 Task: Use indoor maps to help me locate the LEGO Store within Water Tower Place.
Action: Mouse moved to (184, 72)
Screenshot: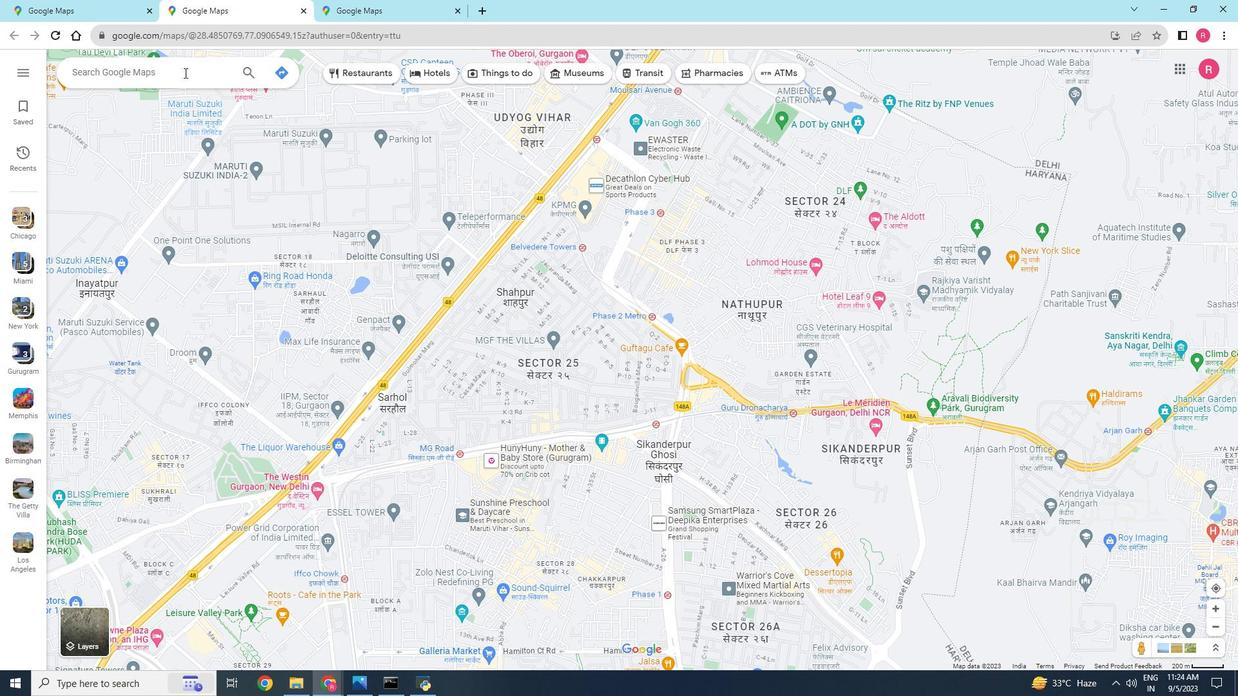 
Action: Mouse pressed left at (184, 72)
Screenshot: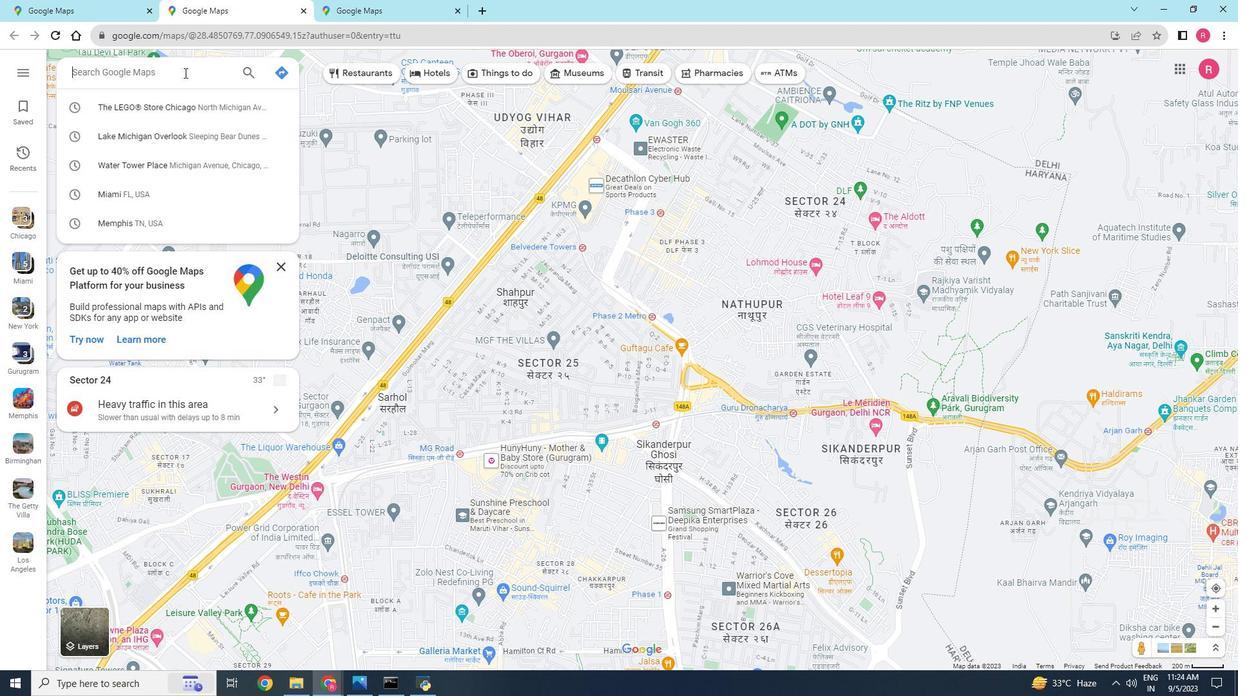 
Action: Key pressed <Key.shift><Key.shift><Key.shift><Key.shift><Key.shift><Key.shift><Key.shift><Key.shift><Key.shift>Water<Key.space><Key.shift>Tower<Key.space><Key.shift>Place,<Key.space><Key.shift>Lego<Key.space>store<Key.enter>
Screenshot: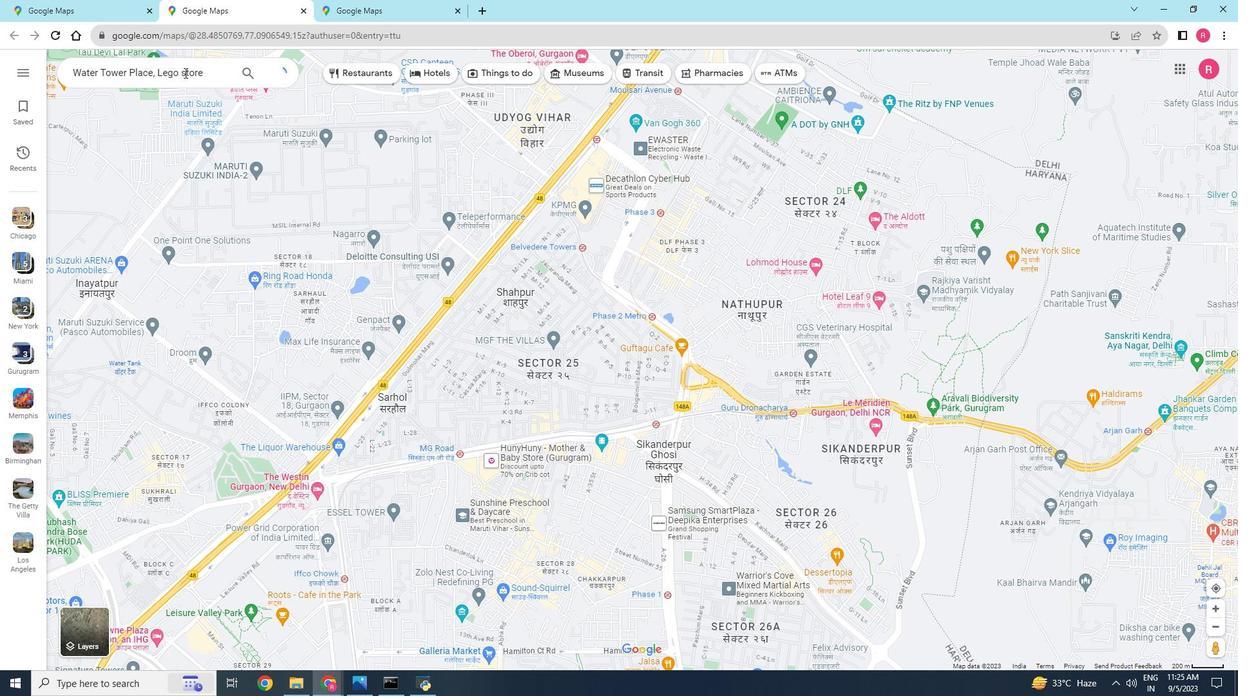 
Action: Mouse moved to (215, 271)
Screenshot: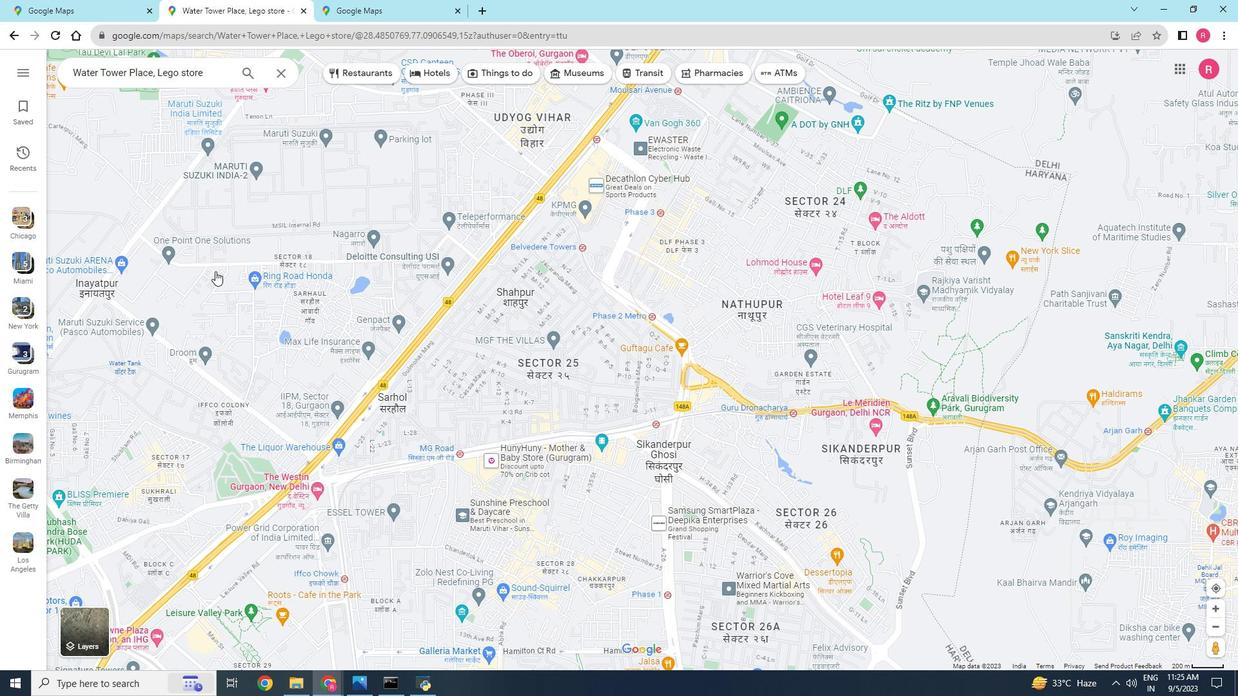 
Action: Mouse scrolled (215, 270) with delta (0, 0)
Screenshot: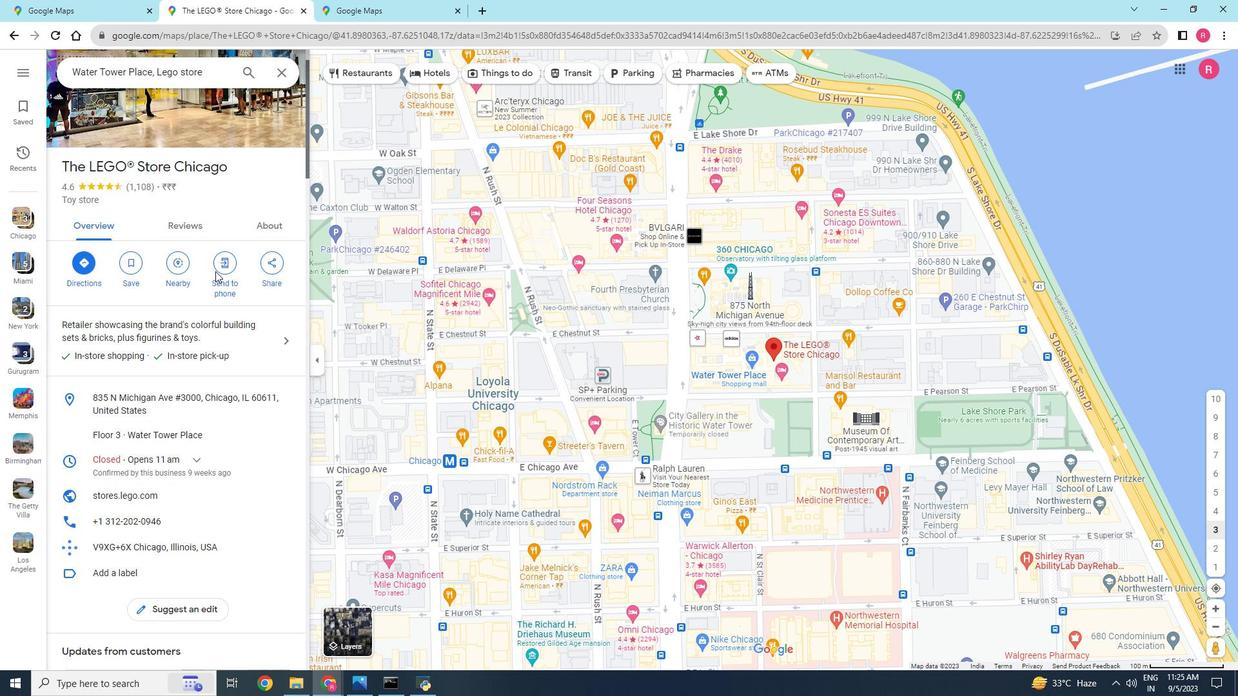 
Action: Mouse scrolled (215, 270) with delta (0, 0)
Screenshot: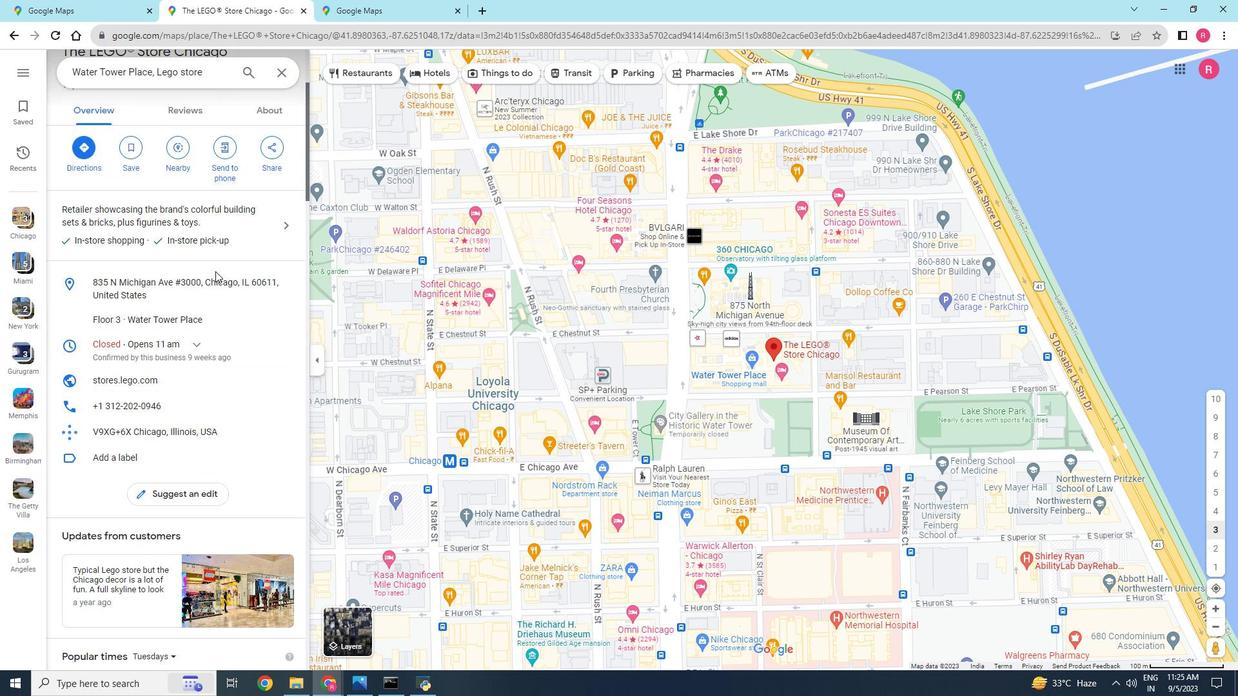 
Action: Mouse scrolled (215, 270) with delta (0, 0)
Screenshot: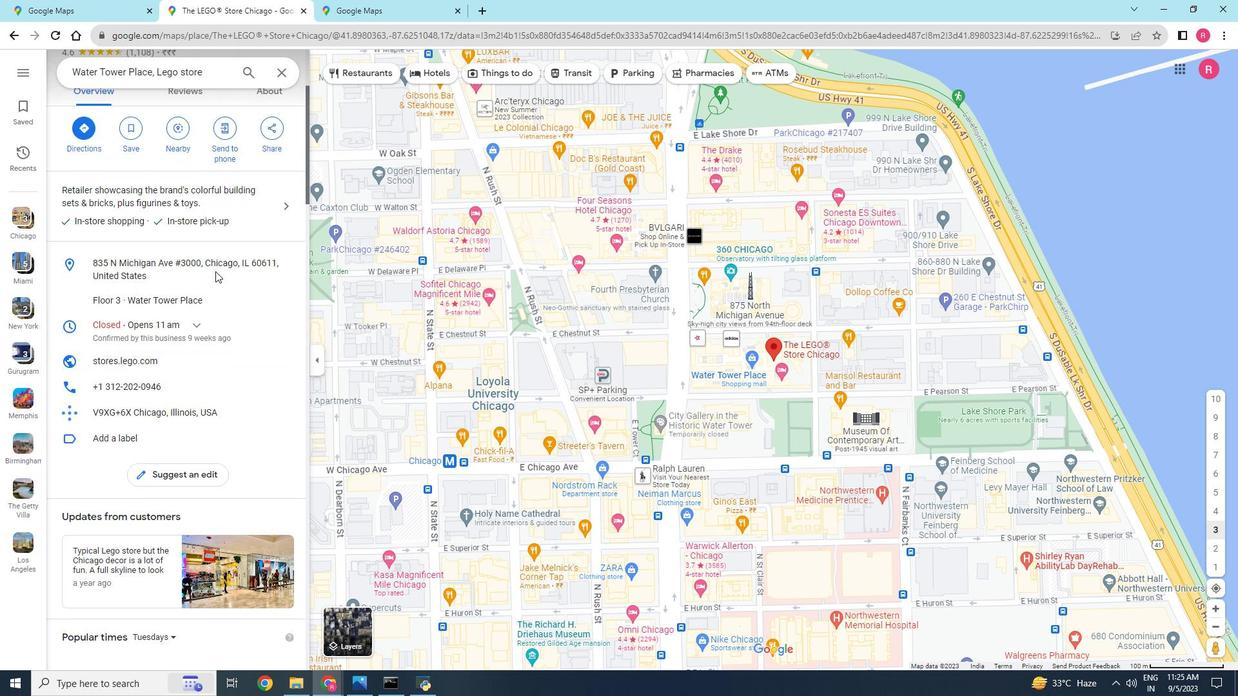 
Action: Mouse scrolled (215, 270) with delta (0, 0)
Screenshot: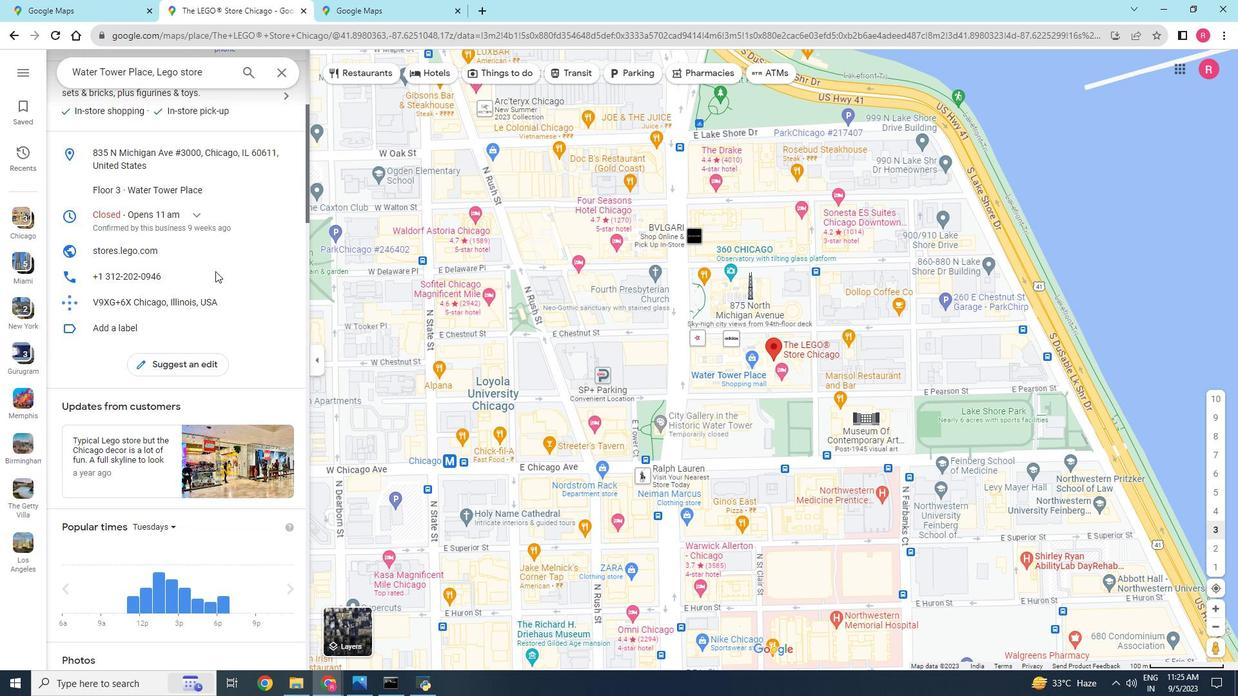 
Action: Mouse scrolled (215, 270) with delta (0, 0)
Screenshot: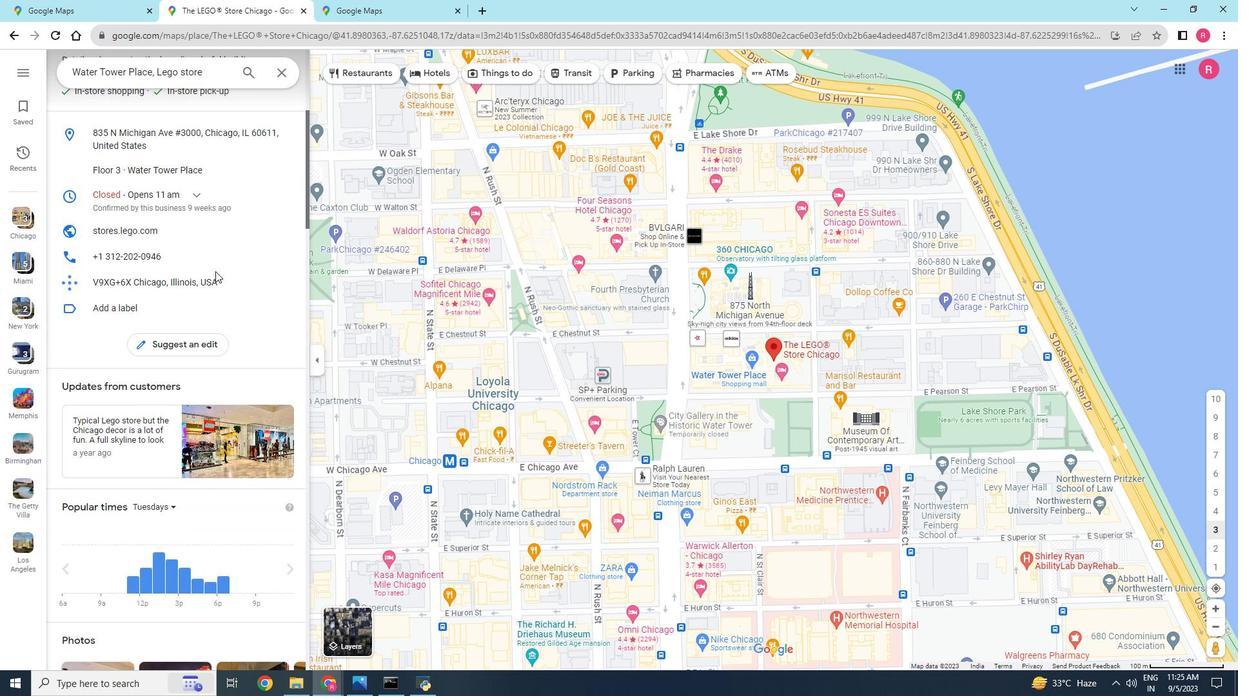 
Action: Mouse moved to (238, 429)
Screenshot: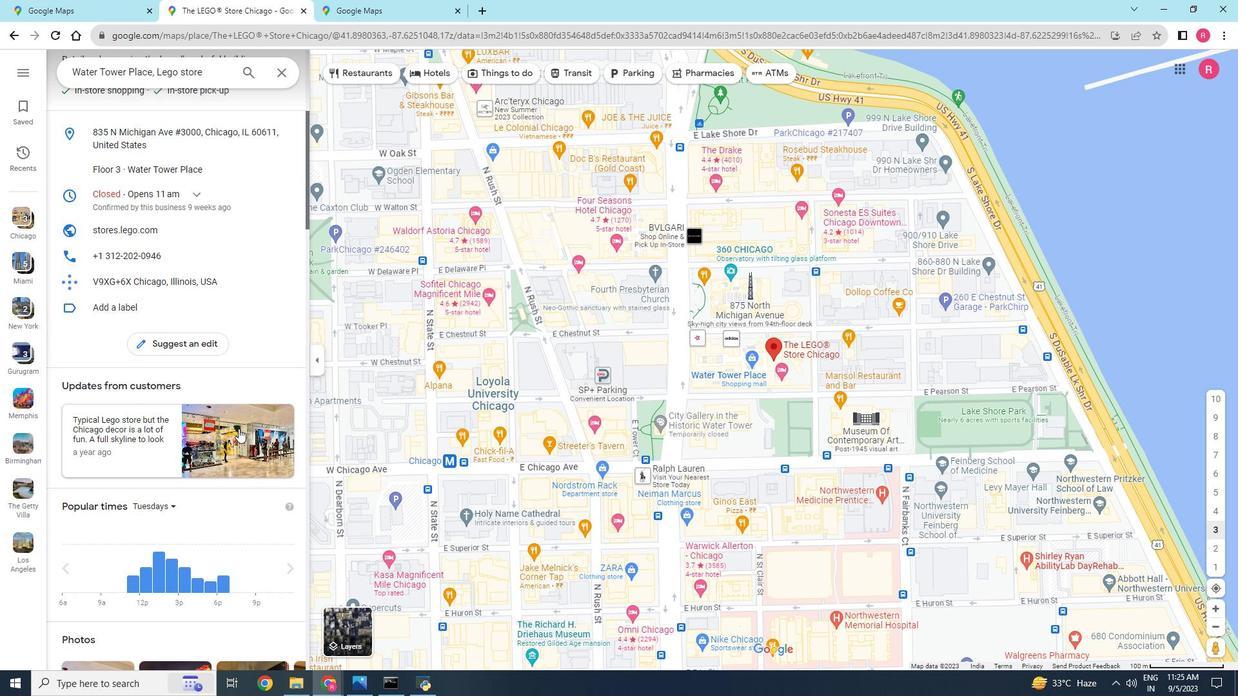 
Action: Mouse scrolled (238, 428) with delta (0, 0)
Screenshot: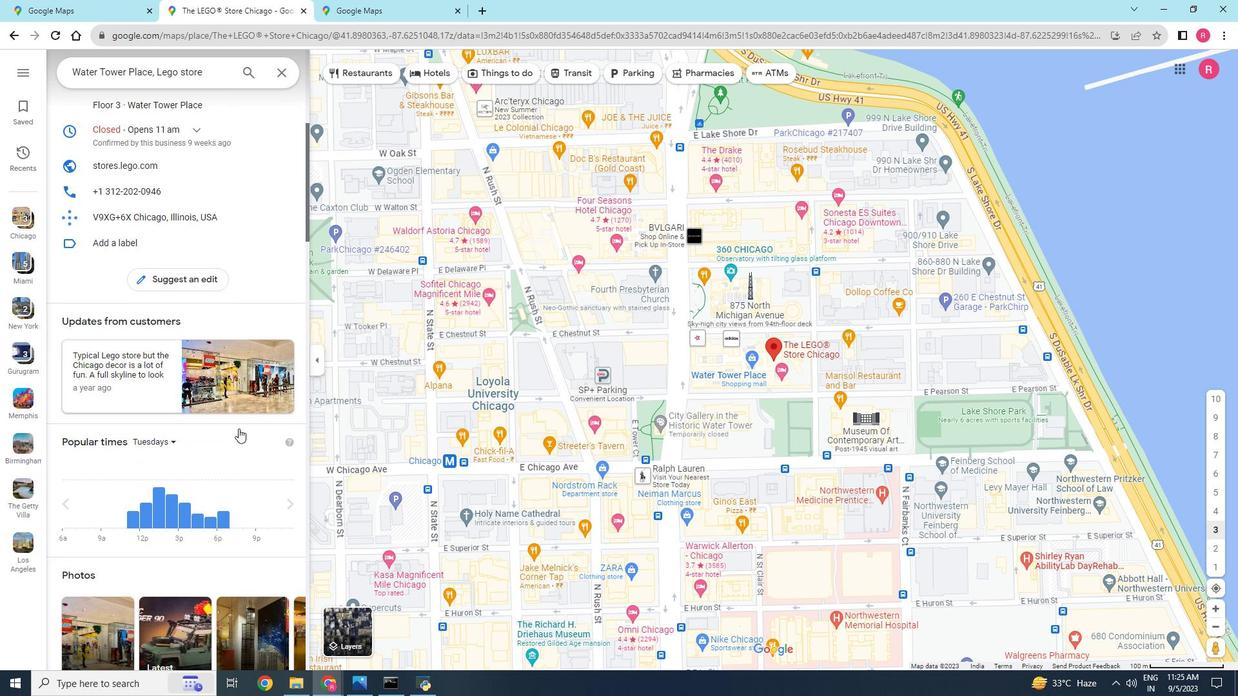 
Action: Mouse scrolled (238, 428) with delta (0, 0)
Screenshot: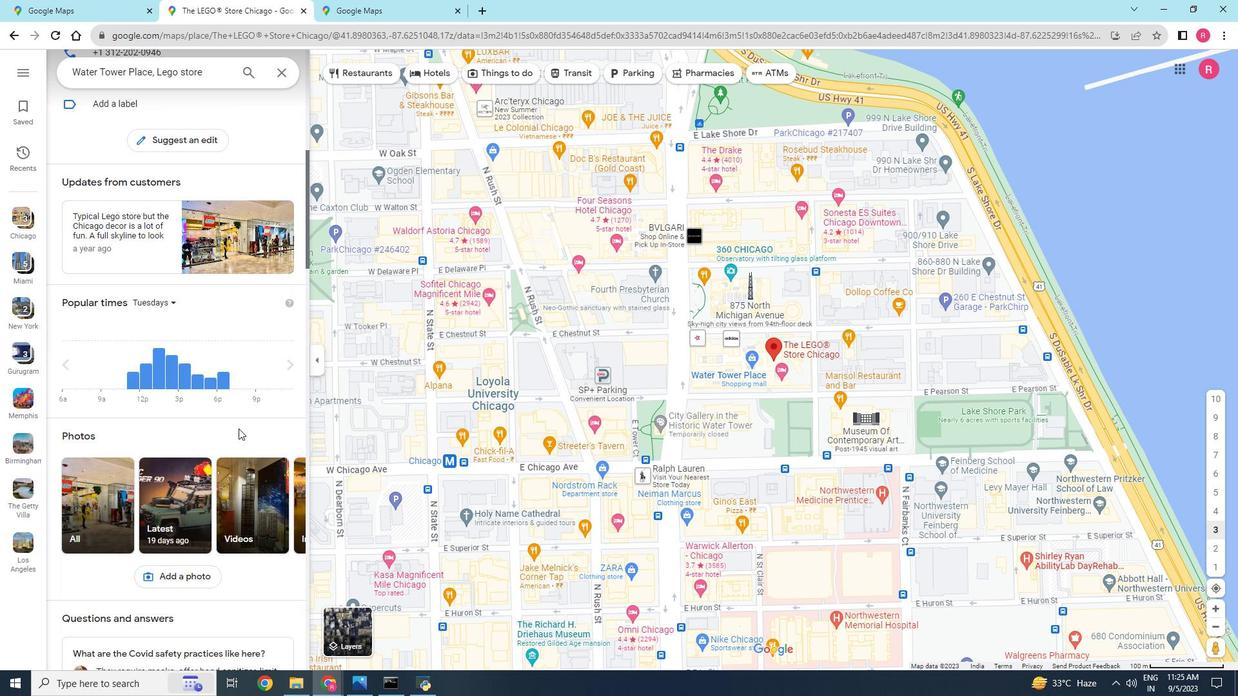 
Action: Mouse scrolled (238, 428) with delta (0, 0)
Screenshot: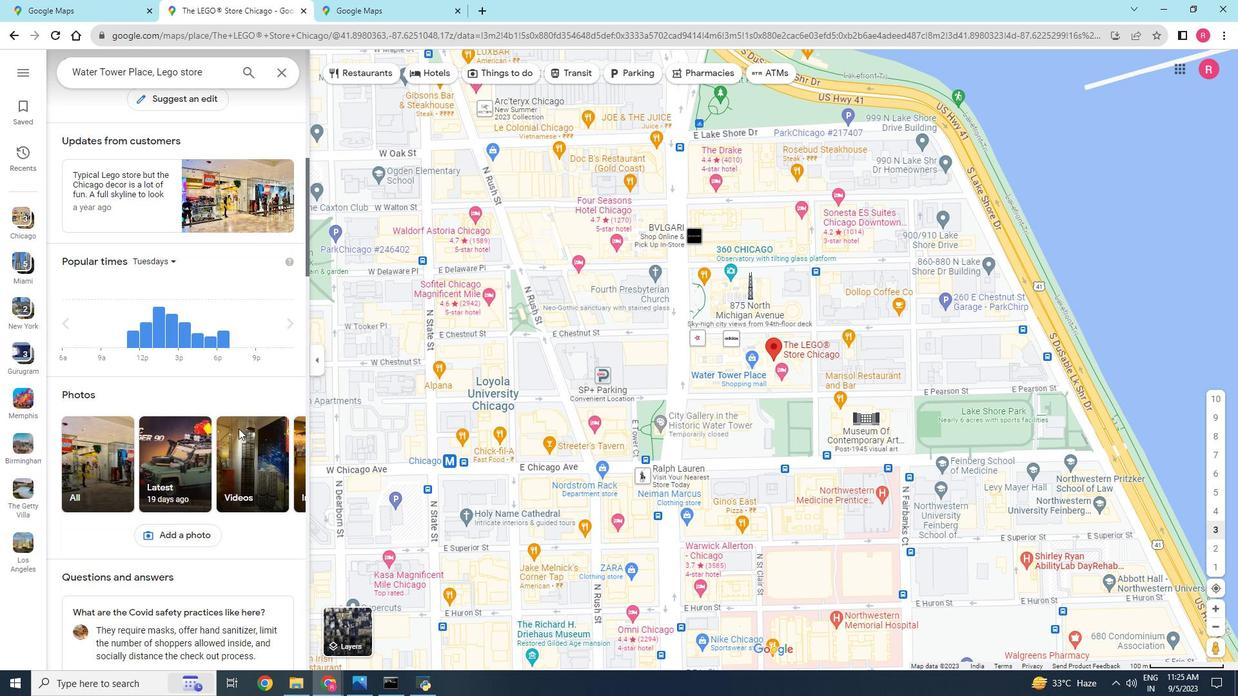 
Action: Mouse scrolled (238, 428) with delta (0, 0)
Screenshot: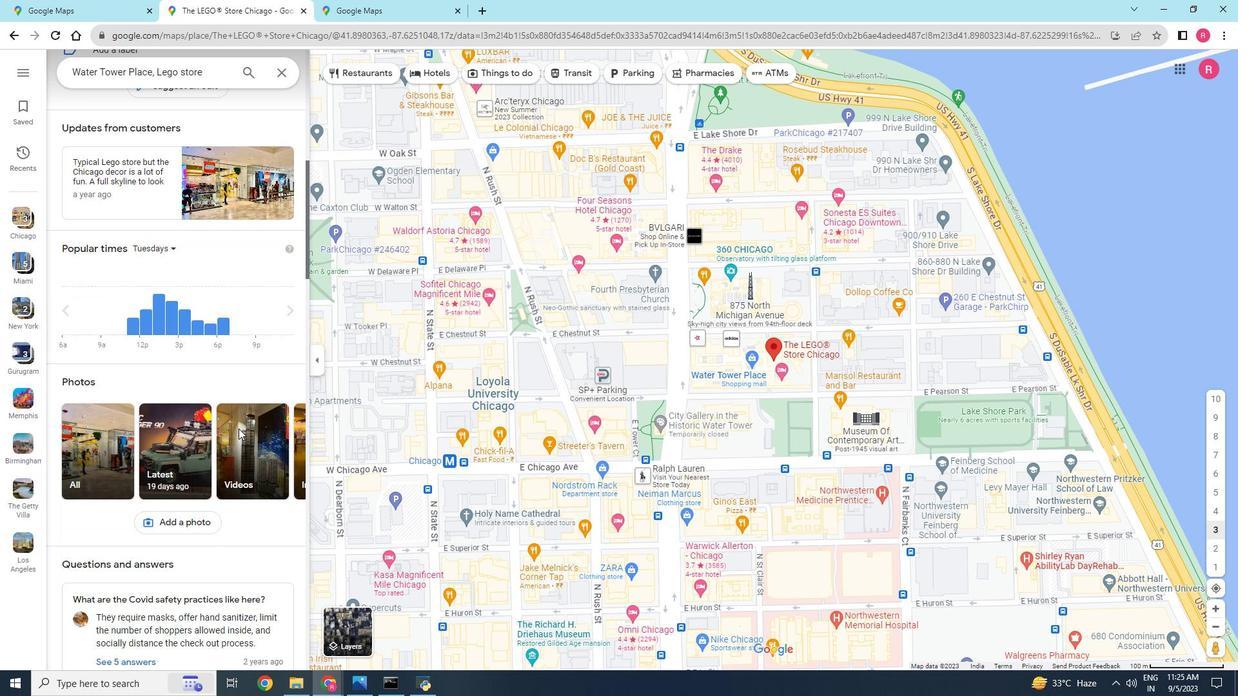 
Action: Mouse scrolled (238, 428) with delta (0, 0)
Screenshot: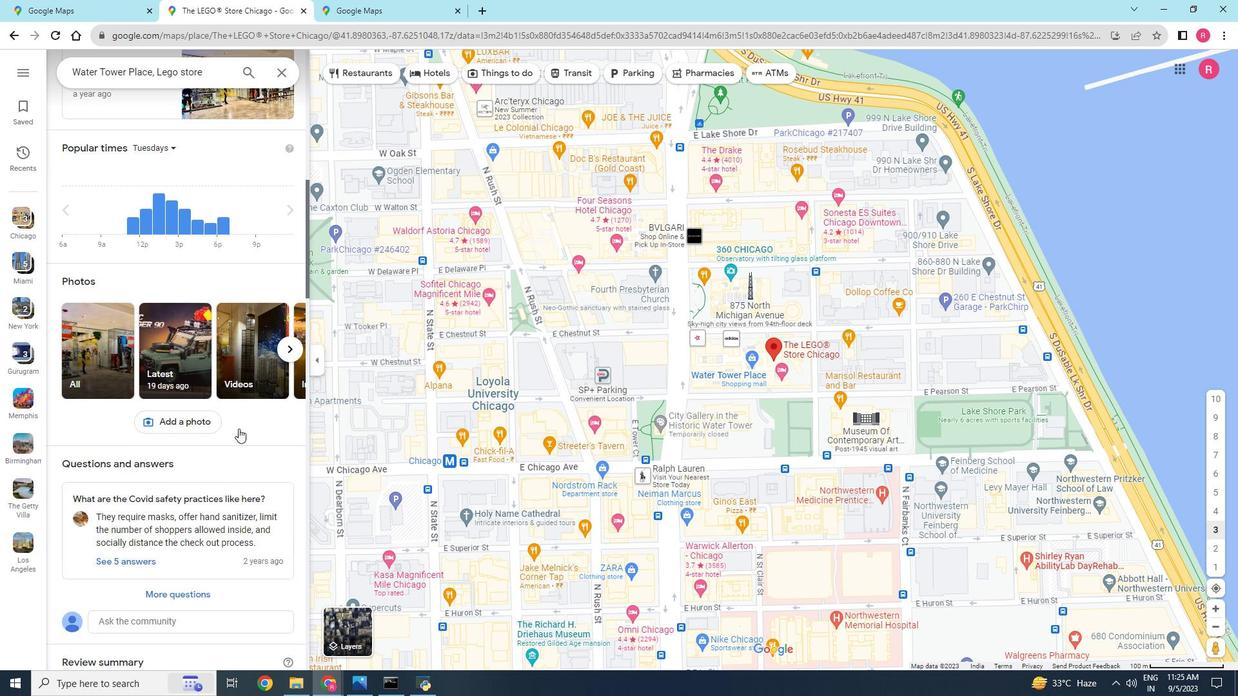 
Action: Mouse scrolled (238, 428) with delta (0, 0)
Screenshot: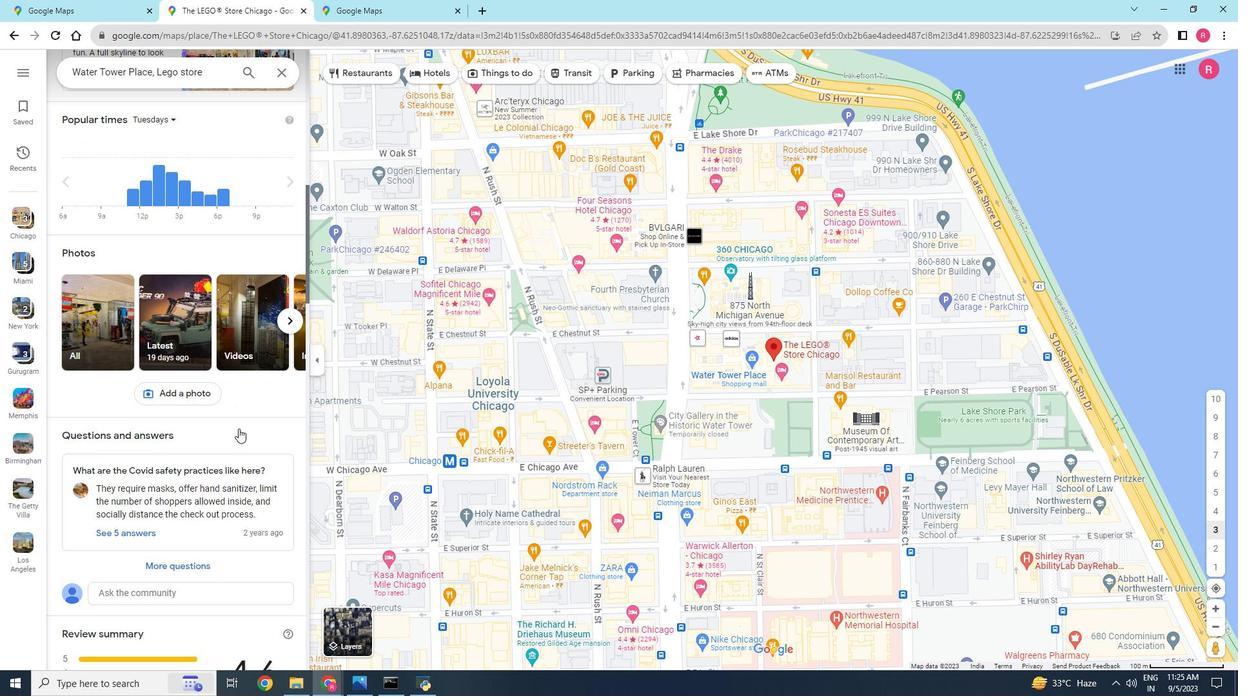
Action: Mouse moved to (672, 461)
Screenshot: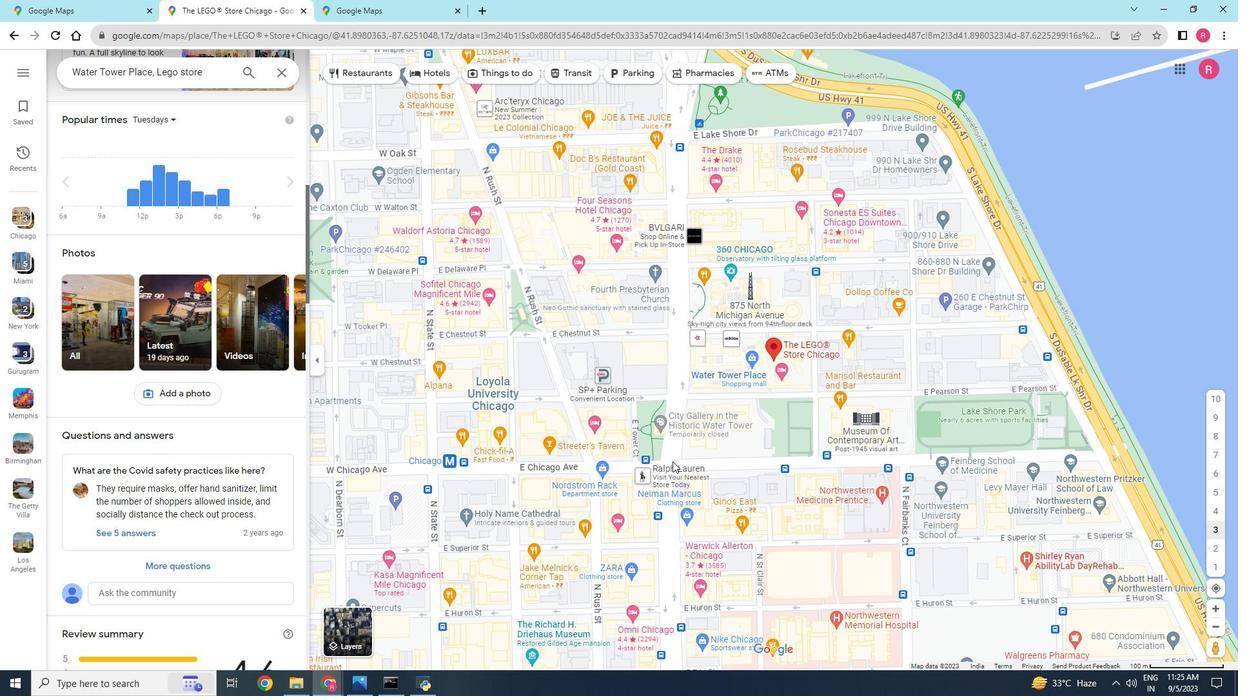 
Action: Mouse scrolled (672, 462) with delta (0, 0)
Screenshot: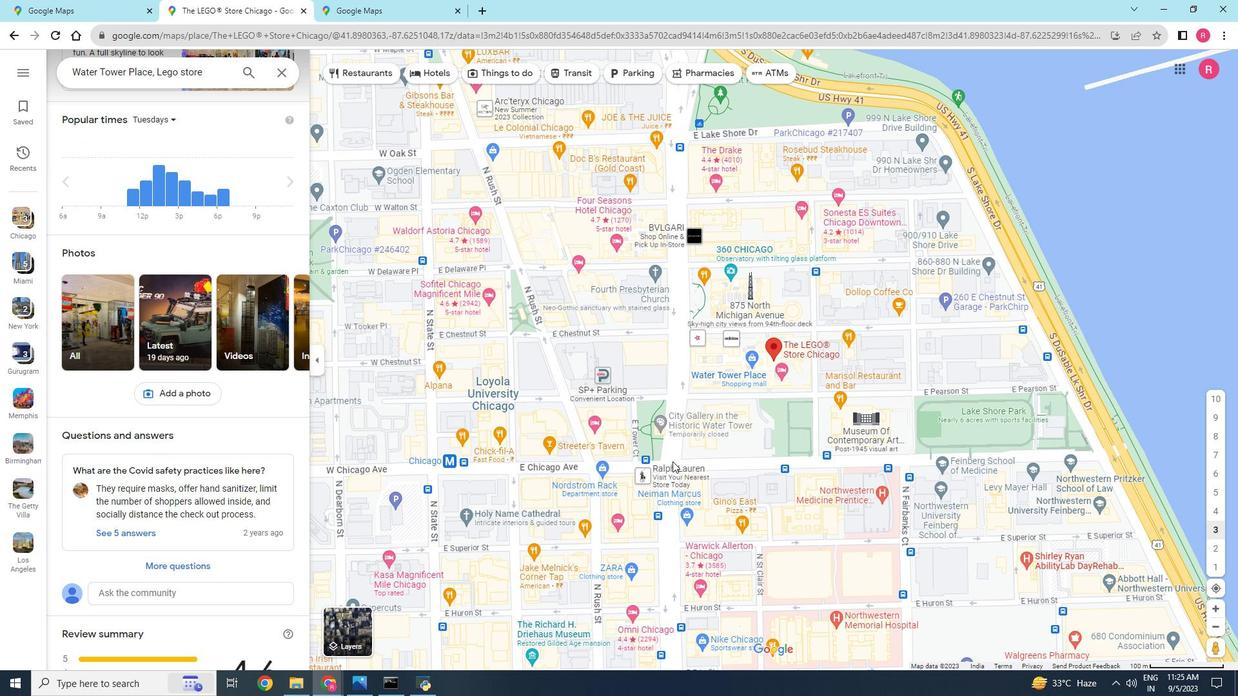 
Action: Mouse scrolled (672, 462) with delta (0, 0)
Screenshot: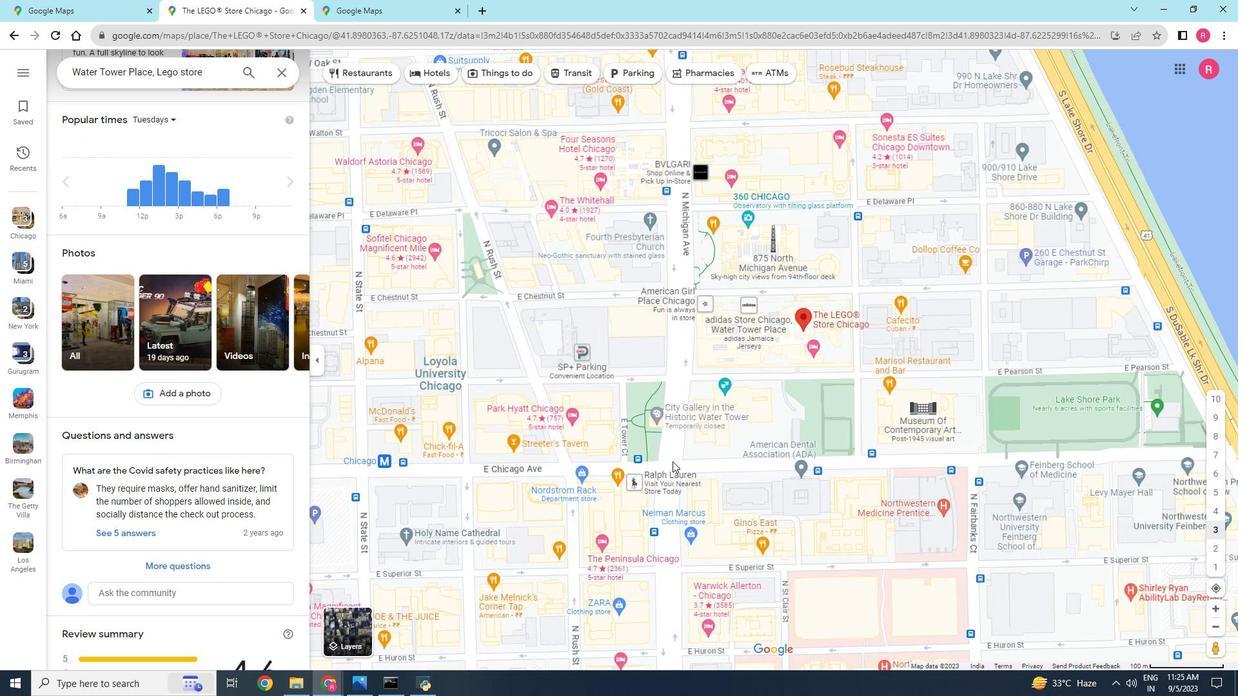 
Action: Mouse scrolled (672, 462) with delta (0, 0)
Screenshot: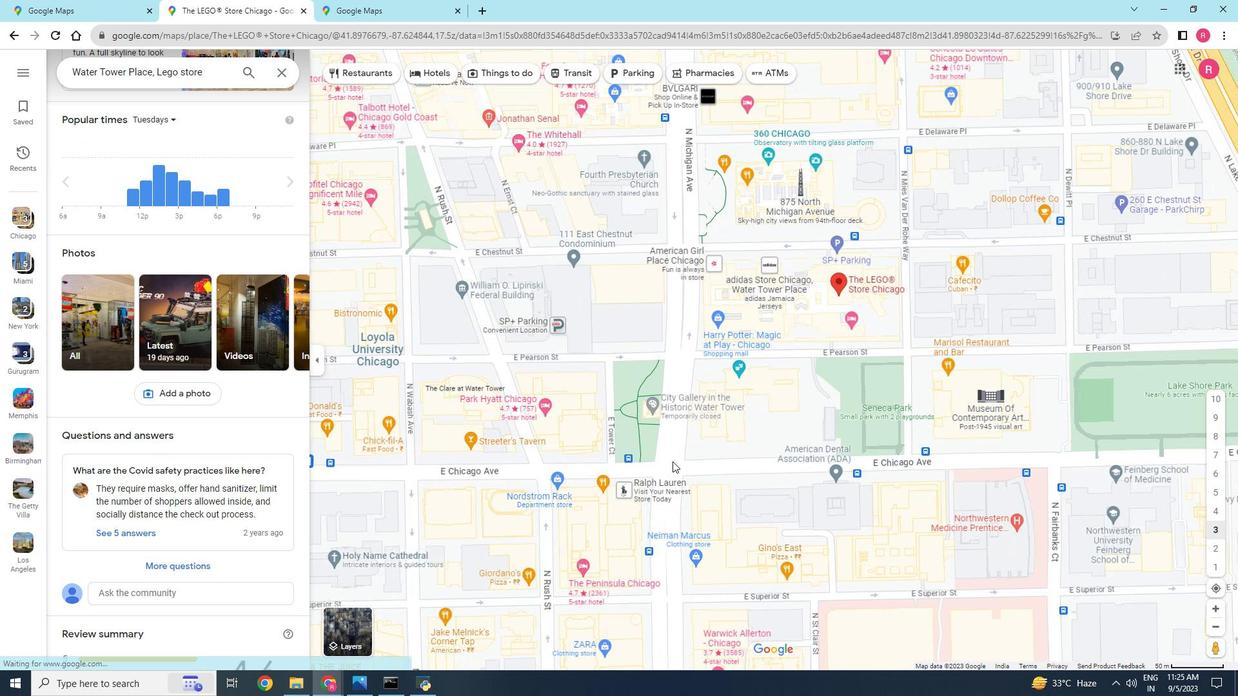 
Action: Mouse scrolled (672, 461) with delta (0, 0)
Screenshot: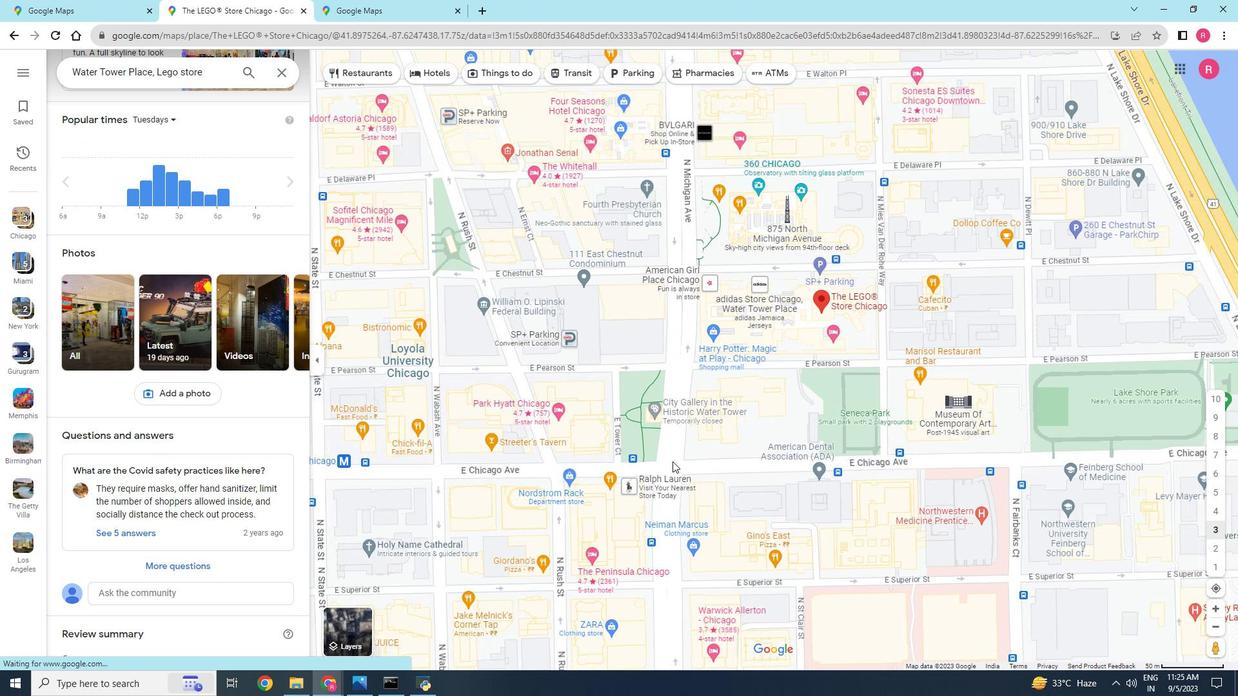 
Action: Mouse scrolled (672, 461) with delta (0, 0)
Screenshot: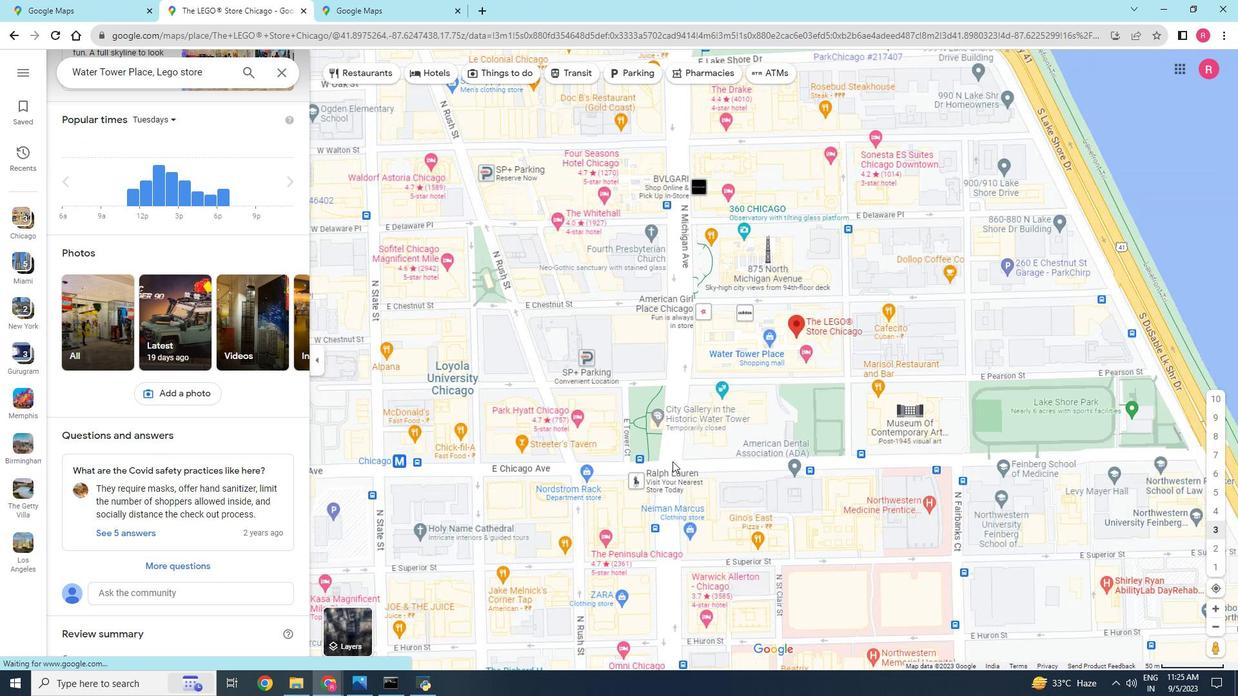 
Action: Mouse scrolled (672, 461) with delta (0, 0)
Screenshot: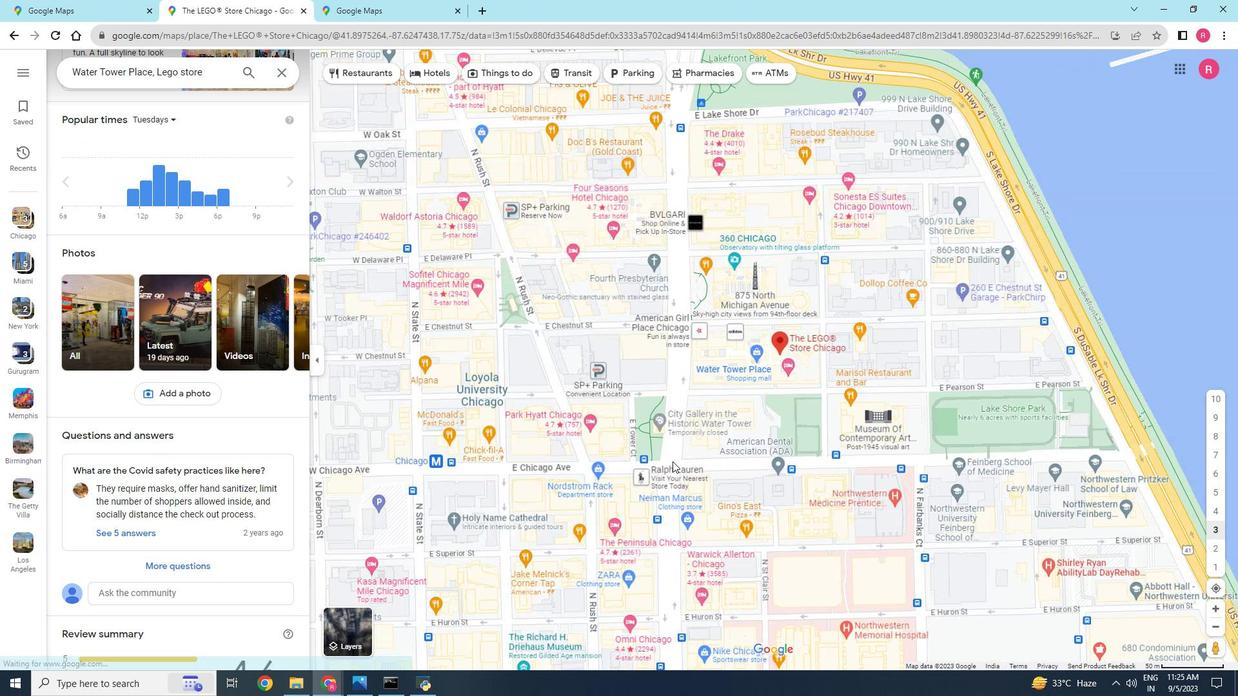 
Action: Mouse moved to (196, 343)
Screenshot: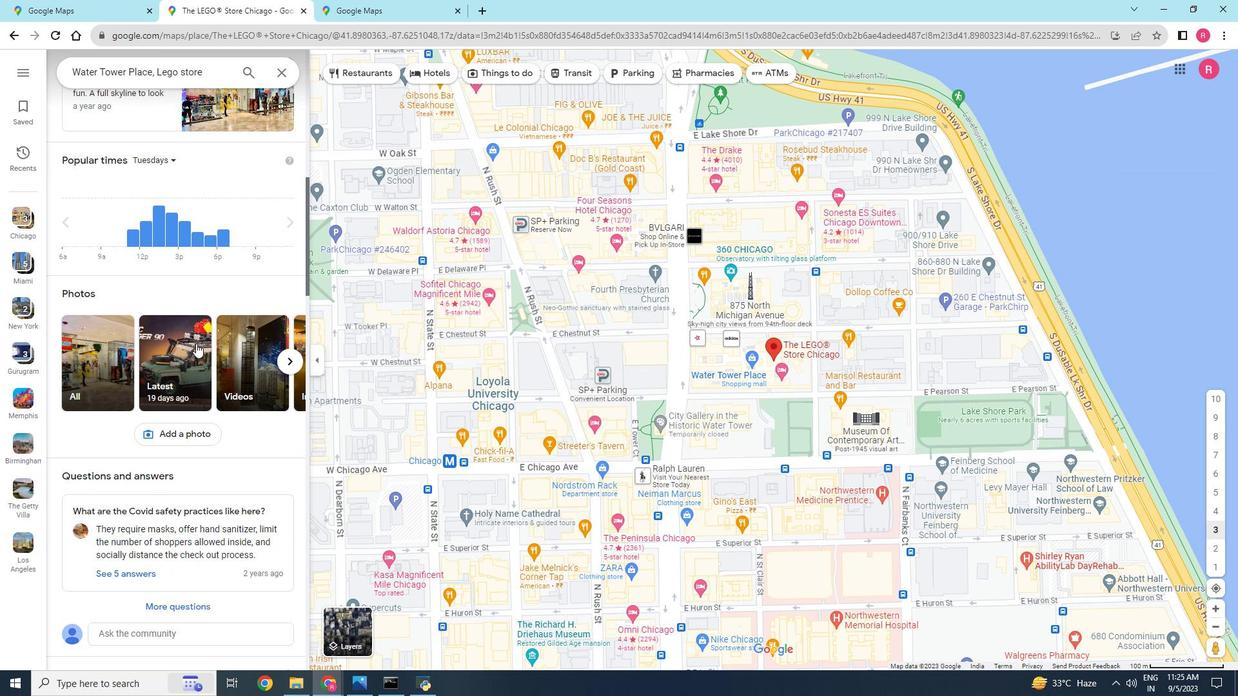 
Action: Mouse scrolled (196, 344) with delta (0, 0)
Screenshot: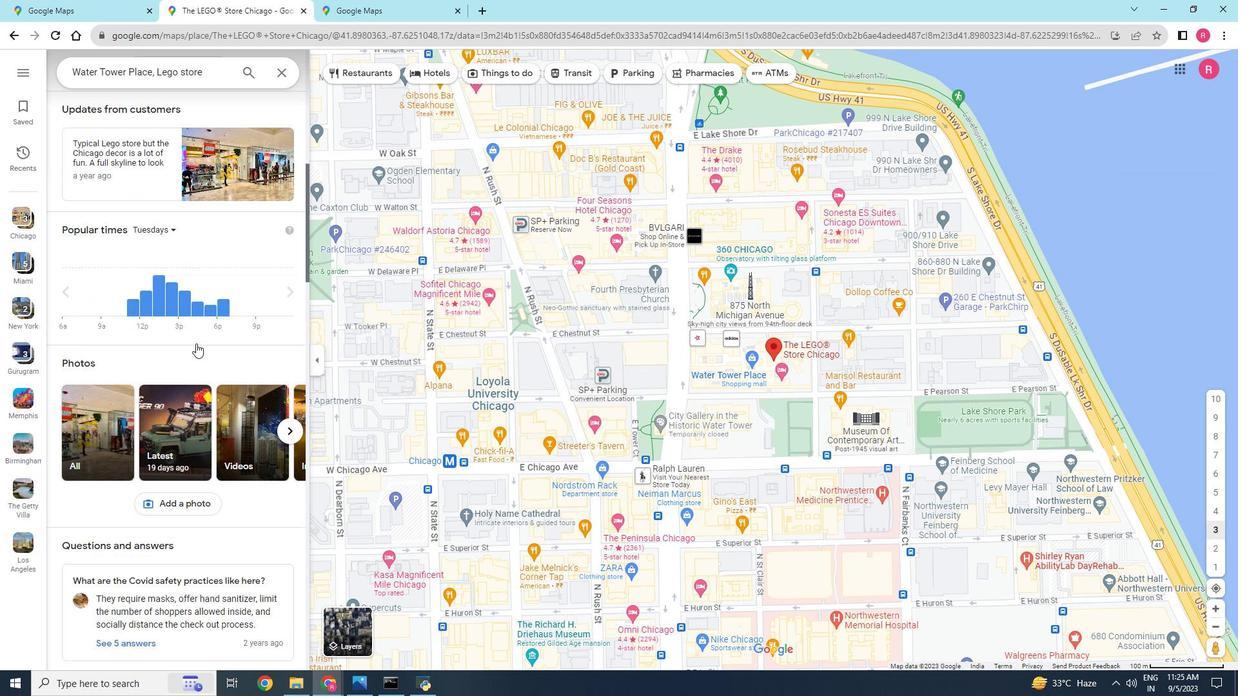 
Action: Mouse scrolled (196, 343) with delta (0, 0)
Screenshot: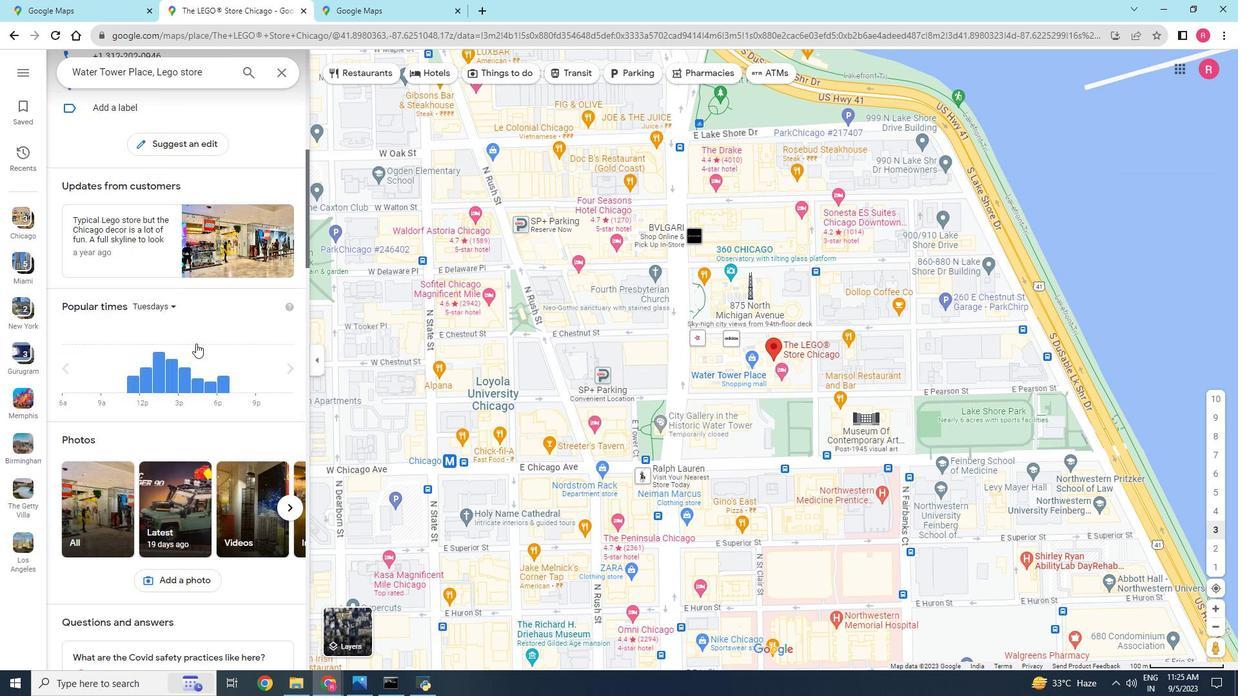 
Action: Mouse scrolled (196, 344) with delta (0, 0)
Screenshot: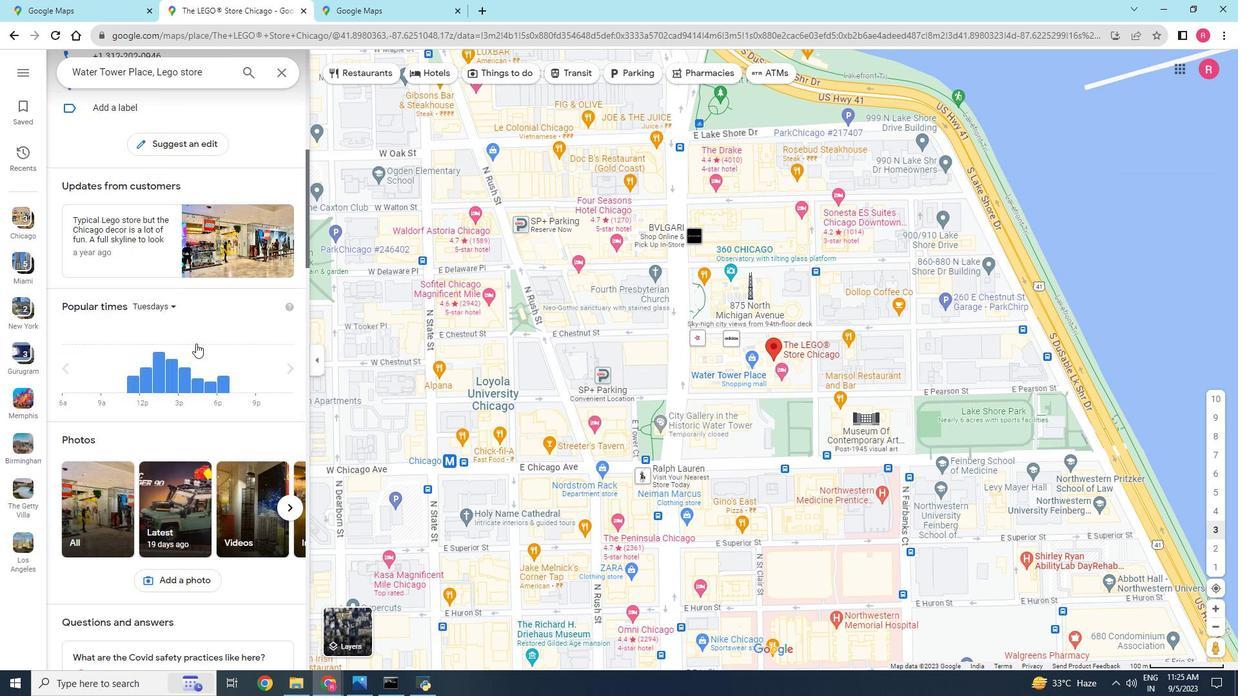 
Action: Mouse scrolled (196, 344) with delta (0, 0)
Screenshot: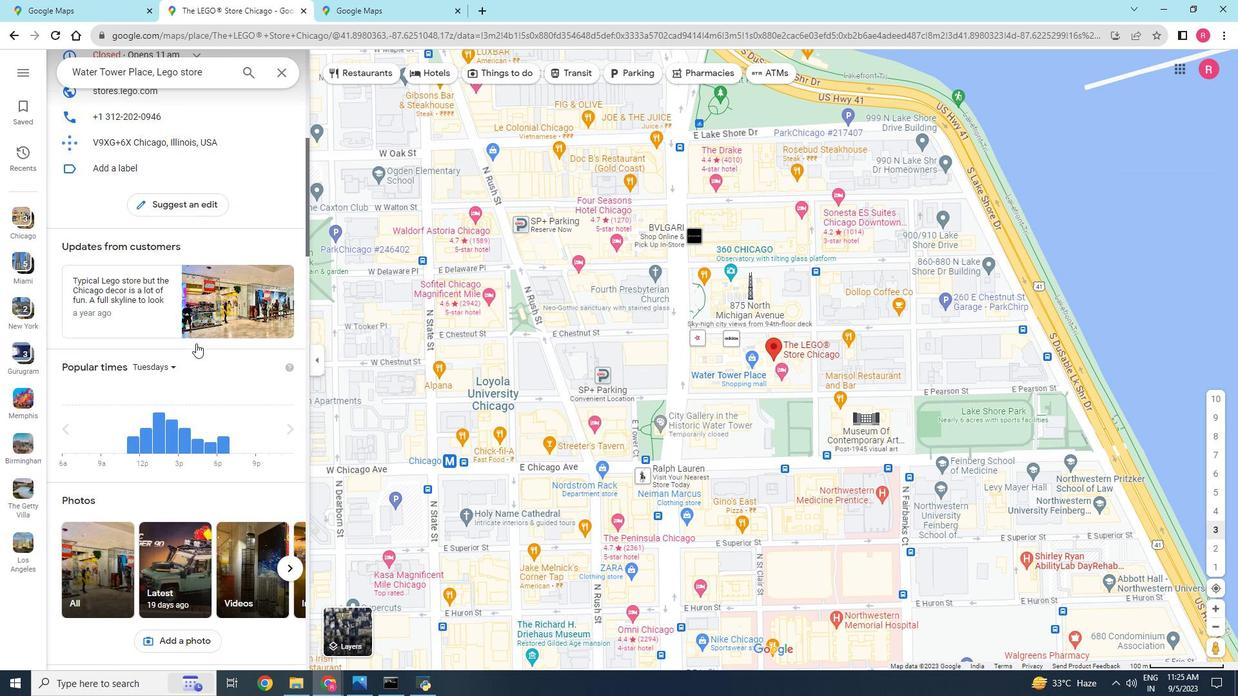 
Action: Mouse scrolled (196, 344) with delta (0, 0)
Screenshot: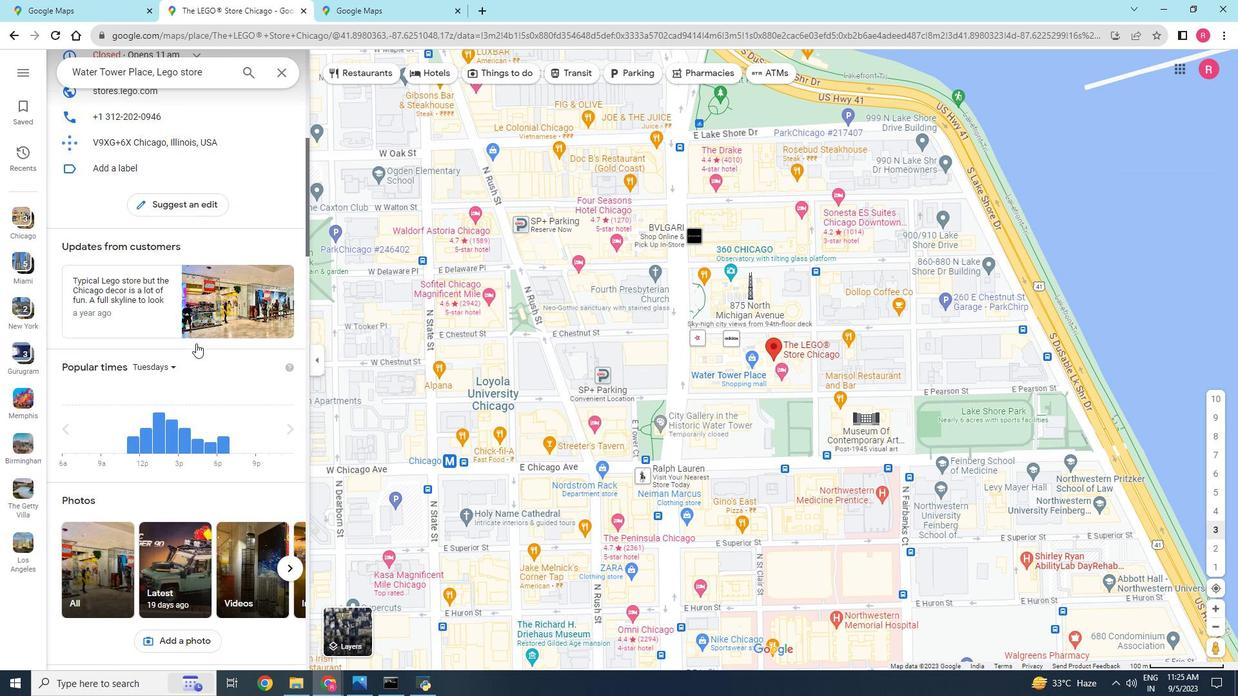 
Action: Mouse scrolled (196, 344) with delta (0, 0)
Screenshot: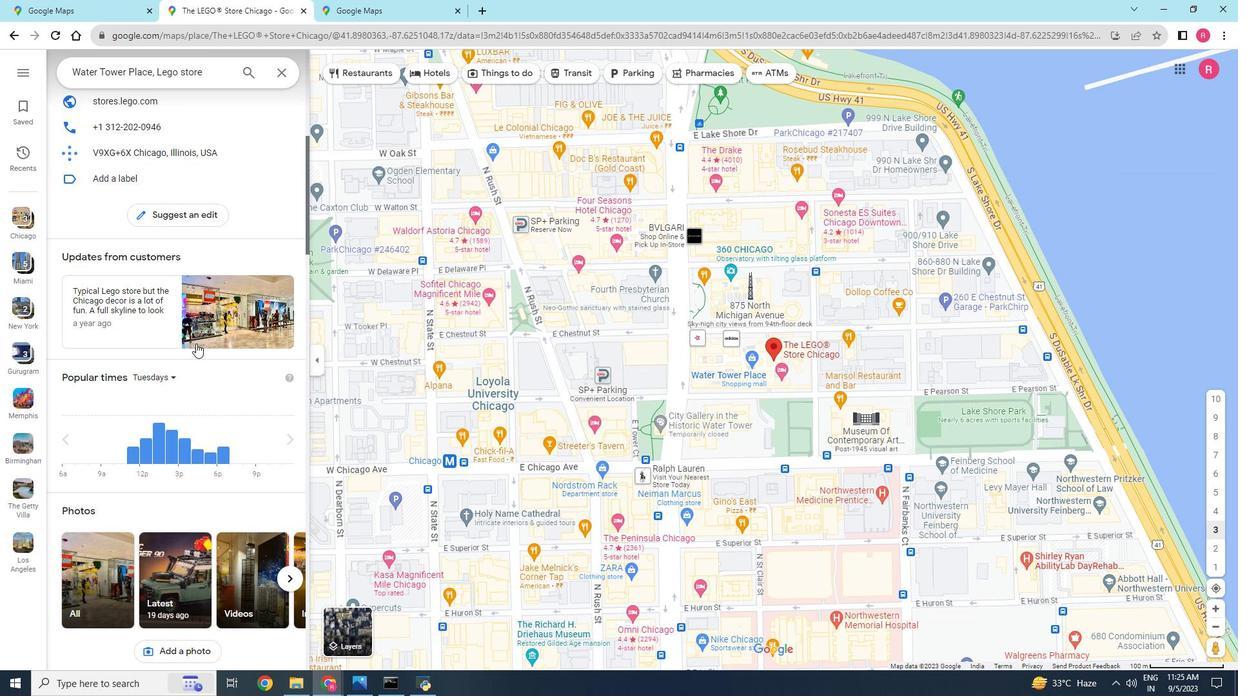 
Action: Mouse scrolled (196, 344) with delta (0, 0)
Screenshot: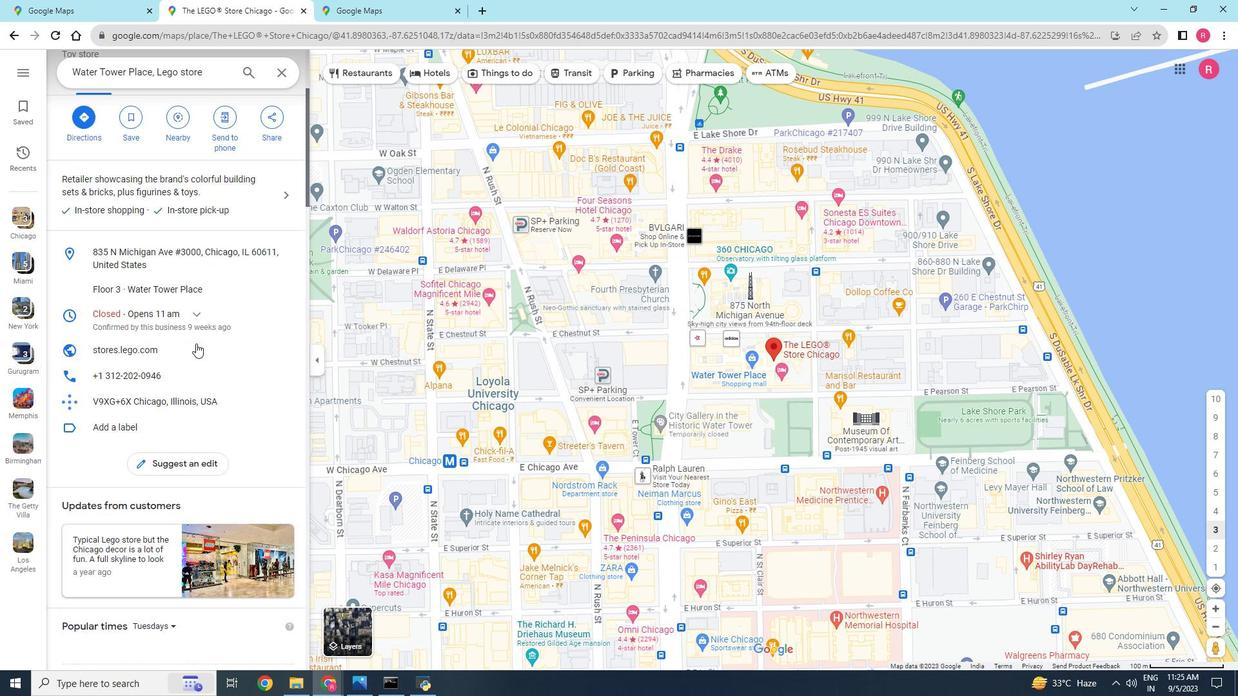 
Action: Mouse scrolled (196, 344) with delta (0, 0)
Screenshot: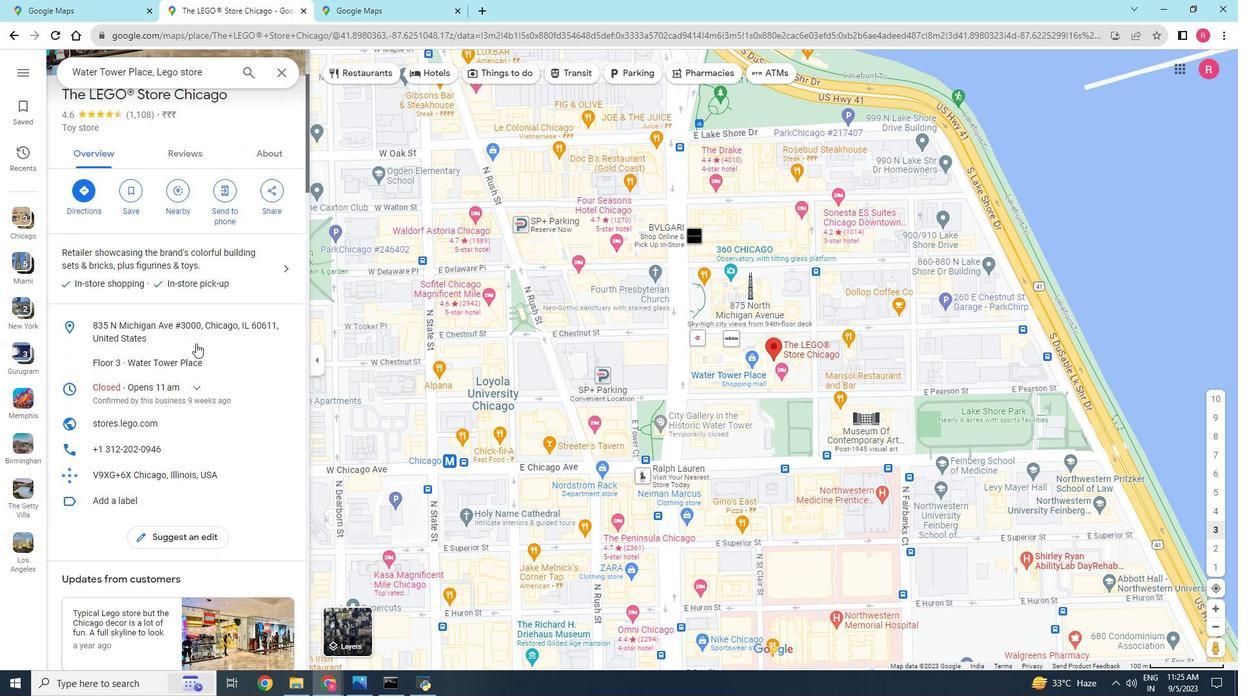 
Action: Mouse scrolled (196, 344) with delta (0, 0)
Screenshot: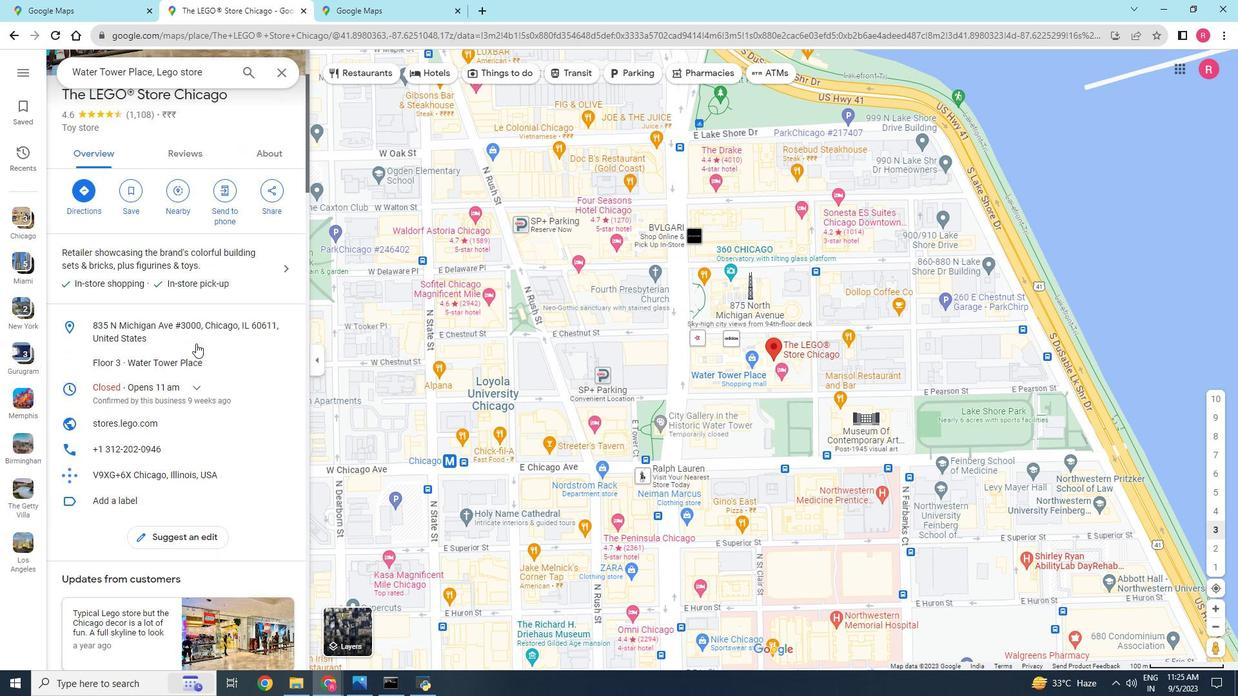 
Action: Mouse scrolled (196, 344) with delta (0, 0)
Screenshot: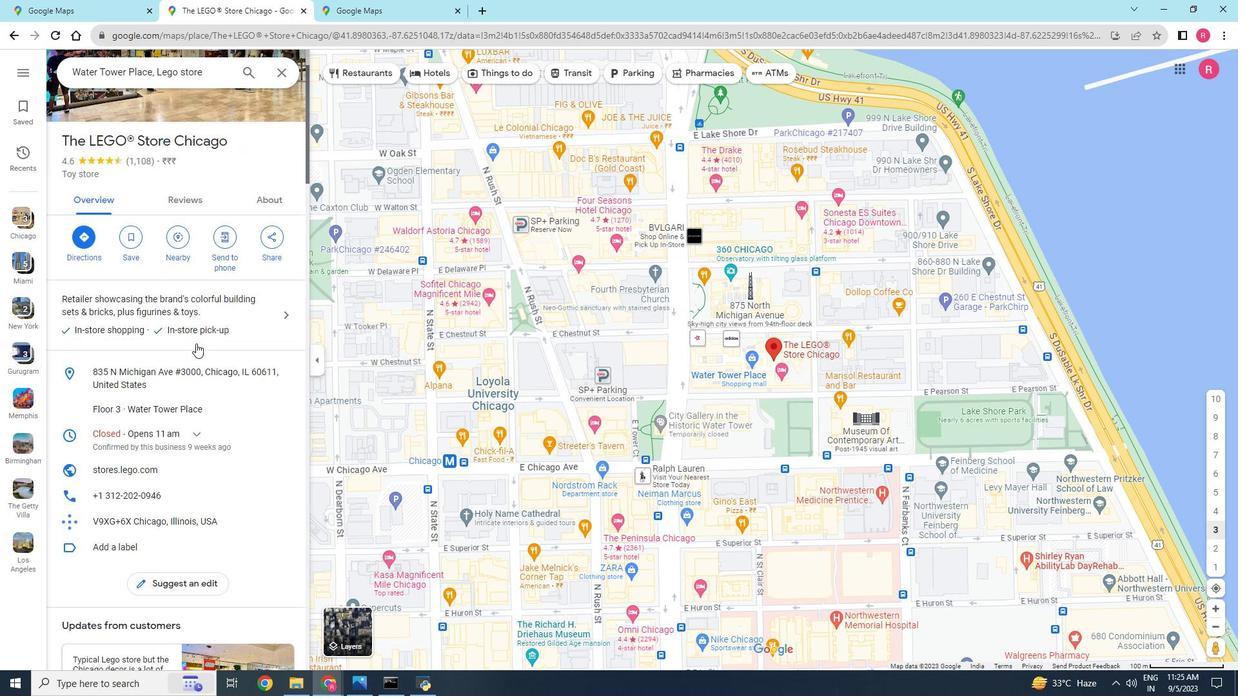 
Action: Mouse scrolled (196, 344) with delta (0, 0)
Screenshot: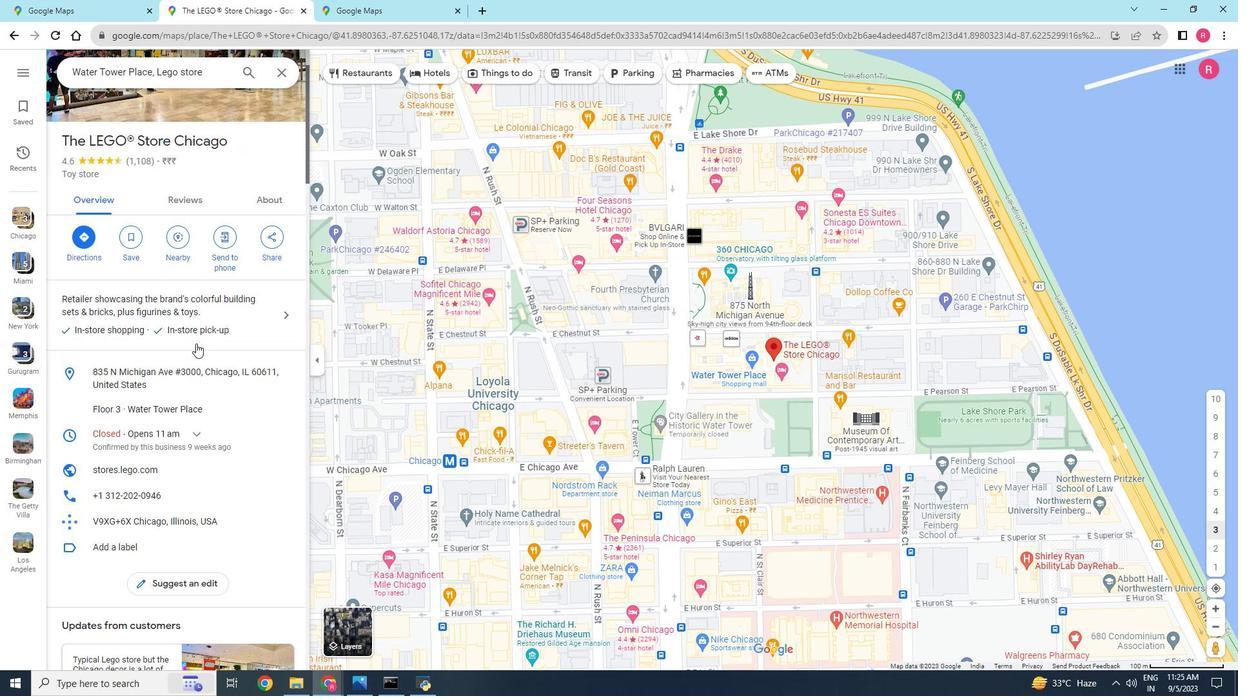 
Action: Mouse scrolled (196, 344) with delta (0, 0)
Screenshot: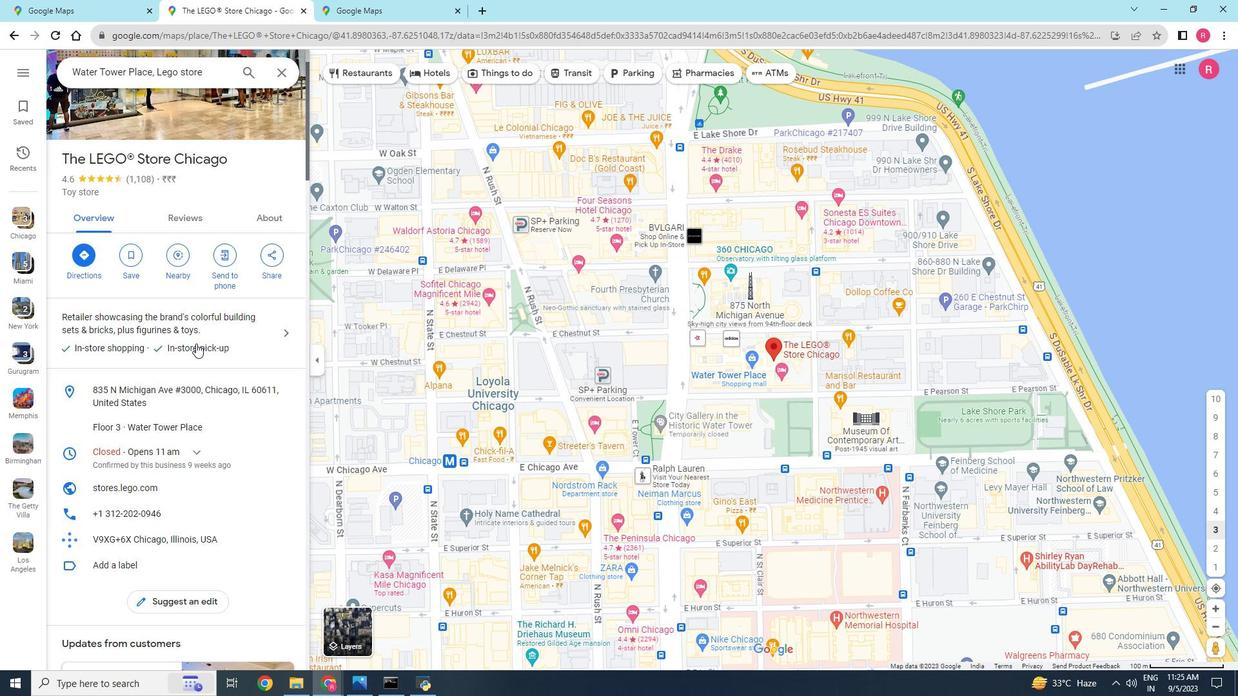 
Action: Mouse scrolled (196, 344) with delta (0, 0)
Screenshot: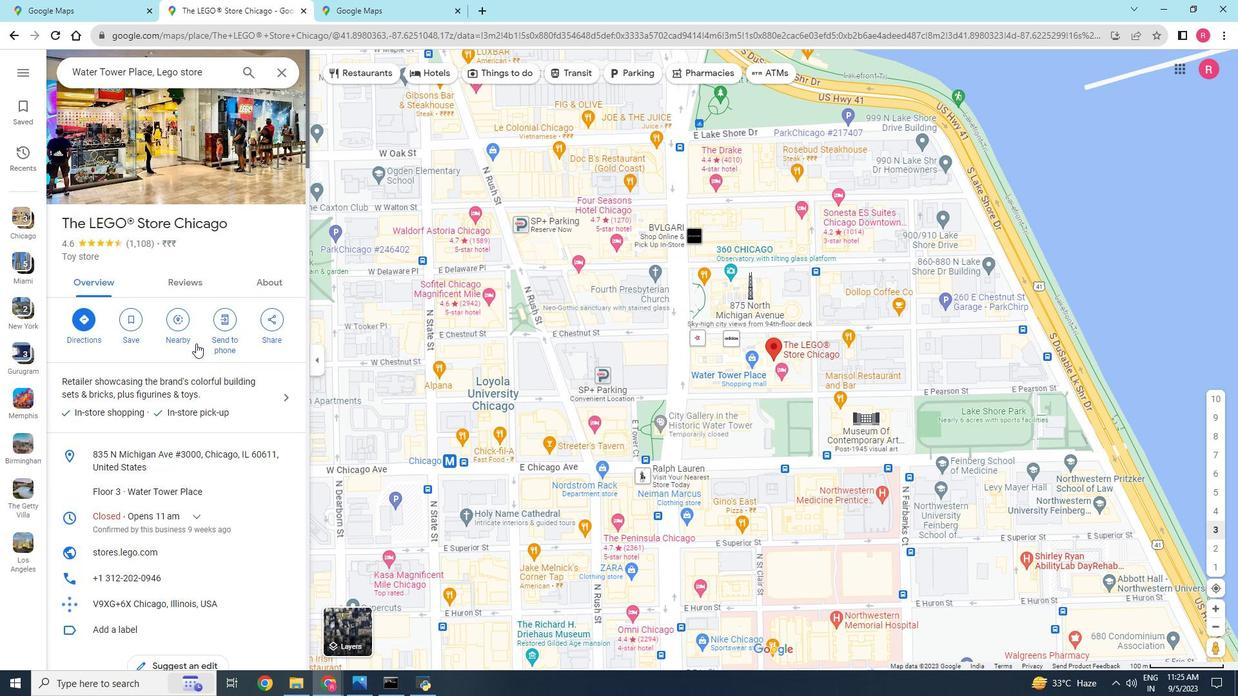 
Action: Mouse scrolled (196, 344) with delta (0, 0)
Screenshot: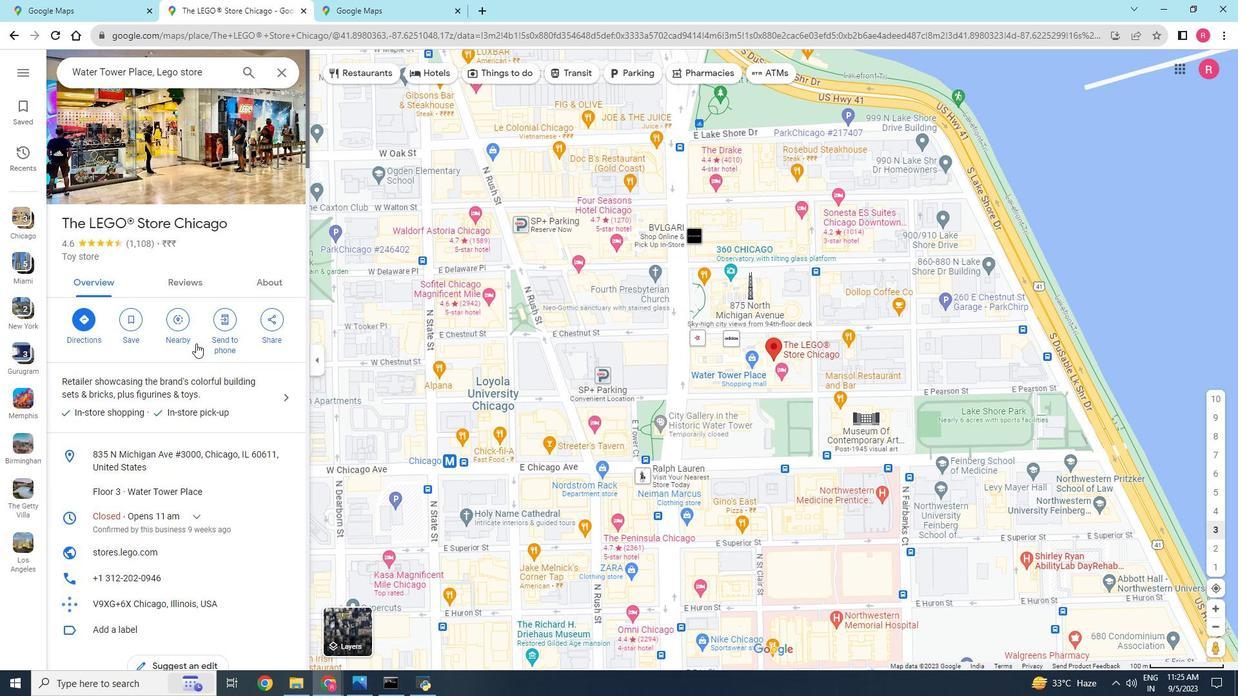 
Action: Mouse moved to (178, 335)
Screenshot: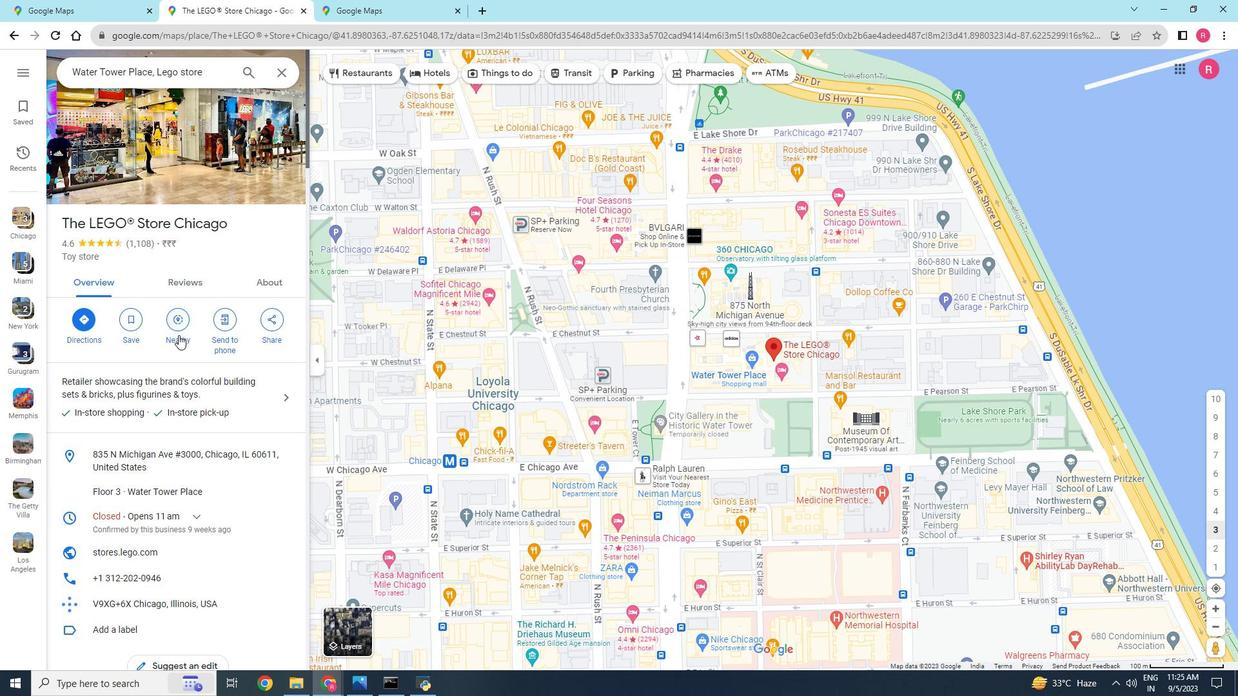
Action: Mouse pressed left at (178, 335)
Screenshot: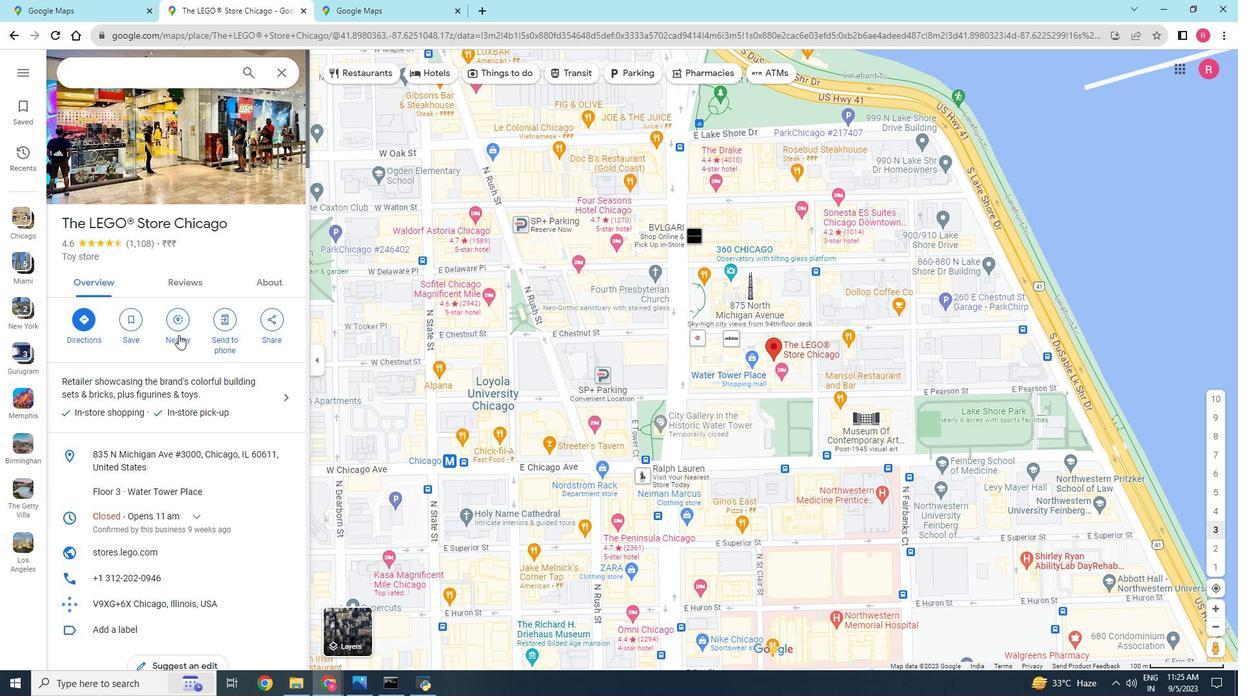 
Action: Mouse moved to (772, 458)
Screenshot: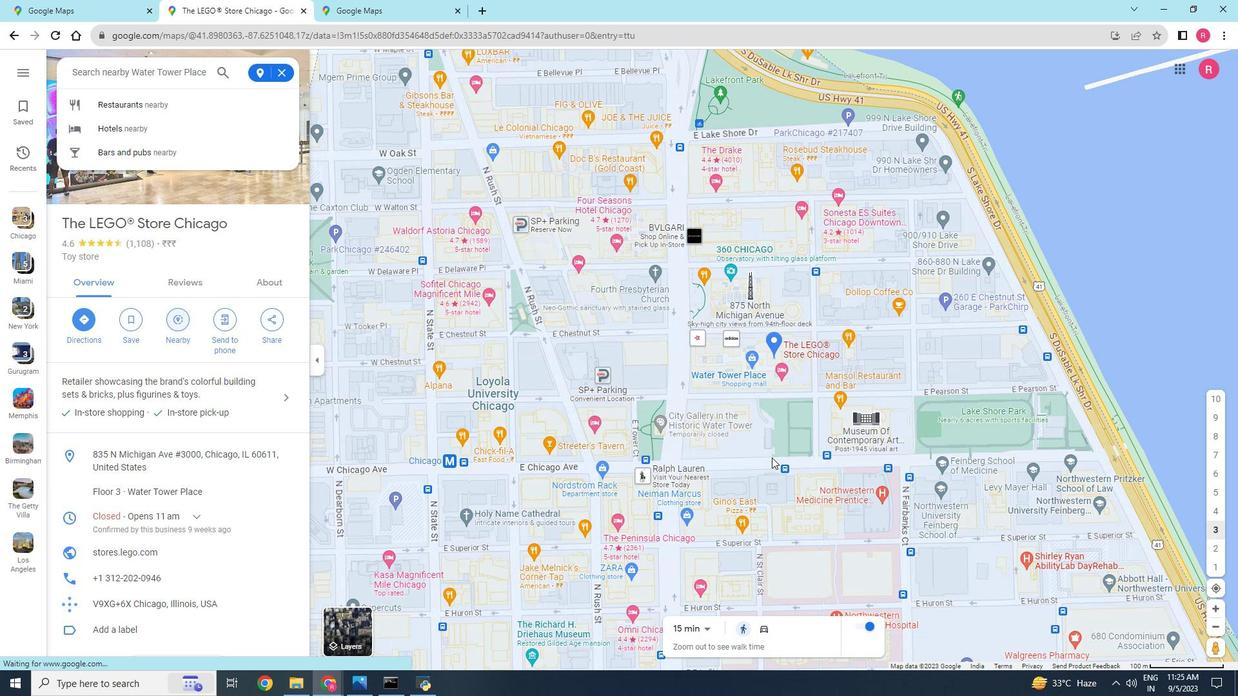 
Action: Mouse scrolled (772, 458) with delta (0, 0)
Screenshot: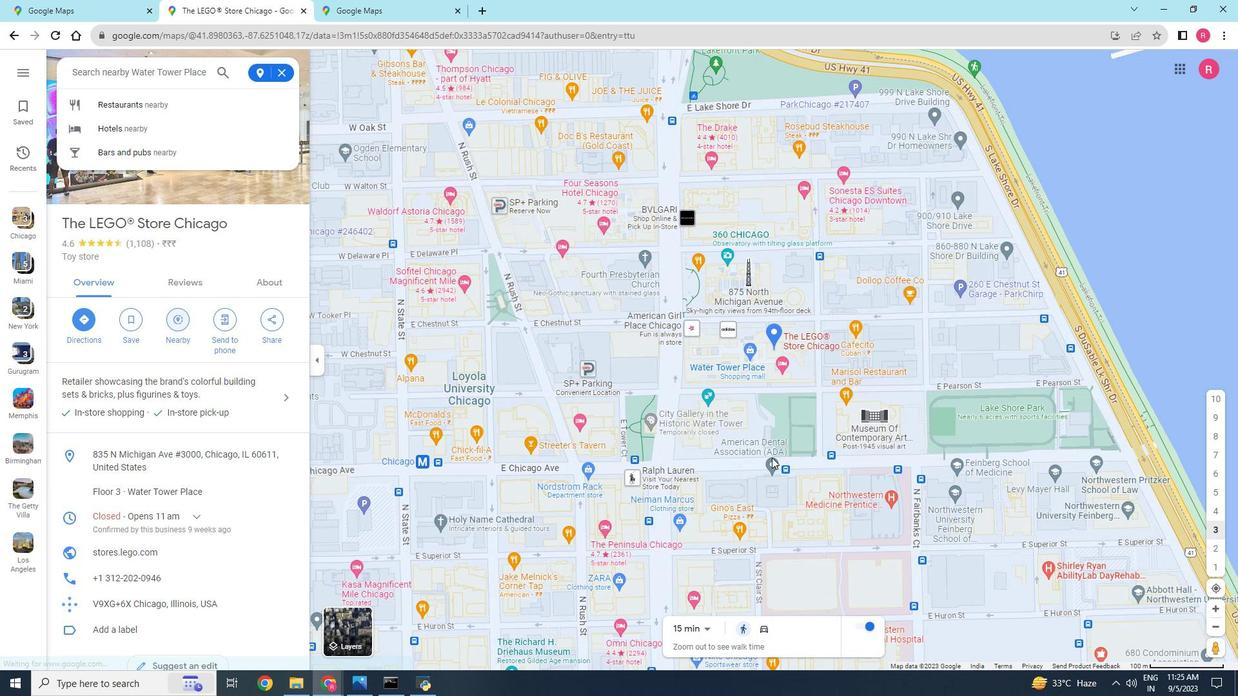 
Action: Mouse scrolled (772, 458) with delta (0, 0)
Screenshot: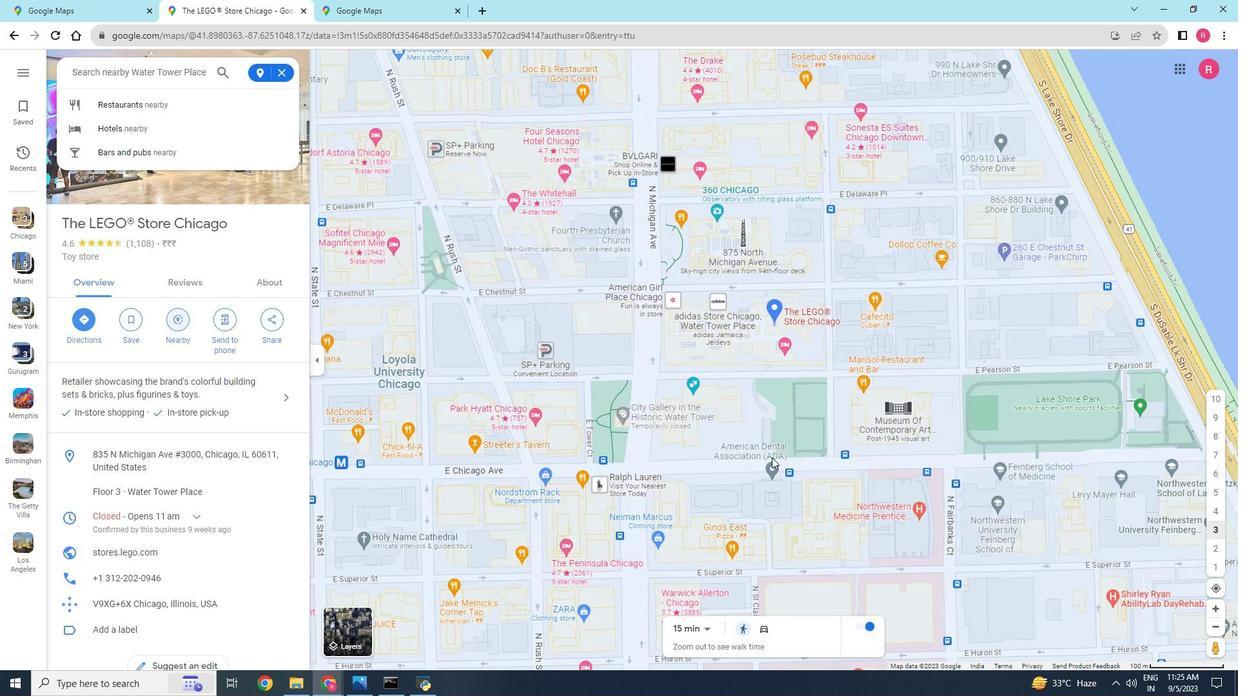 
Action: Mouse scrolled (772, 458) with delta (0, 0)
Screenshot: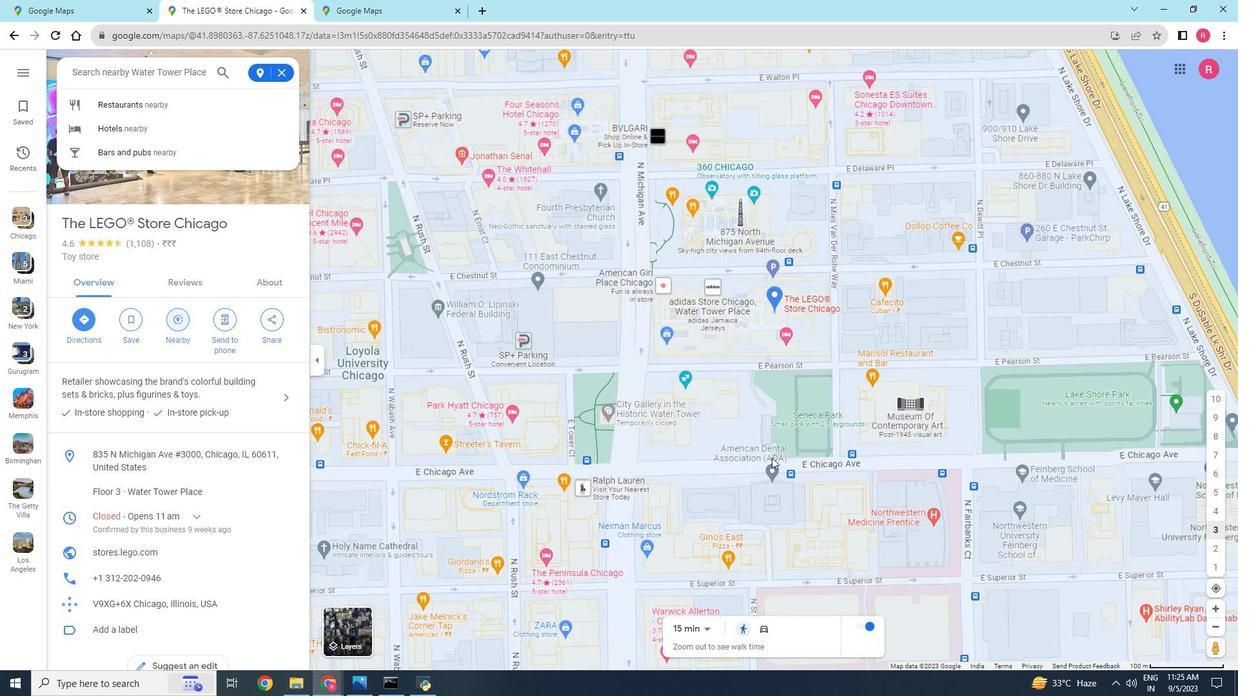 
Action: Mouse scrolled (772, 458) with delta (0, 0)
Screenshot: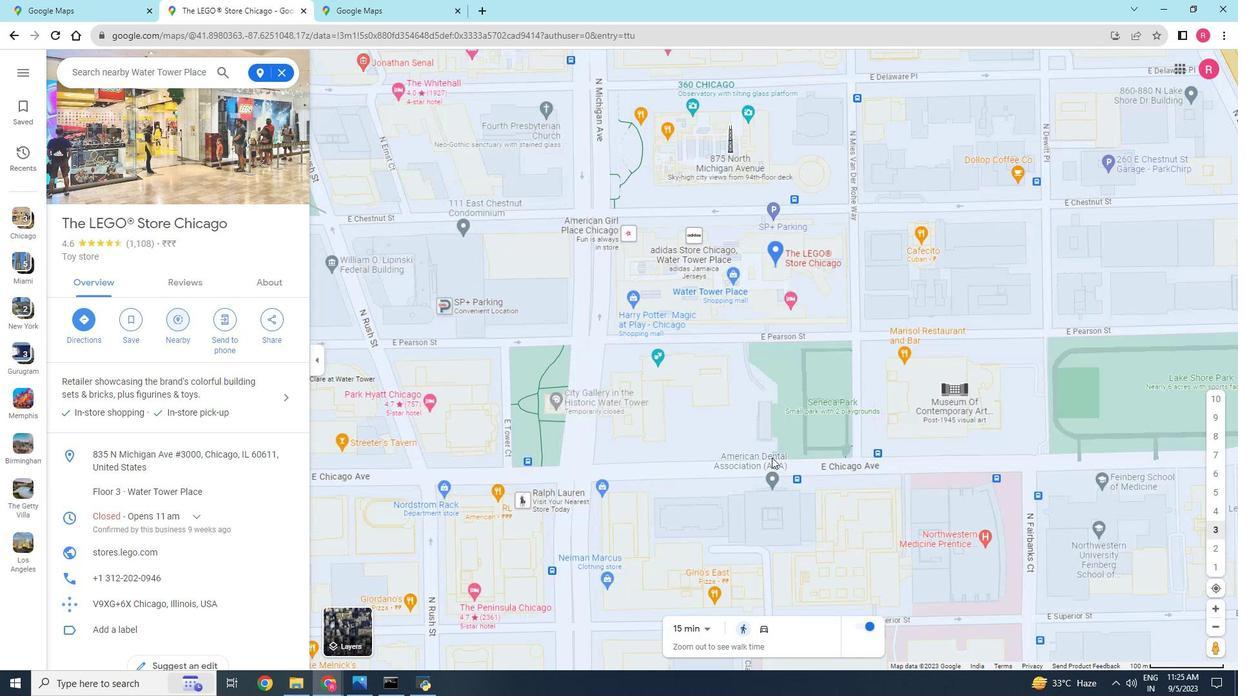 
Action: Mouse scrolled (772, 458) with delta (0, 0)
Screenshot: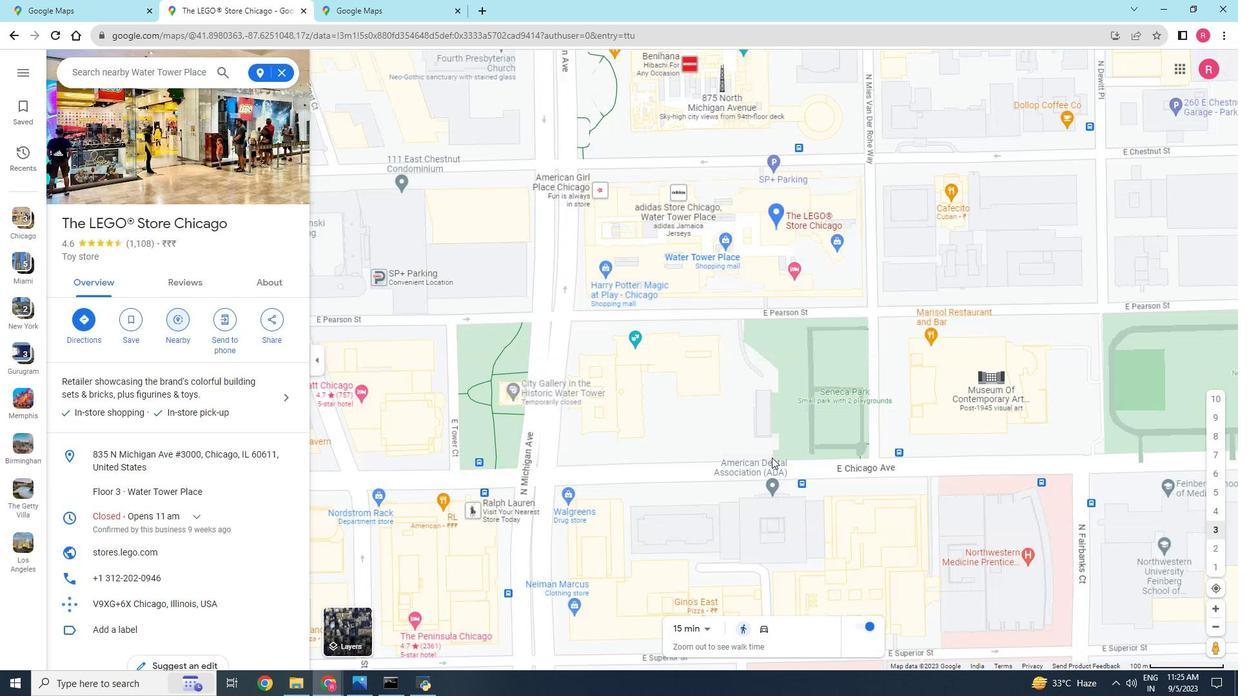
Action: Mouse scrolled (772, 458) with delta (0, 0)
Screenshot: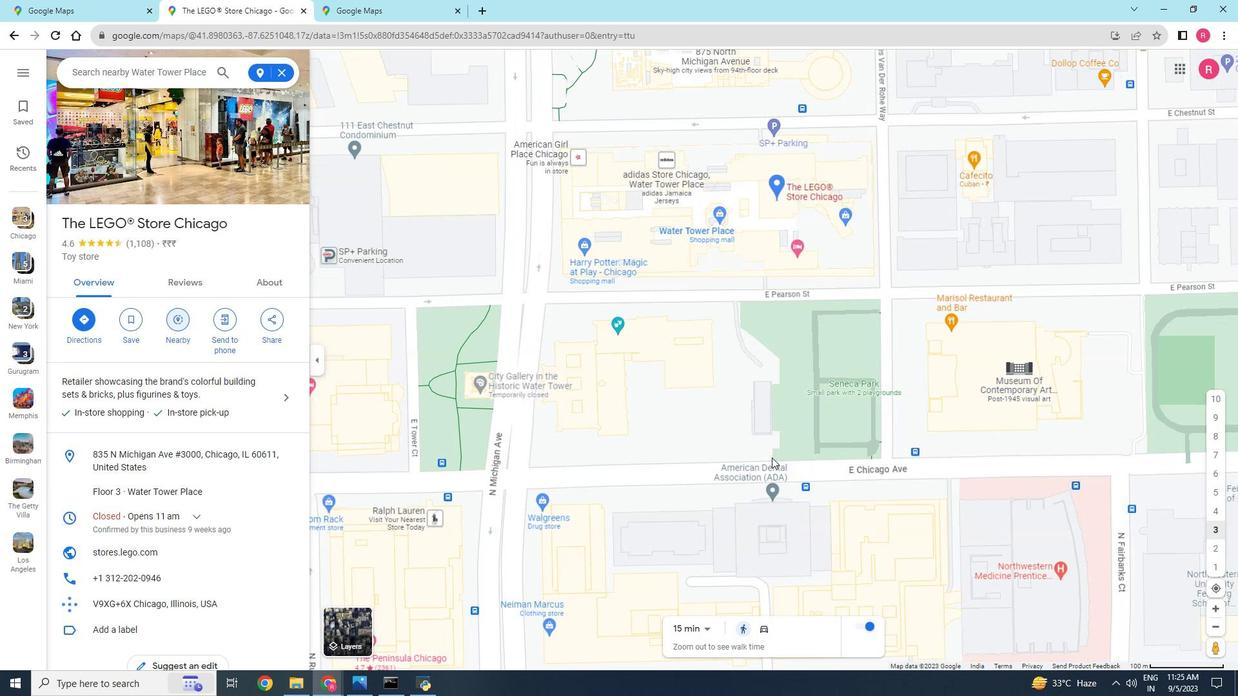 
Action: Mouse scrolled (772, 458) with delta (0, 0)
Screenshot: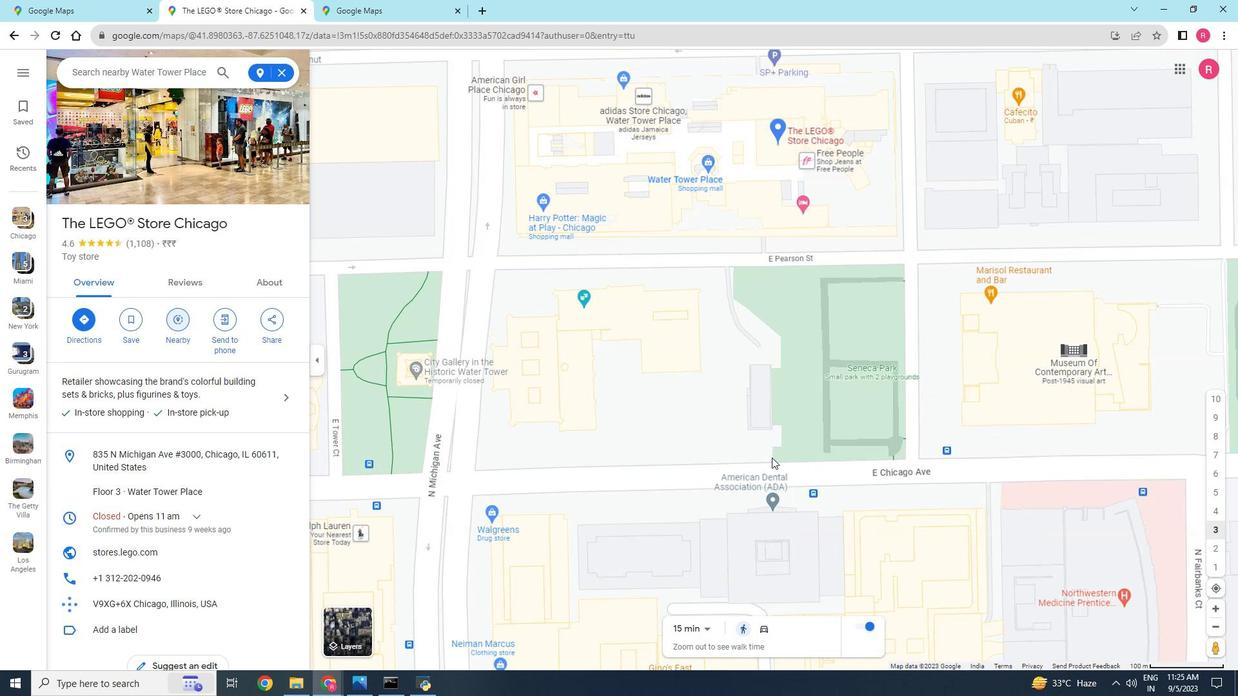 
Action: Mouse scrolled (772, 458) with delta (0, 0)
Screenshot: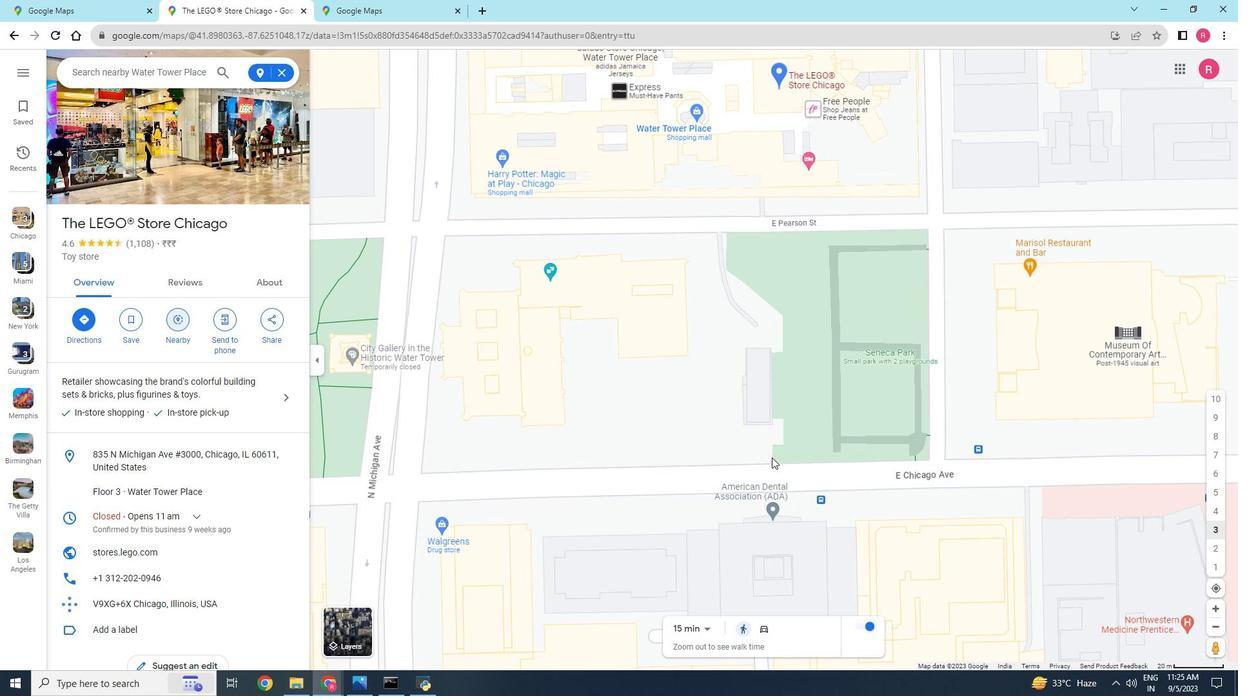 
Action: Mouse scrolled (772, 458) with delta (0, 0)
Screenshot: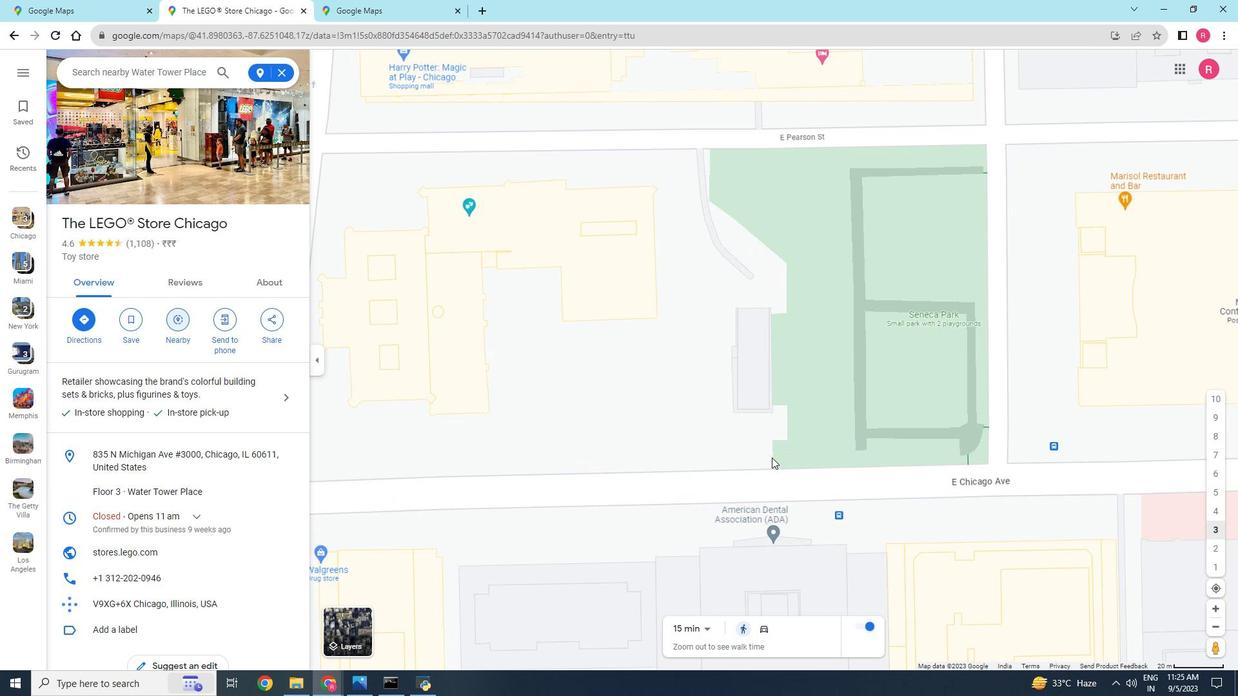 
Action: Mouse scrolled (772, 458) with delta (0, 0)
Screenshot: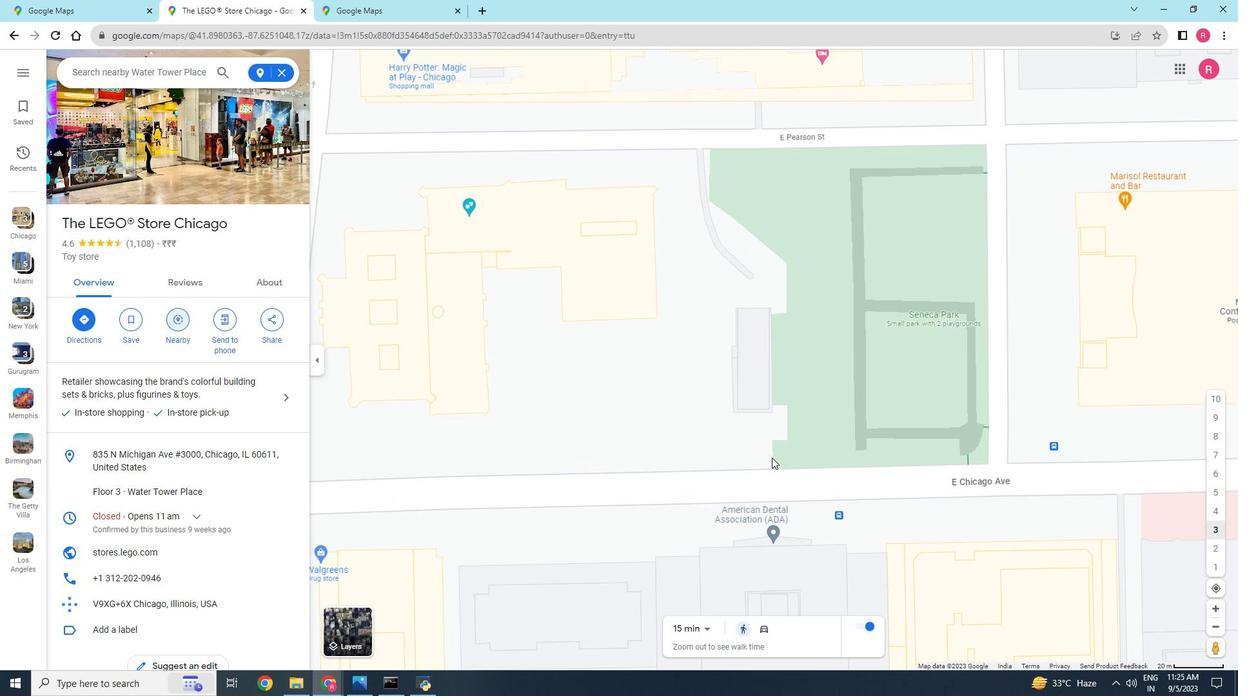
Action: Mouse scrolled (772, 458) with delta (0, 0)
Screenshot: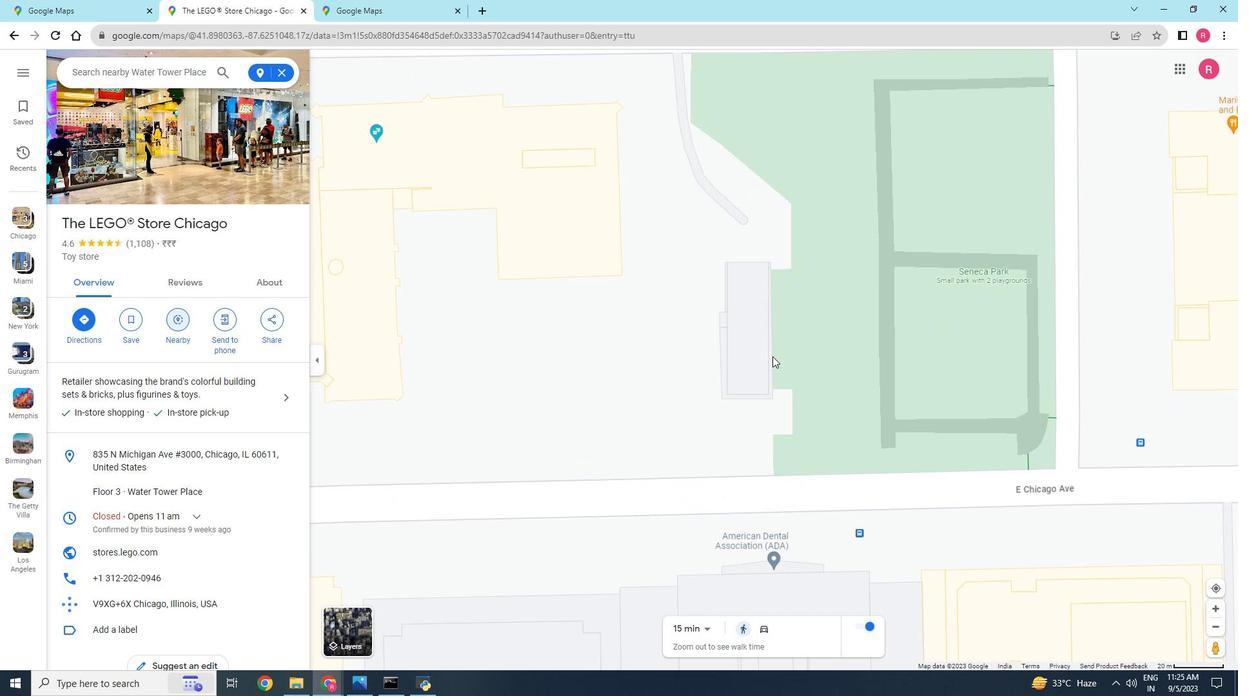 
Action: Mouse moved to (772, 356)
Screenshot: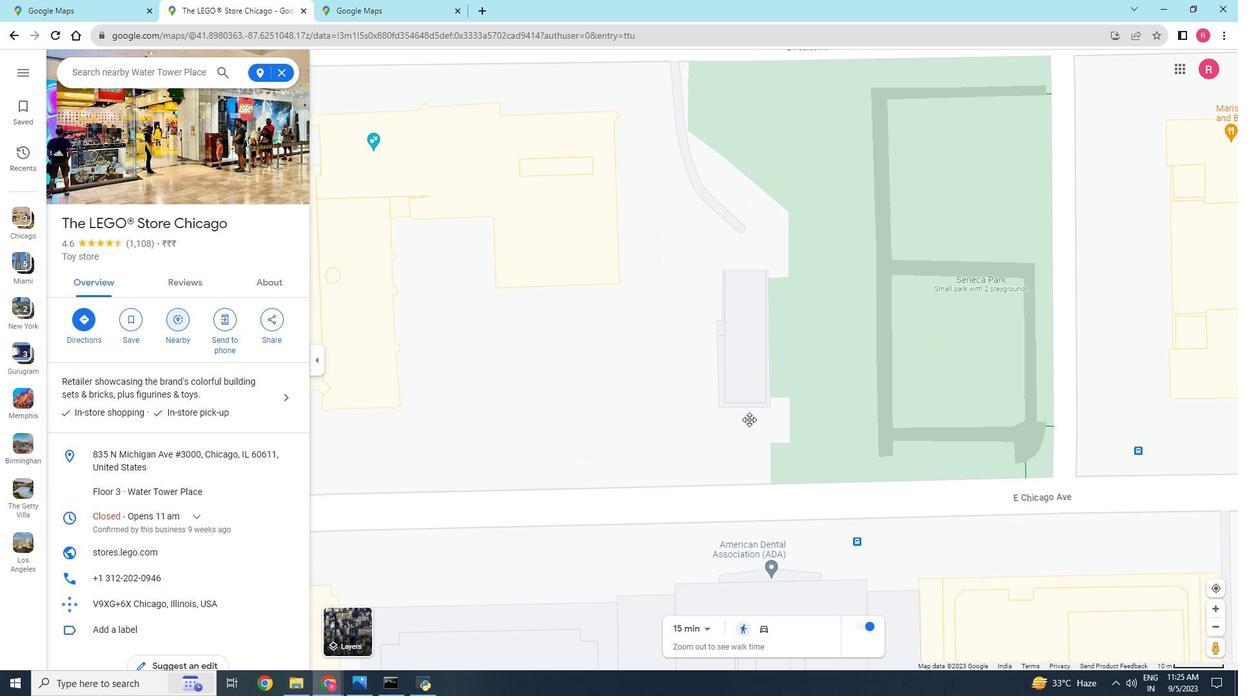 
Action: Mouse pressed left at (772, 356)
Screenshot: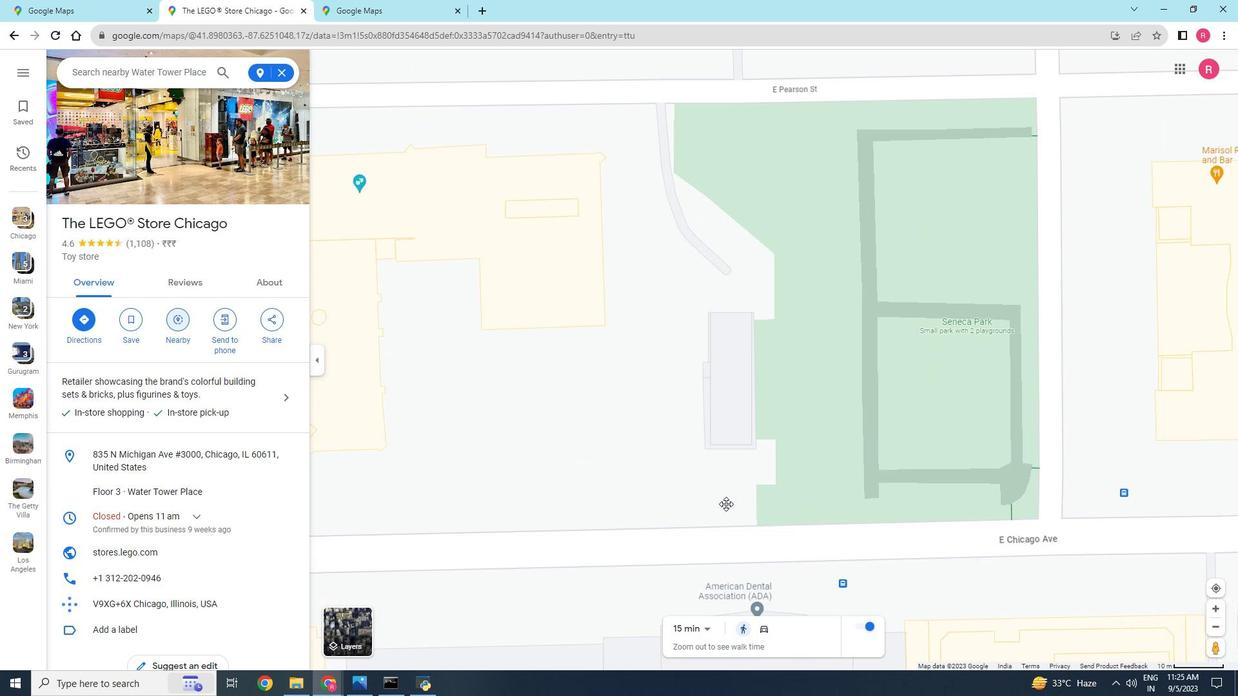 
Action: Mouse moved to (663, 378)
Screenshot: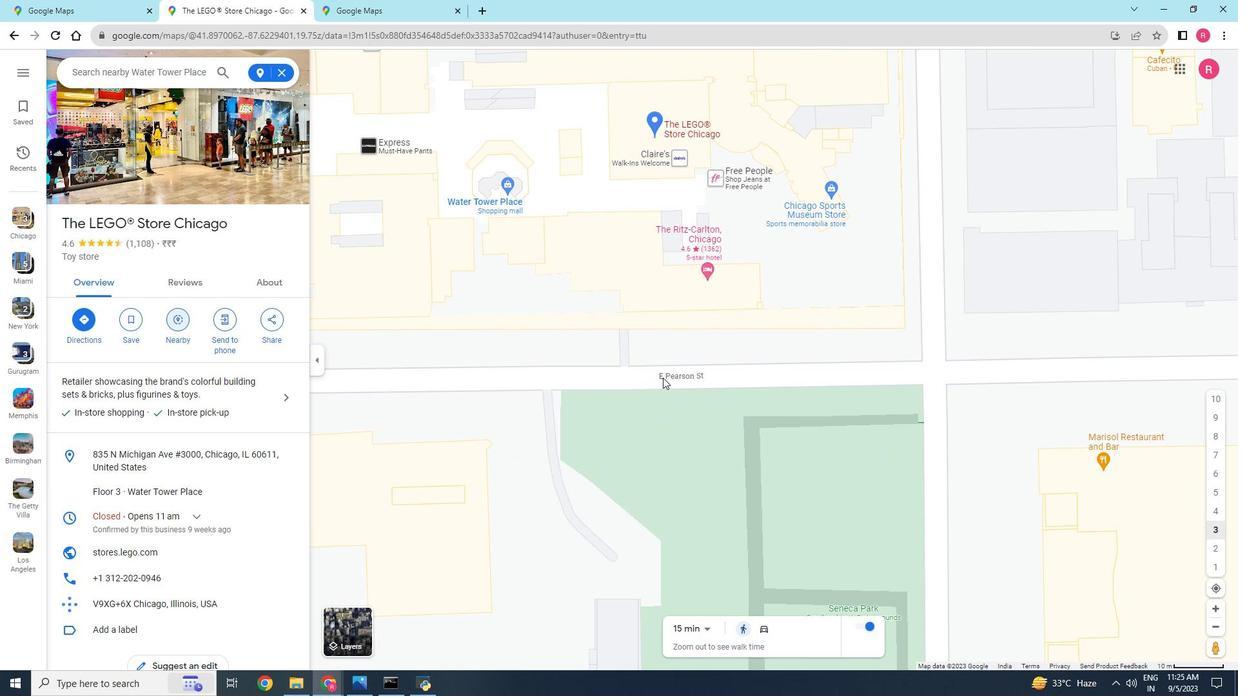 
Action: Mouse scrolled (663, 377) with delta (0, 0)
Screenshot: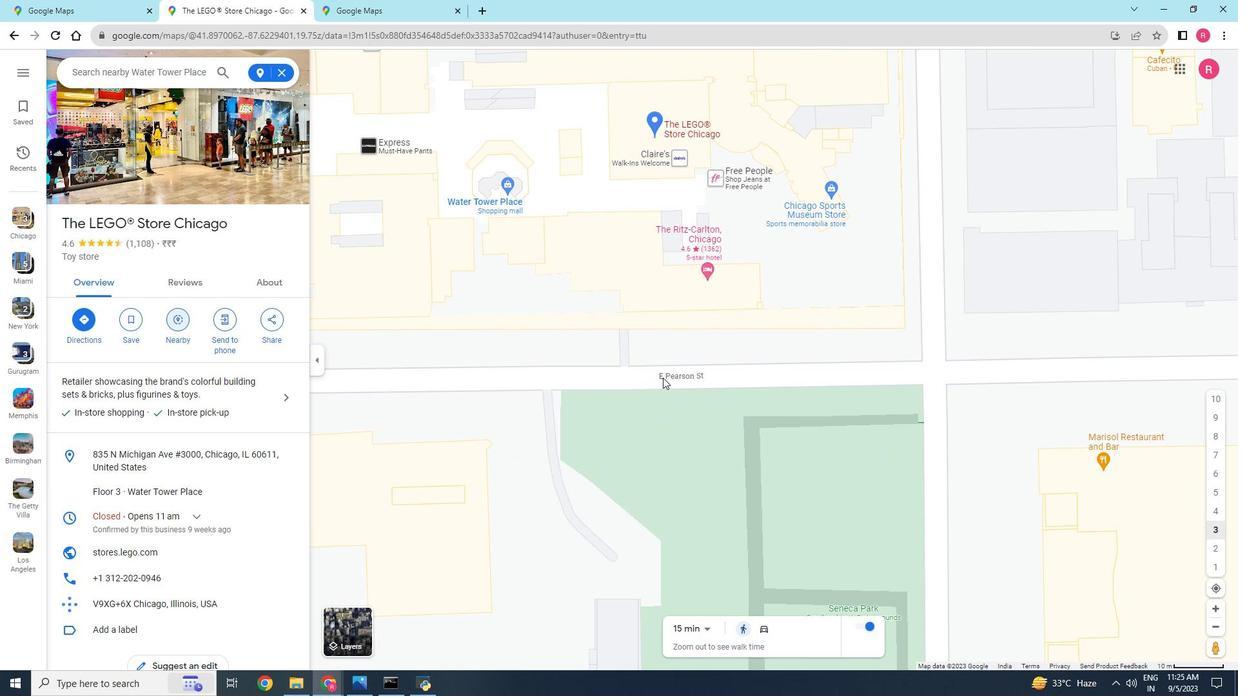
Action: Mouse scrolled (663, 377) with delta (0, 0)
Screenshot: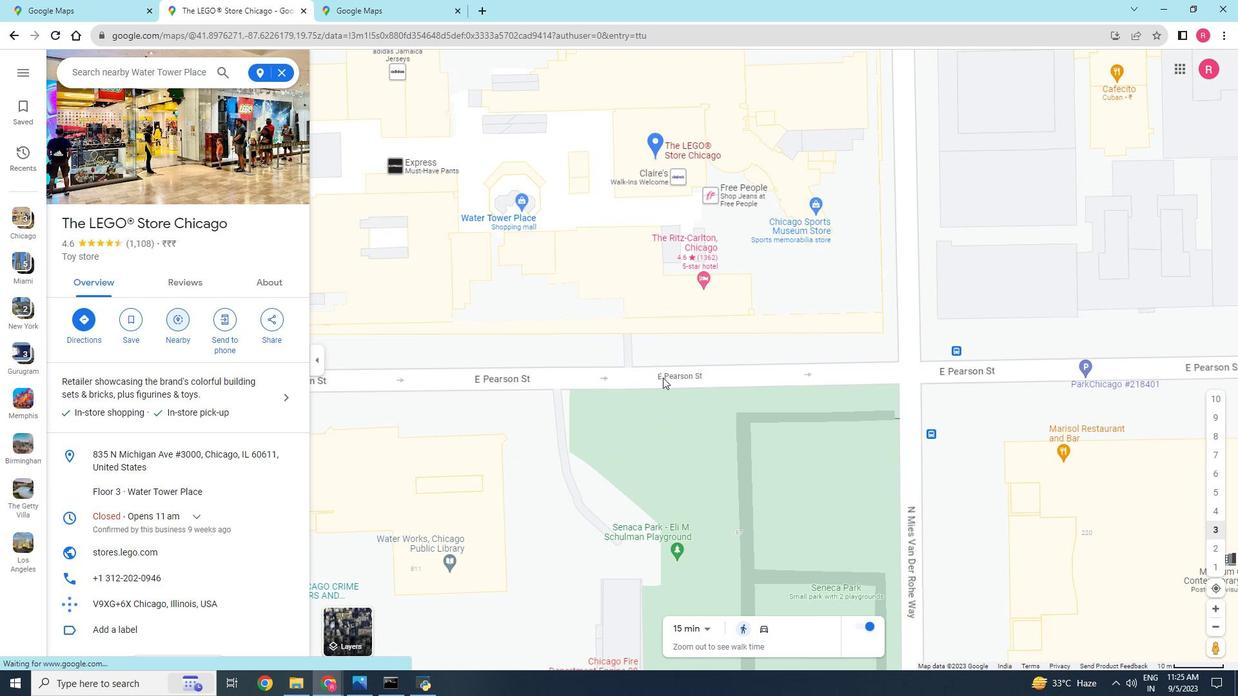 
Action: Mouse scrolled (663, 377) with delta (0, 0)
Screenshot: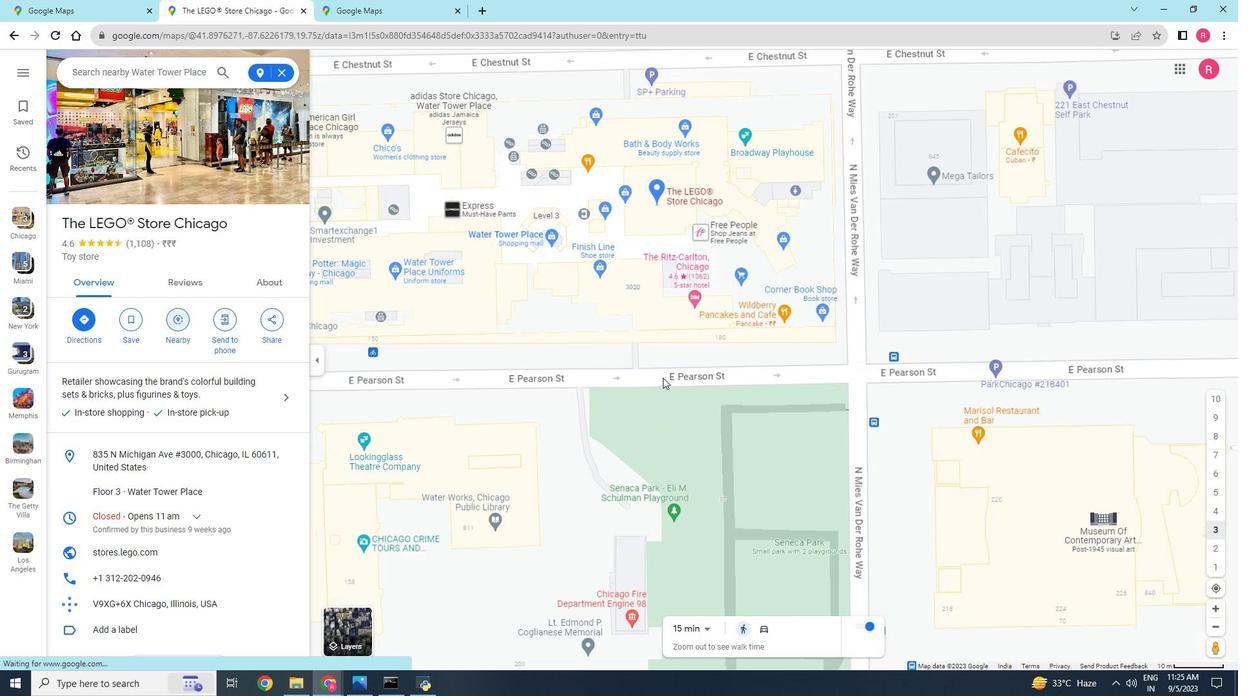 
Action: Mouse scrolled (663, 377) with delta (0, 0)
Screenshot: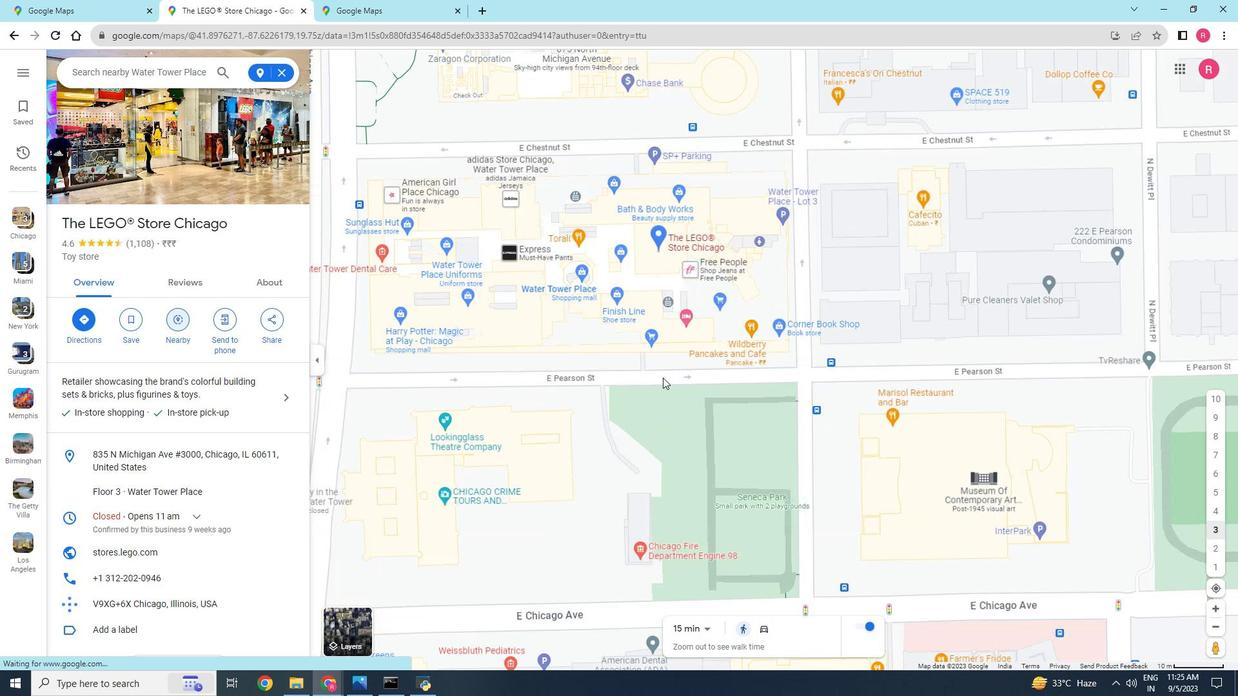 
Action: Mouse scrolled (663, 378) with delta (0, 0)
Screenshot: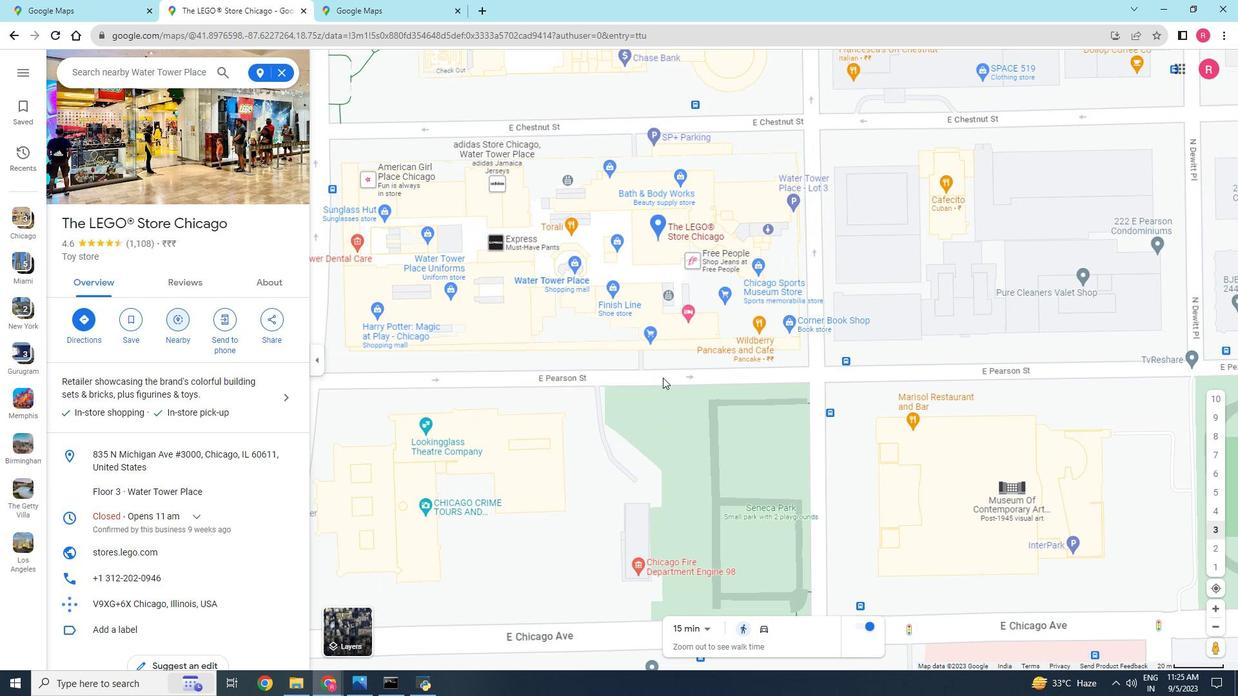 
Action: Mouse scrolled (663, 378) with delta (0, 0)
Screenshot: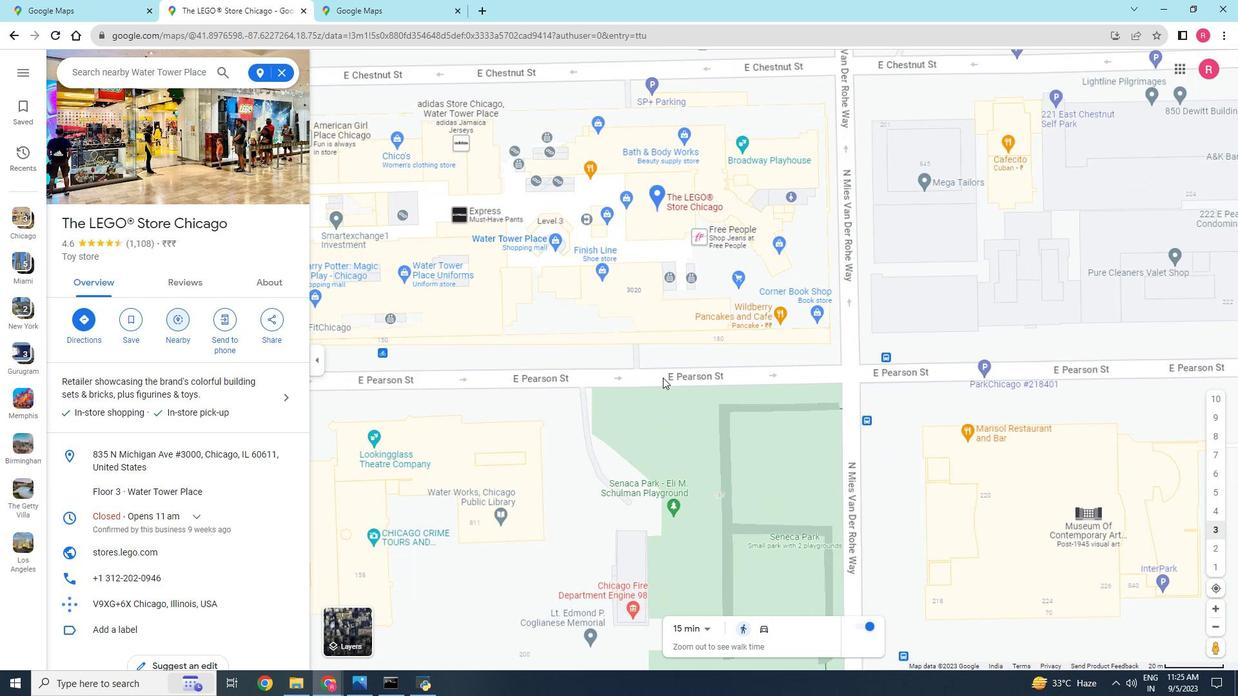 
Action: Mouse moved to (638, 283)
Screenshot: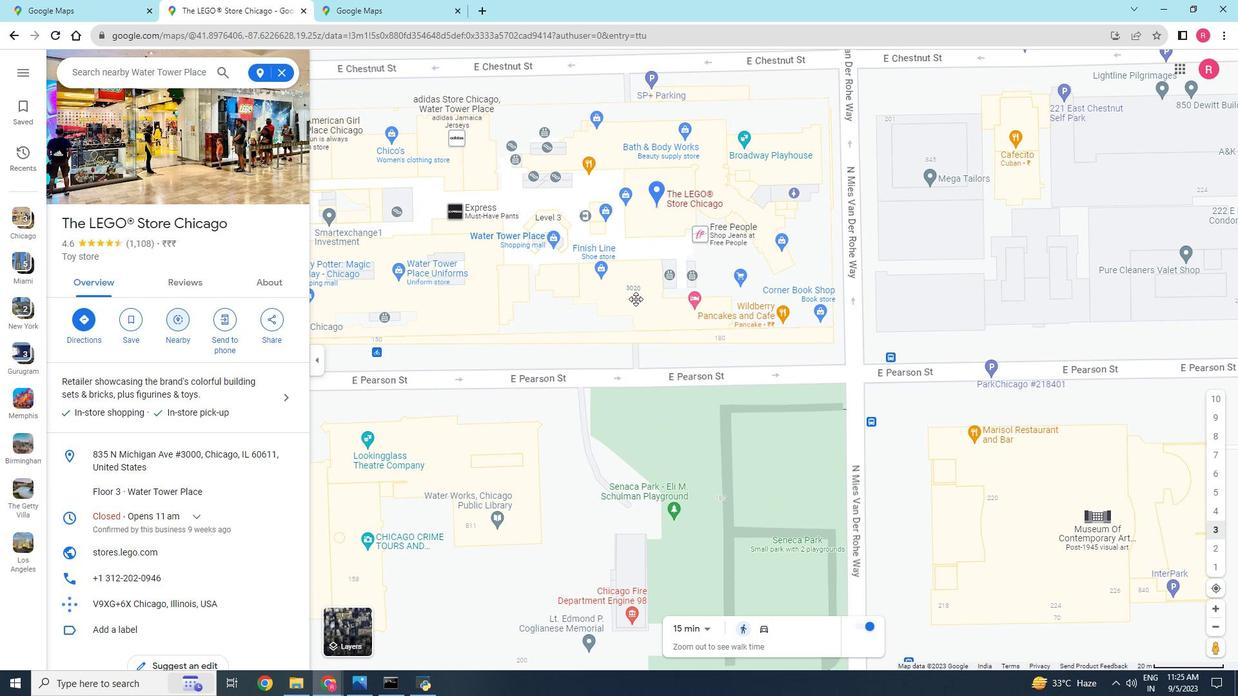 
Action: Mouse pressed left at (638, 283)
Screenshot: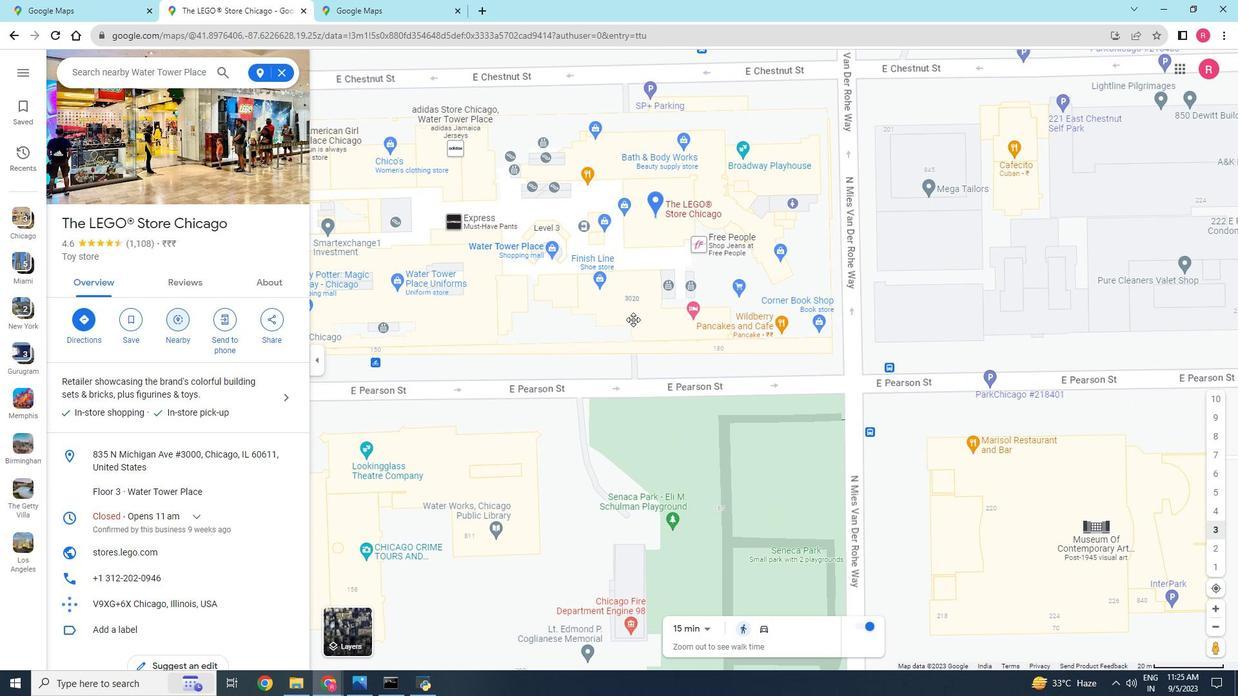 
Action: Mouse moved to (617, 456)
Screenshot: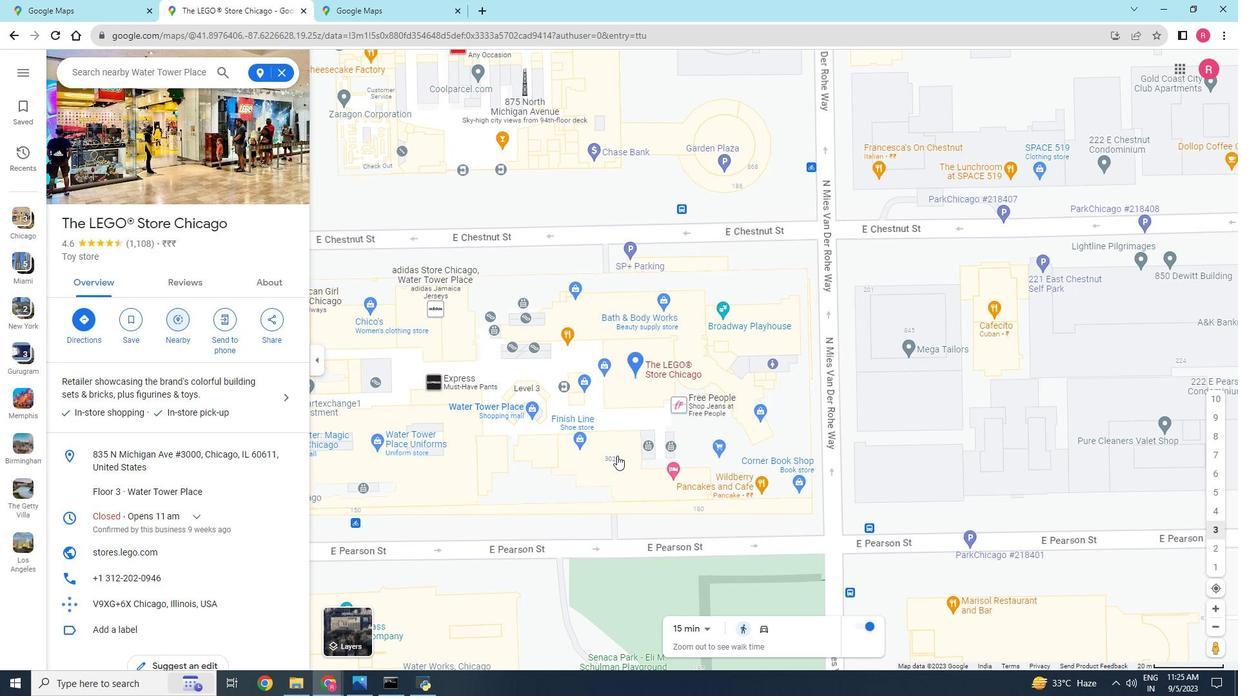 
Action: Mouse scrolled (617, 456) with delta (0, 0)
Screenshot: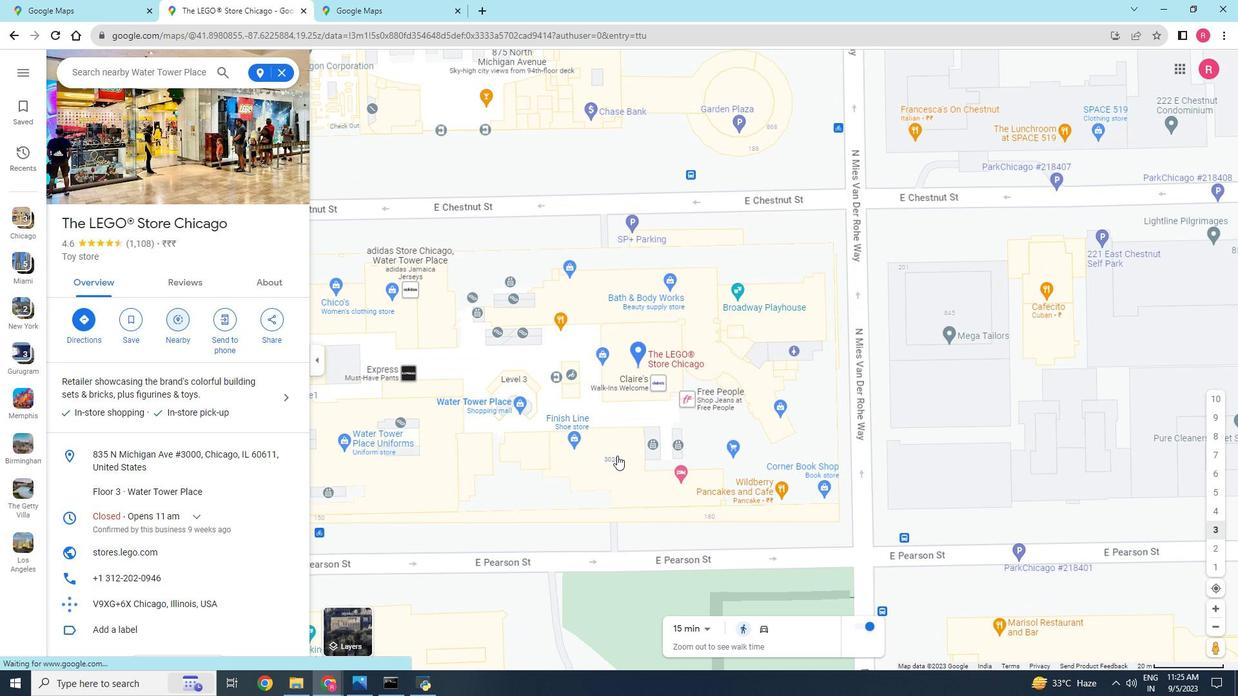 
Action: Mouse scrolled (617, 456) with delta (0, 0)
Screenshot: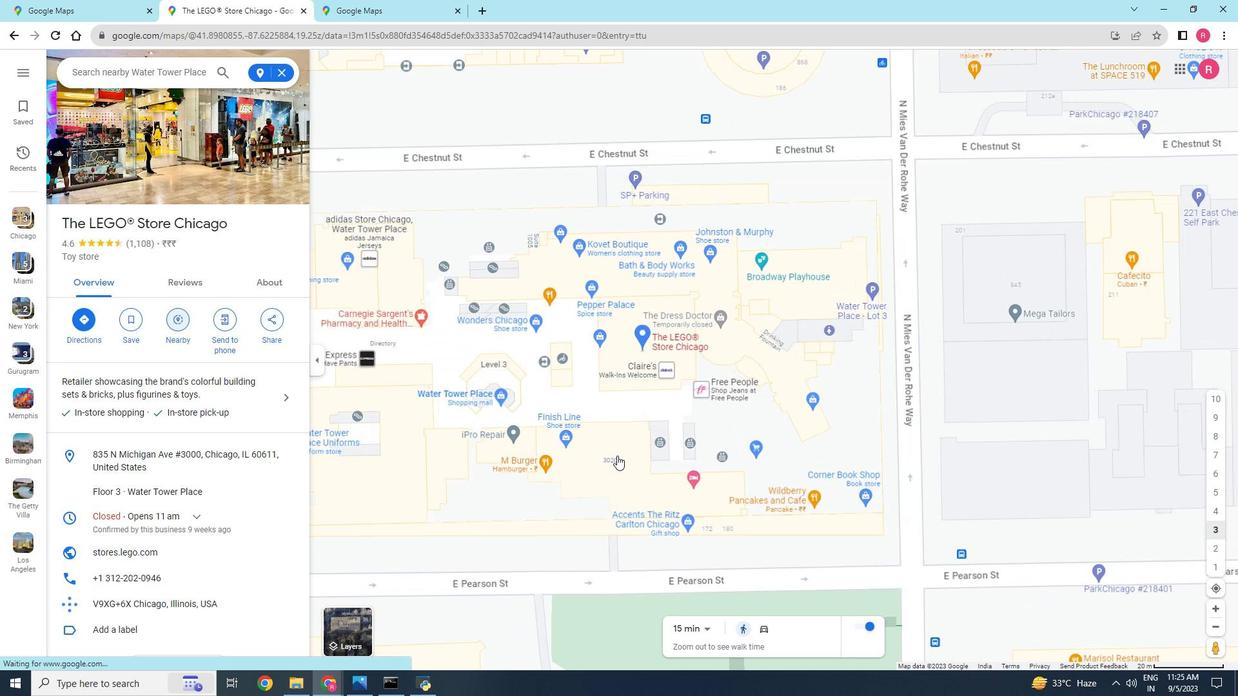 
Action: Mouse scrolled (617, 456) with delta (0, 0)
Screenshot: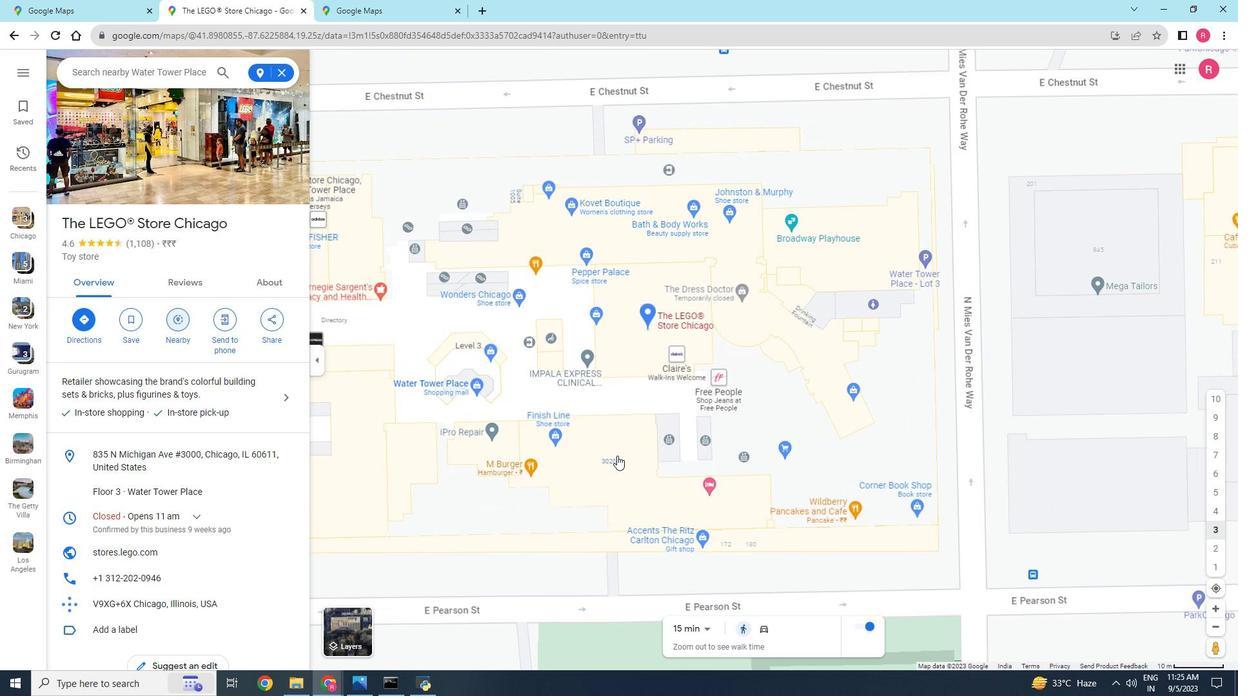 
Action: Mouse scrolled (617, 456) with delta (0, 0)
Screenshot: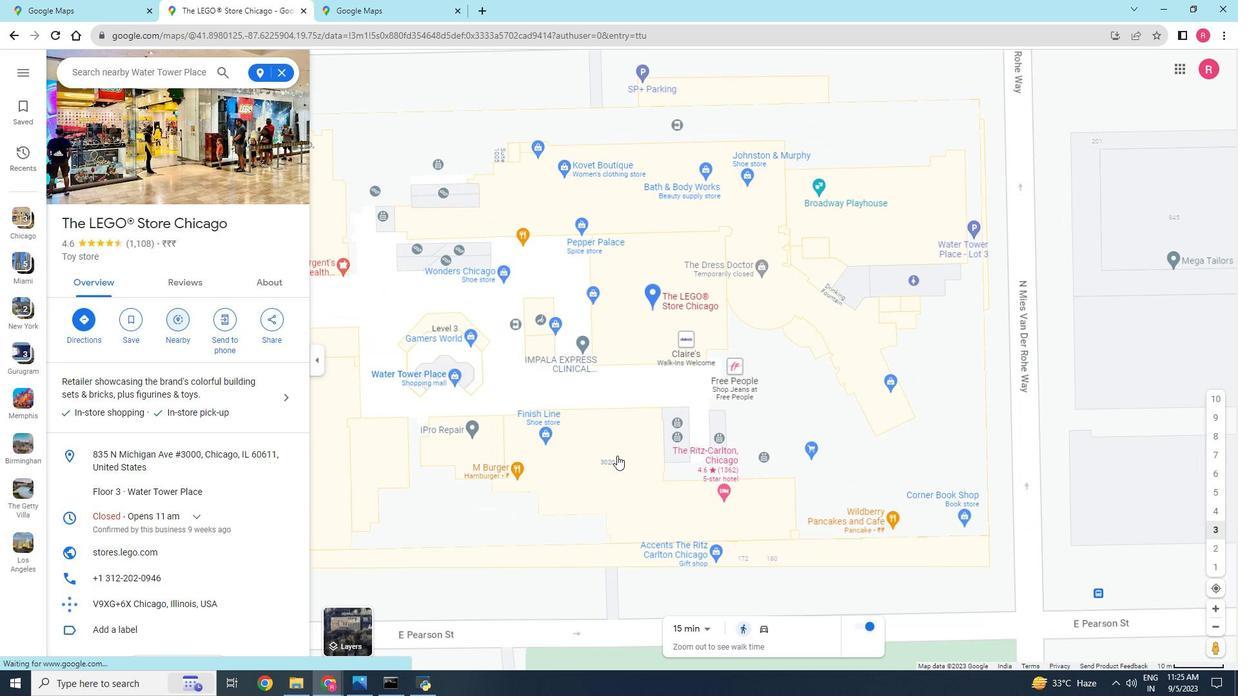 
Action: Mouse scrolled (617, 456) with delta (0, 0)
Screenshot: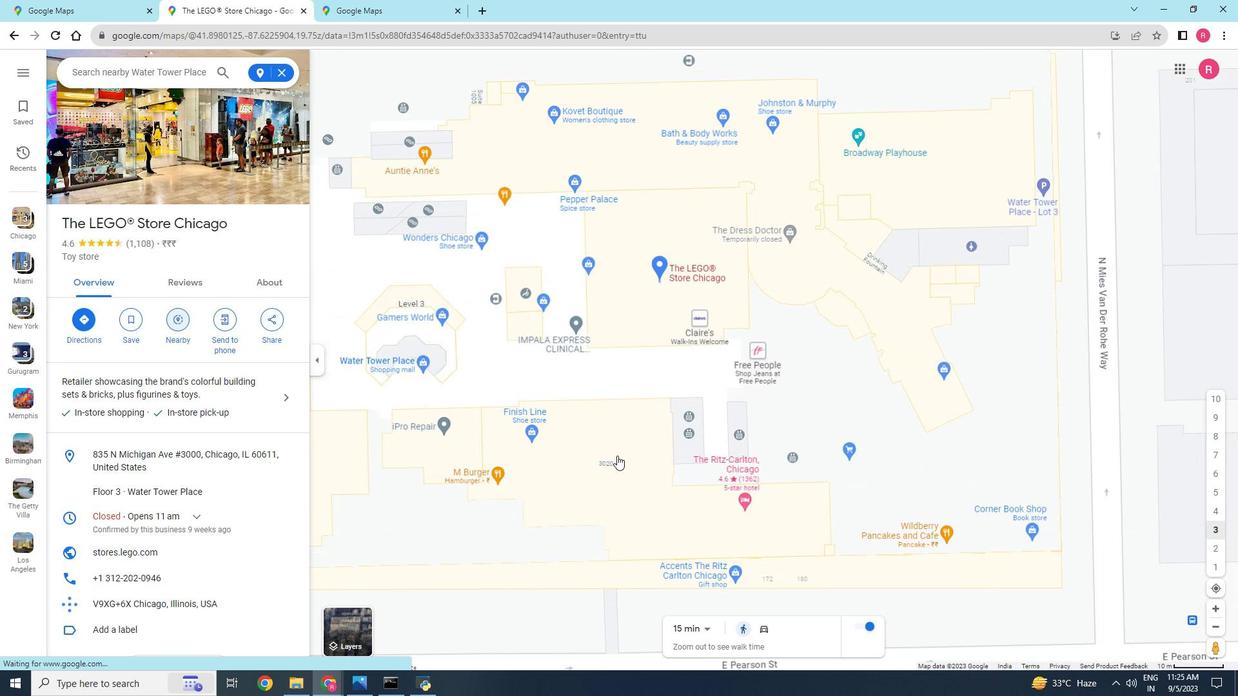 
Action: Mouse scrolled (617, 456) with delta (0, 0)
Screenshot: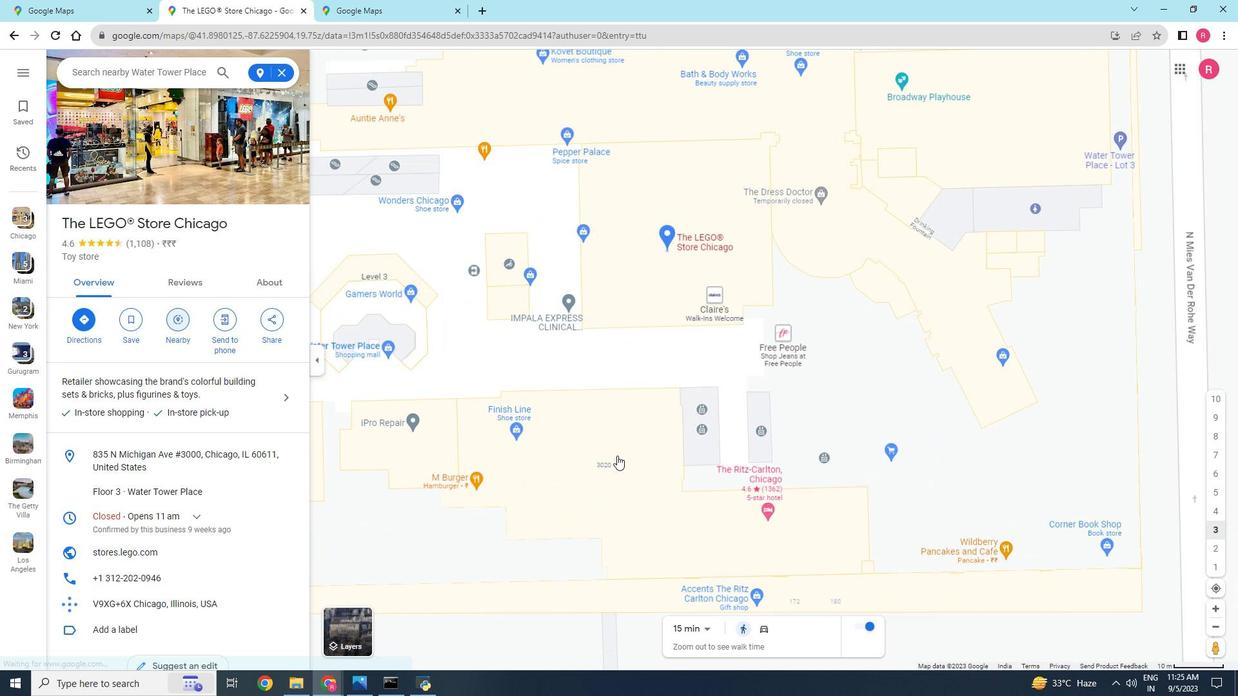 
Action: Mouse scrolled (617, 456) with delta (0, 0)
Screenshot: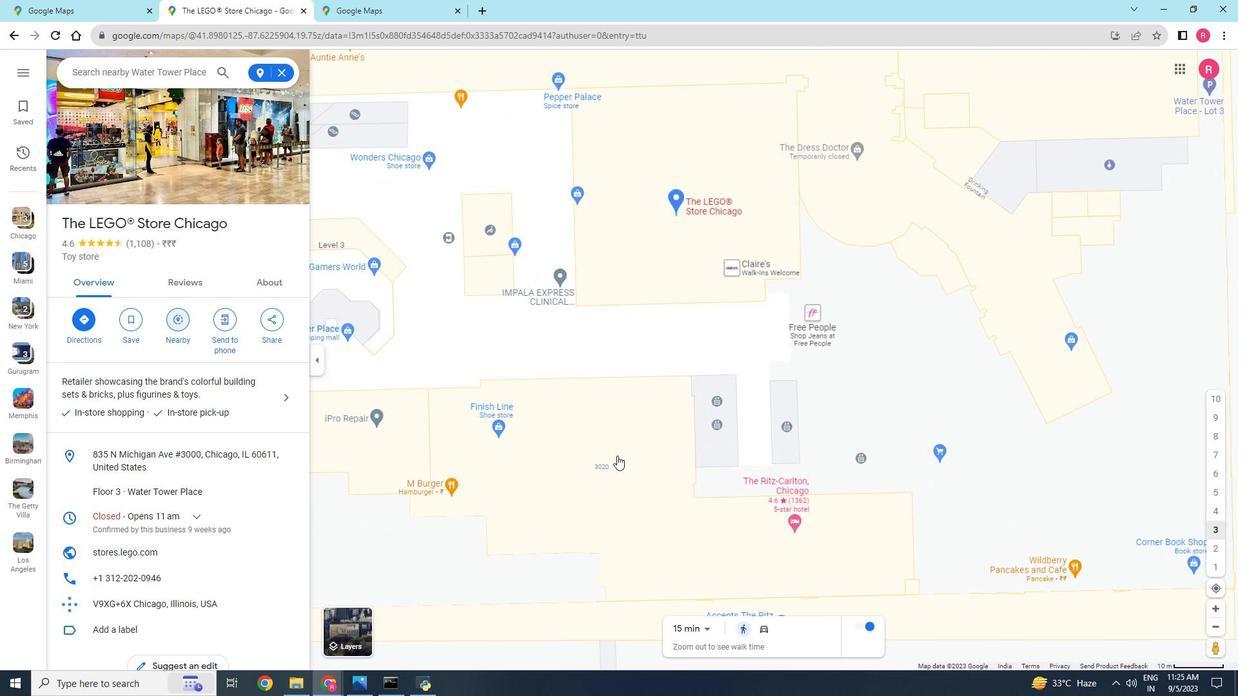 
Action: Mouse scrolled (617, 455) with delta (0, 0)
Screenshot: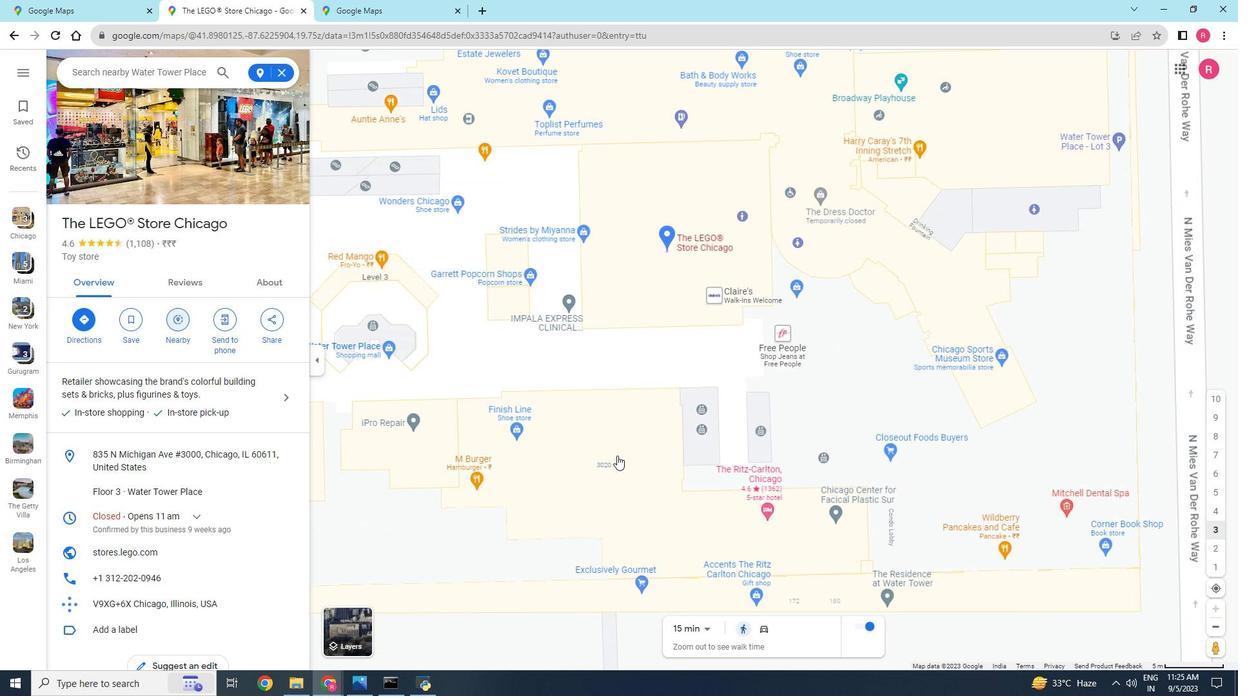 
Action: Mouse scrolled (617, 455) with delta (0, 0)
Screenshot: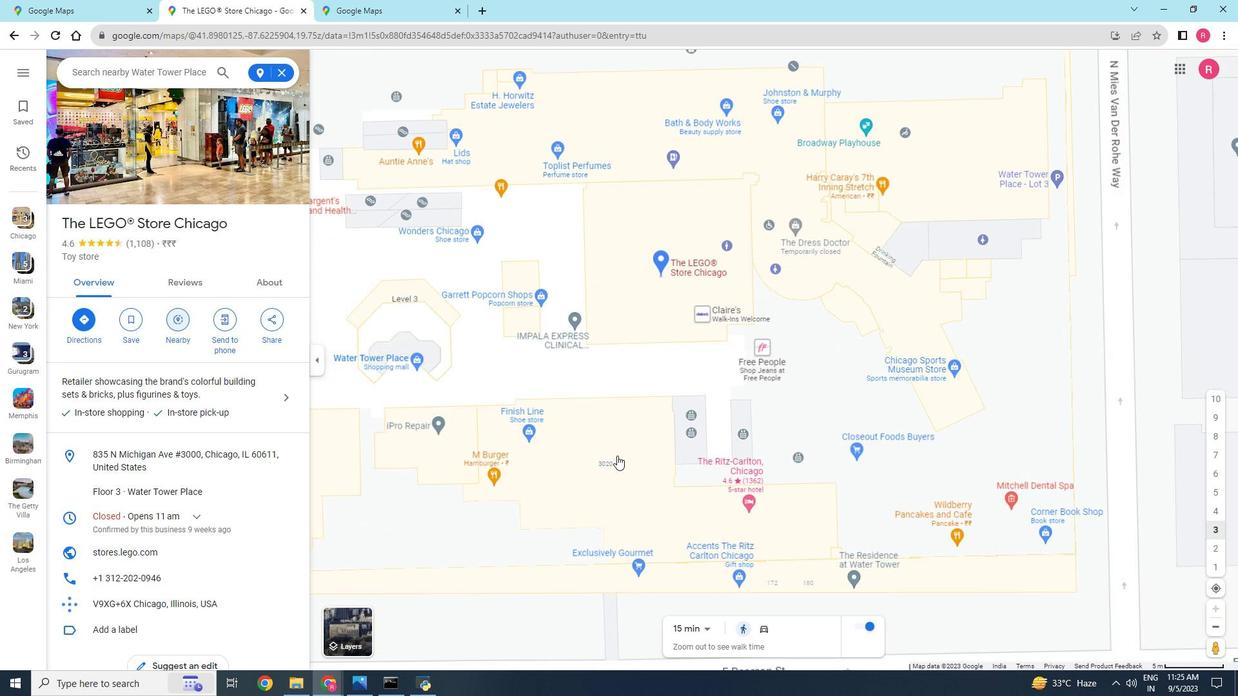 
Action: Mouse scrolled (617, 455) with delta (0, 0)
Screenshot: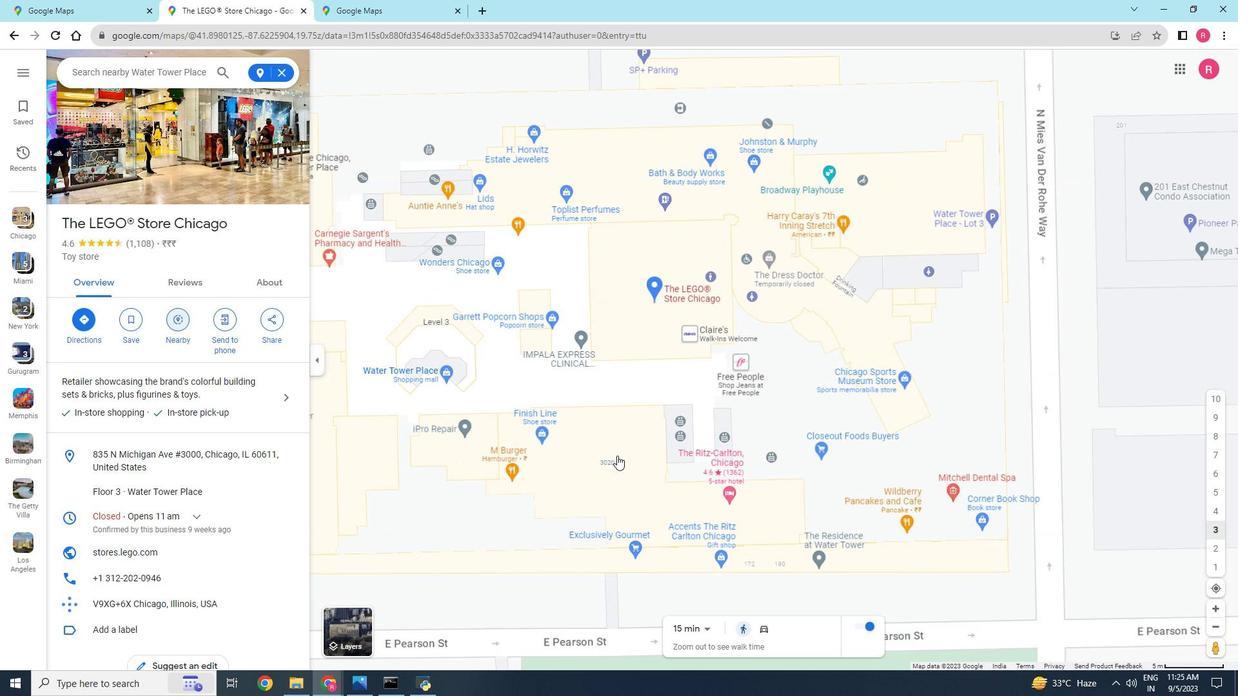 
Action: Mouse moved to (662, 323)
Screenshot: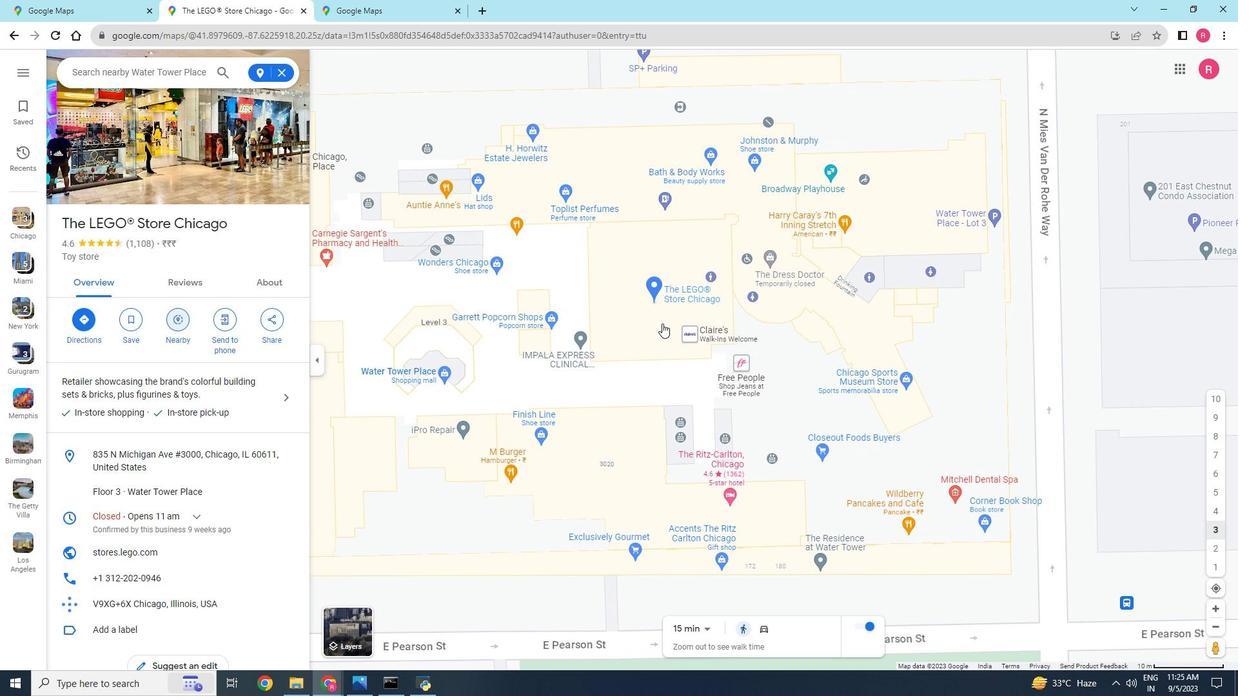 
Action: Mouse scrolled (662, 324) with delta (0, 0)
Screenshot: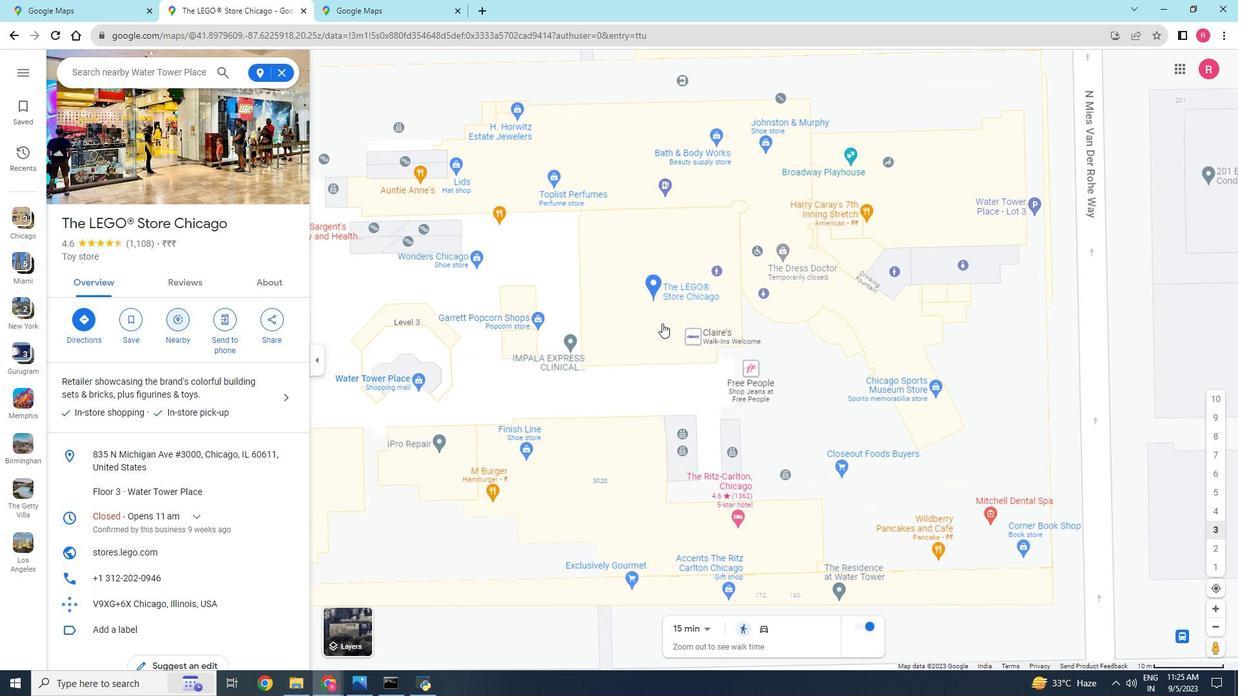 
Action: Mouse scrolled (662, 324) with delta (0, 0)
Screenshot: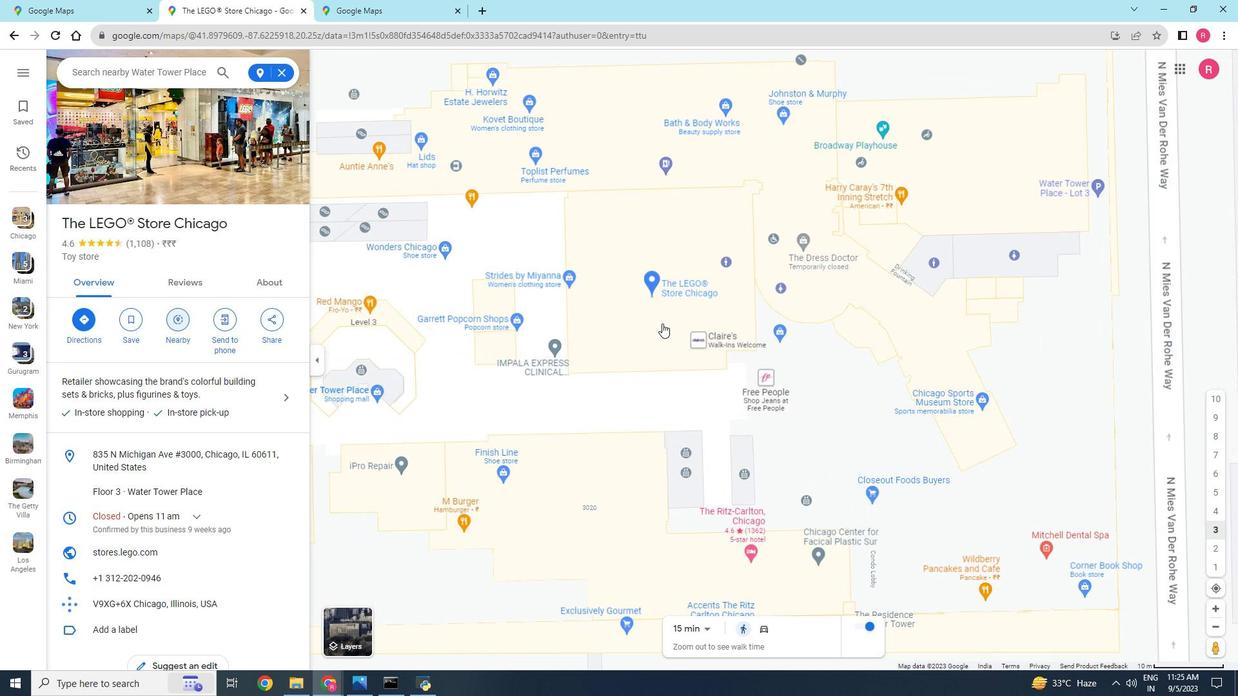 
Action: Mouse scrolled (662, 324) with delta (0, 0)
Screenshot: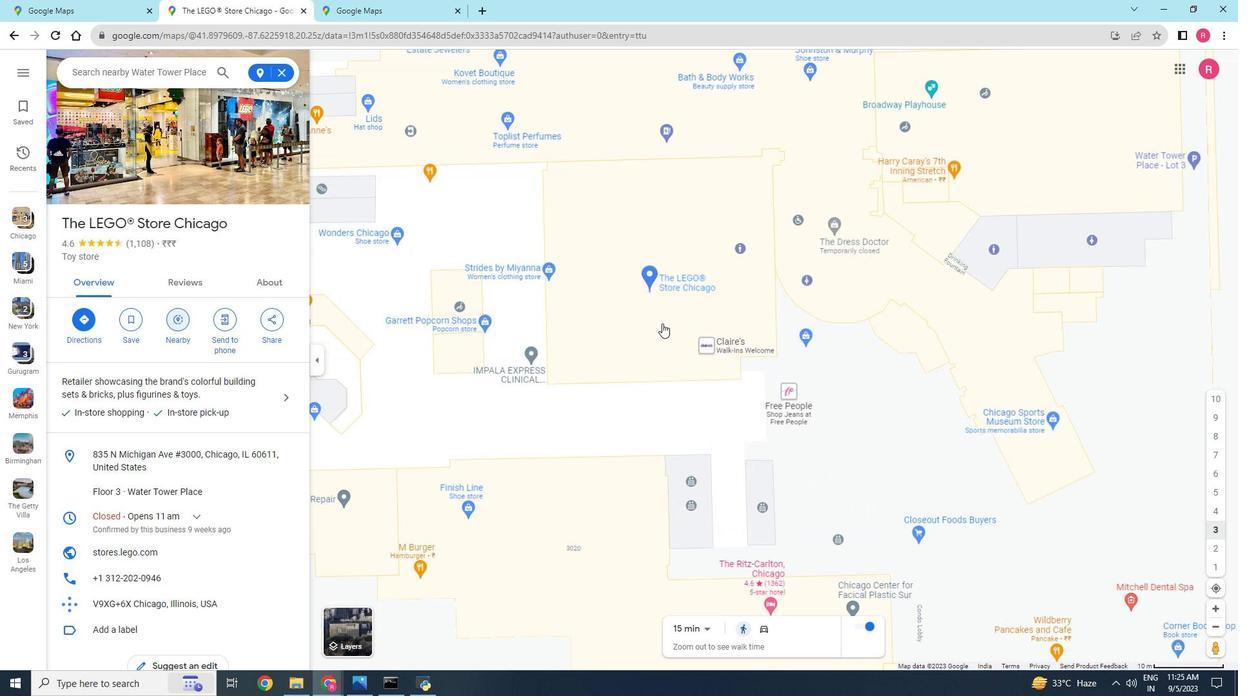 
Action: Mouse scrolled (662, 324) with delta (0, 0)
Screenshot: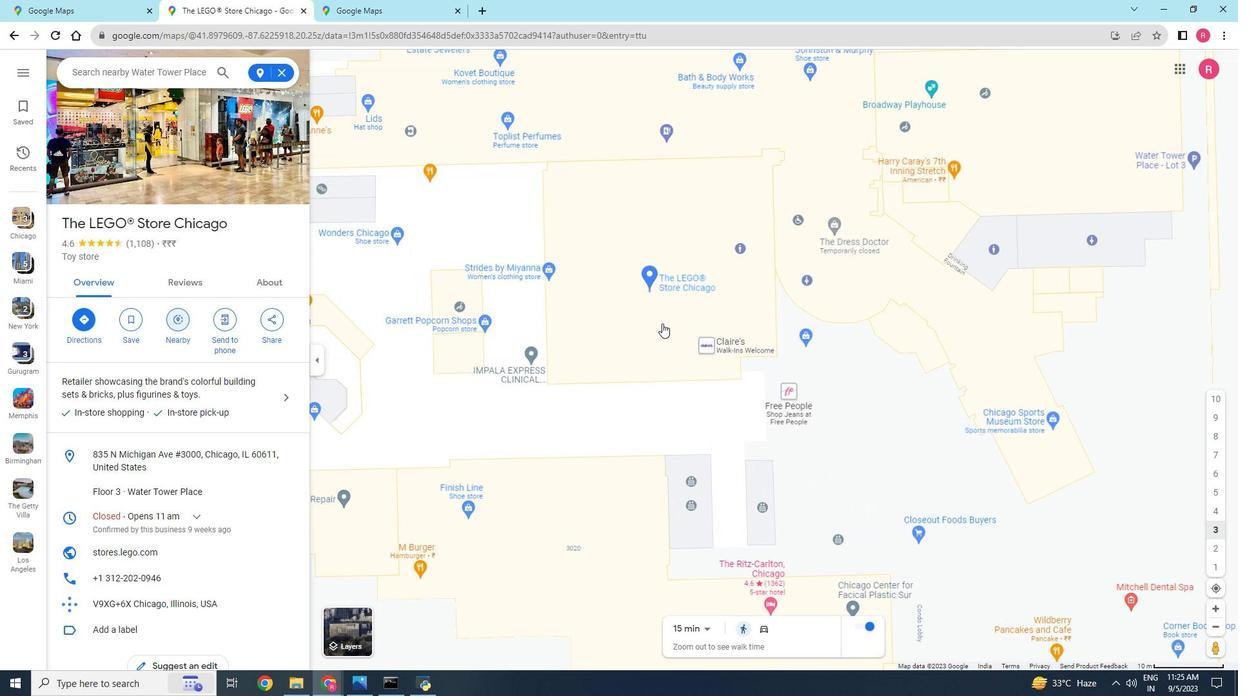 
Action: Mouse scrolled (662, 324) with delta (0, 0)
Screenshot: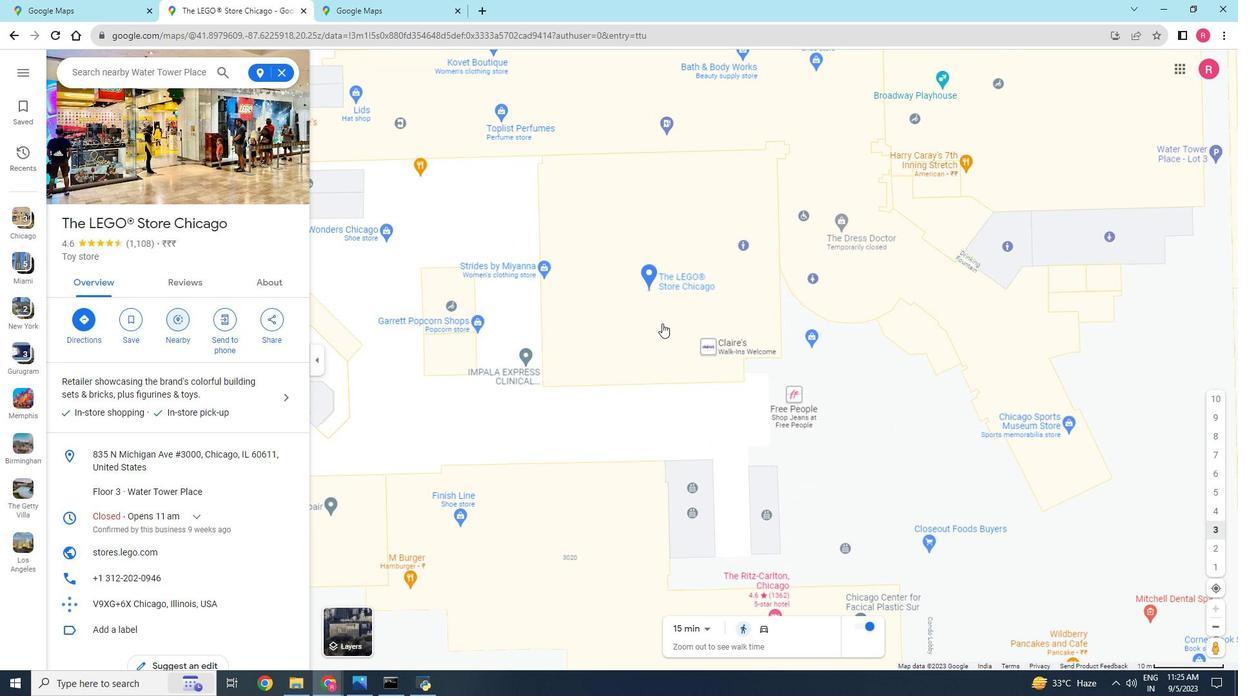 
Action: Mouse scrolled (662, 324) with delta (0, 0)
Screenshot: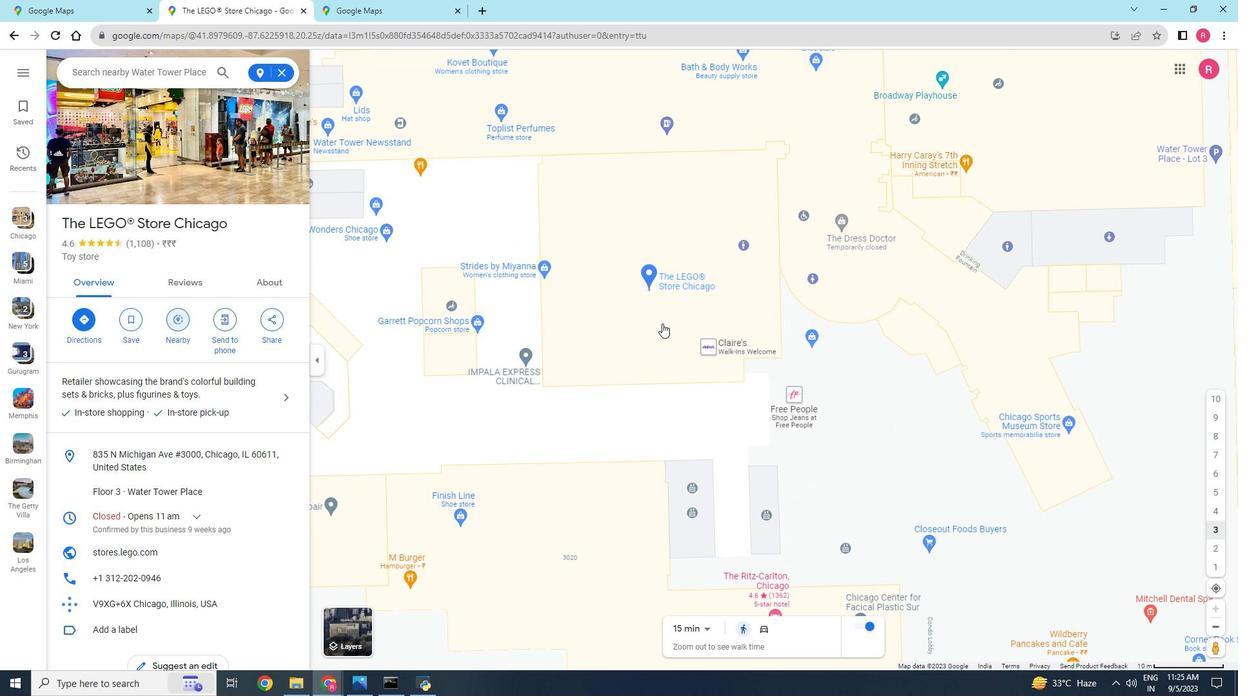 
Action: Mouse moved to (650, 346)
Screenshot: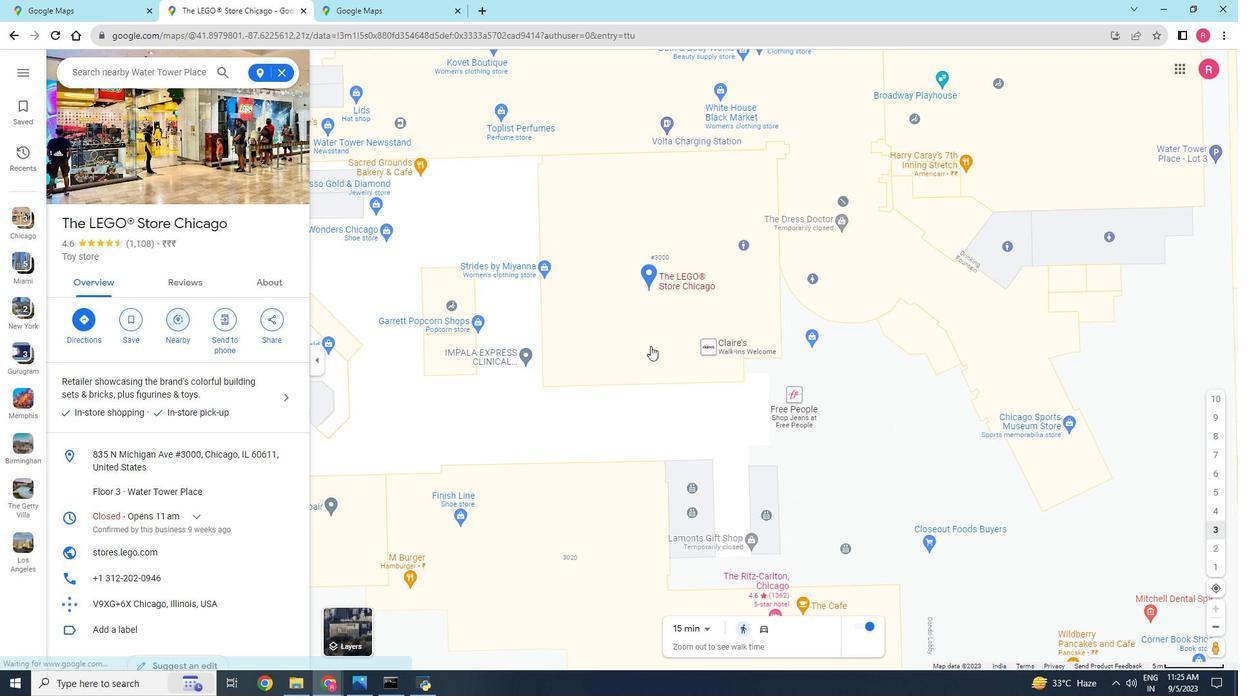 
Action: Mouse scrolled (650, 347) with delta (0, 0)
Screenshot: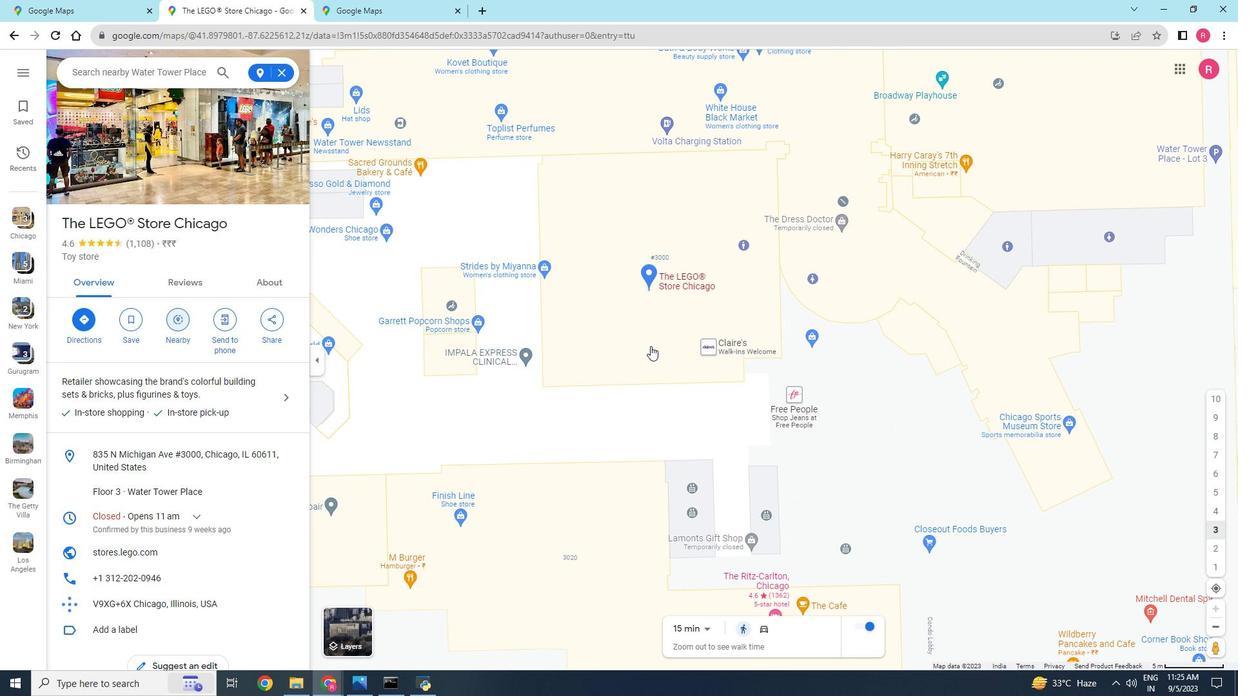 
Action: Mouse scrolled (650, 347) with delta (0, 0)
Screenshot: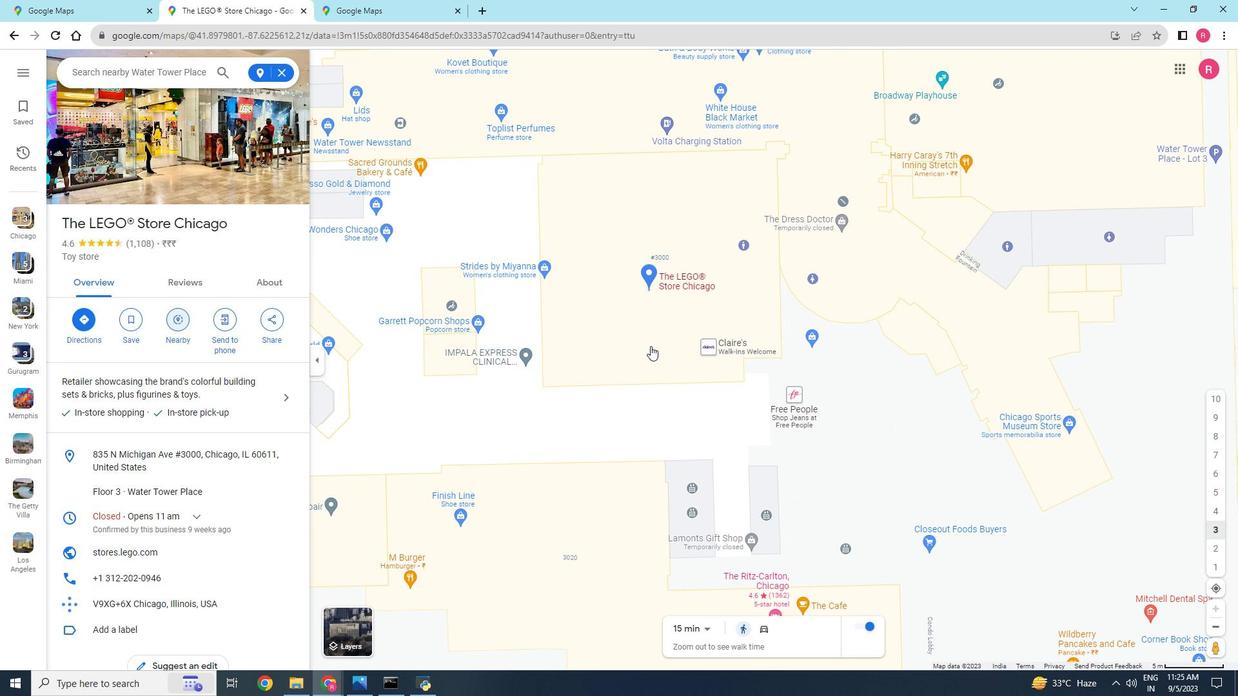 
Action: Mouse scrolled (650, 347) with delta (0, 0)
Screenshot: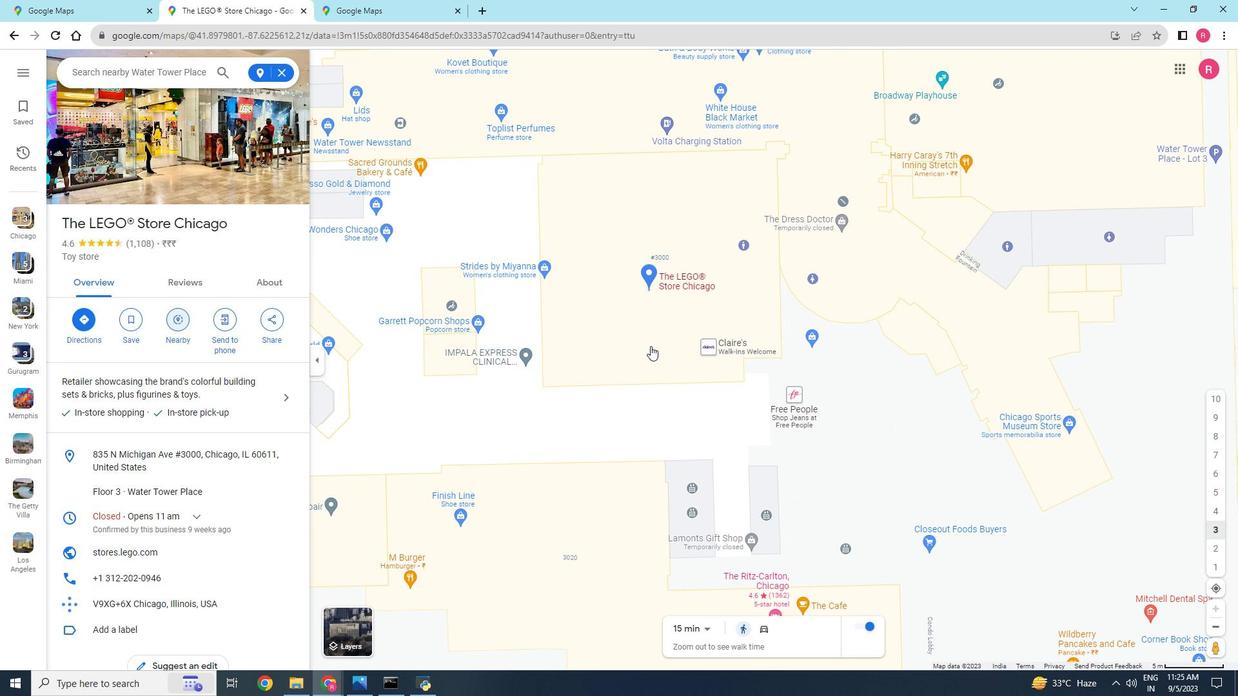 
Action: Mouse scrolled (650, 347) with delta (0, 0)
Screenshot: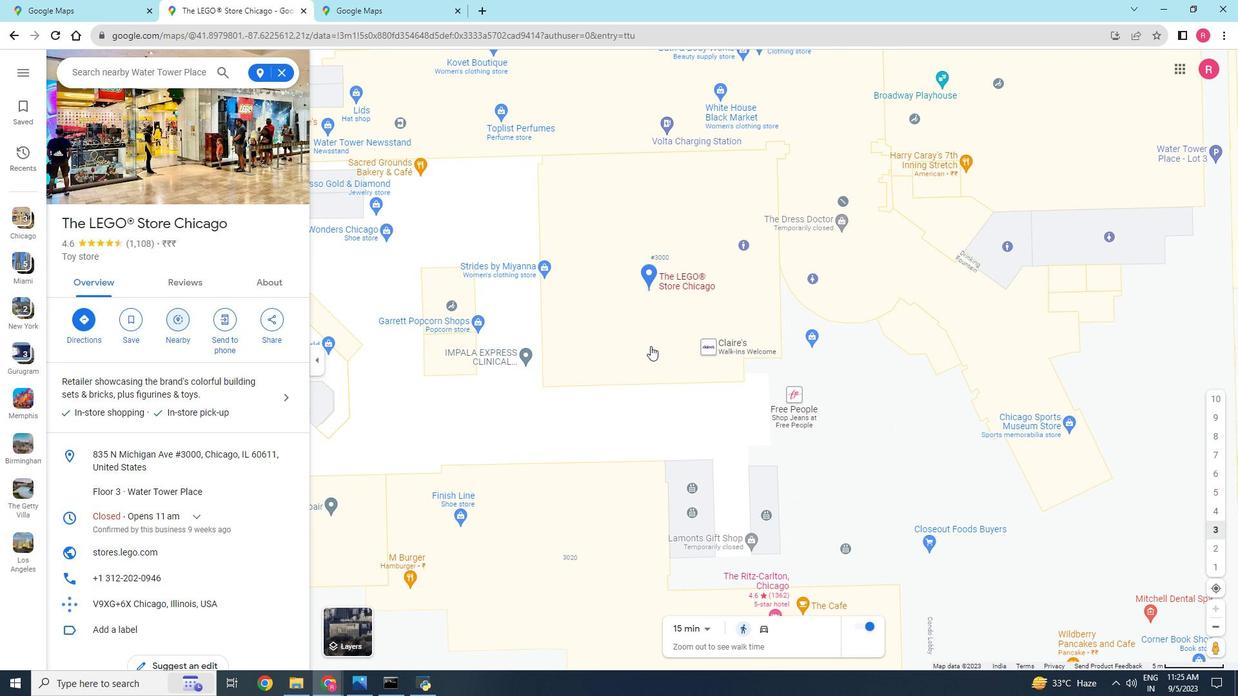 
Action: Mouse scrolled (650, 347) with delta (0, 0)
Screenshot: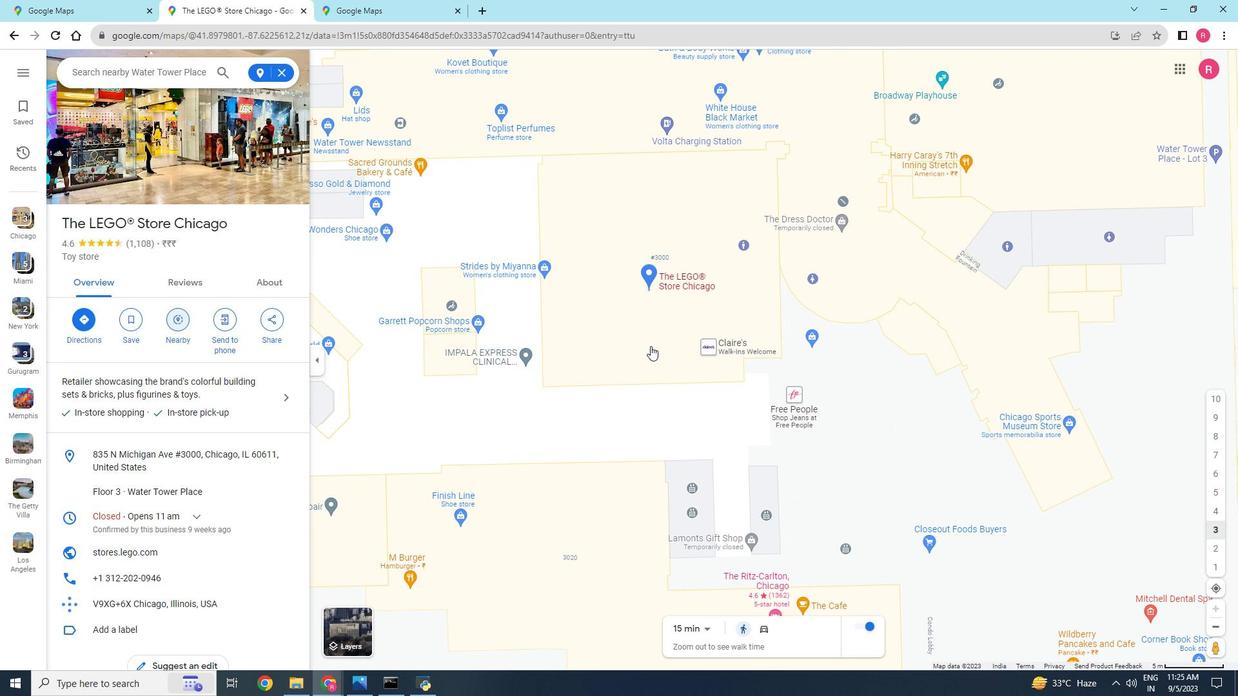 
Action: Mouse scrolled (650, 345) with delta (0, 0)
Screenshot: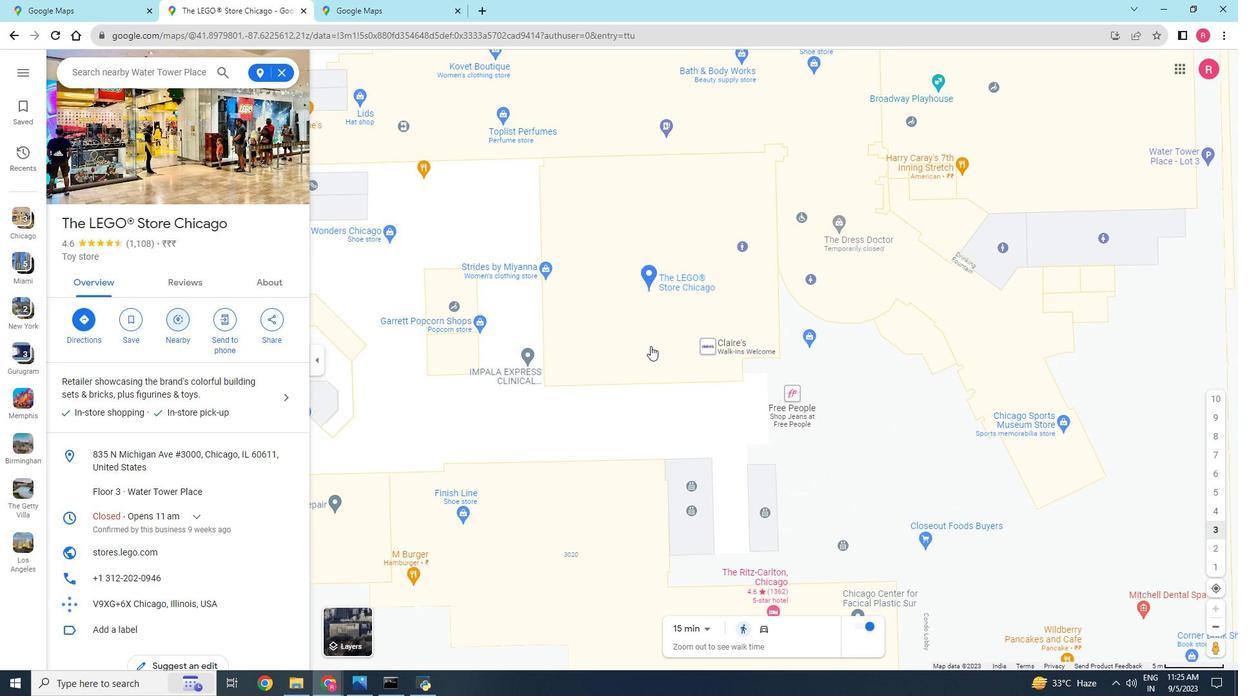 
Action: Mouse scrolled (650, 345) with delta (0, 0)
Screenshot: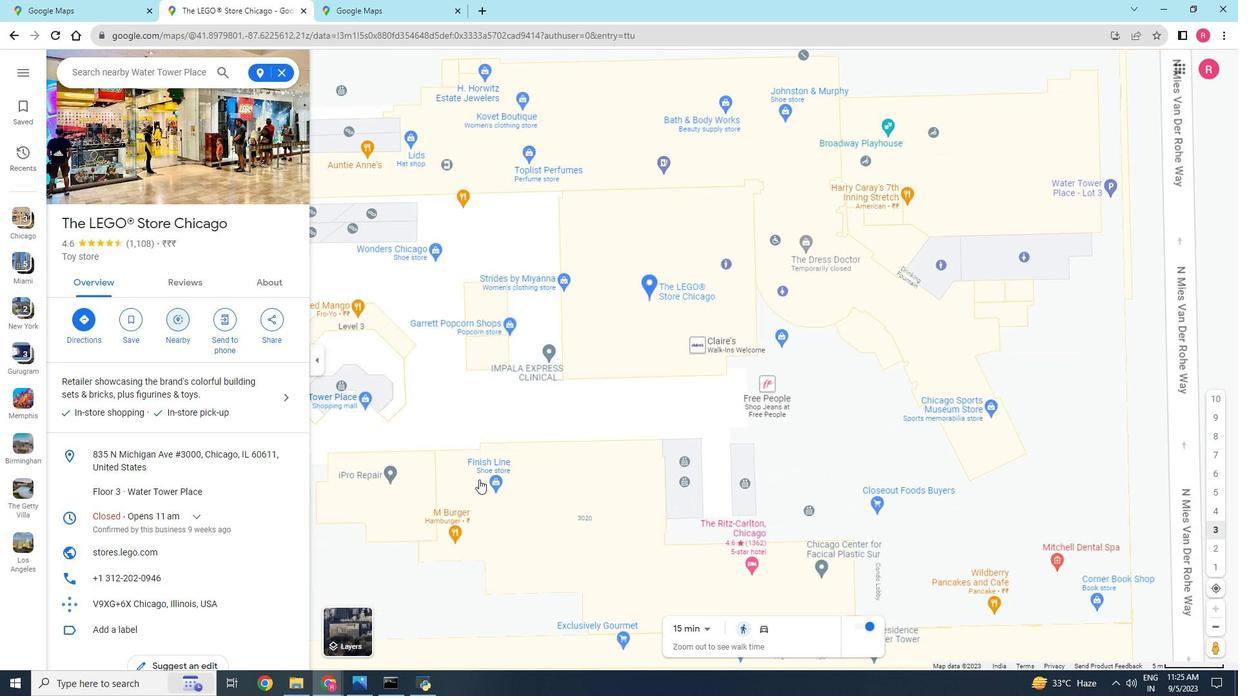 
Action: Mouse moved to (341, 636)
Screenshot: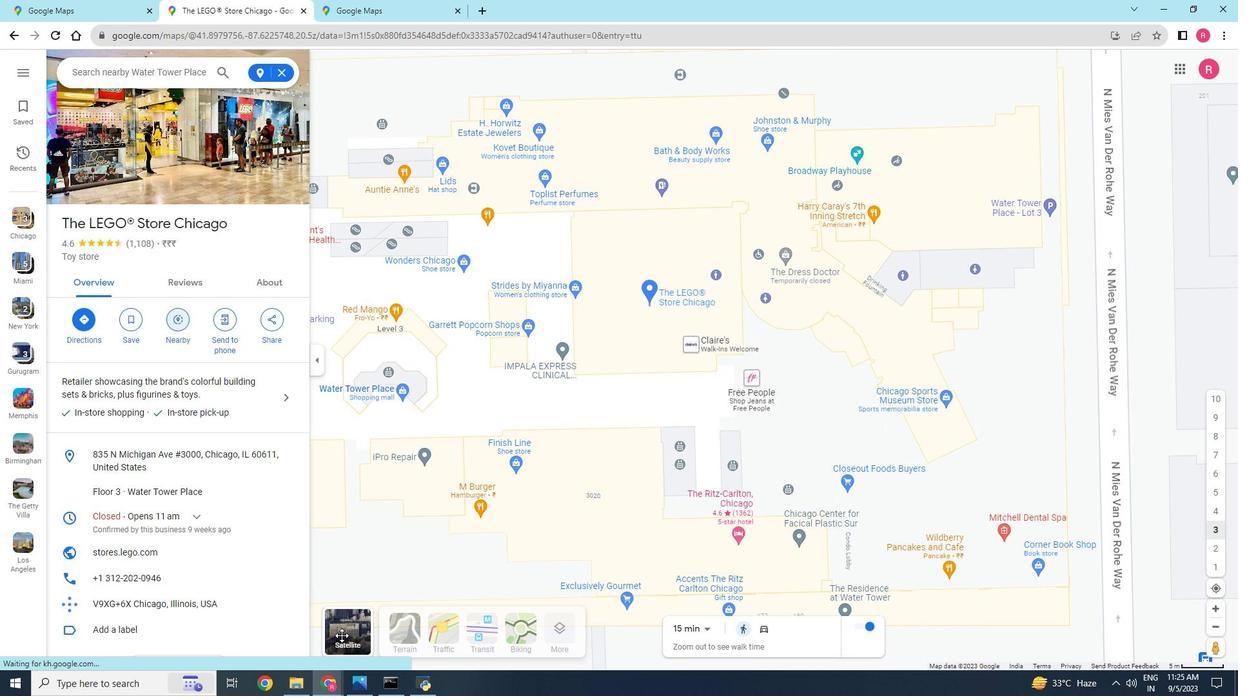 
Action: Mouse pressed left at (341, 636)
Screenshot: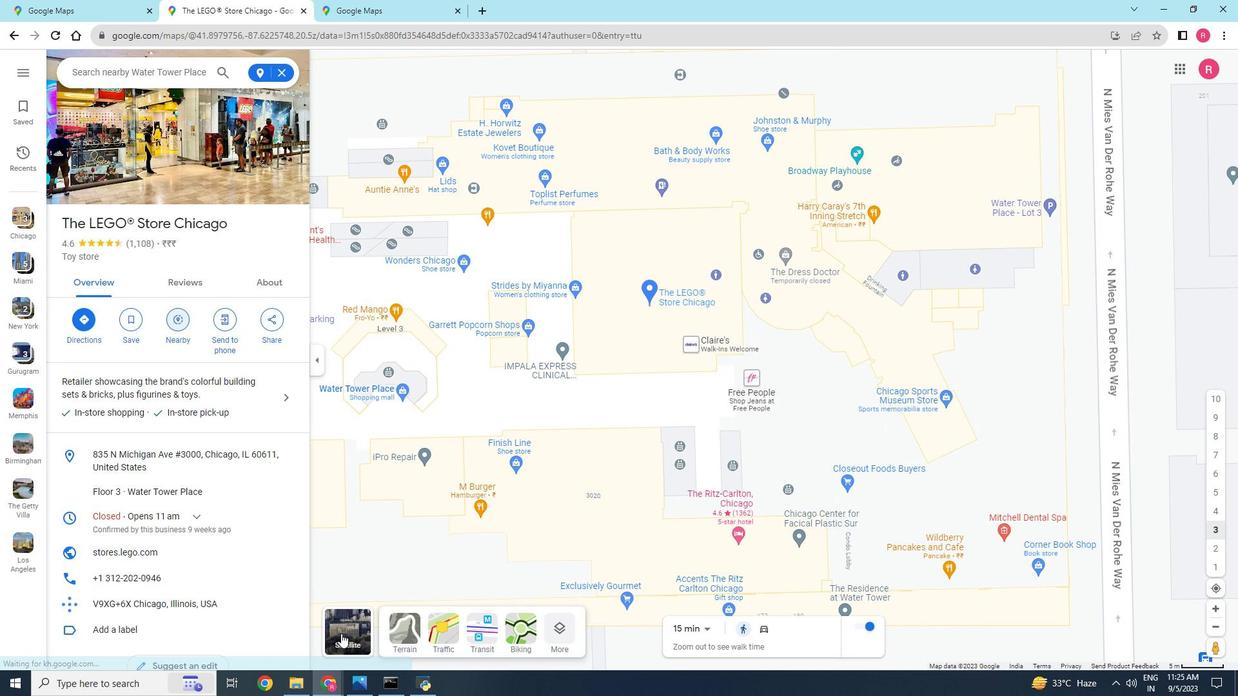 
Action: Mouse moved to (661, 504)
Screenshot: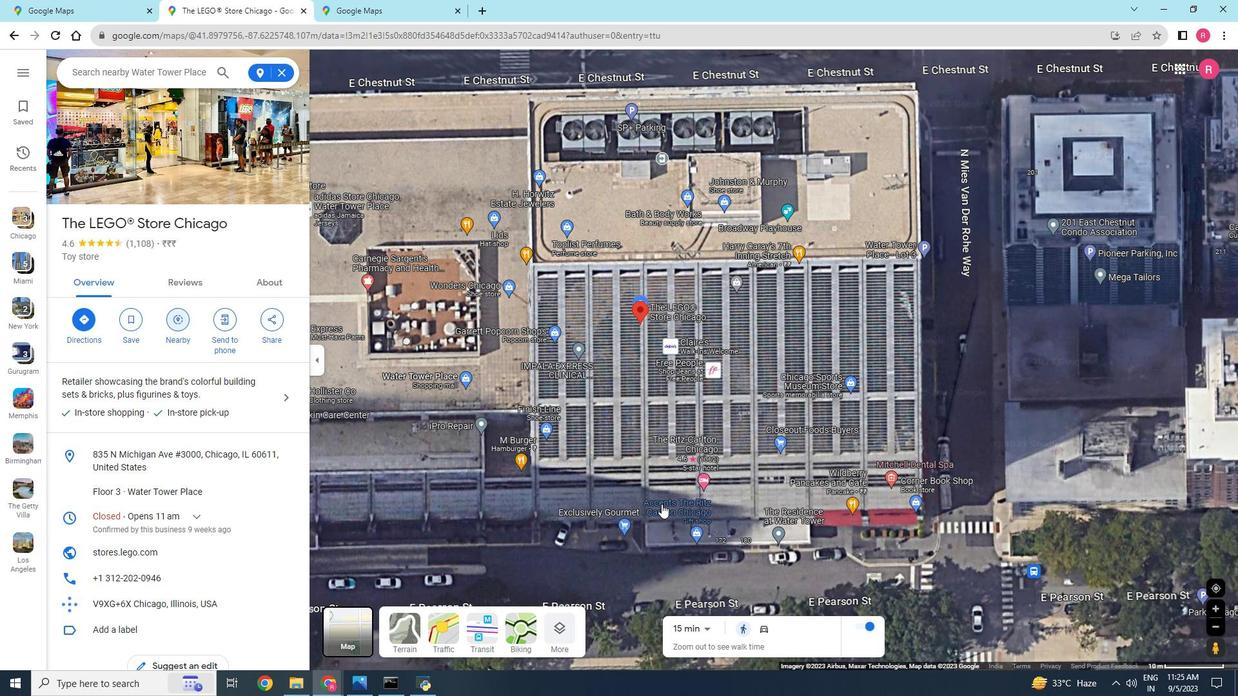 
Action: Mouse scrolled (661, 505) with delta (0, 0)
Screenshot: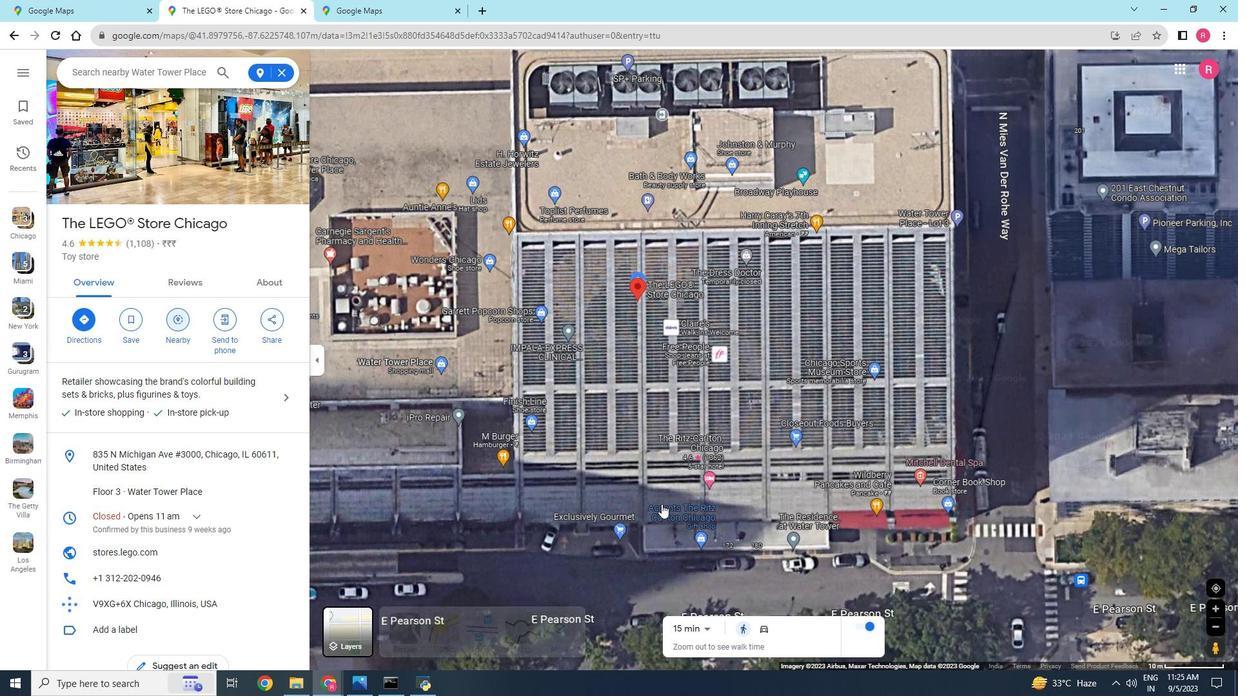 
Action: Mouse scrolled (661, 505) with delta (0, 0)
Screenshot: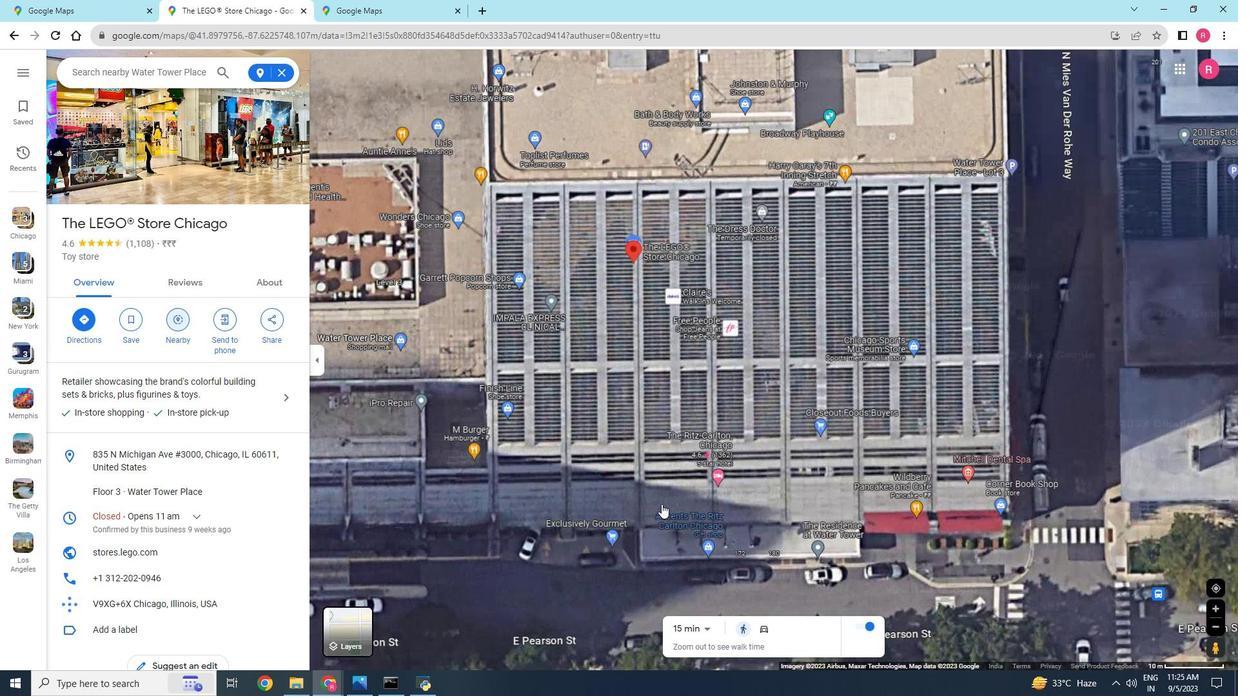 
Action: Mouse scrolled (661, 505) with delta (0, 0)
Screenshot: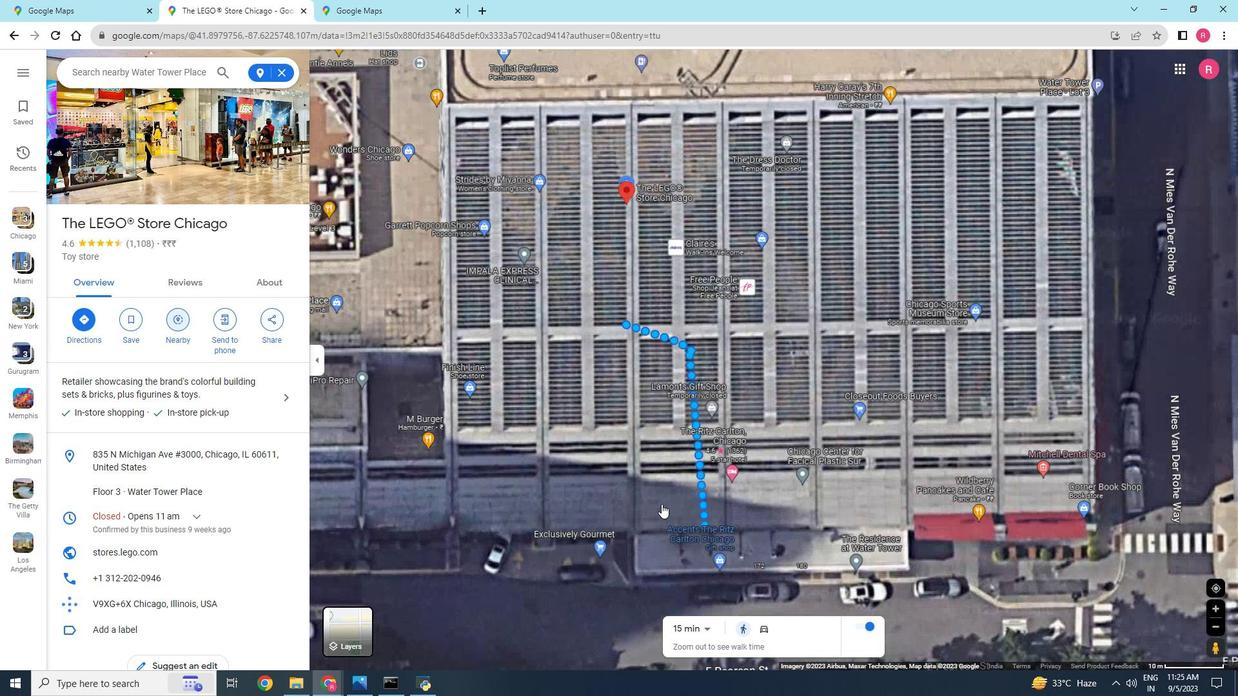 
Action: Mouse scrolled (661, 505) with delta (0, 0)
Screenshot: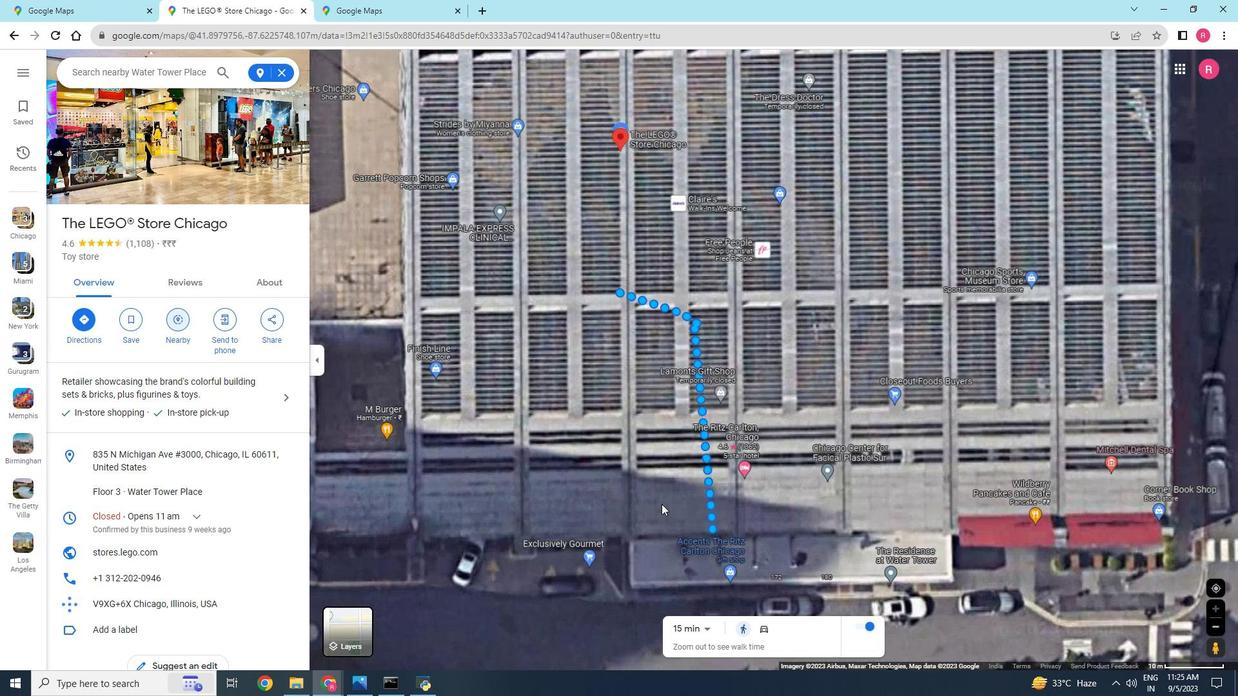 
Action: Mouse scrolled (661, 505) with delta (0, 0)
Screenshot: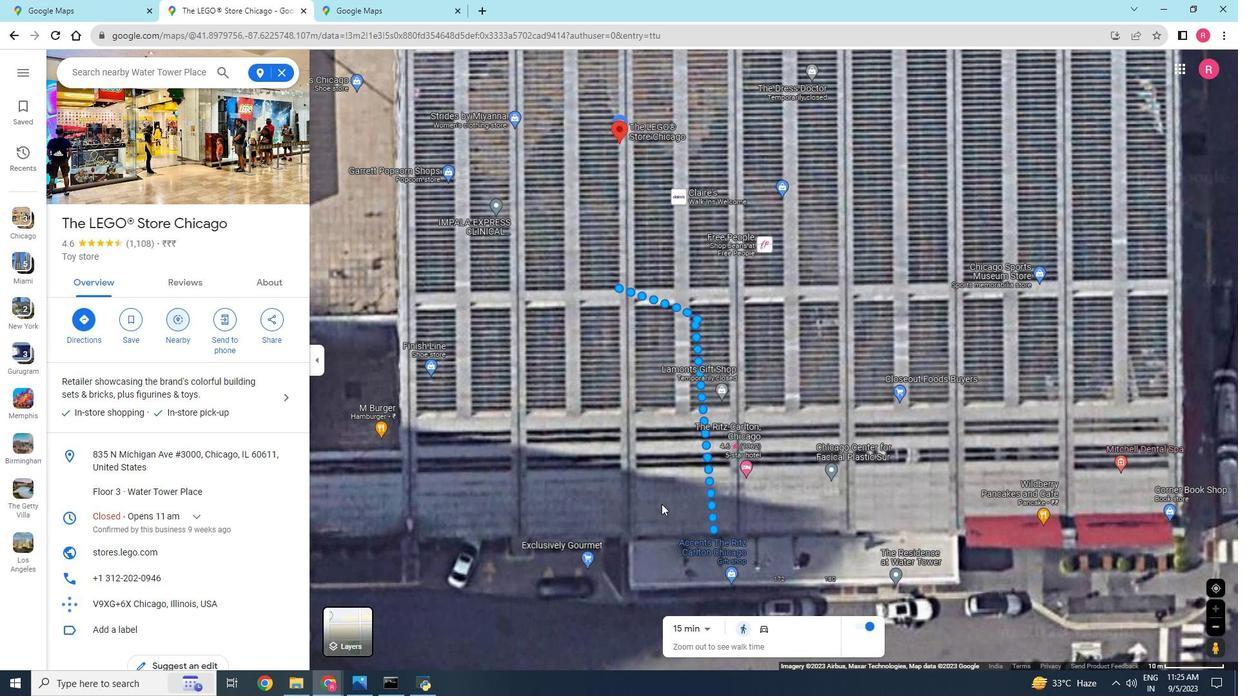 
Action: Mouse moved to (639, 308)
Screenshot: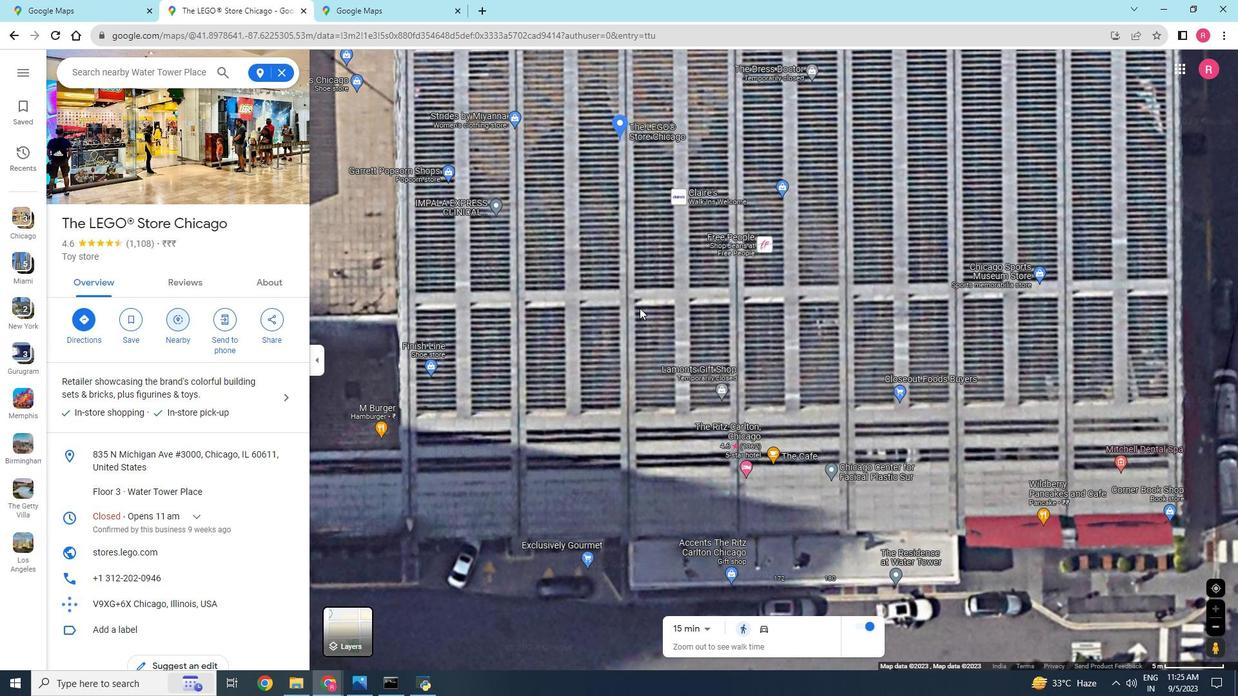 
Action: Mouse scrolled (639, 309) with delta (0, 0)
Screenshot: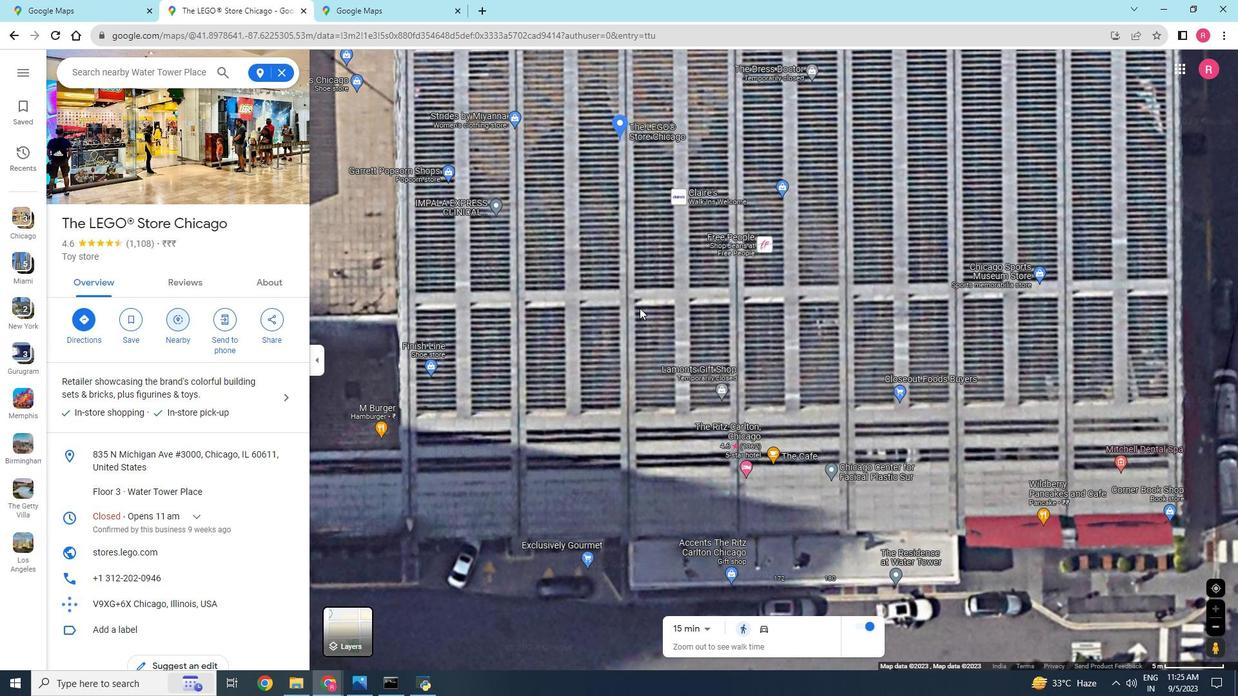 
Action: Mouse scrolled (639, 309) with delta (0, 0)
Screenshot: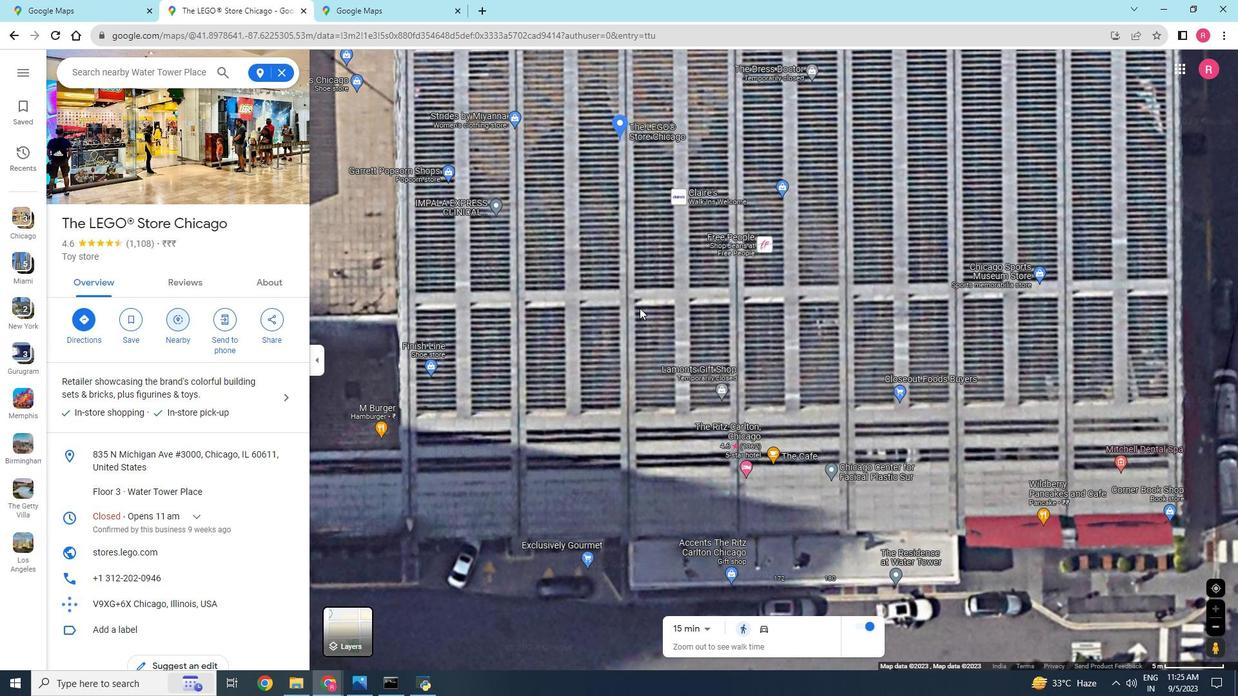 
Action: Mouse scrolled (639, 309) with delta (0, 0)
Screenshot: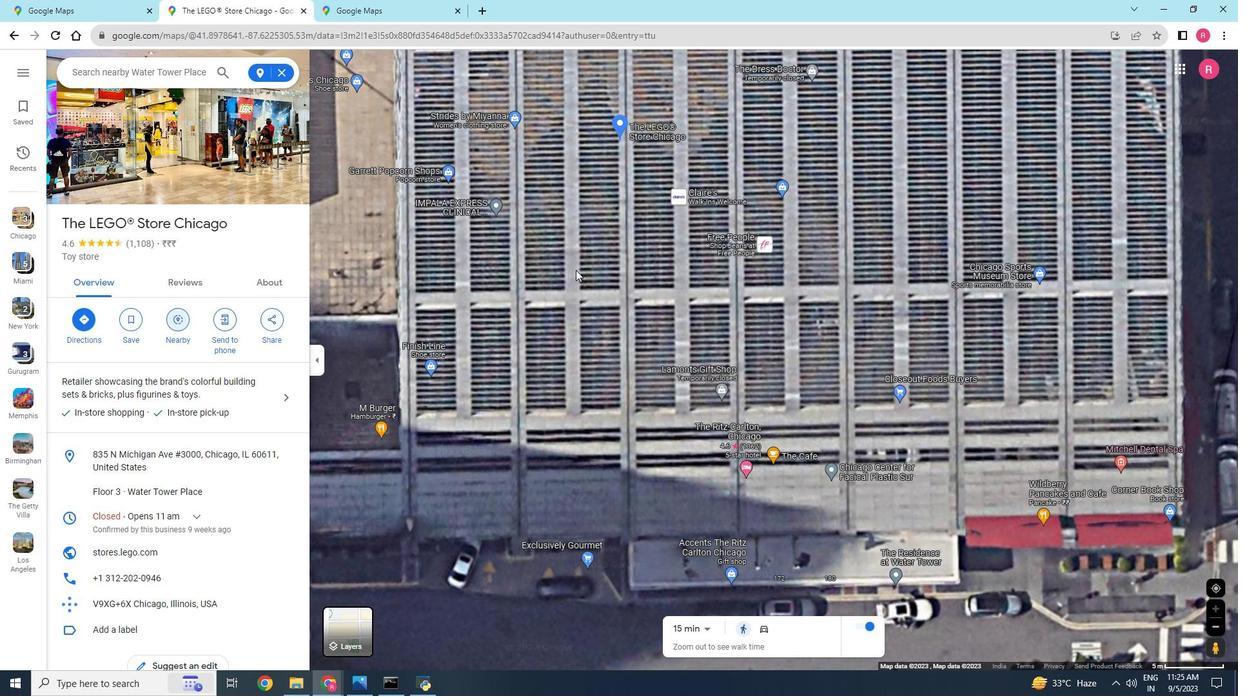 
Action: Mouse moved to (623, 327)
Screenshot: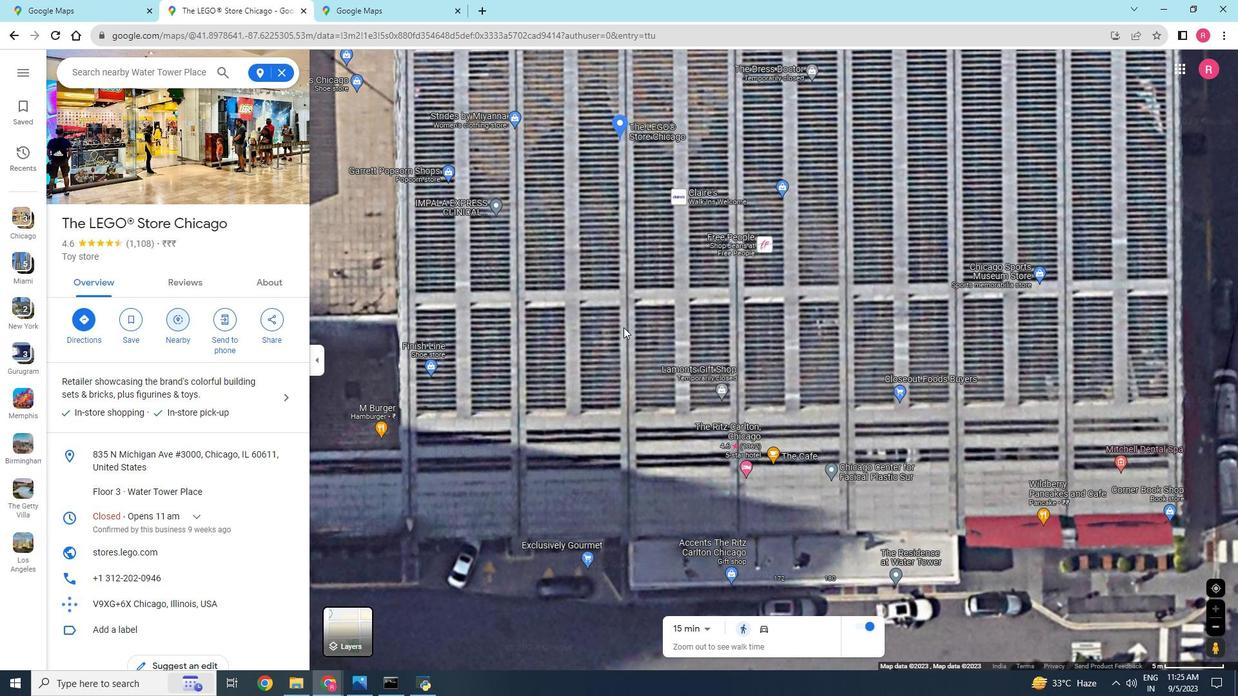 
Action: Mouse scrolled (623, 328) with delta (0, 0)
Screenshot: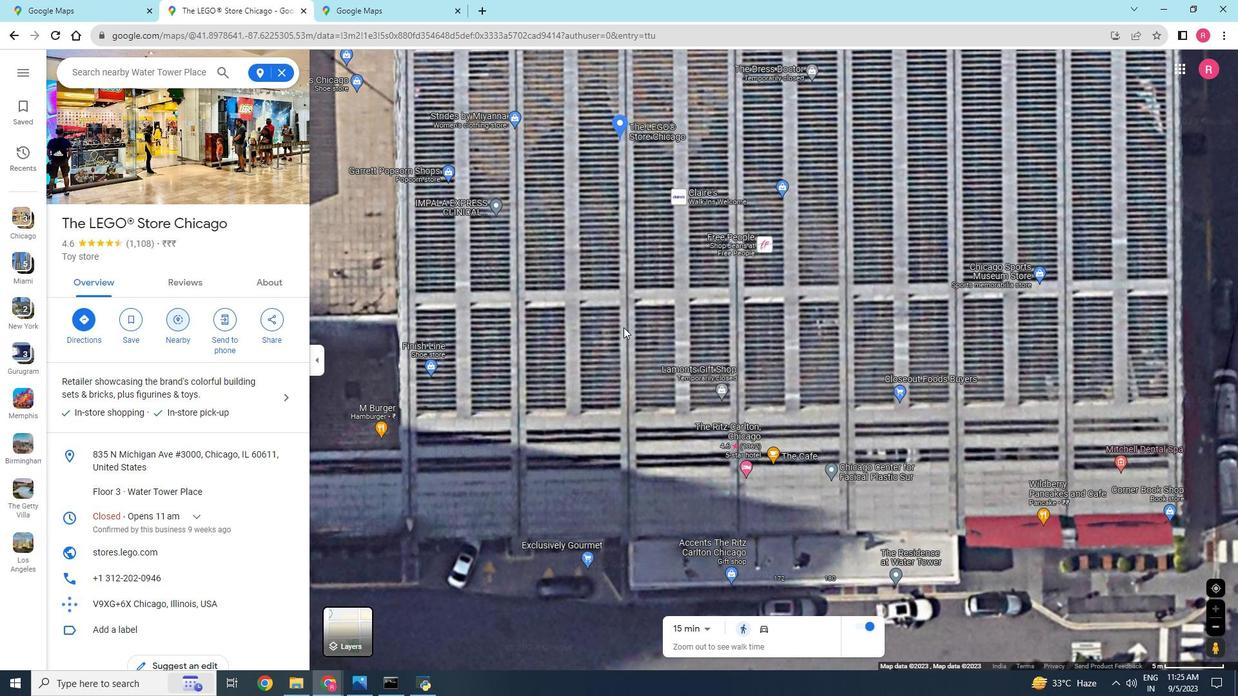 
Action: Mouse scrolled (623, 327) with delta (0, 0)
Screenshot: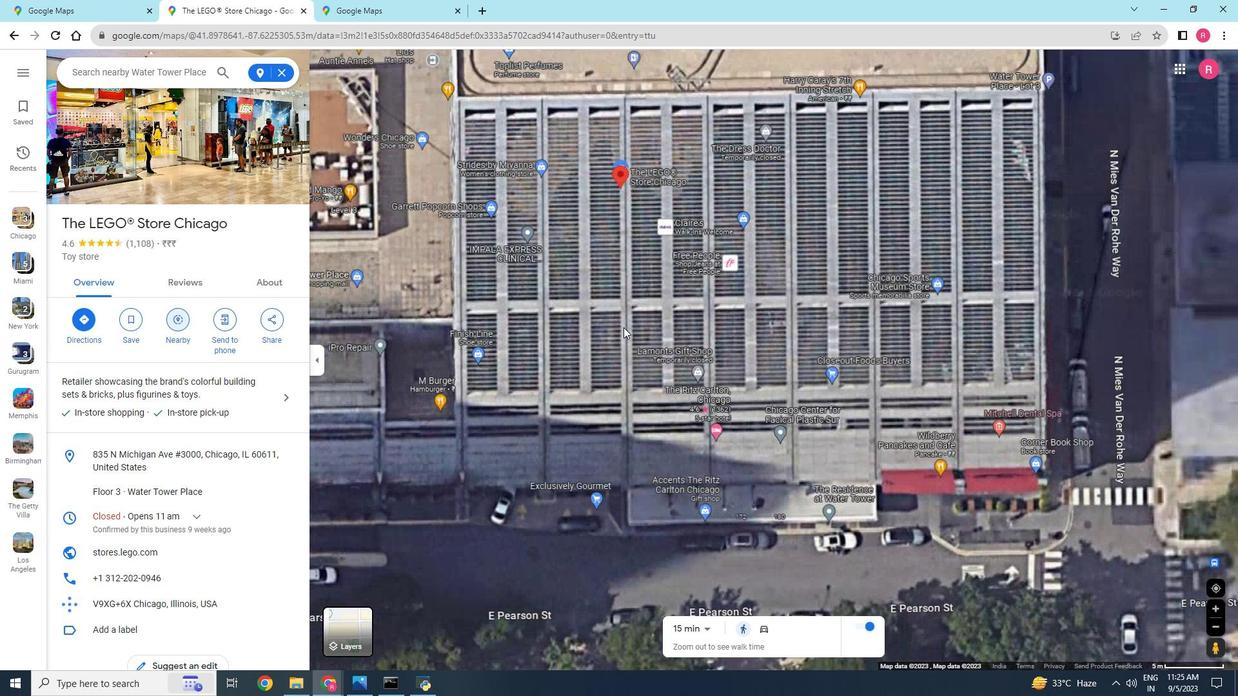 
Action: Mouse scrolled (623, 327) with delta (0, 0)
Screenshot: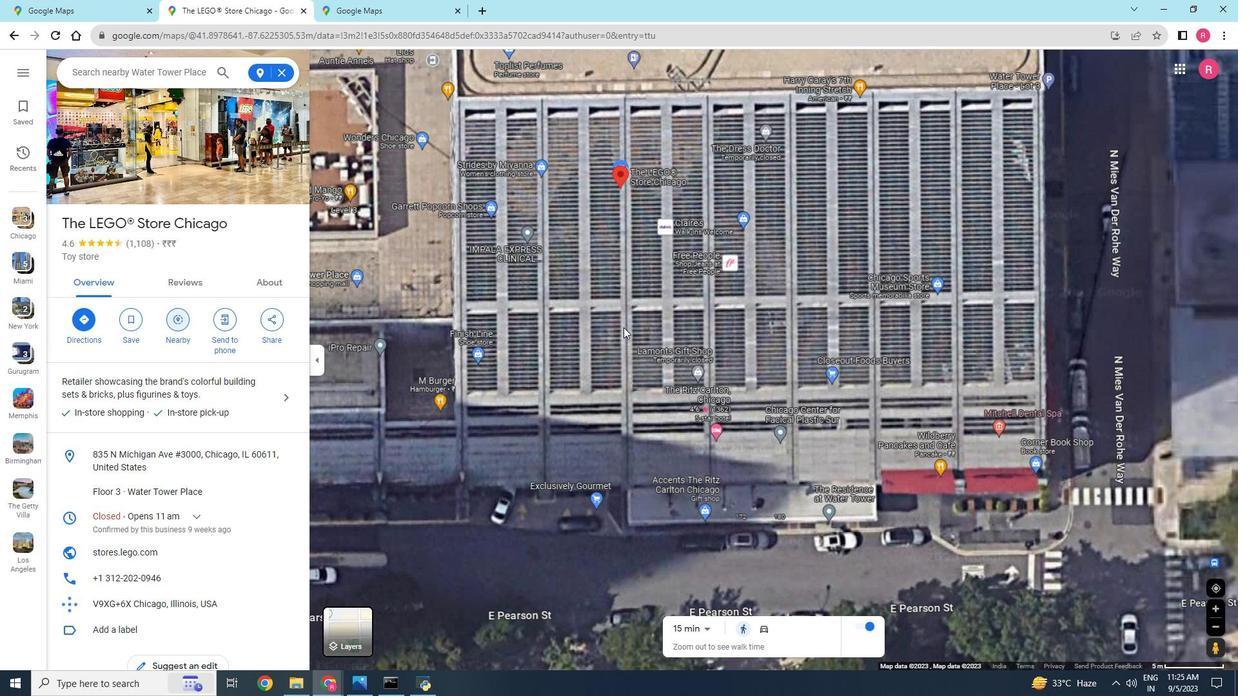 
Action: Mouse moved to (619, 279)
Screenshot: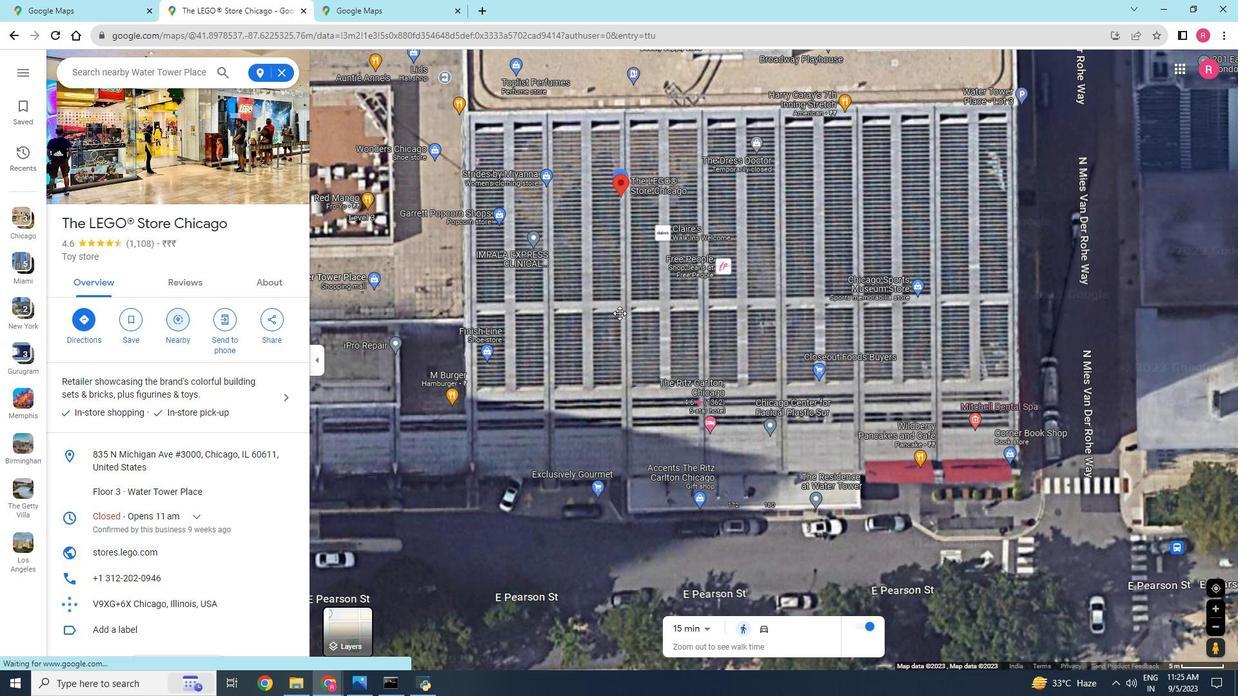 
Action: Mouse pressed left at (619, 279)
Screenshot: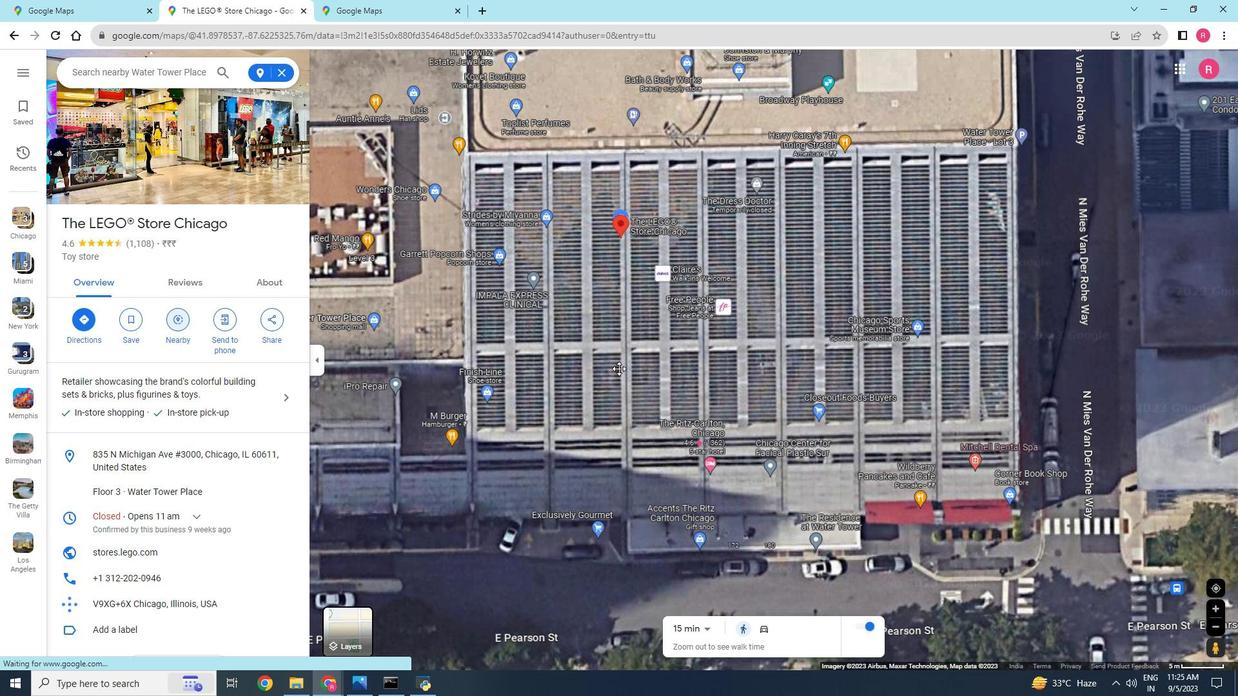 
Action: Mouse moved to (618, 447)
Screenshot: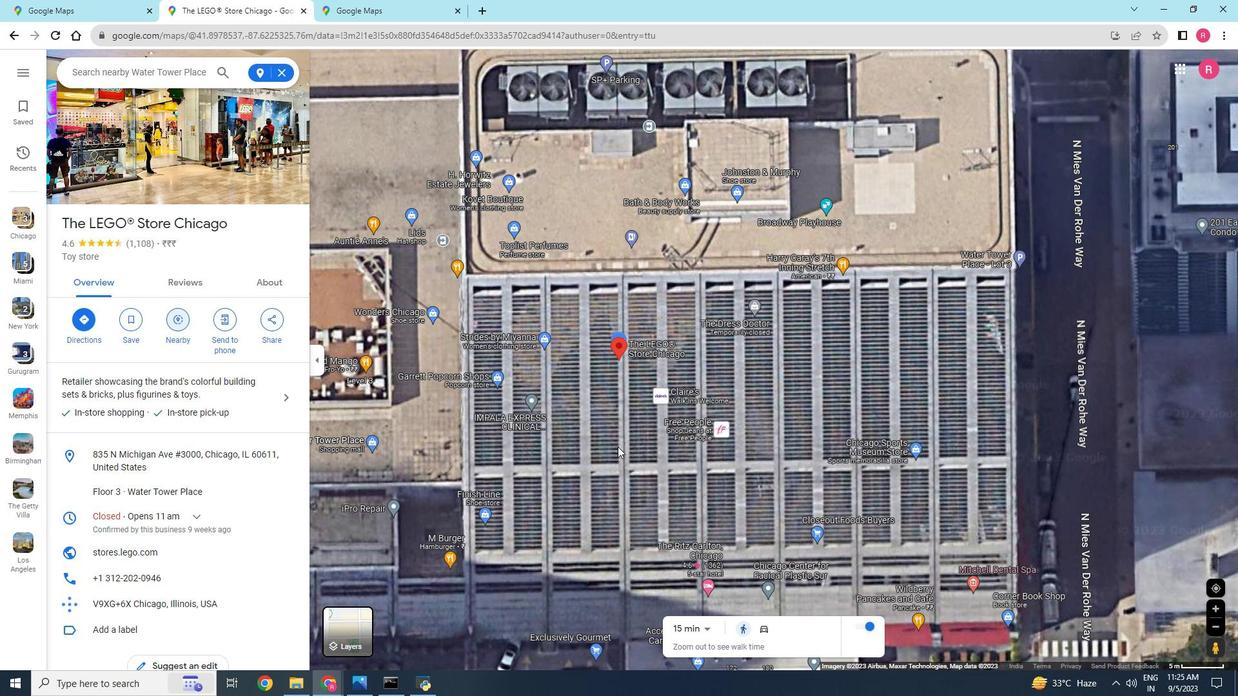 
Action: Mouse scrolled (618, 447) with delta (0, 0)
Screenshot: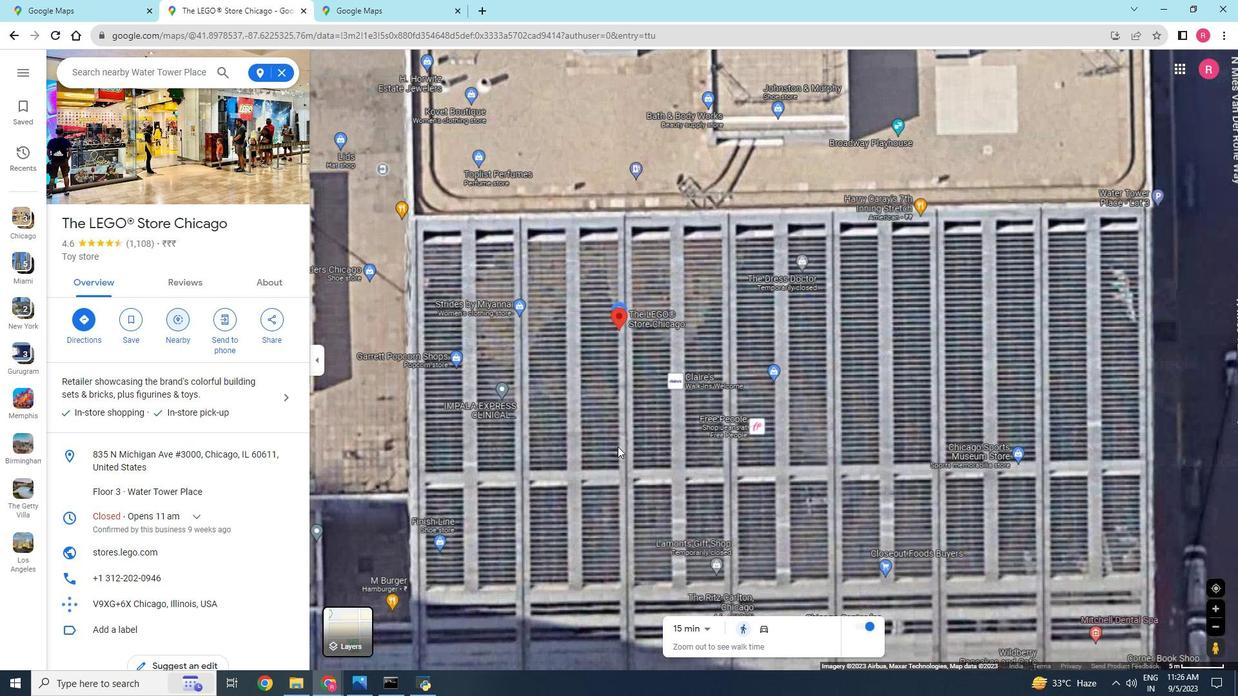 
Action: Mouse scrolled (618, 447) with delta (0, 0)
Screenshot: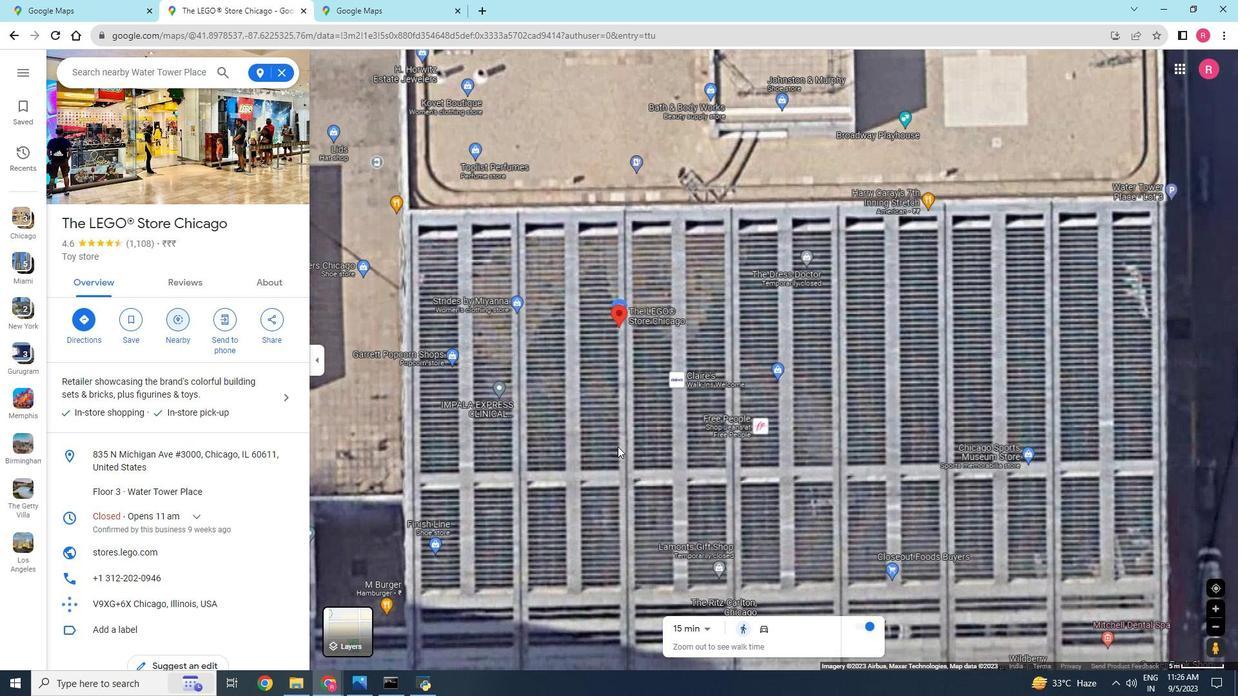 
Action: Mouse scrolled (618, 447) with delta (0, 0)
Screenshot: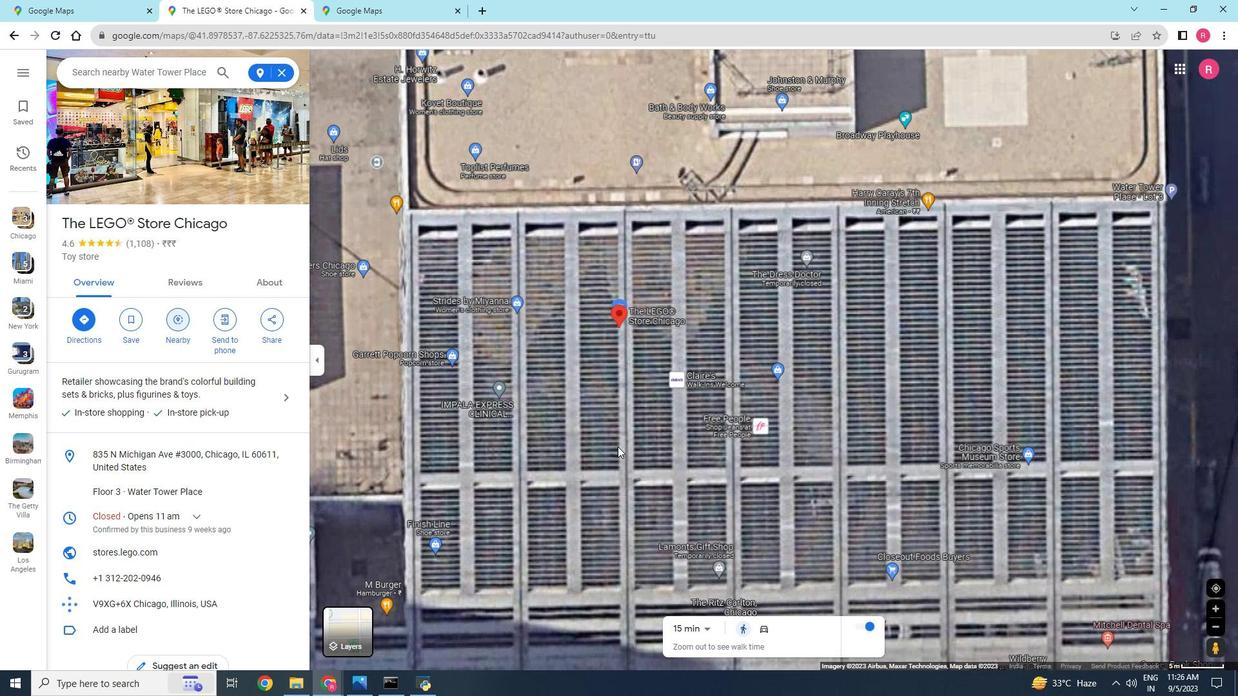
Action: Mouse scrolled (618, 447) with delta (0, 0)
Screenshot: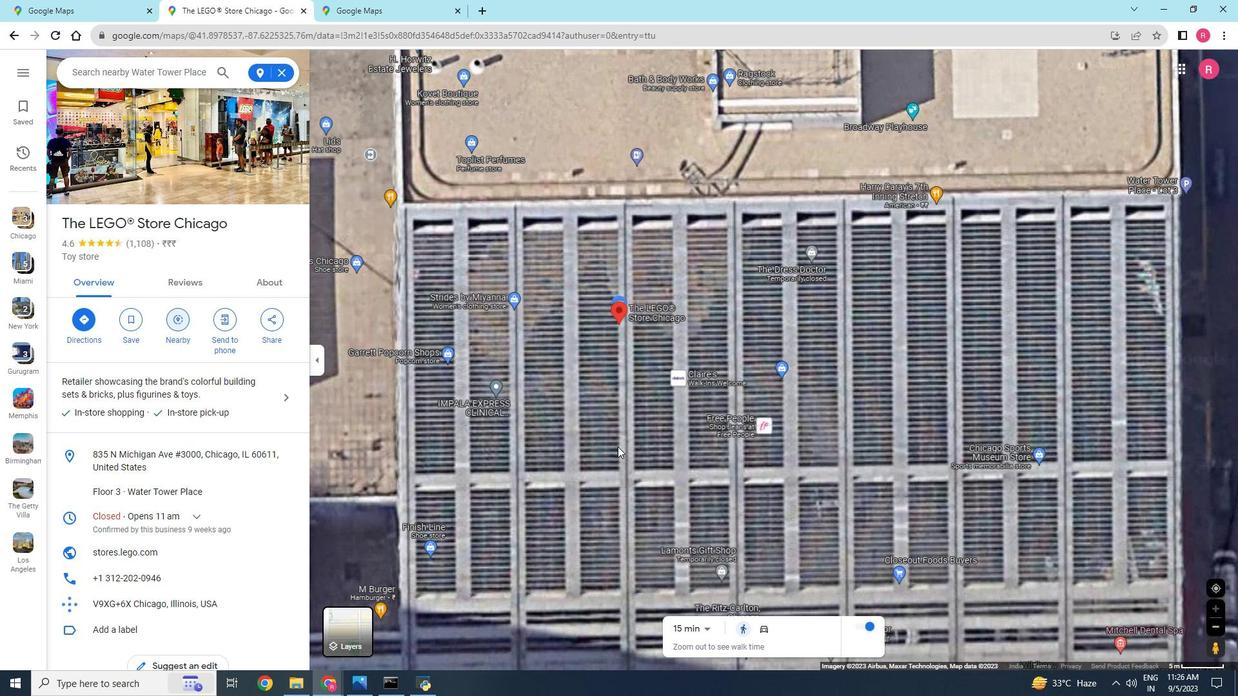 
Action: Mouse scrolled (618, 447) with delta (0, 0)
Screenshot: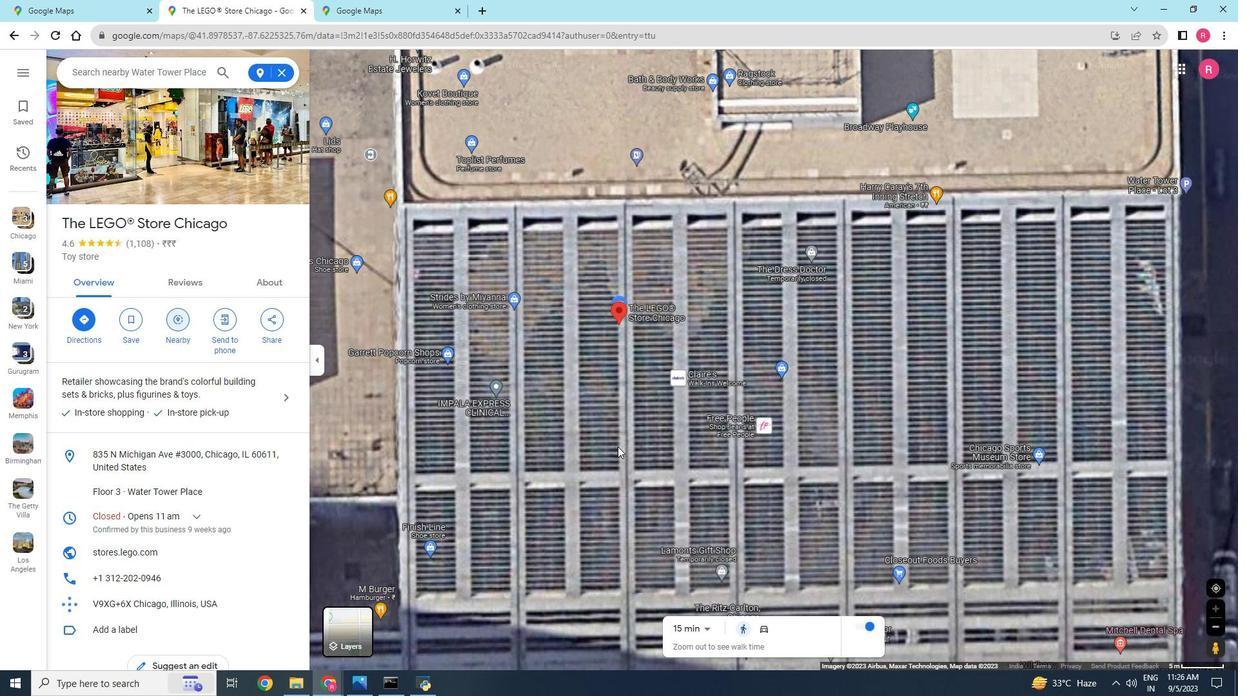 
Action: Mouse scrolled (618, 447) with delta (0, 0)
Screenshot: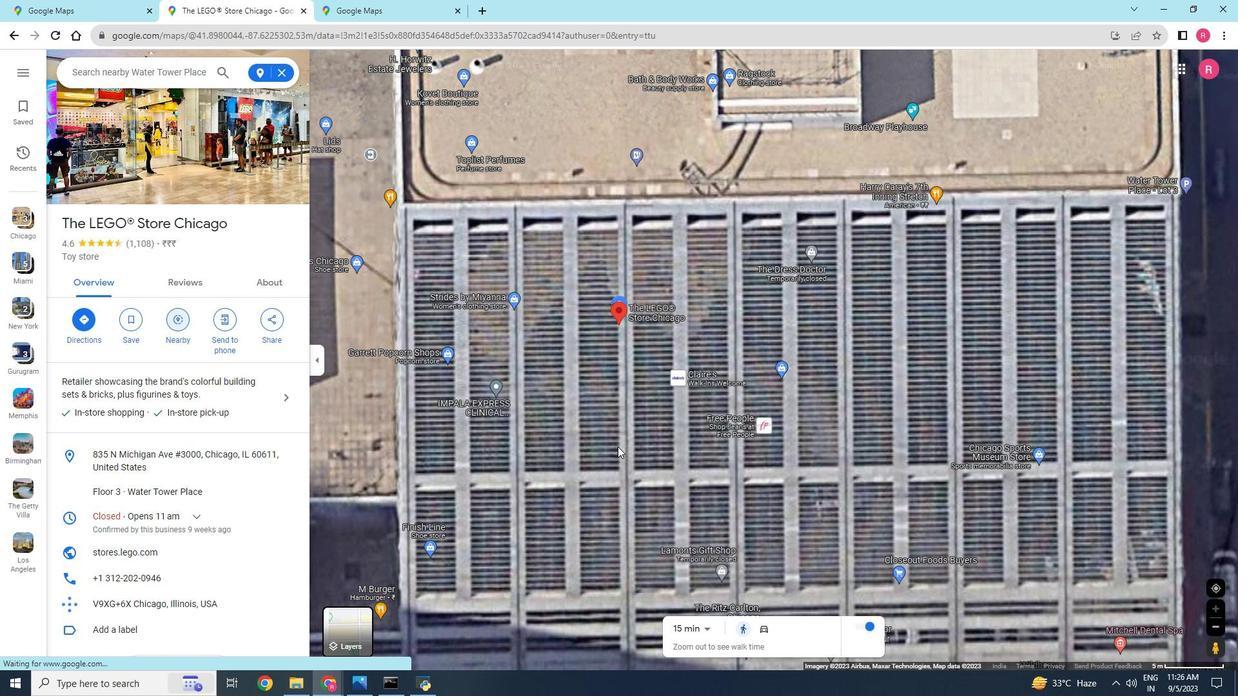 
Action: Mouse moved to (624, 459)
Screenshot: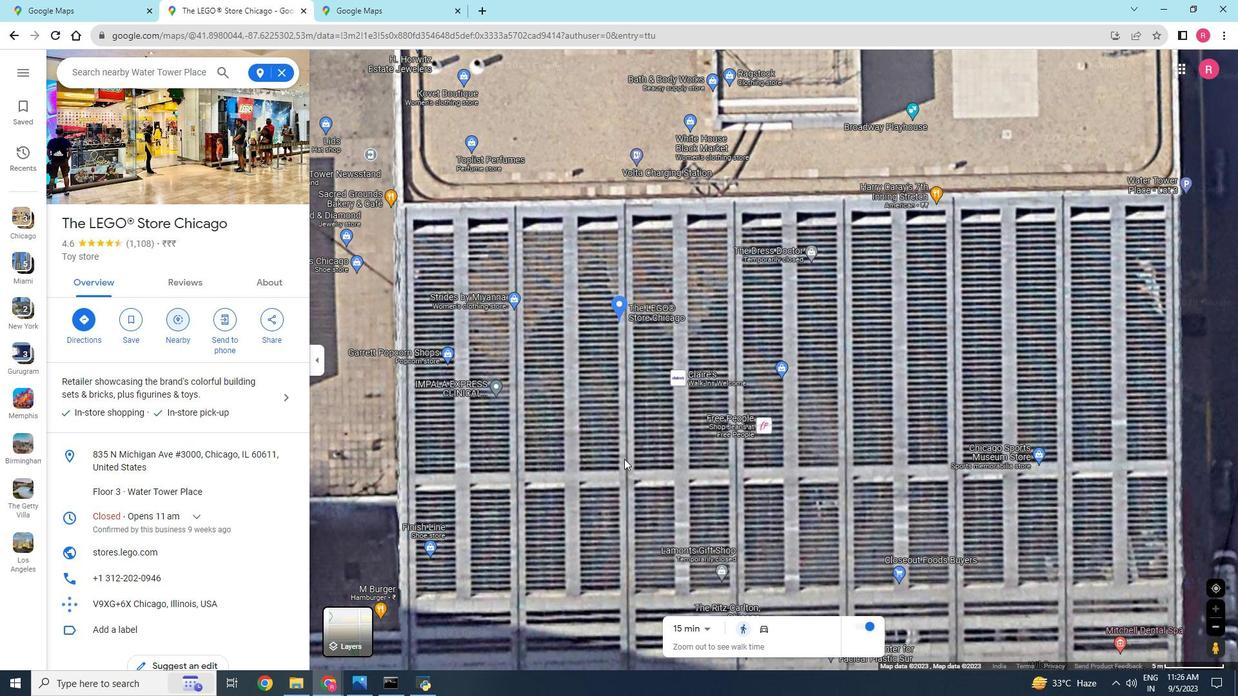
Action: Mouse scrolled (624, 459) with delta (0, 0)
Screenshot: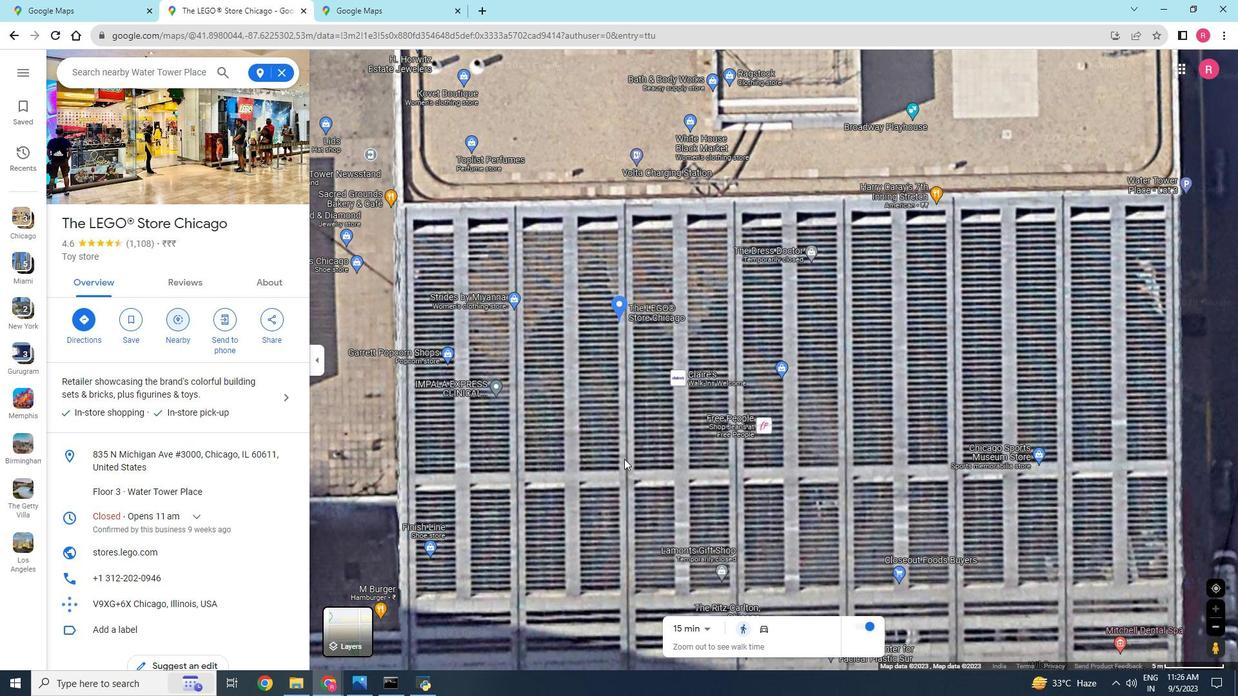 
Action: Mouse scrolled (624, 459) with delta (0, 0)
Screenshot: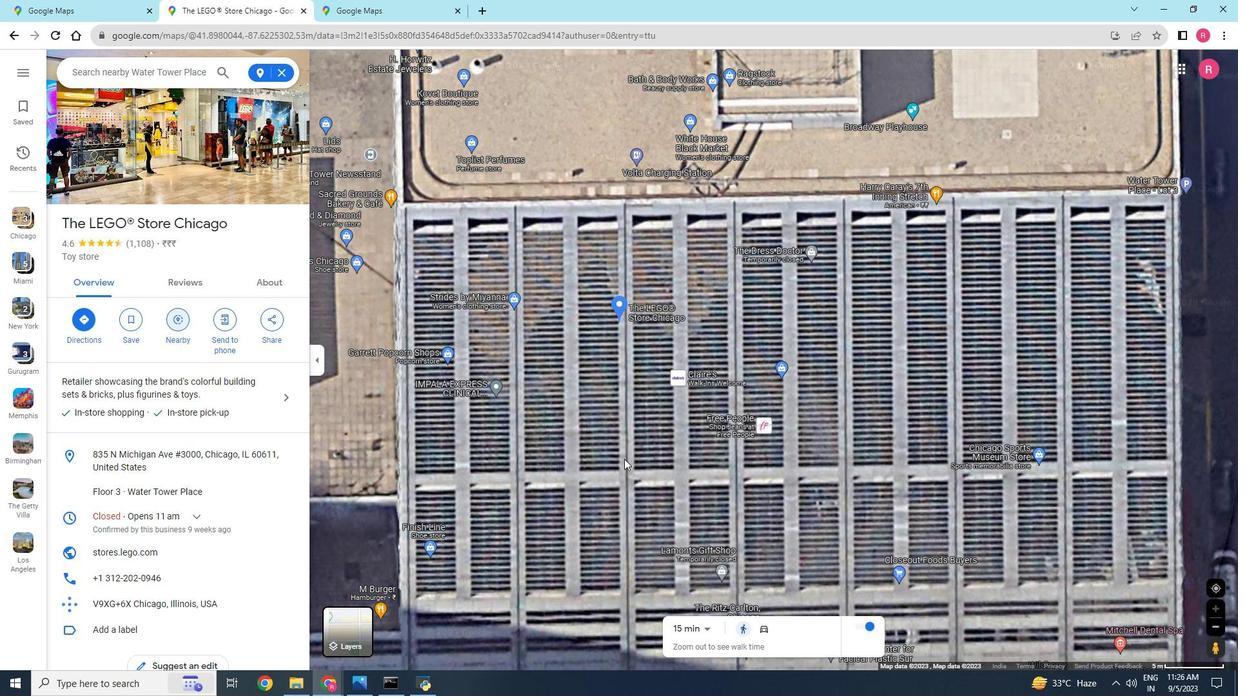 
Action: Mouse scrolled (624, 459) with delta (0, 0)
Screenshot: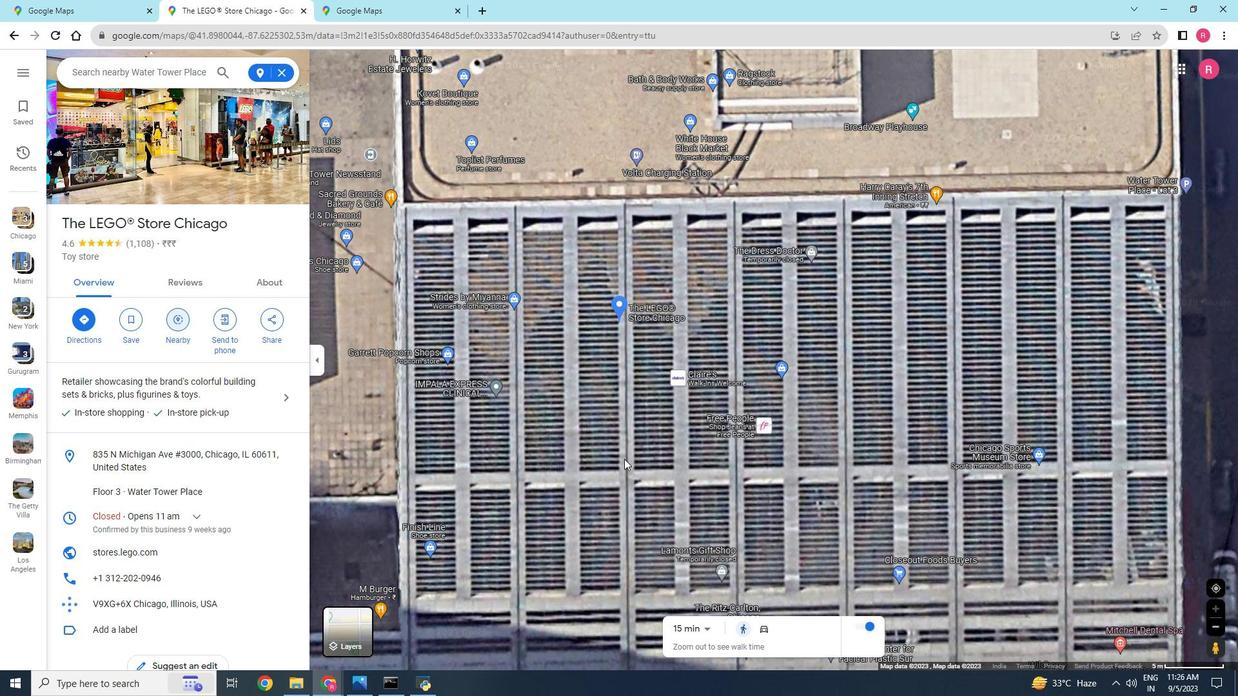 
Action: Mouse scrolled (624, 459) with delta (0, 0)
Screenshot: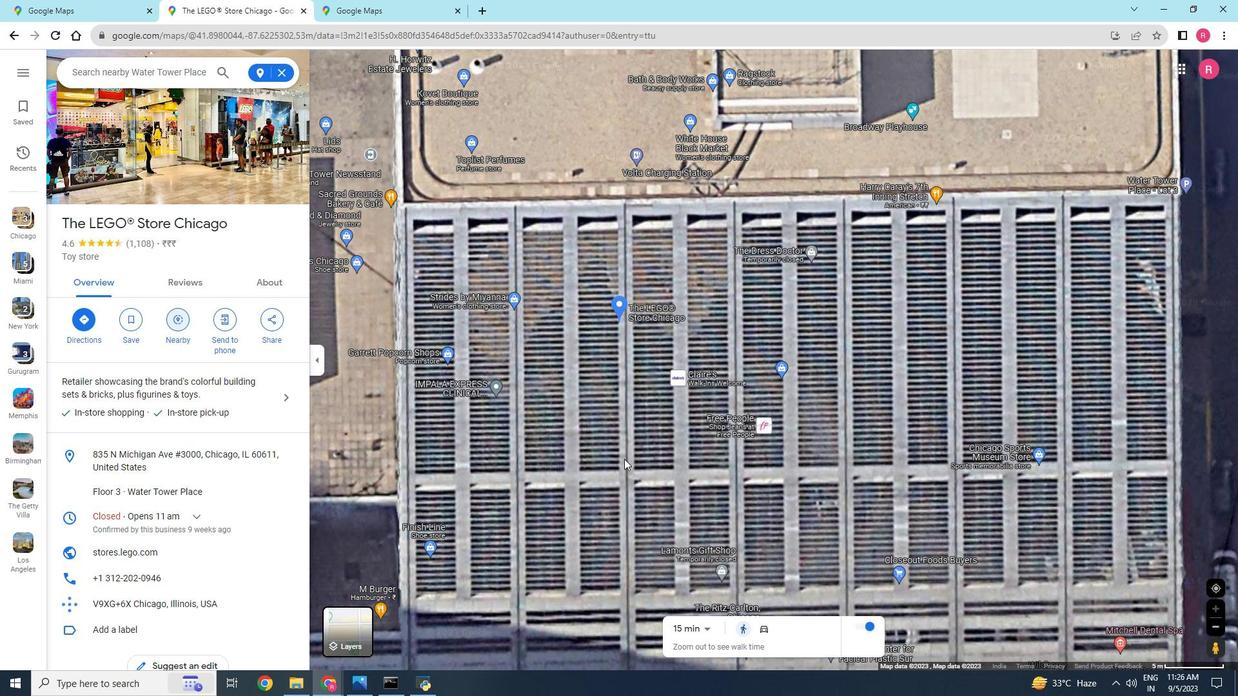 
Action: Mouse scrolled (624, 459) with delta (0, 0)
Screenshot: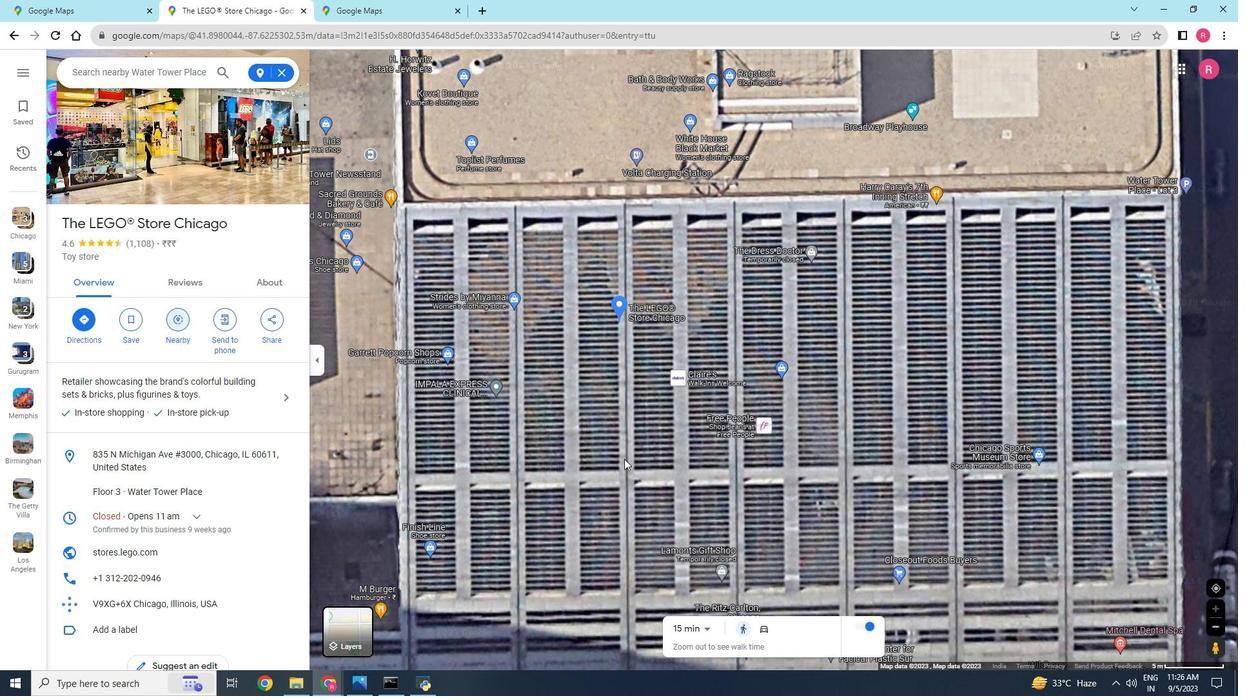
Action: Mouse scrolled (624, 458) with delta (0, 0)
Screenshot: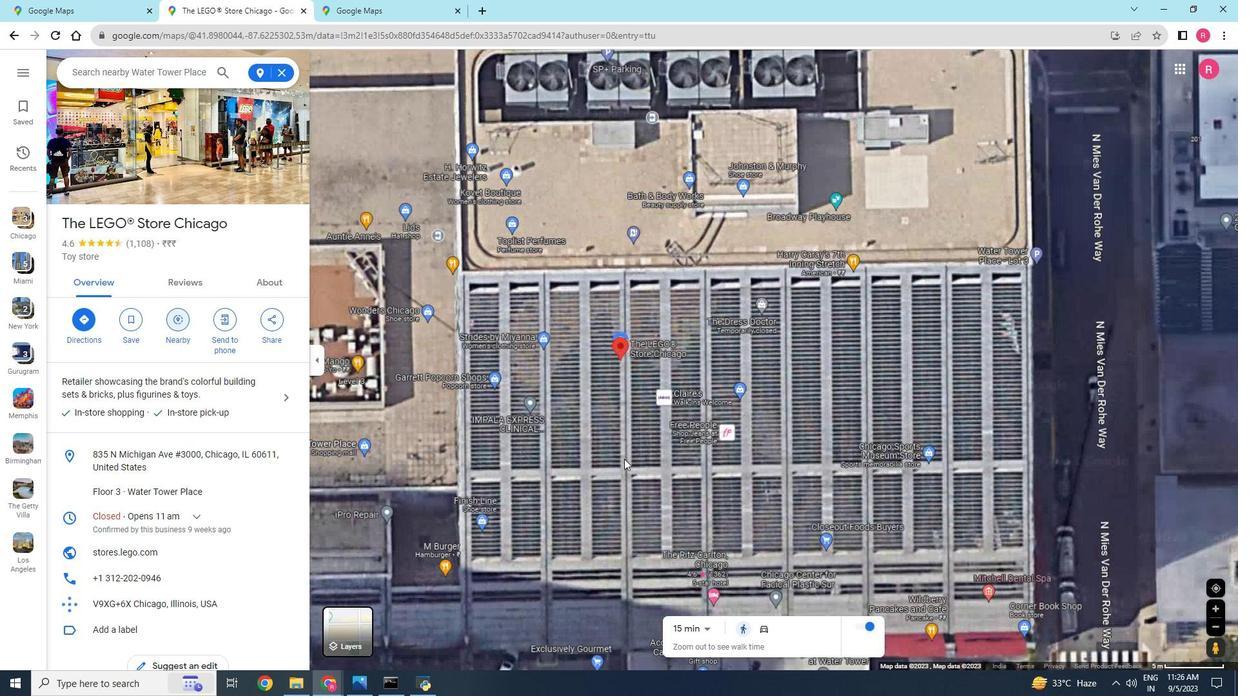 
Action: Mouse scrolled (624, 458) with delta (0, 0)
Screenshot: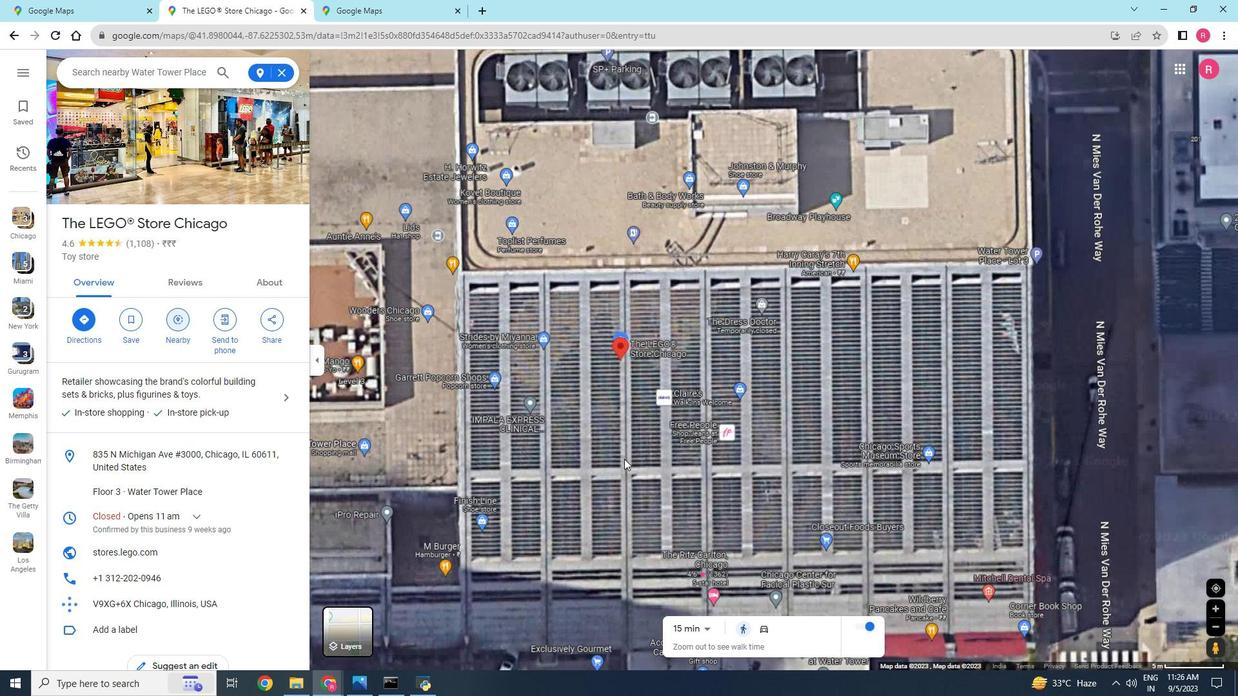 
Action: Mouse scrolled (624, 459) with delta (0, 0)
Screenshot: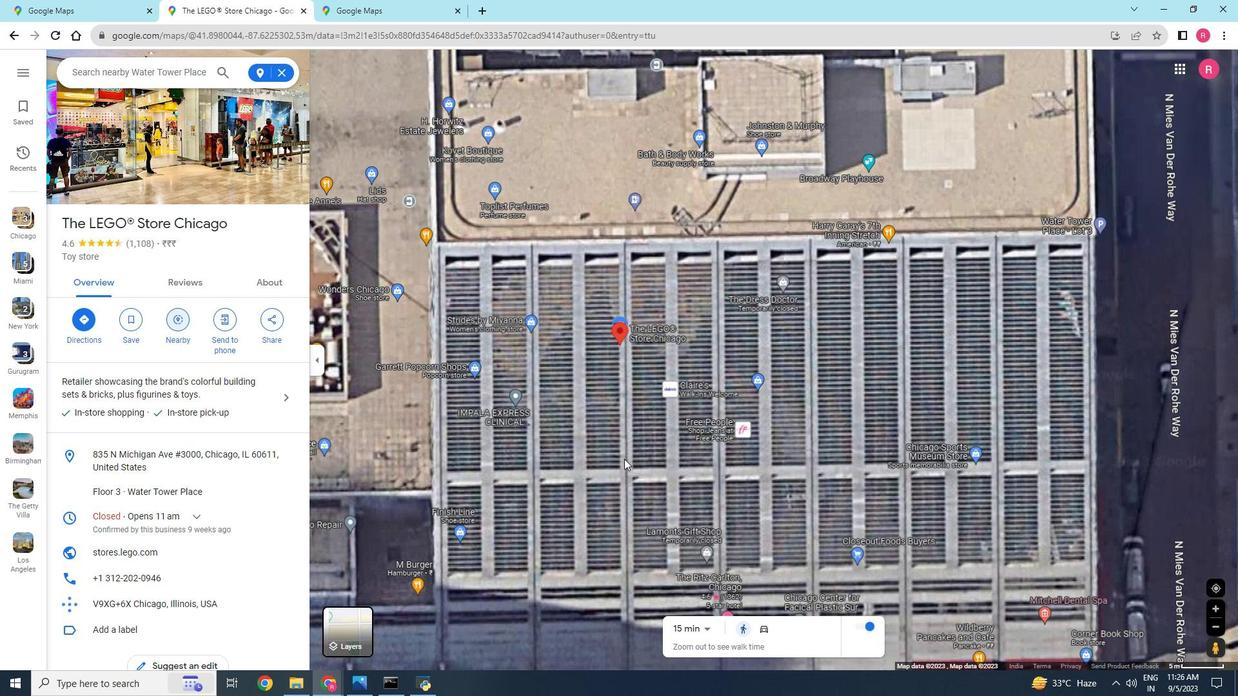 
Action: Mouse scrolled (624, 459) with delta (0, 0)
Screenshot: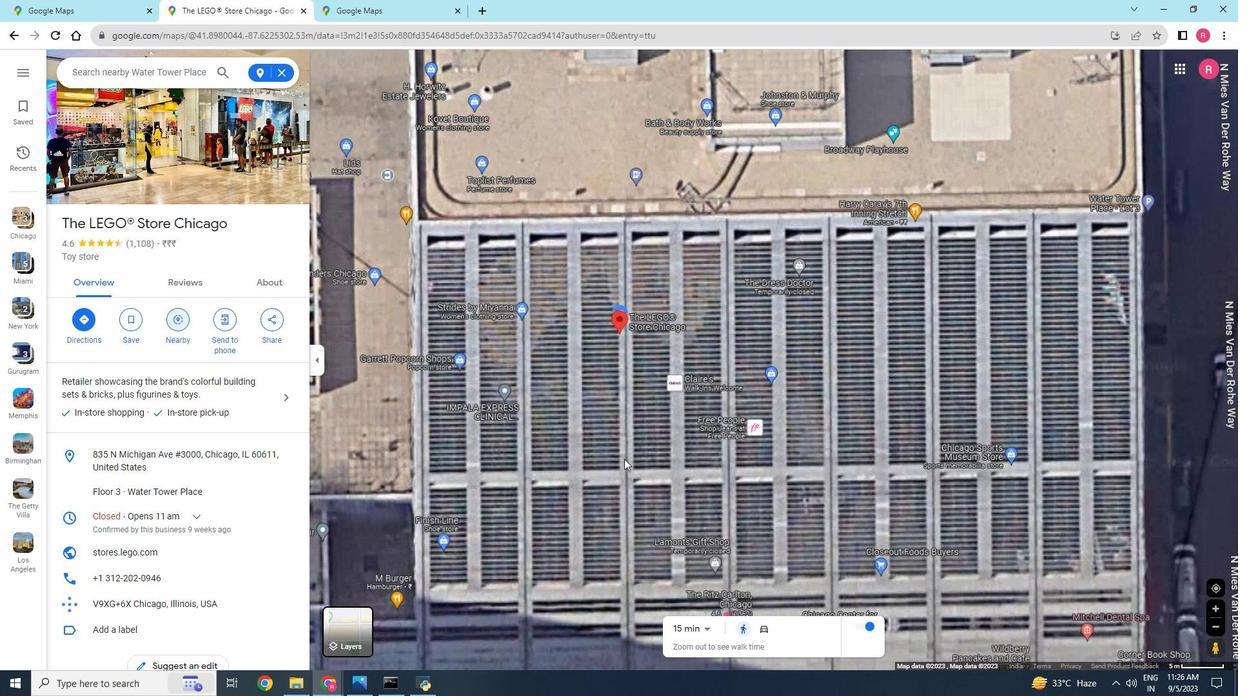 
Action: Mouse scrolled (624, 459) with delta (0, 0)
Screenshot: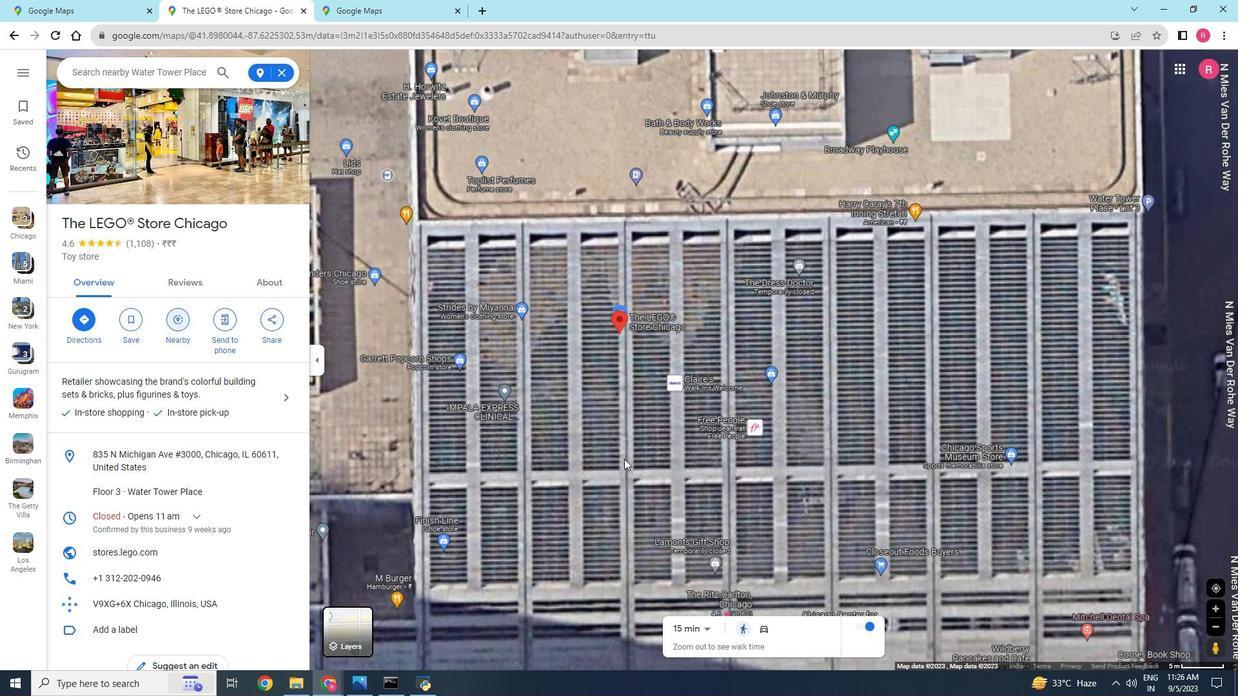 
Action: Mouse scrolled (624, 459) with delta (0, 0)
Screenshot: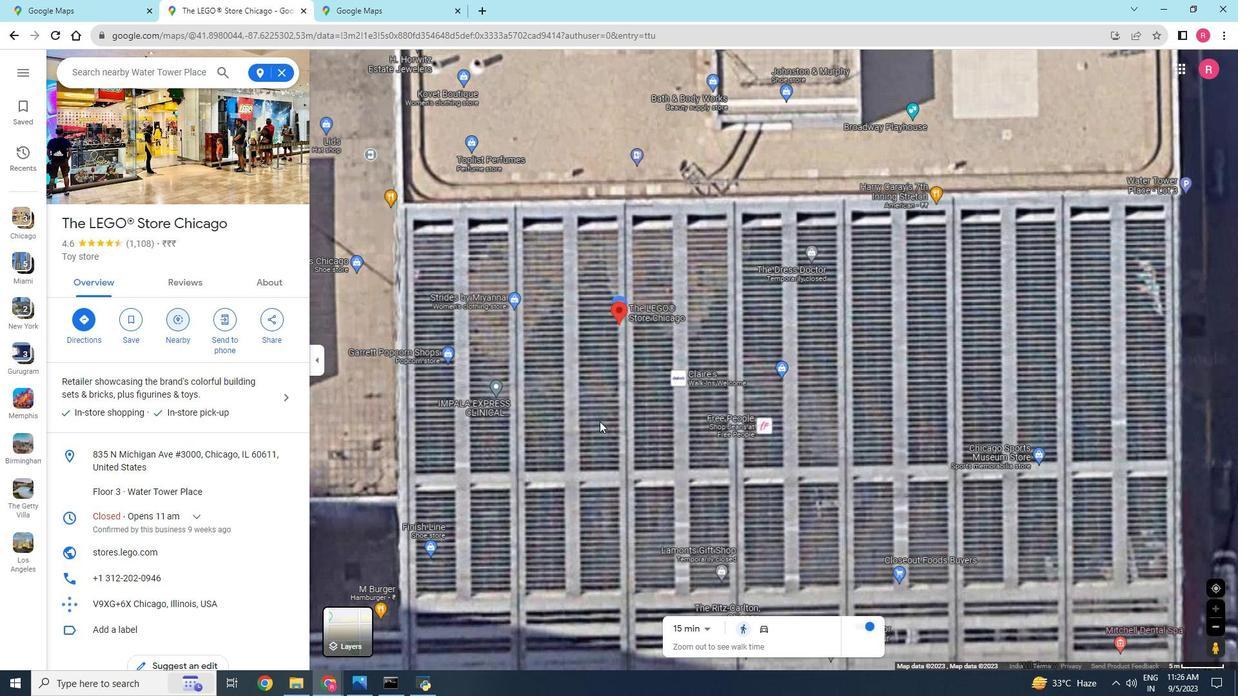 
Action: Mouse moved to (599, 421)
Screenshot: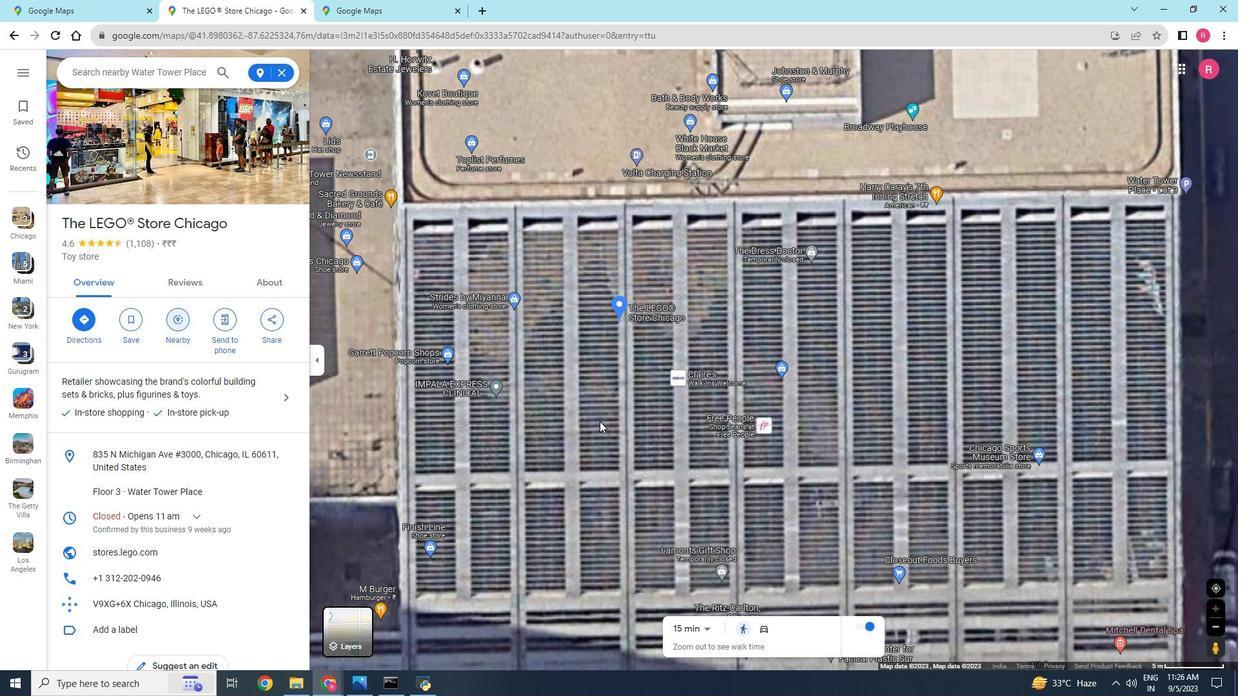 
Action: Mouse pressed left at (599, 421)
Screenshot: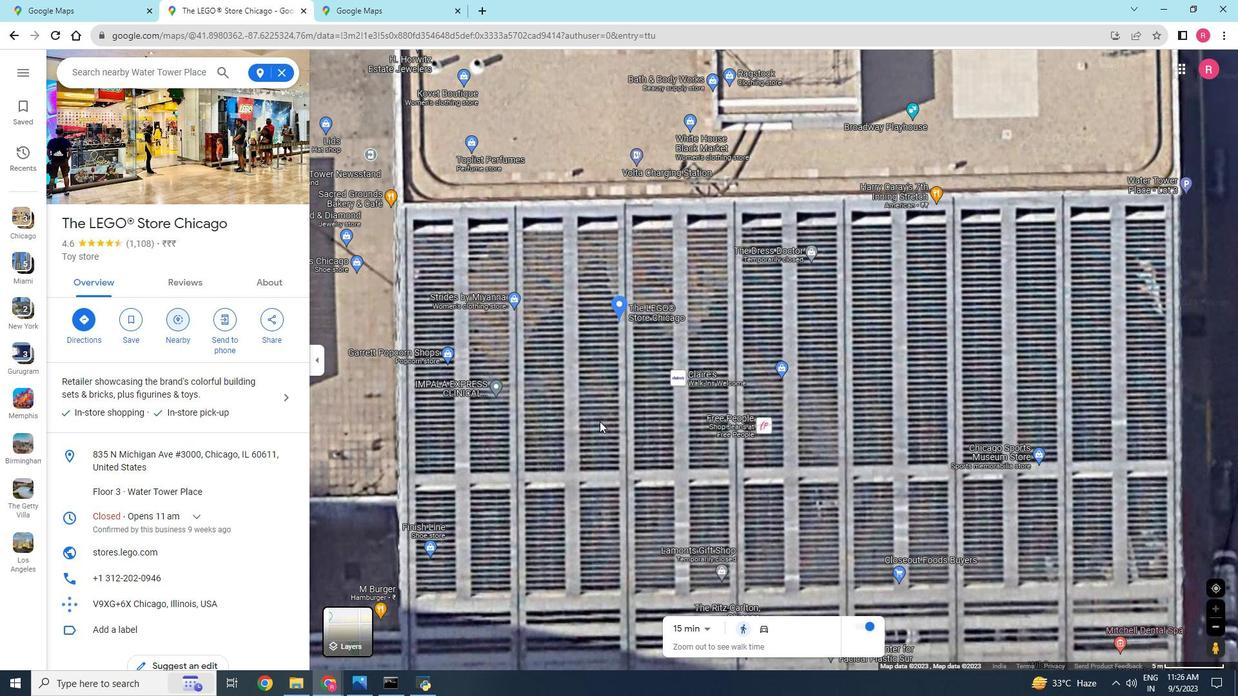 
Action: Mouse moved to (620, 313)
Screenshot: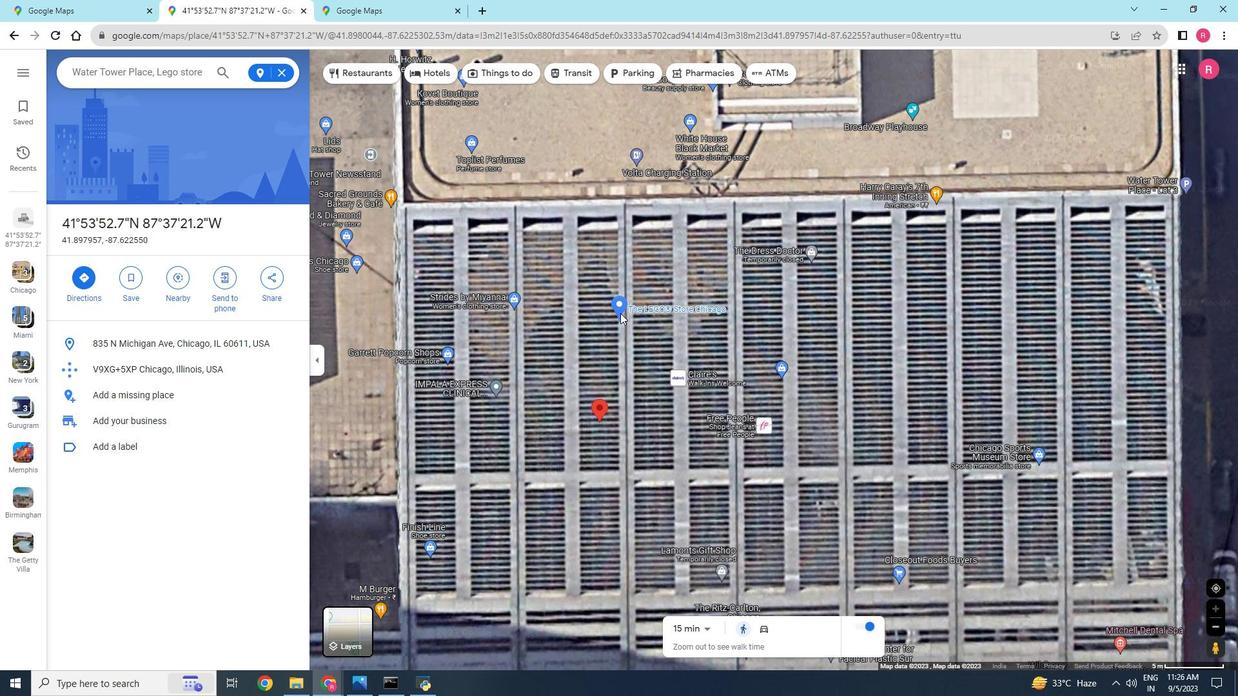 
Action: Mouse pressed left at (620, 313)
Screenshot: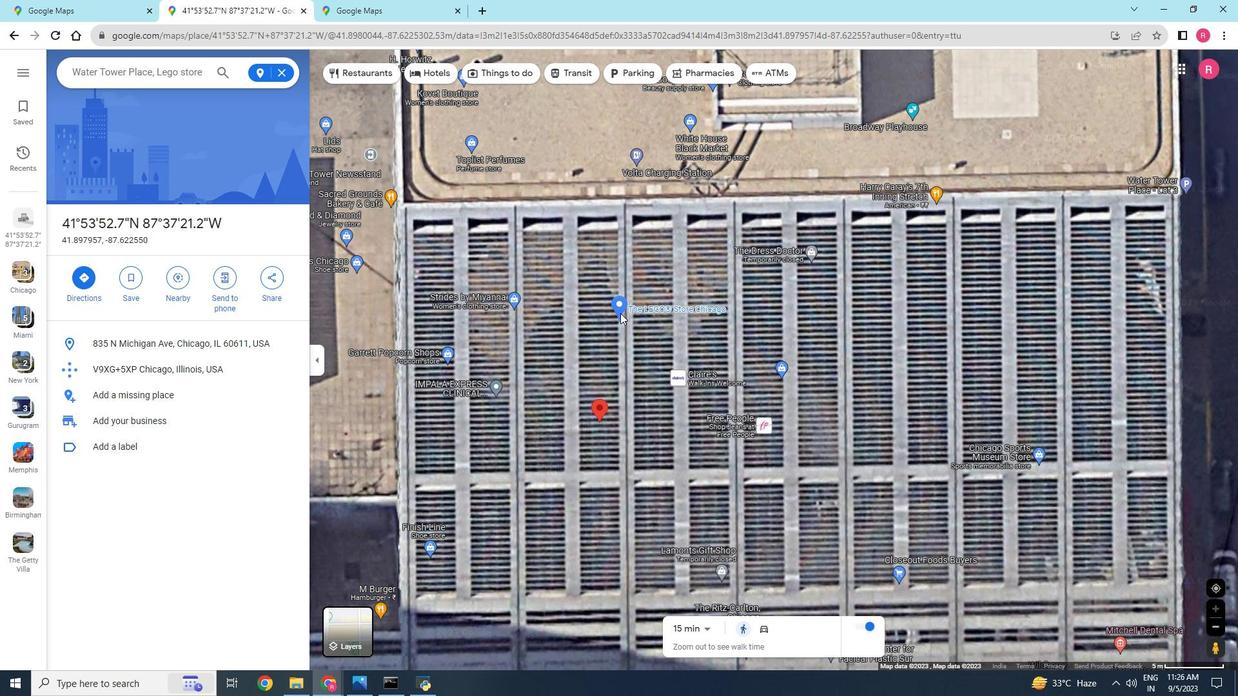
Action: Mouse moved to (199, 161)
Screenshot: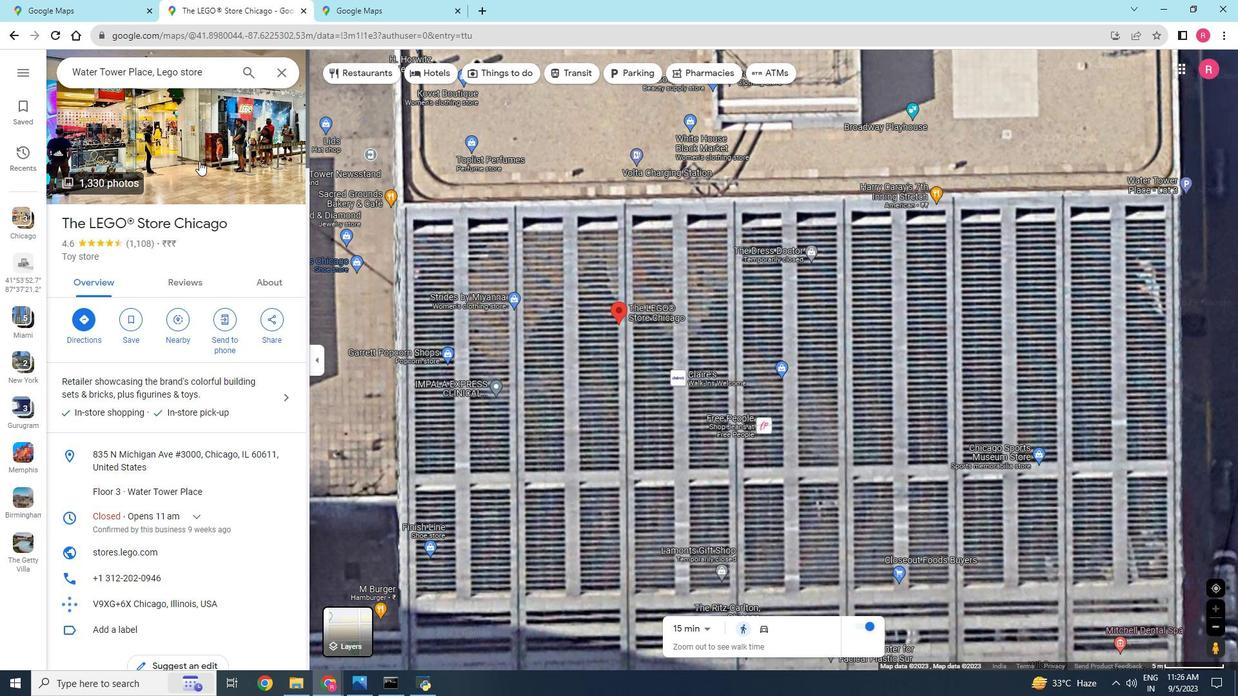 
Action: Mouse pressed left at (199, 161)
Screenshot: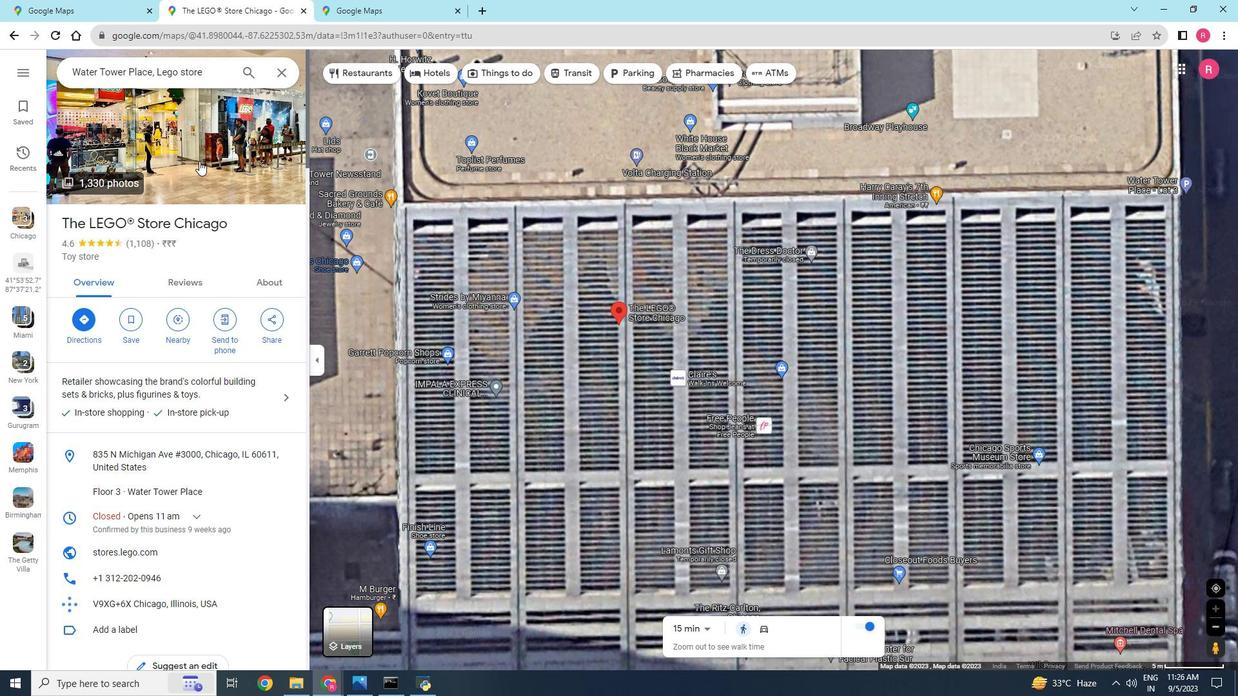 
Action: Mouse moved to (788, 578)
Screenshot: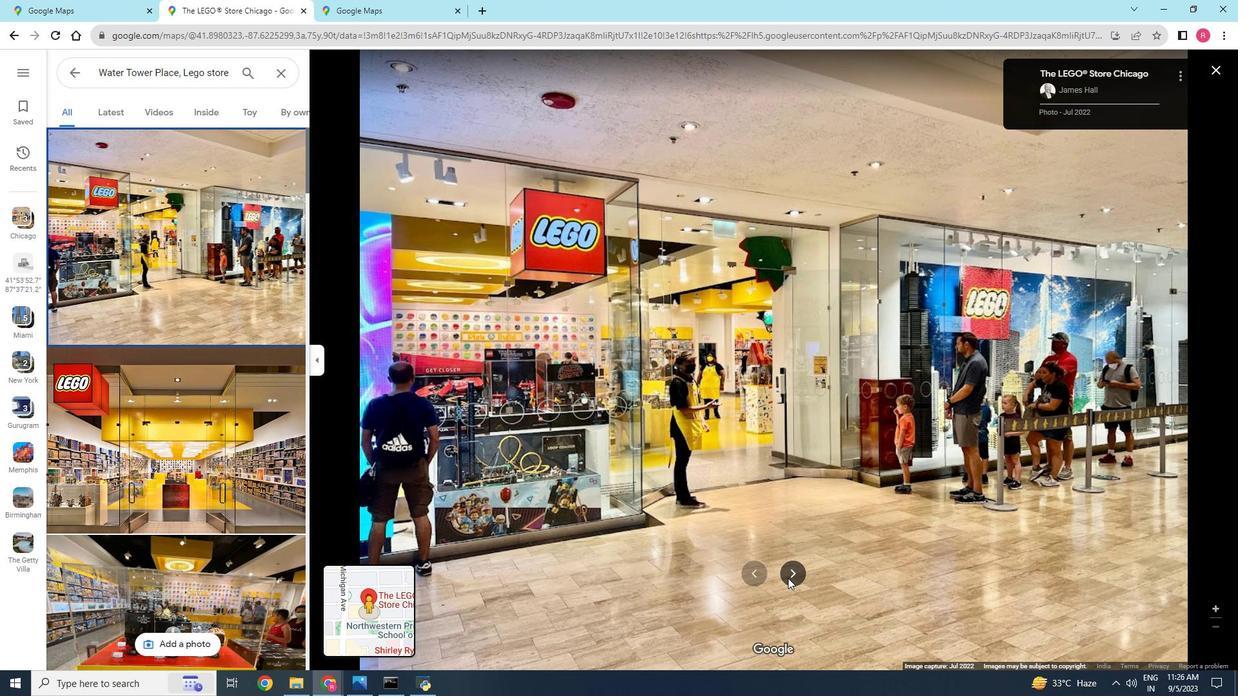 
Action: Mouse pressed left at (788, 578)
Screenshot: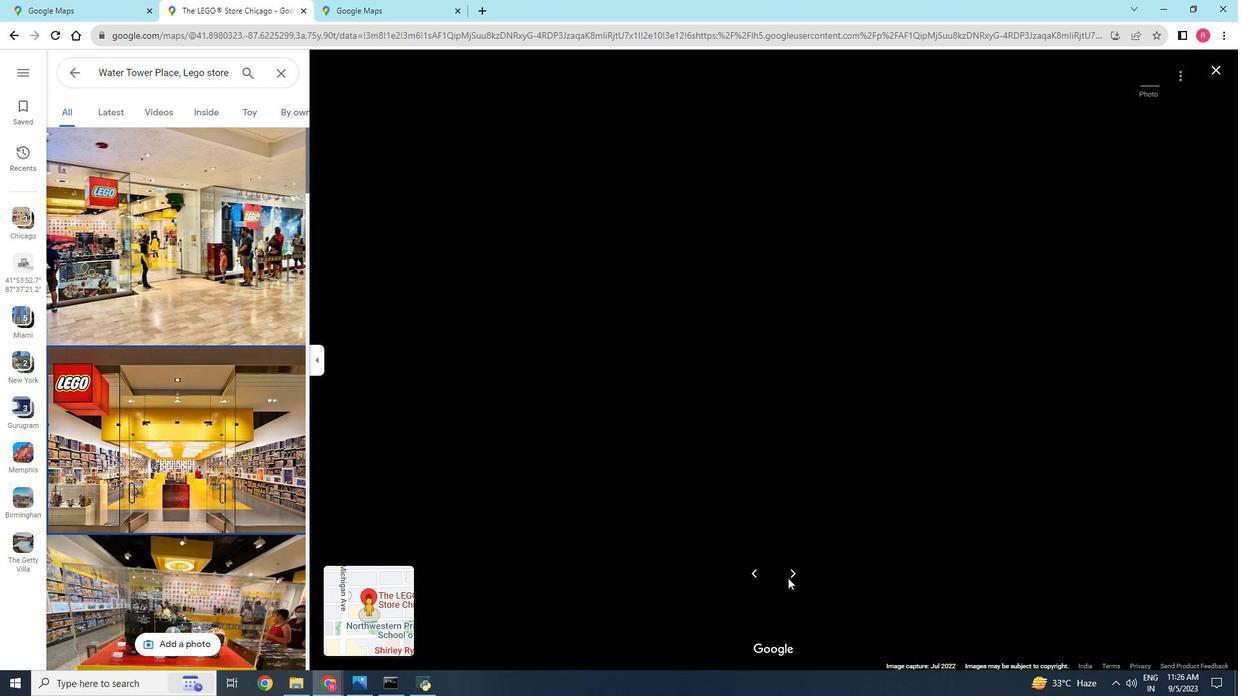 
Action: Mouse pressed left at (788, 578)
Screenshot: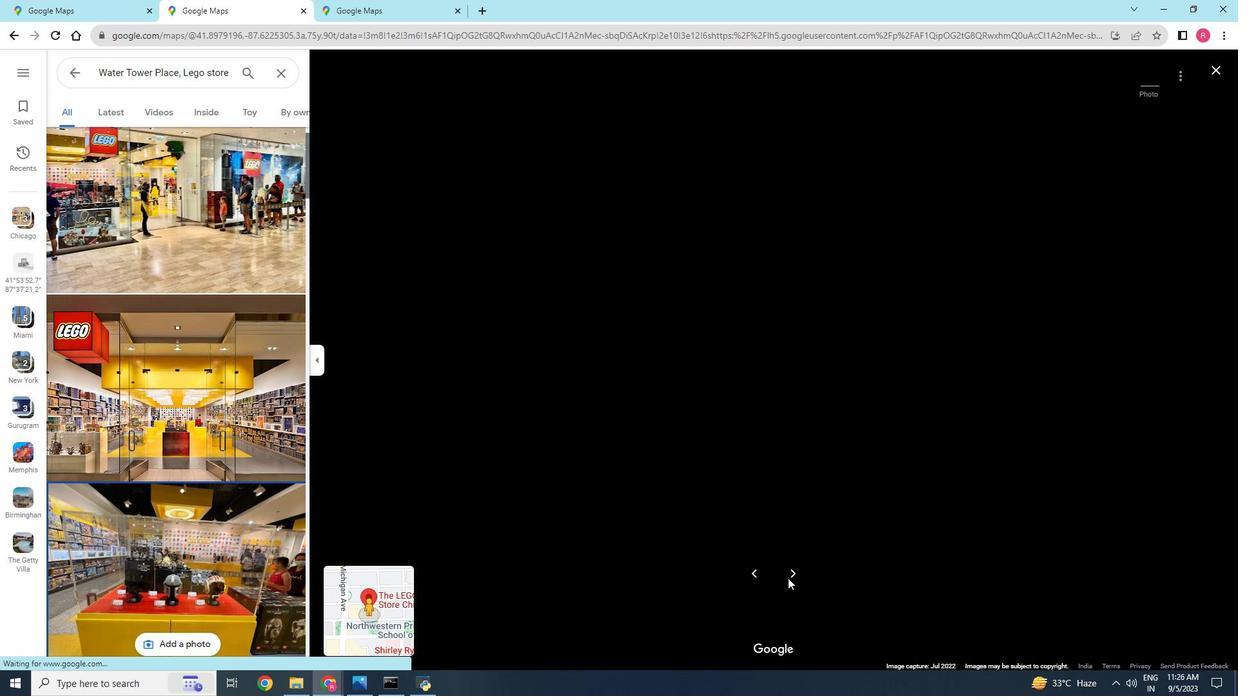
Action: Mouse moved to (829, 505)
Screenshot: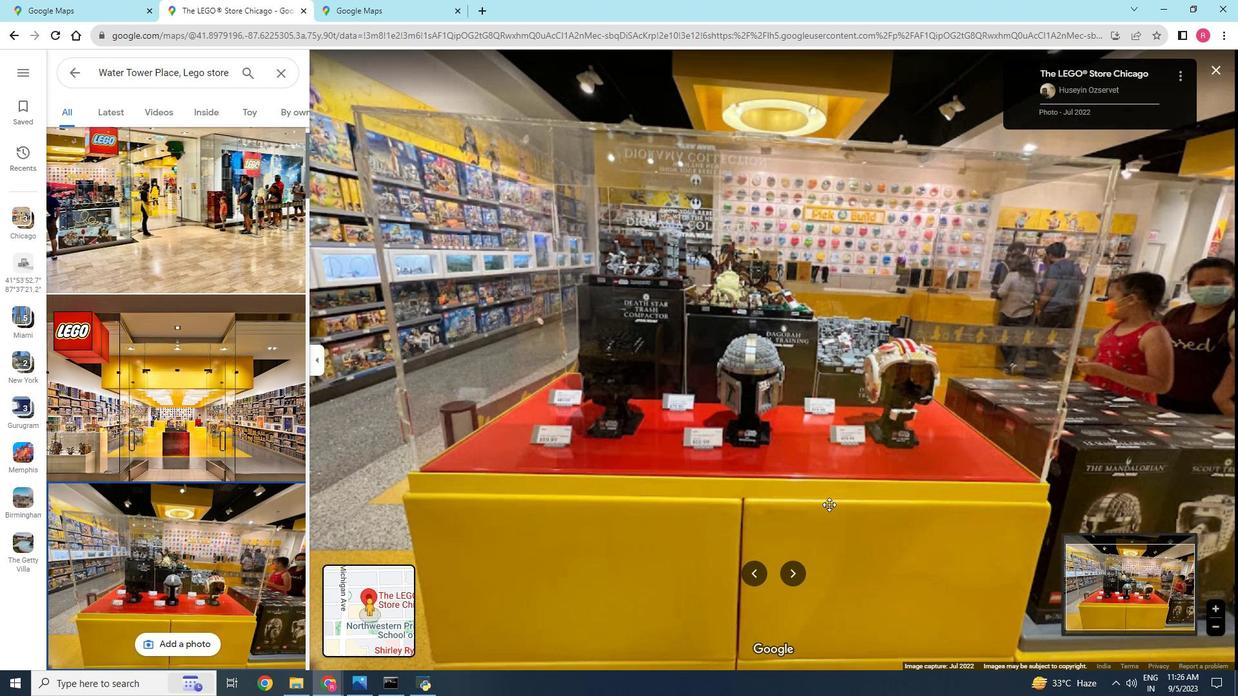 
Action: Mouse scrolled (829, 505) with delta (0, 0)
Screenshot: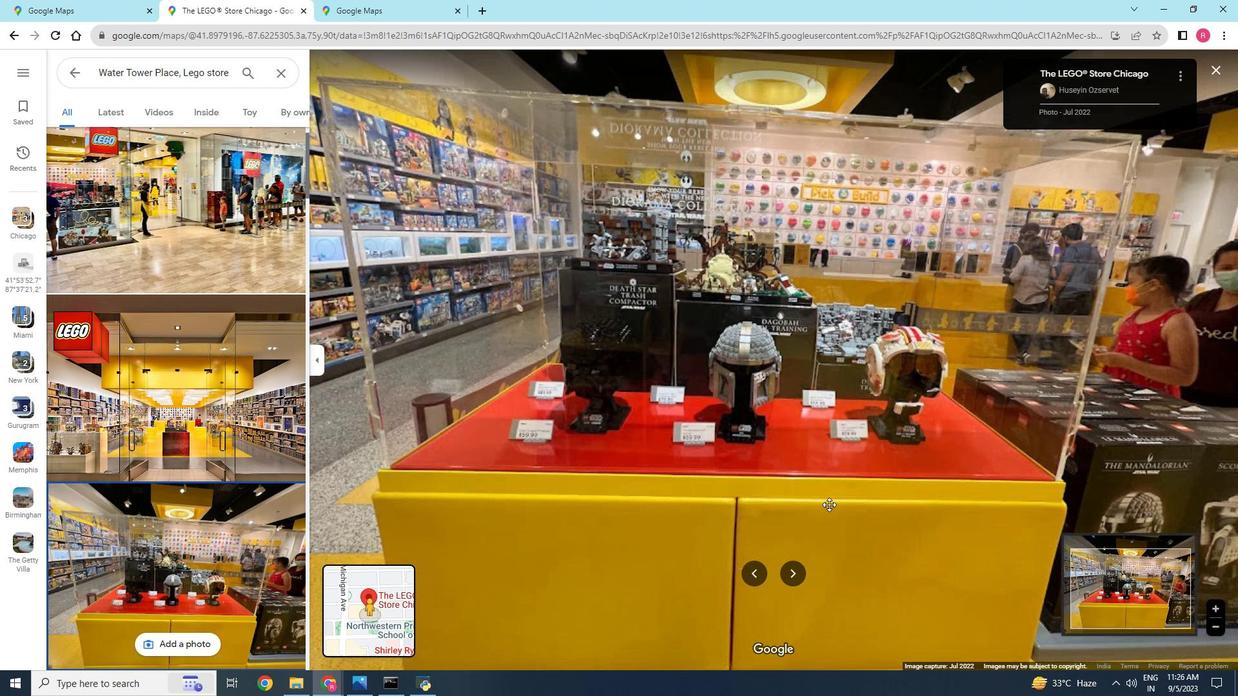 
Action: Mouse scrolled (829, 505) with delta (0, 0)
Screenshot: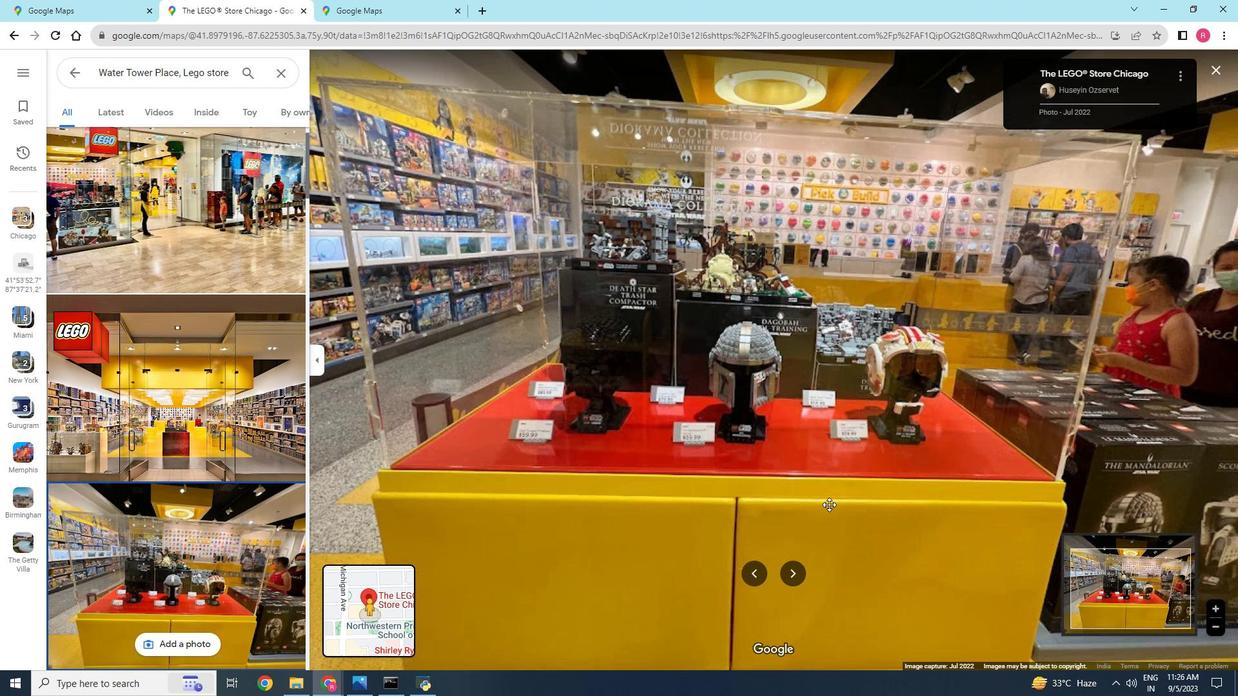 
Action: Mouse scrolled (829, 505) with delta (0, 0)
Screenshot: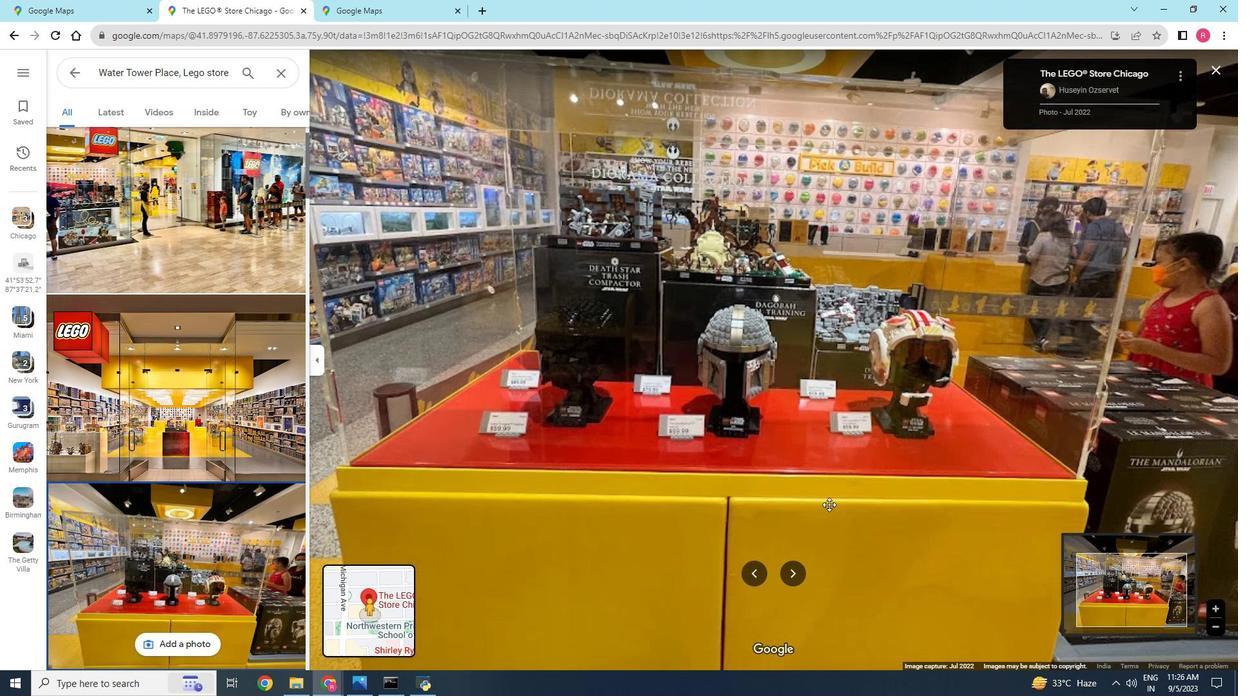 
Action: Mouse scrolled (829, 505) with delta (0, 0)
Screenshot: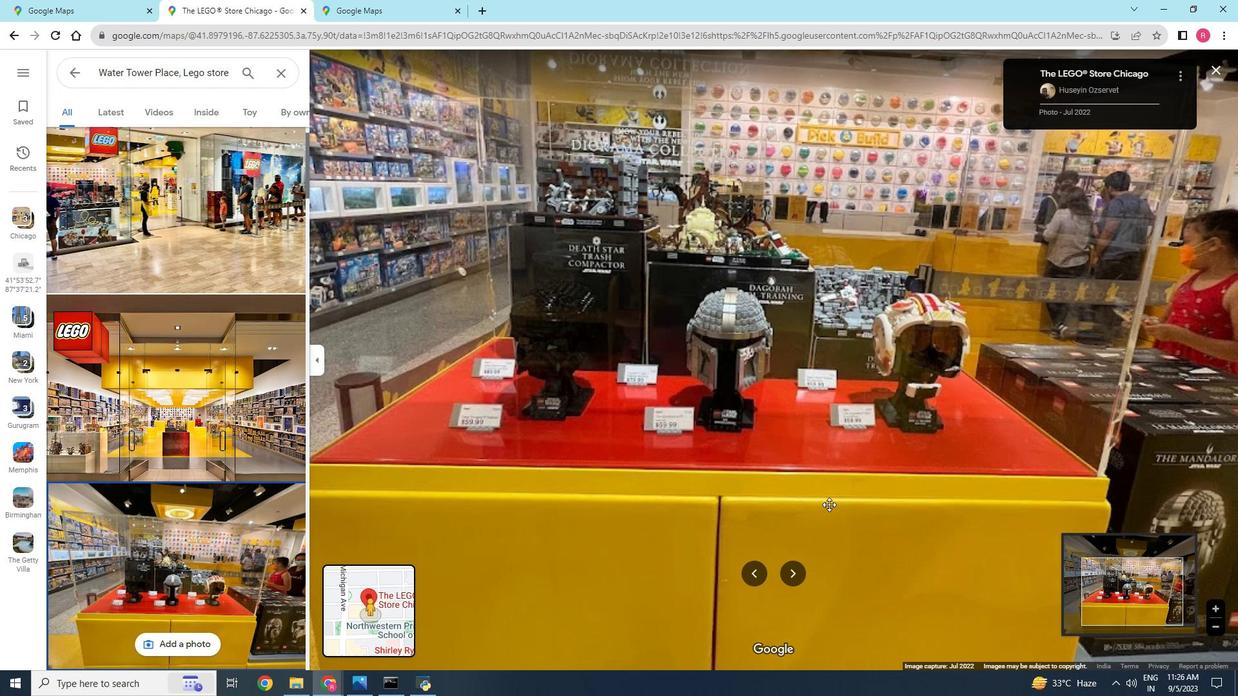 
Action: Mouse moved to (829, 504)
Screenshot: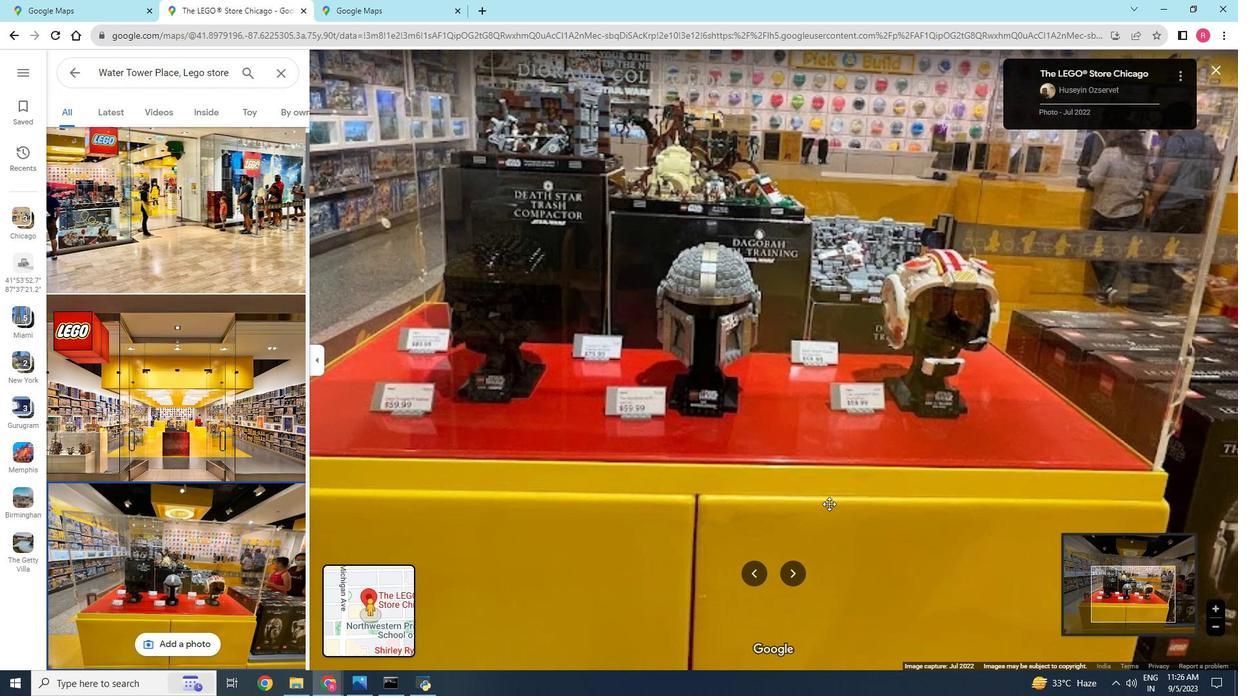 
Action: Mouse scrolled (829, 503) with delta (0, 0)
Screenshot: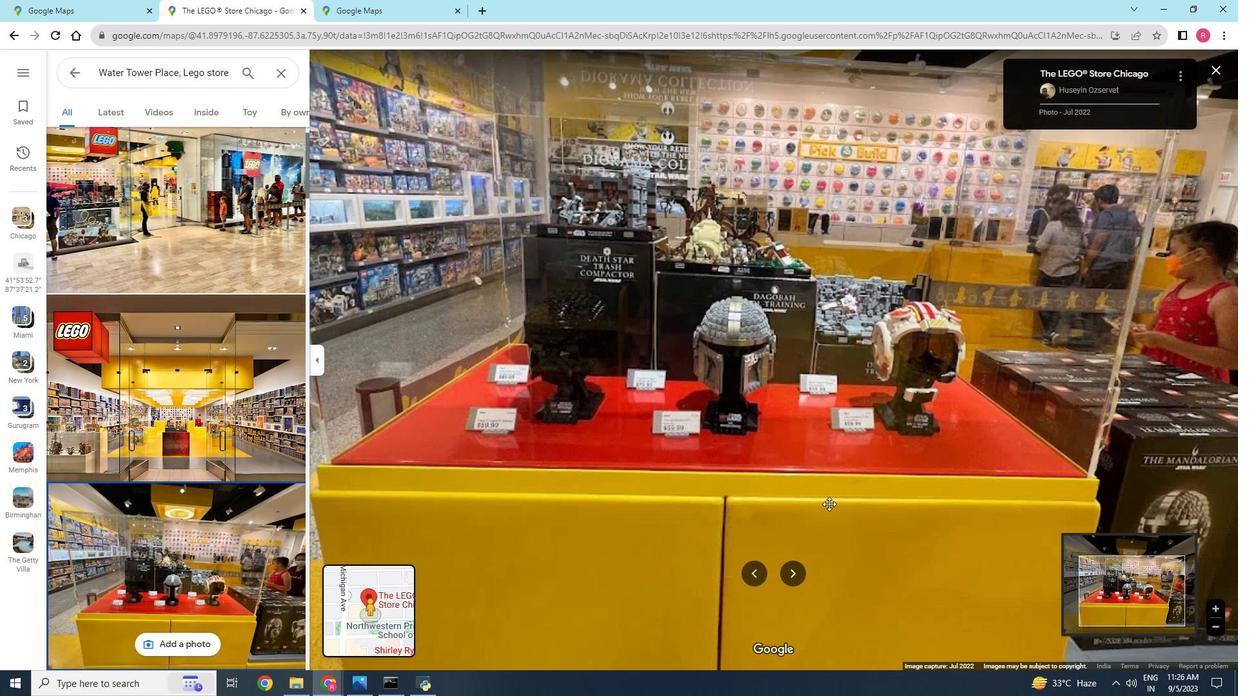 
Action: Mouse scrolled (829, 503) with delta (0, 0)
Screenshot: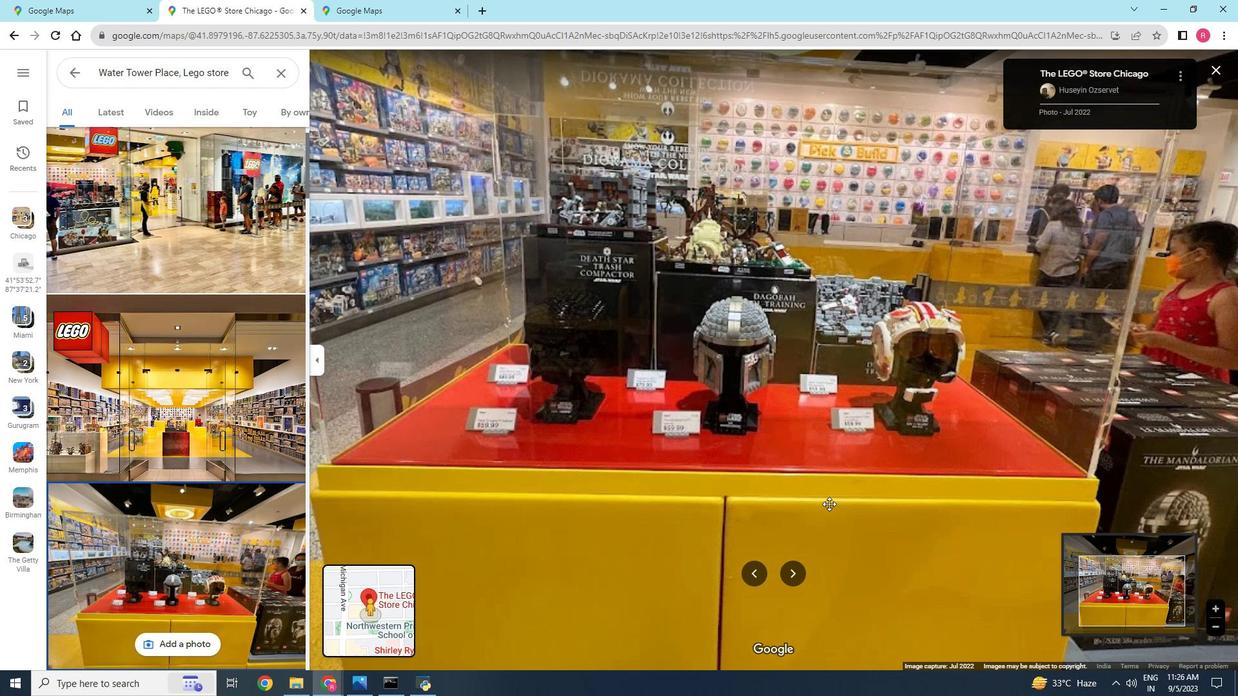 
Action: Mouse scrolled (829, 503) with delta (0, 0)
Screenshot: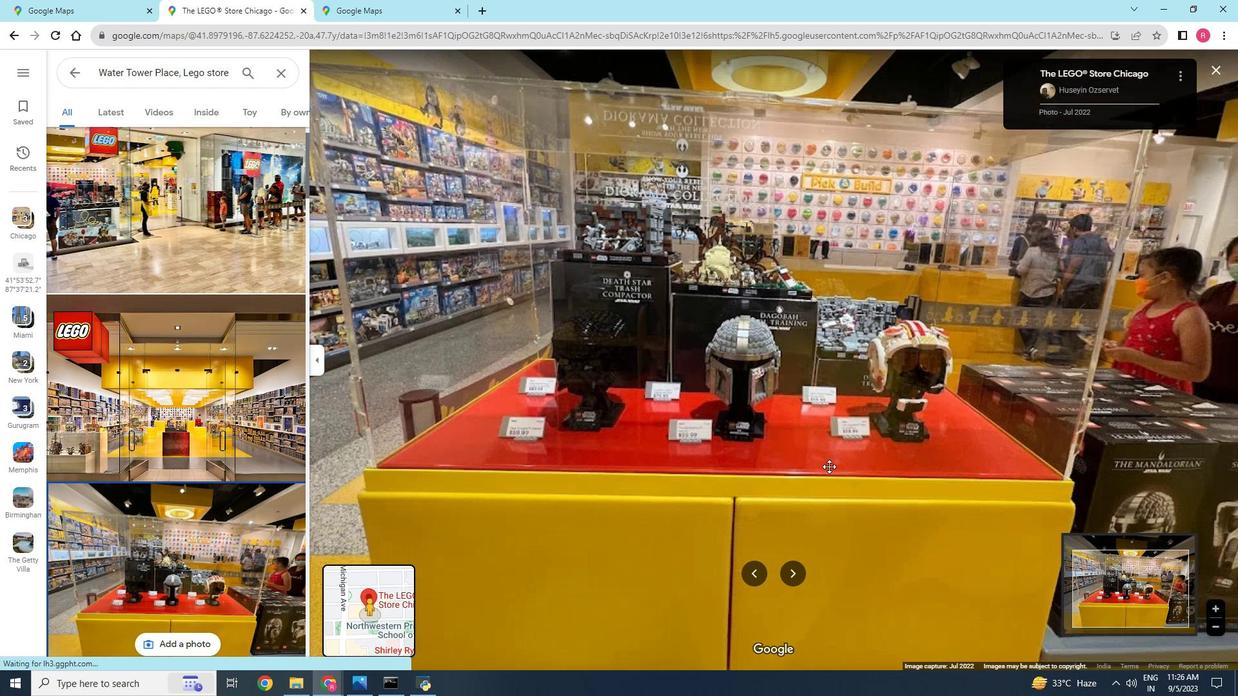 
Action: Mouse scrolled (829, 503) with delta (0, 0)
Screenshot: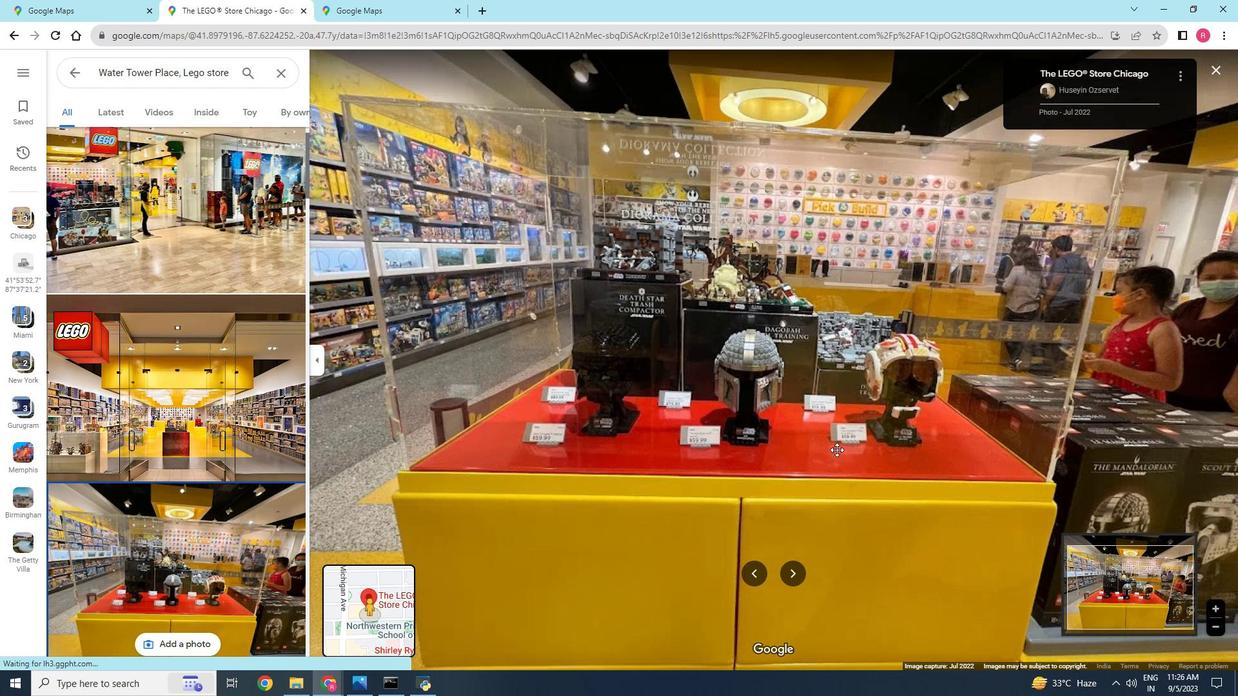 
Action: Mouse moved to (844, 441)
Screenshot: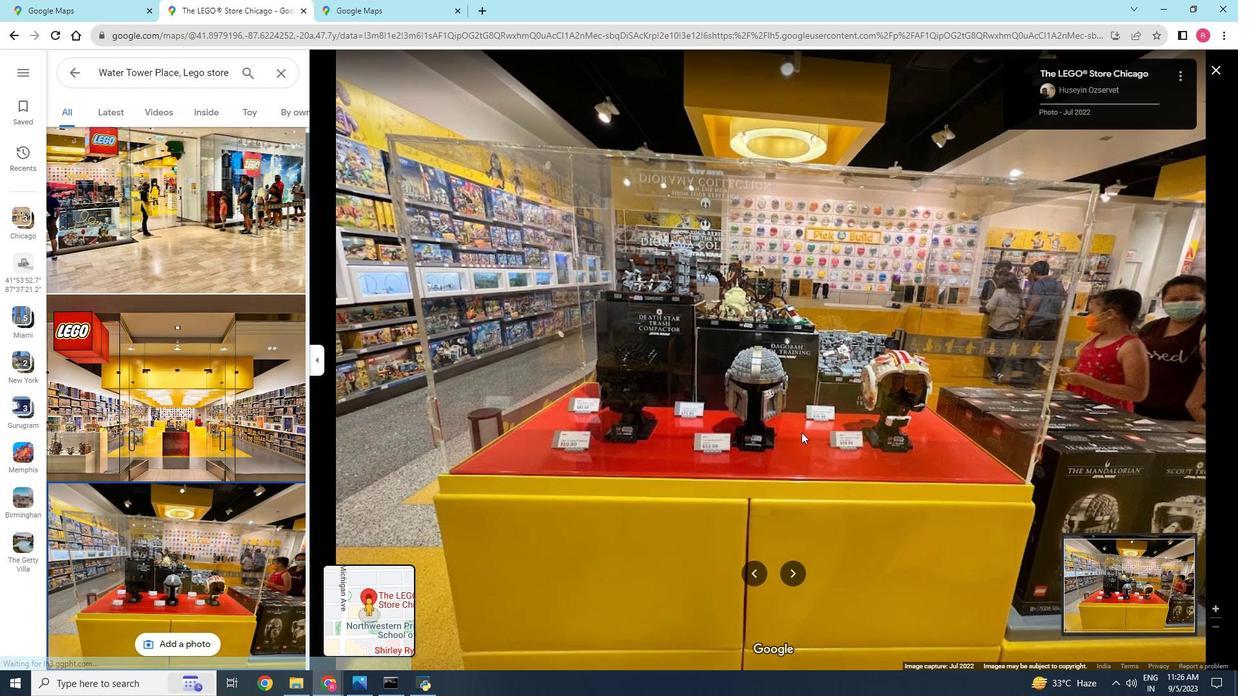 
Action: Mouse pressed left at (844, 441)
Screenshot: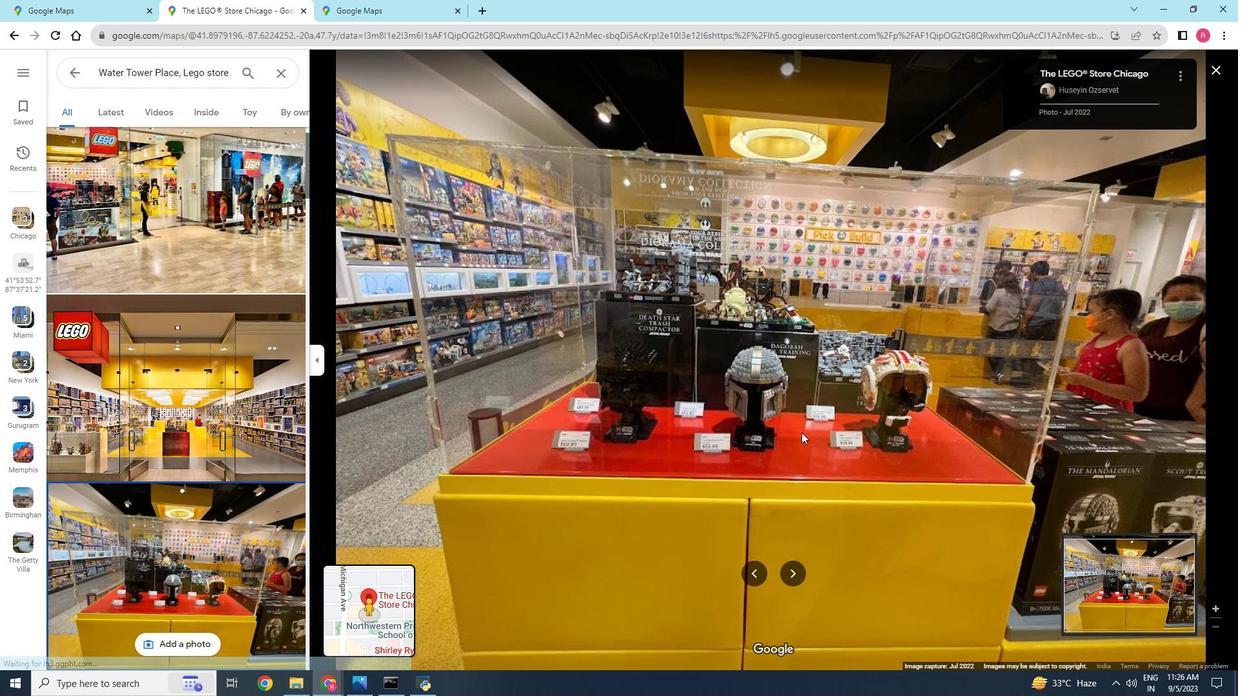 
Action: Mouse moved to (788, 567)
Screenshot: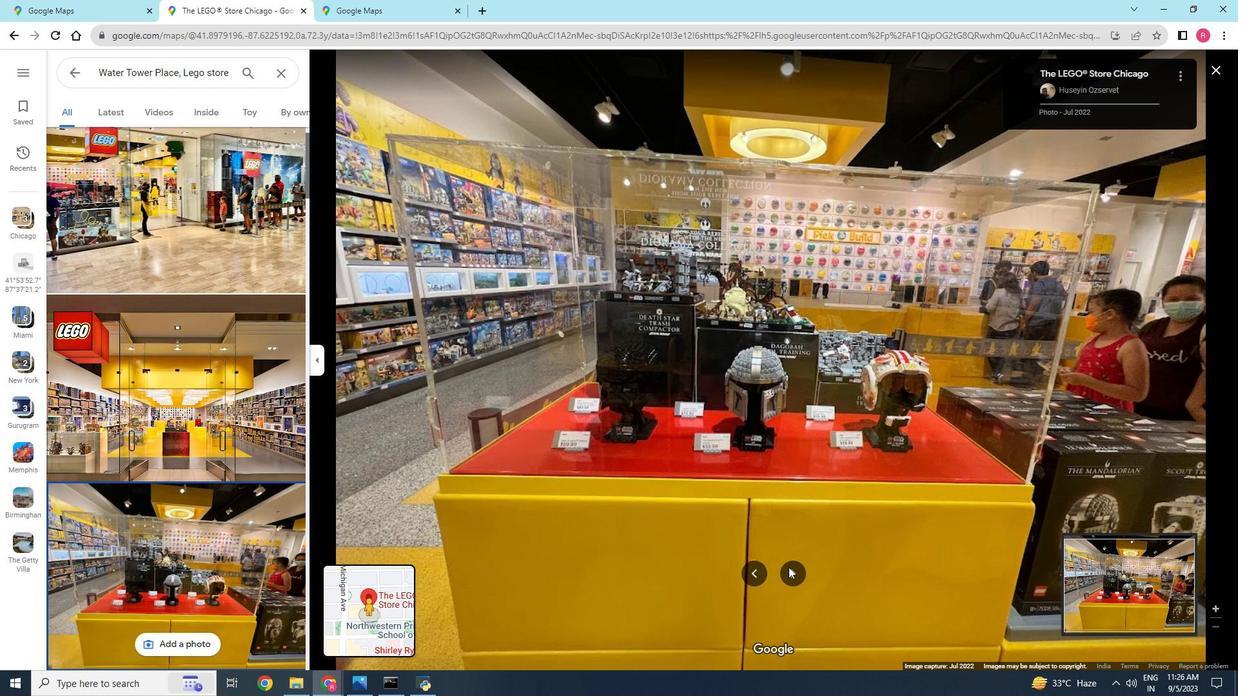 
Action: Mouse pressed left at (788, 567)
Screenshot: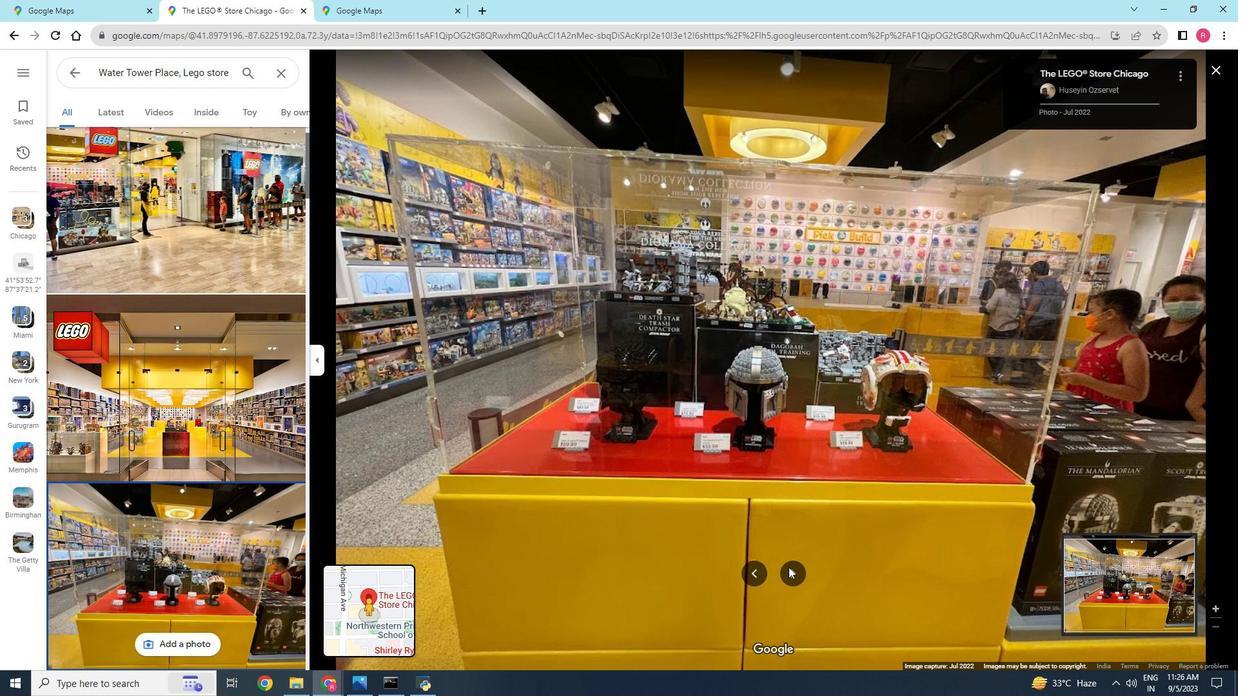 
Action: Mouse moved to (793, 572)
Screenshot: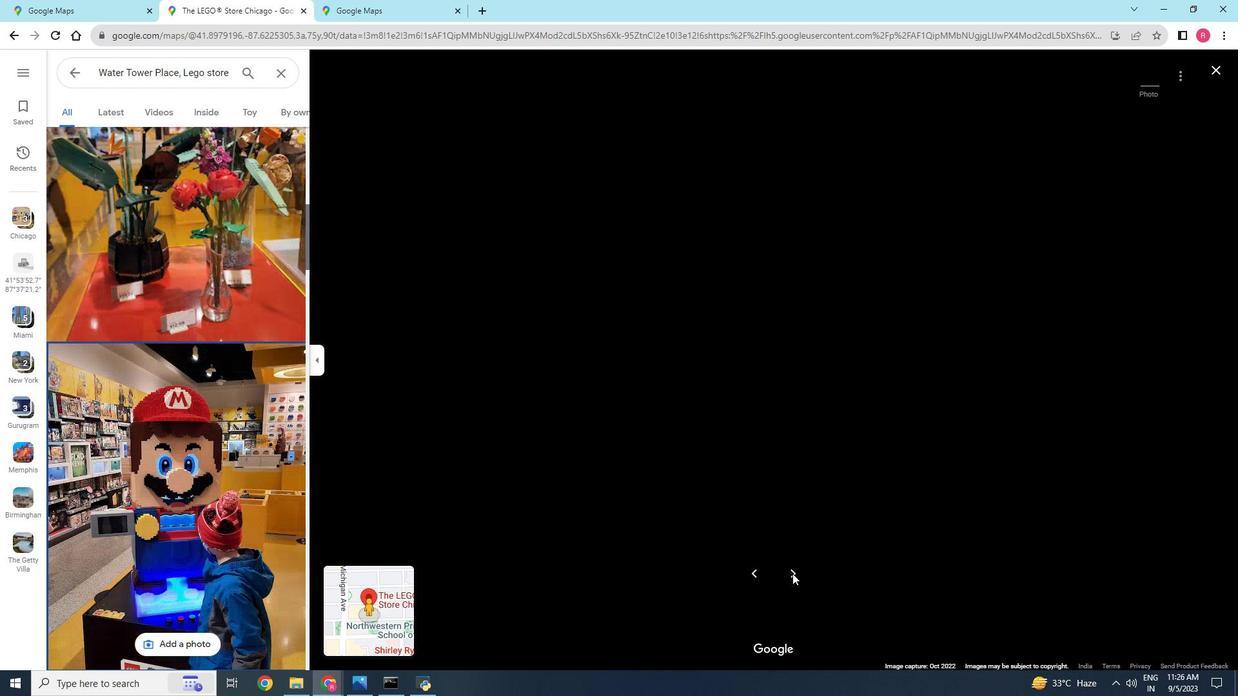 
Action: Mouse pressed left at (793, 572)
Screenshot: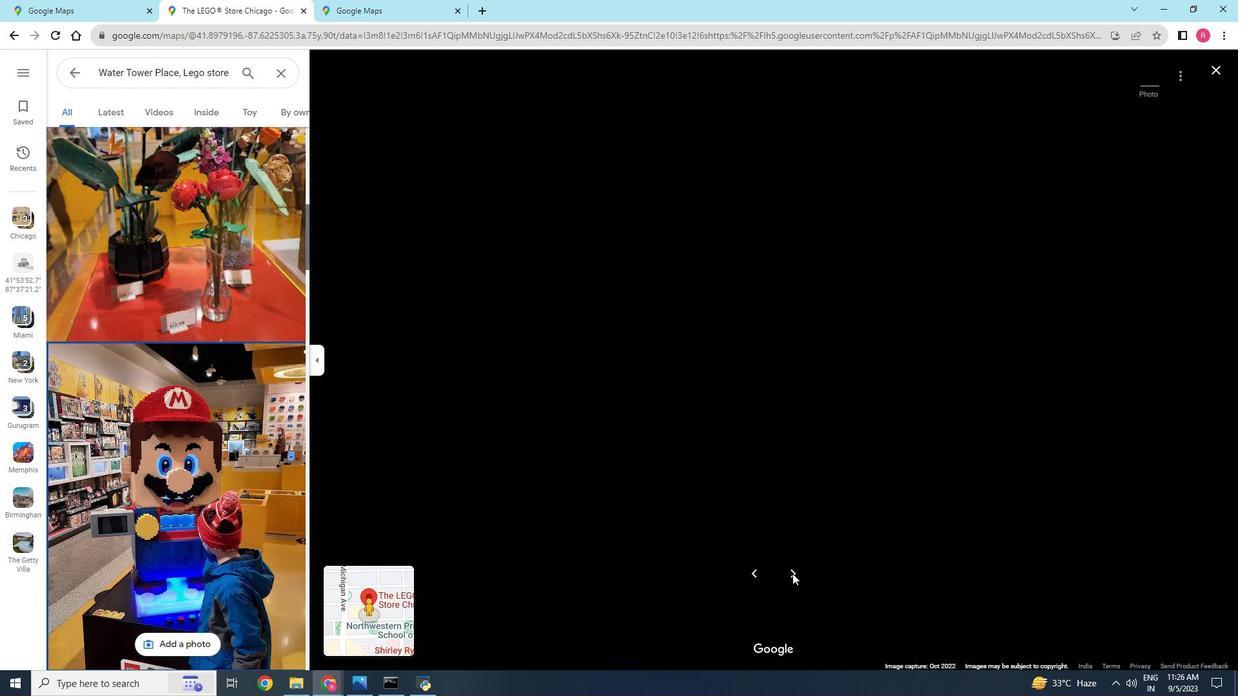 
Action: Mouse moved to (119, 117)
Screenshot: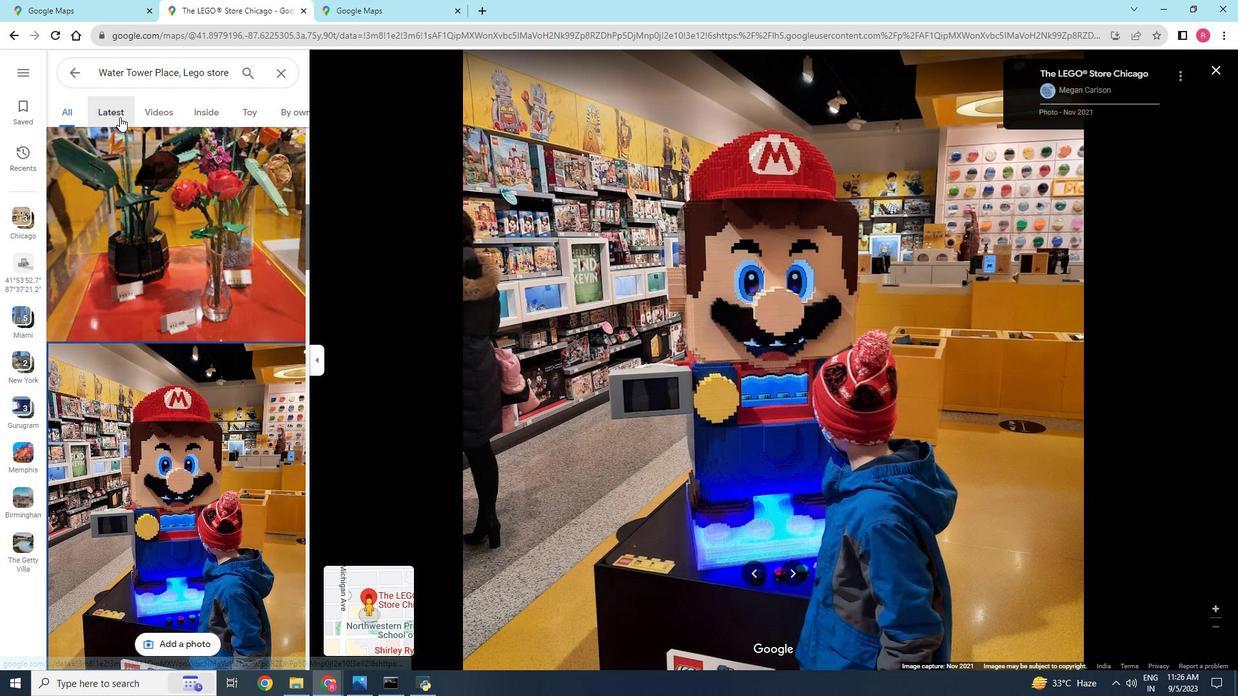 
Action: Mouse pressed left at (119, 117)
Screenshot: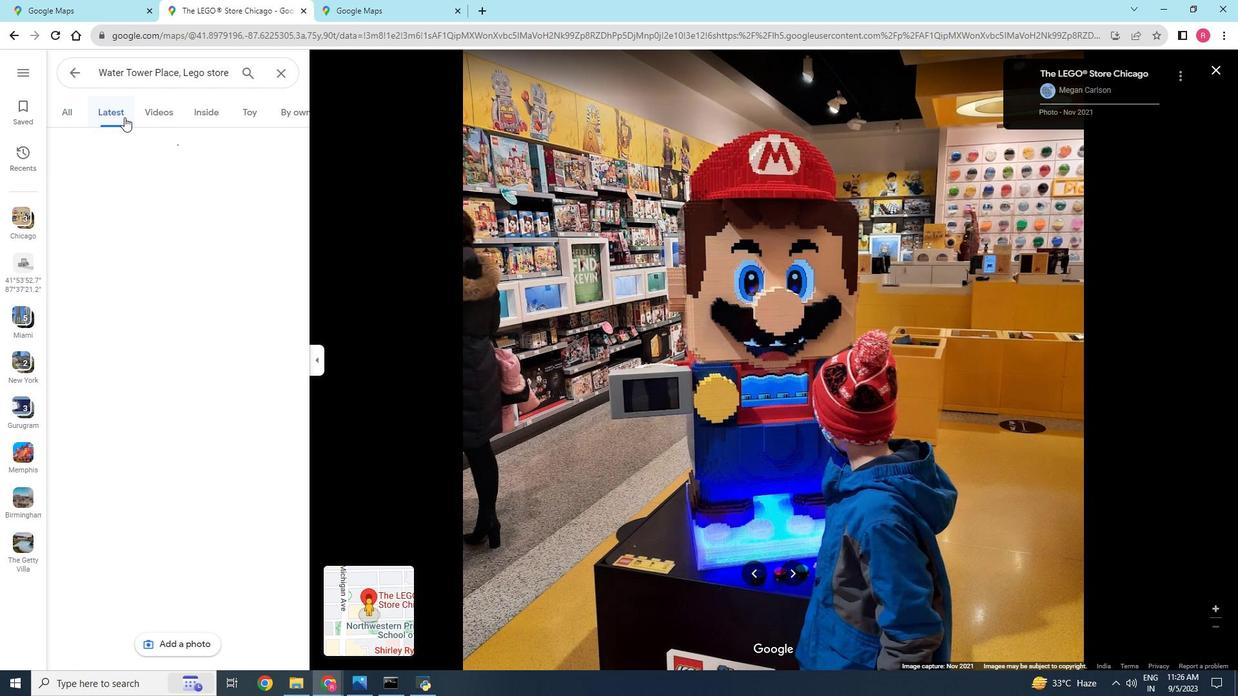 
Action: Mouse moved to (196, 114)
Screenshot: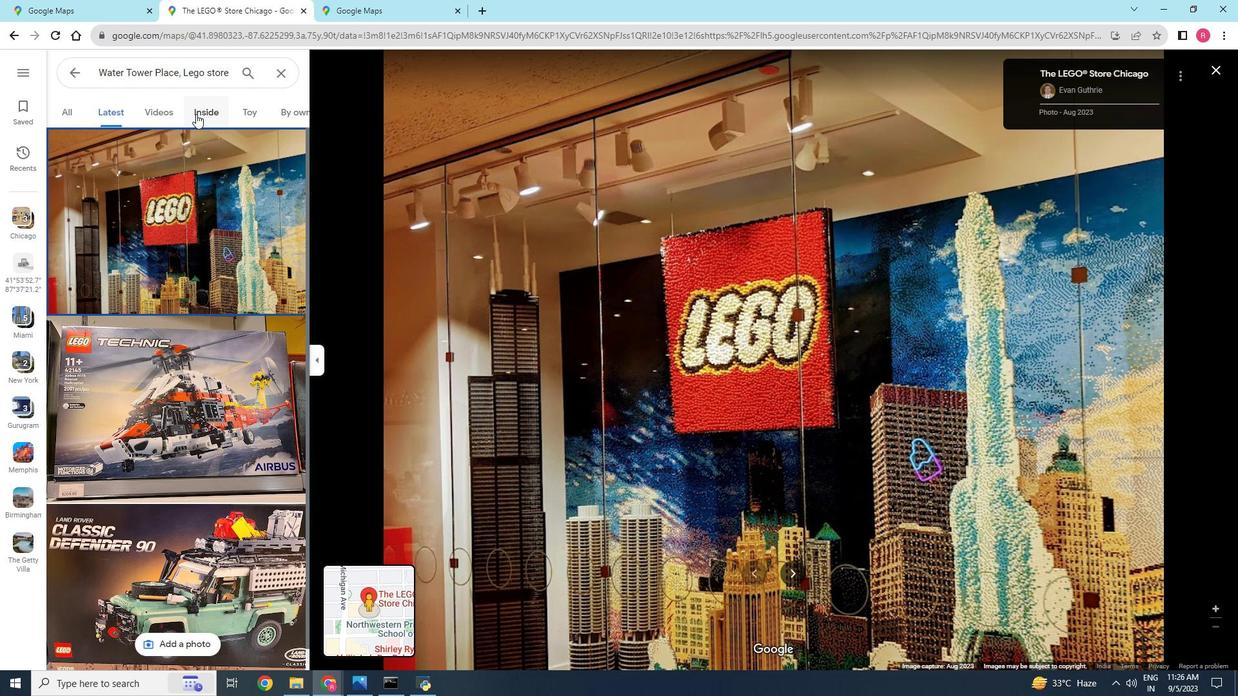 
Action: Mouse pressed left at (196, 114)
Screenshot: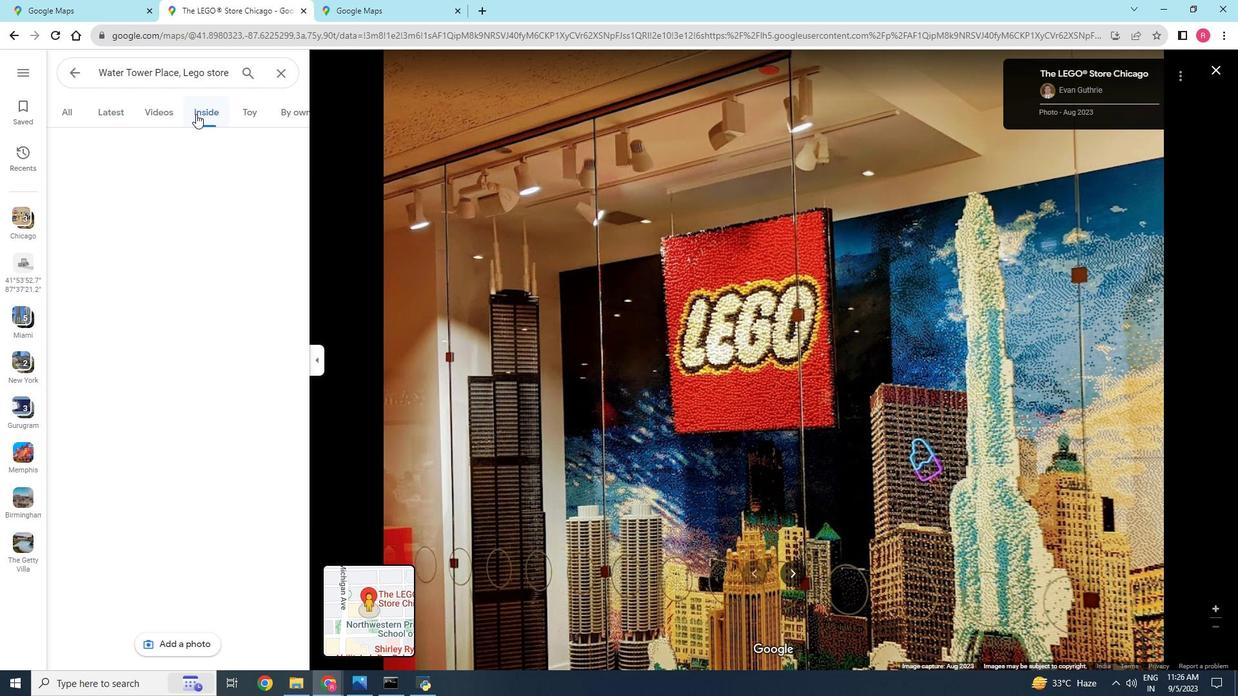 
Action: Mouse moved to (266, 439)
Screenshot: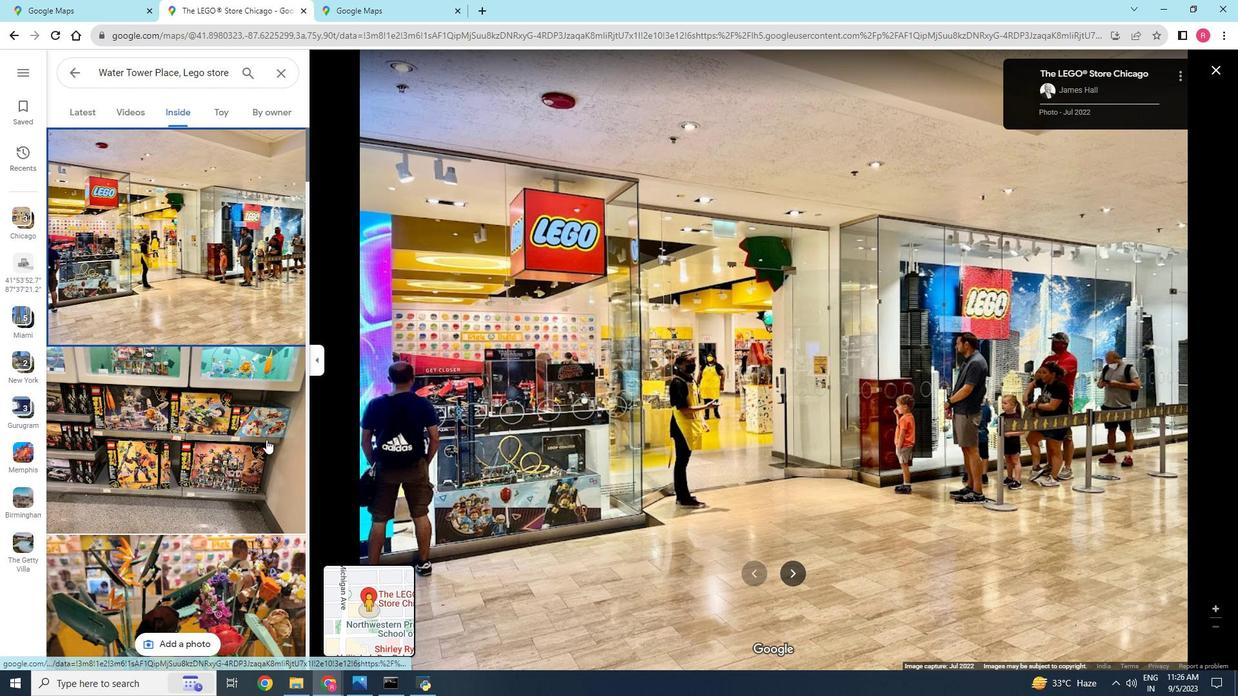 
Action: Mouse scrolled (266, 439) with delta (0, 0)
Screenshot: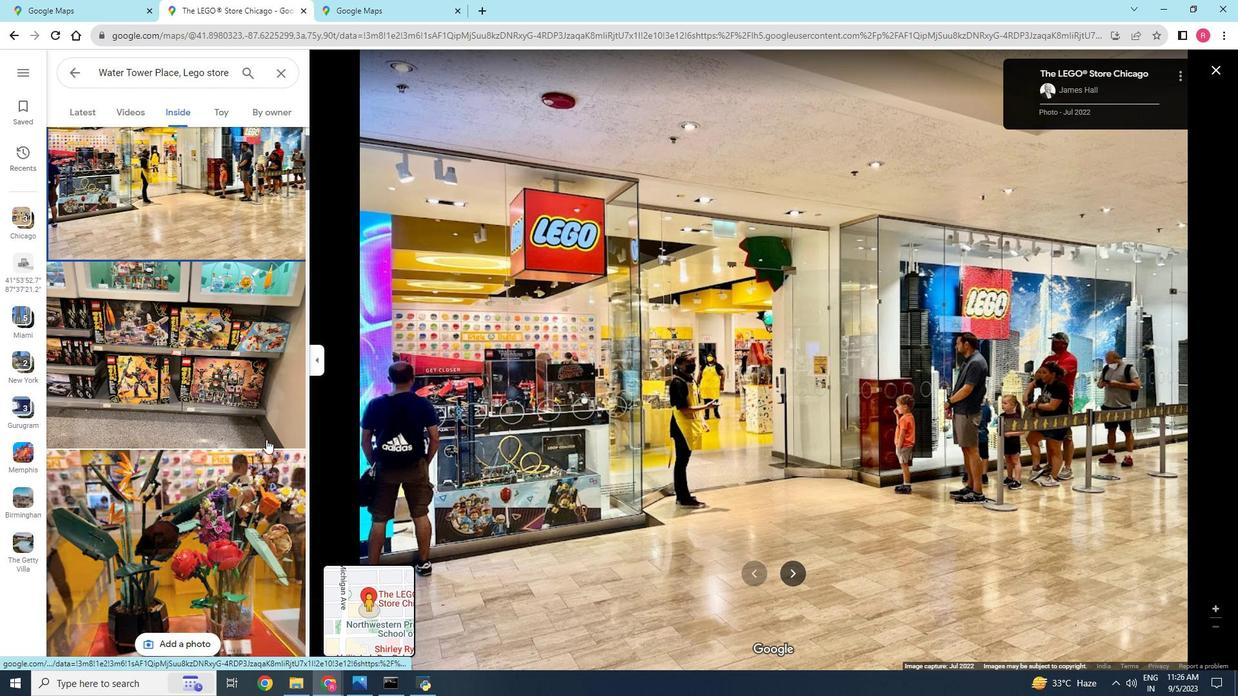 
Action: Mouse scrolled (266, 439) with delta (0, 0)
Screenshot: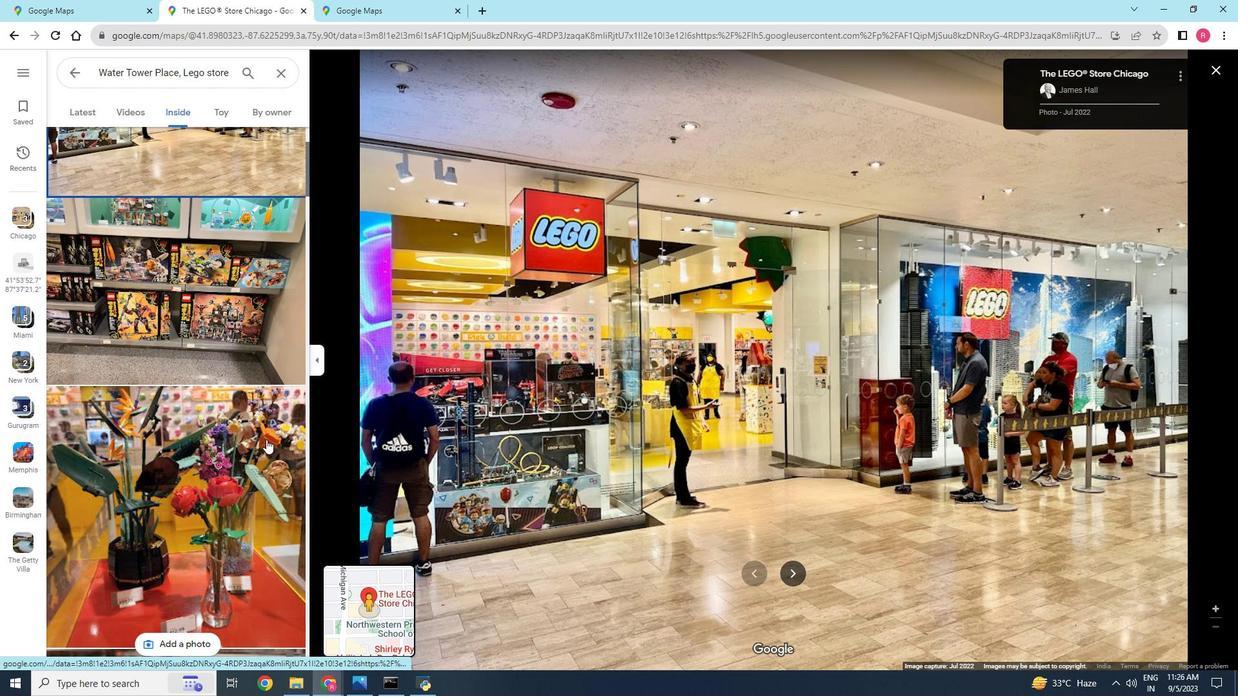 
Action: Mouse scrolled (266, 439) with delta (0, 0)
Screenshot: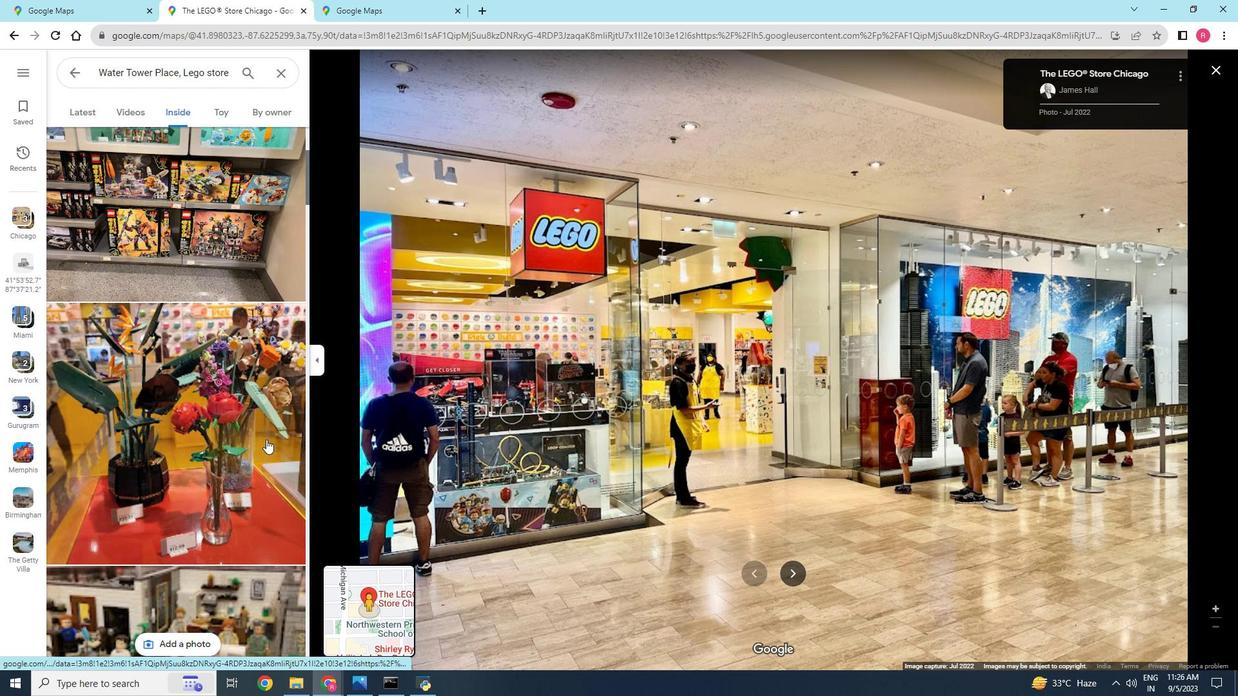 
Action: Mouse scrolled (266, 439) with delta (0, 0)
Screenshot: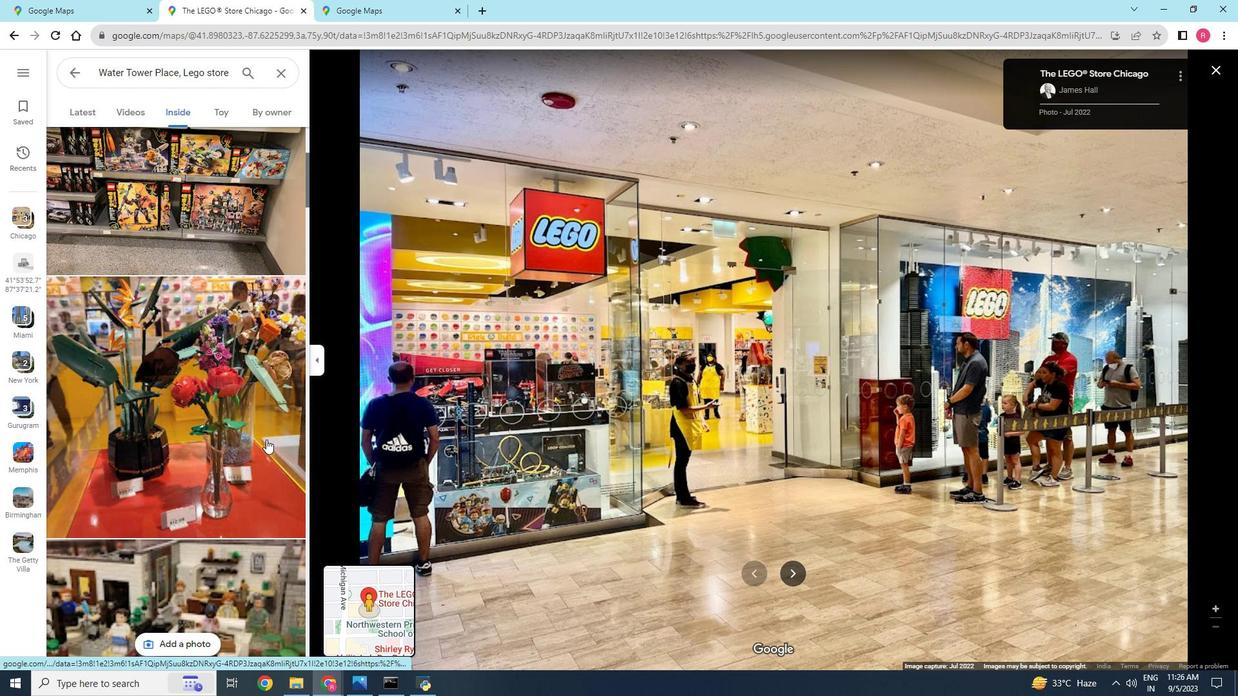 
Action: Mouse scrolled (266, 439) with delta (0, 0)
Screenshot: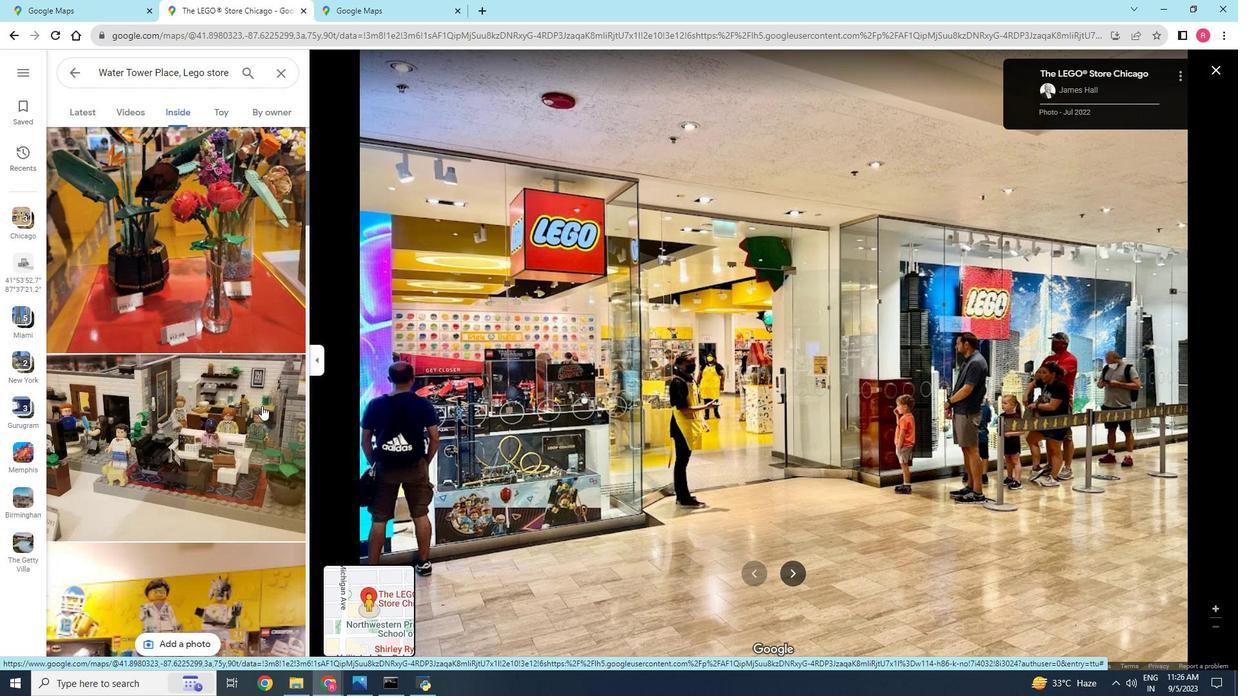 
Action: Mouse scrolled (266, 439) with delta (0, 0)
Screenshot: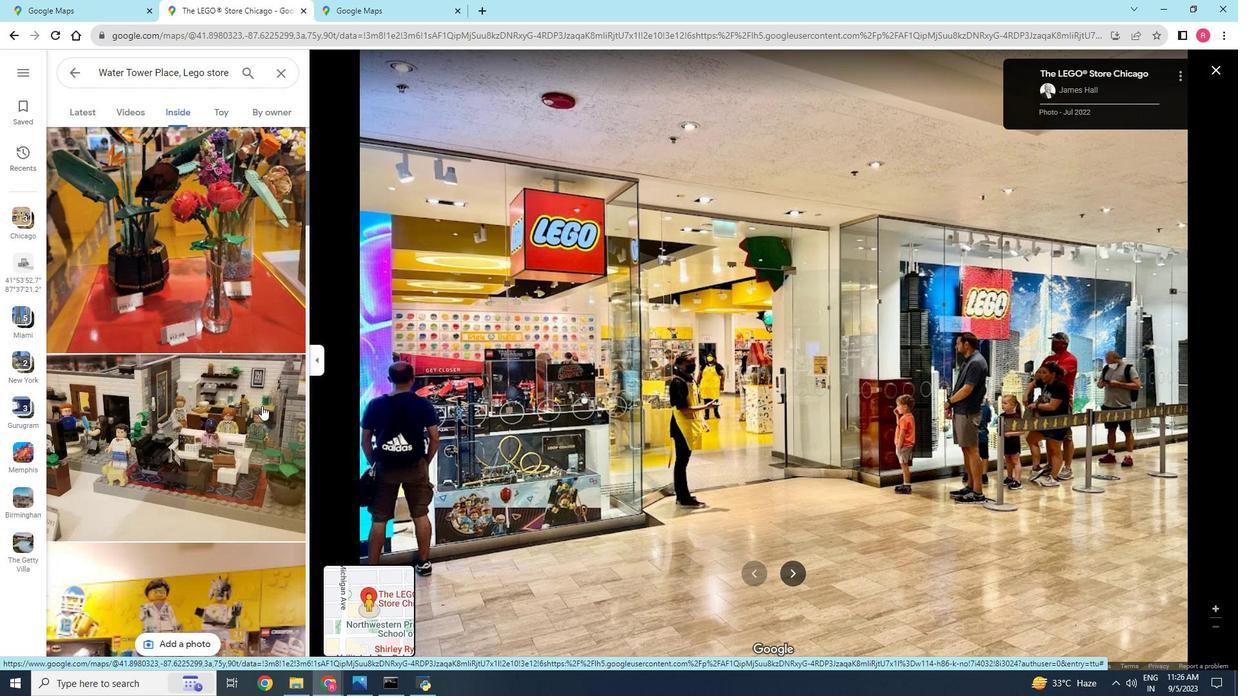 
Action: Mouse scrolled (266, 439) with delta (0, 0)
Screenshot: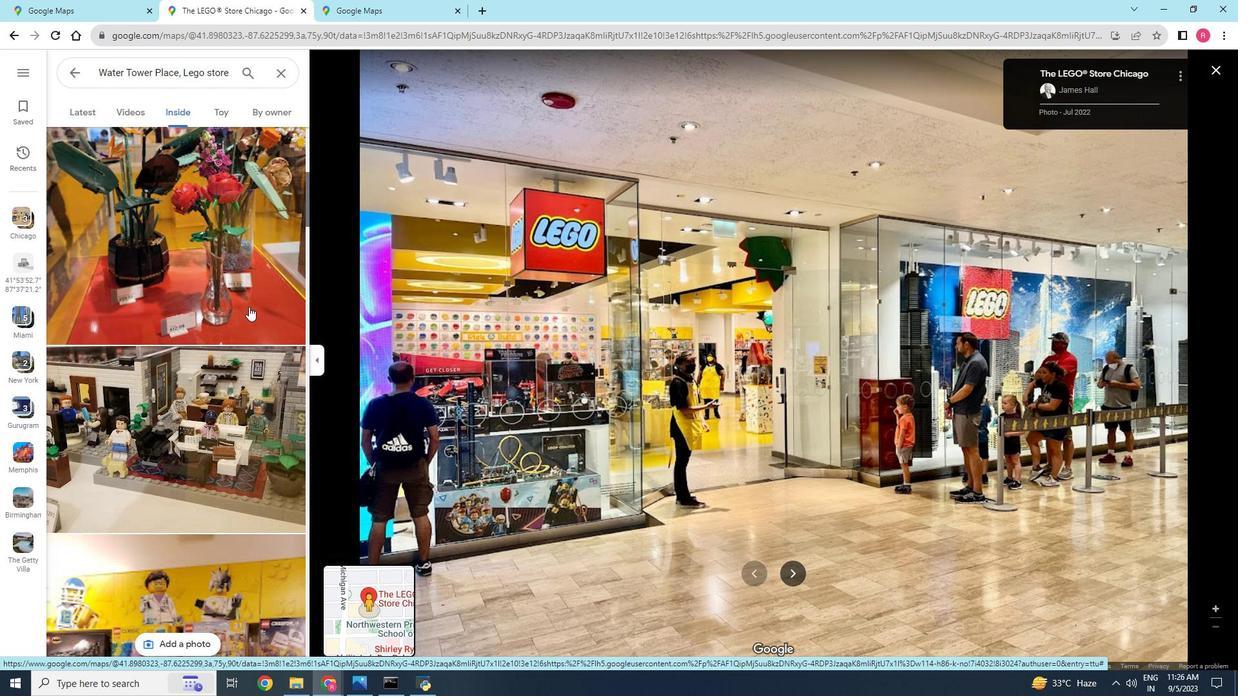 
Action: Mouse moved to (242, 110)
Screenshot: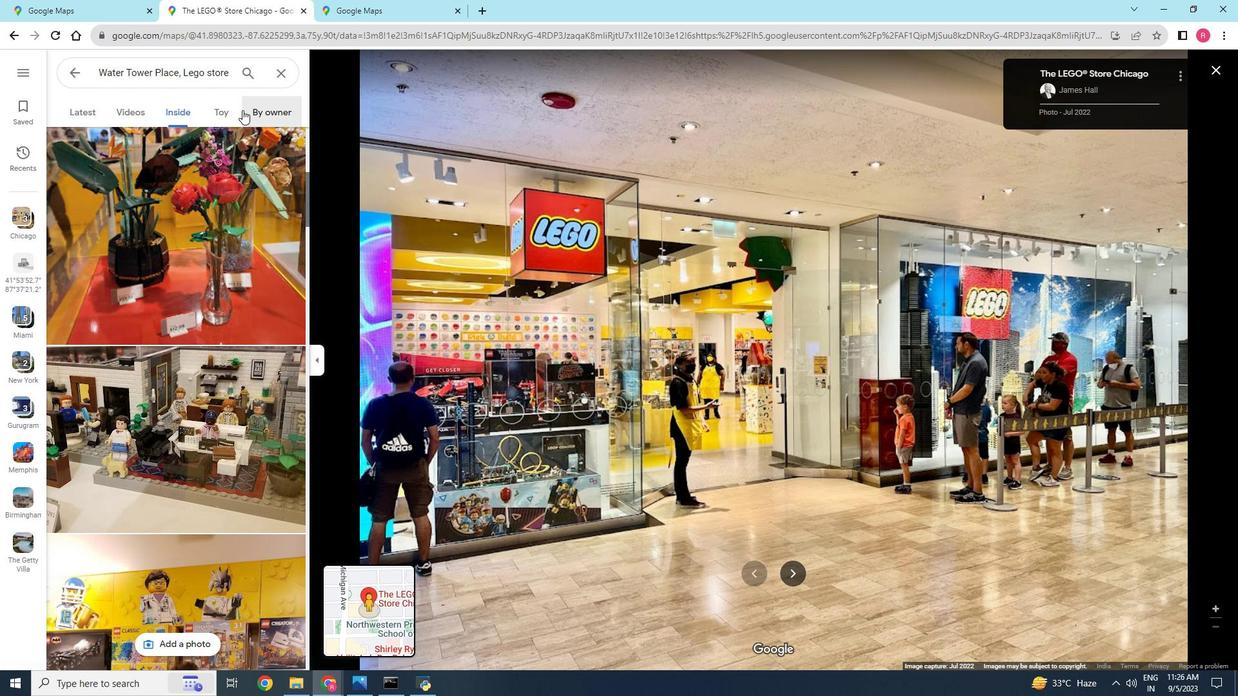
Action: Mouse pressed left at (242, 110)
Screenshot: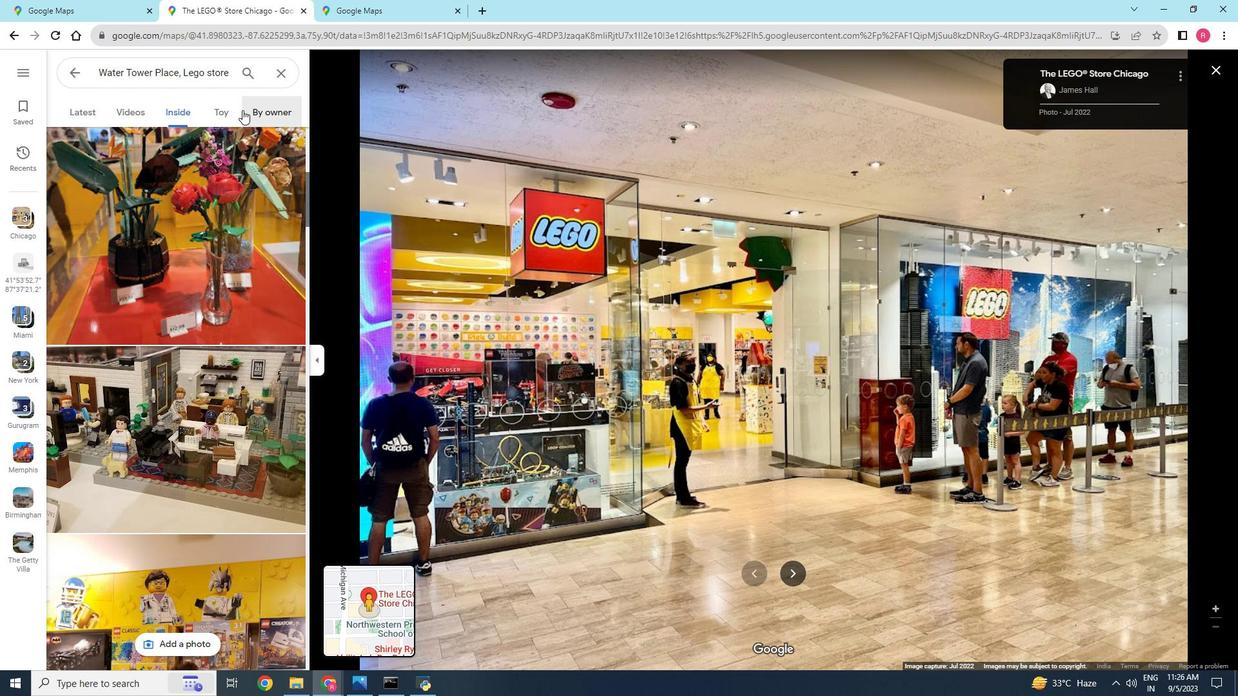 
Action: Mouse moved to (249, 108)
Screenshot: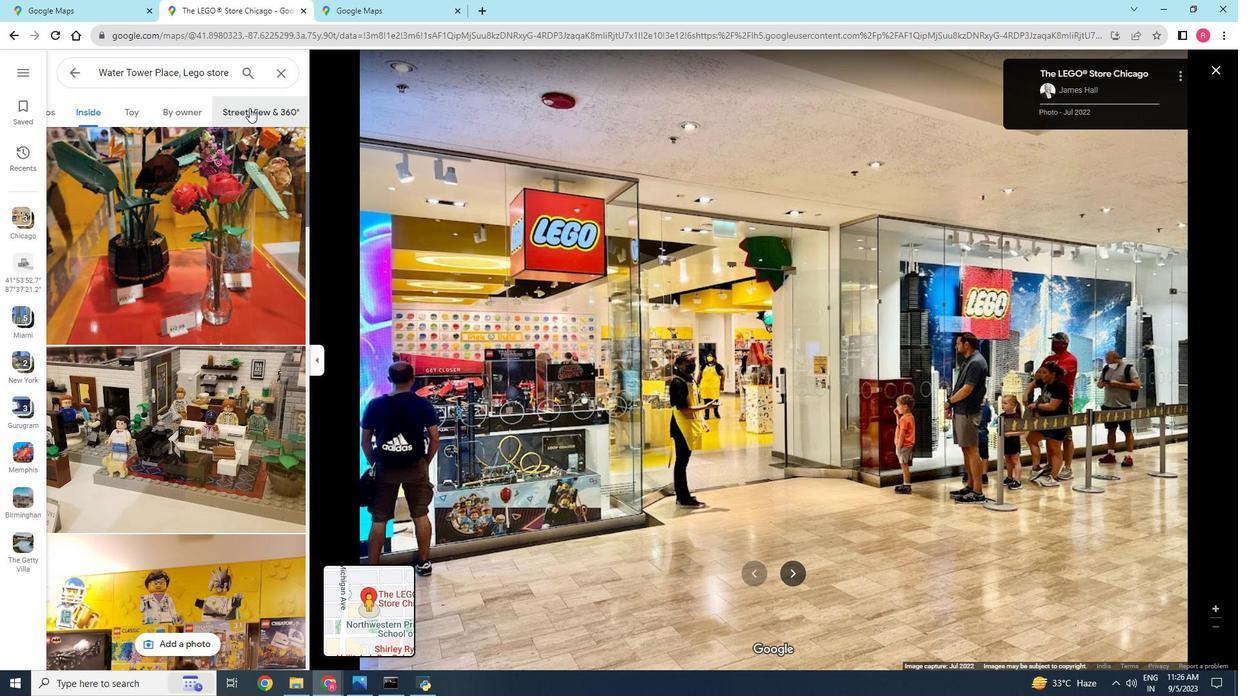 
Action: Mouse pressed left at (249, 108)
Screenshot: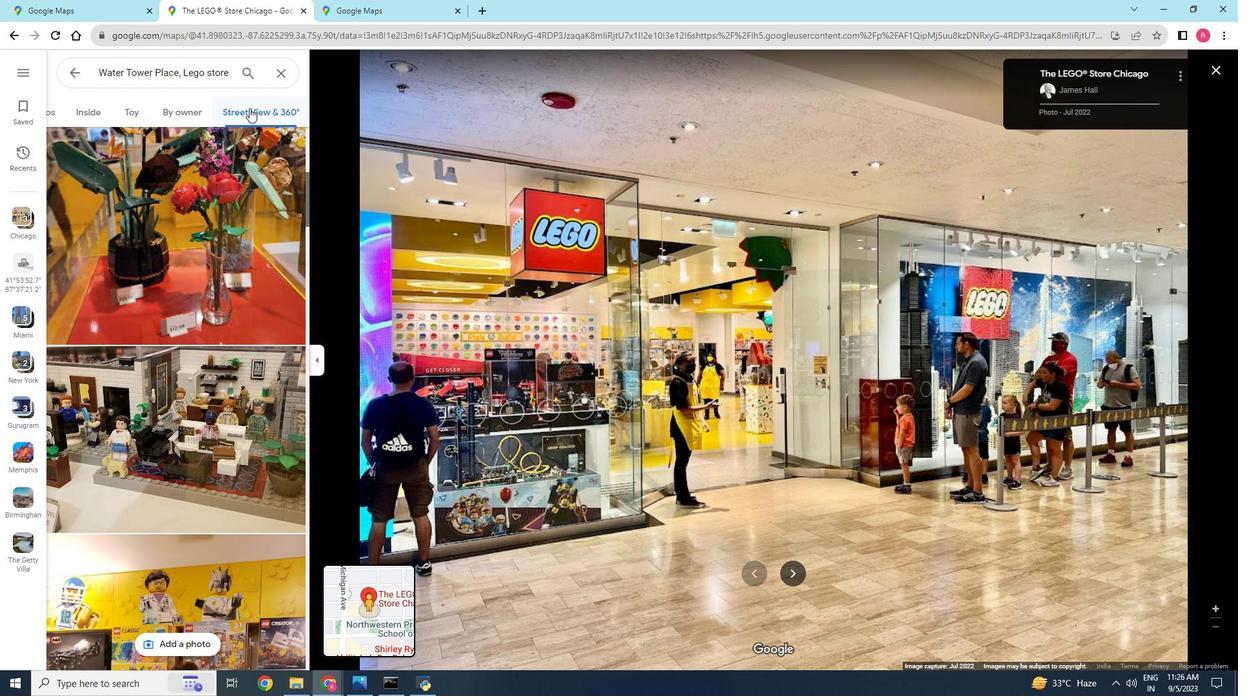 
Action: Mouse moved to (716, 422)
Screenshot: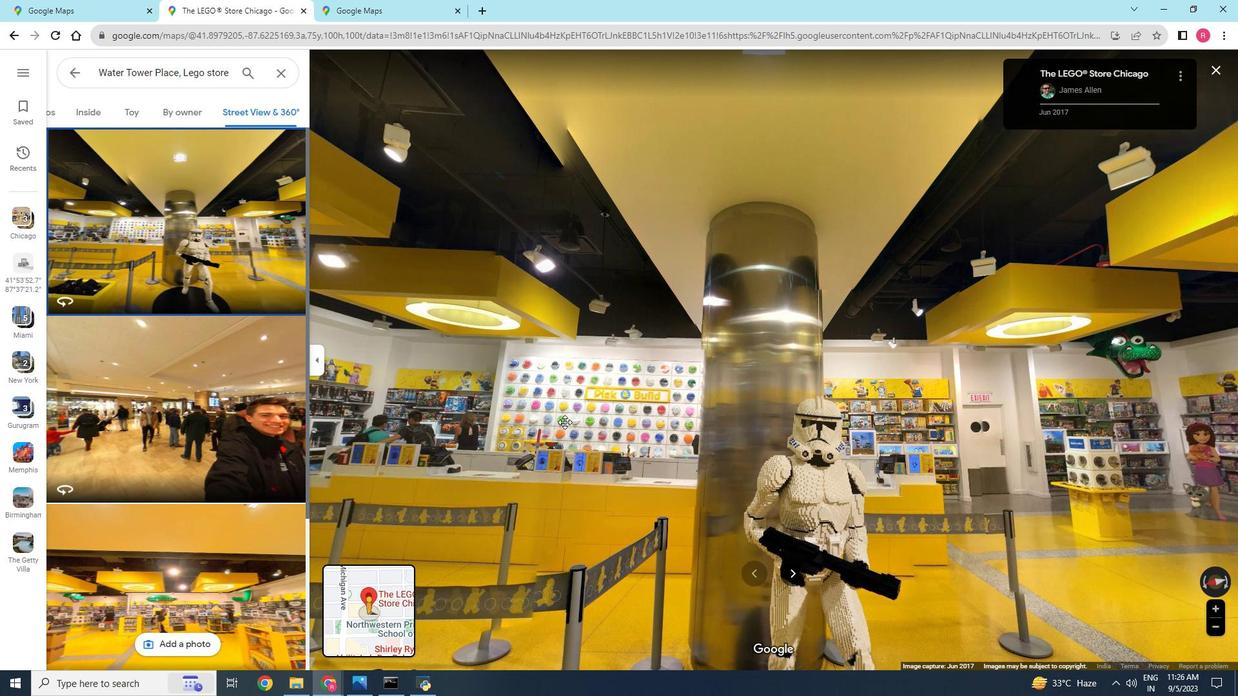 
Action: Mouse pressed left at (716, 422)
Screenshot: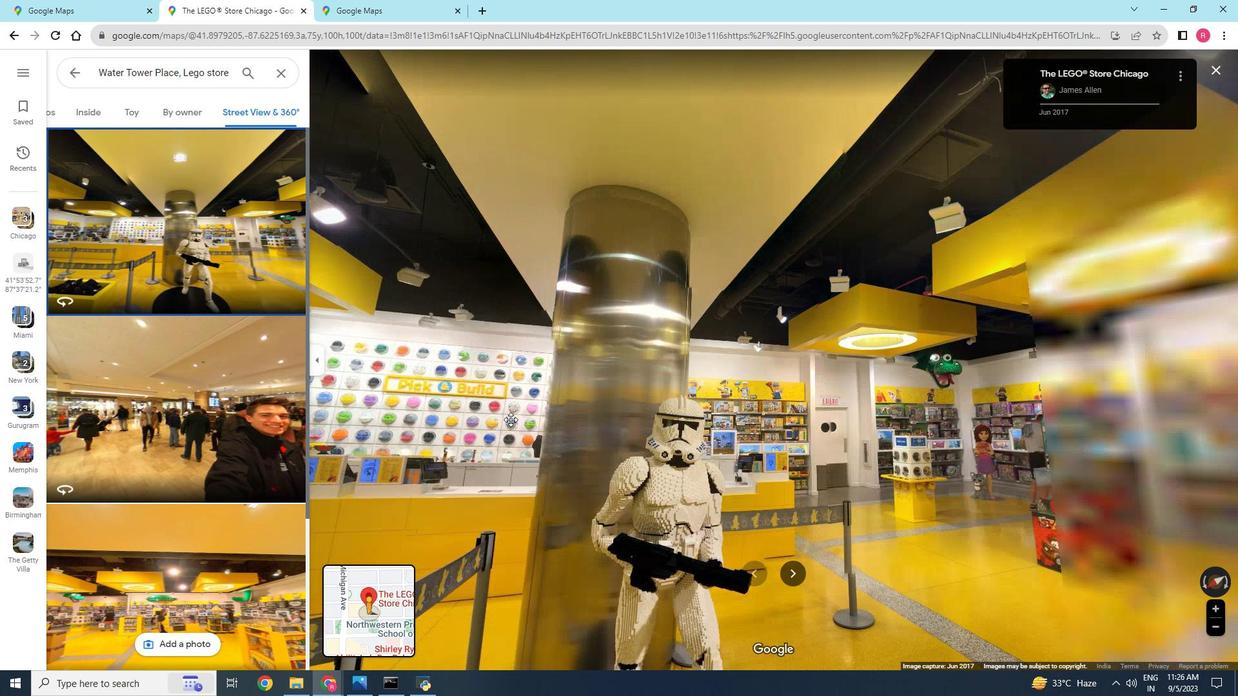 
Action: Mouse moved to (922, 399)
Screenshot: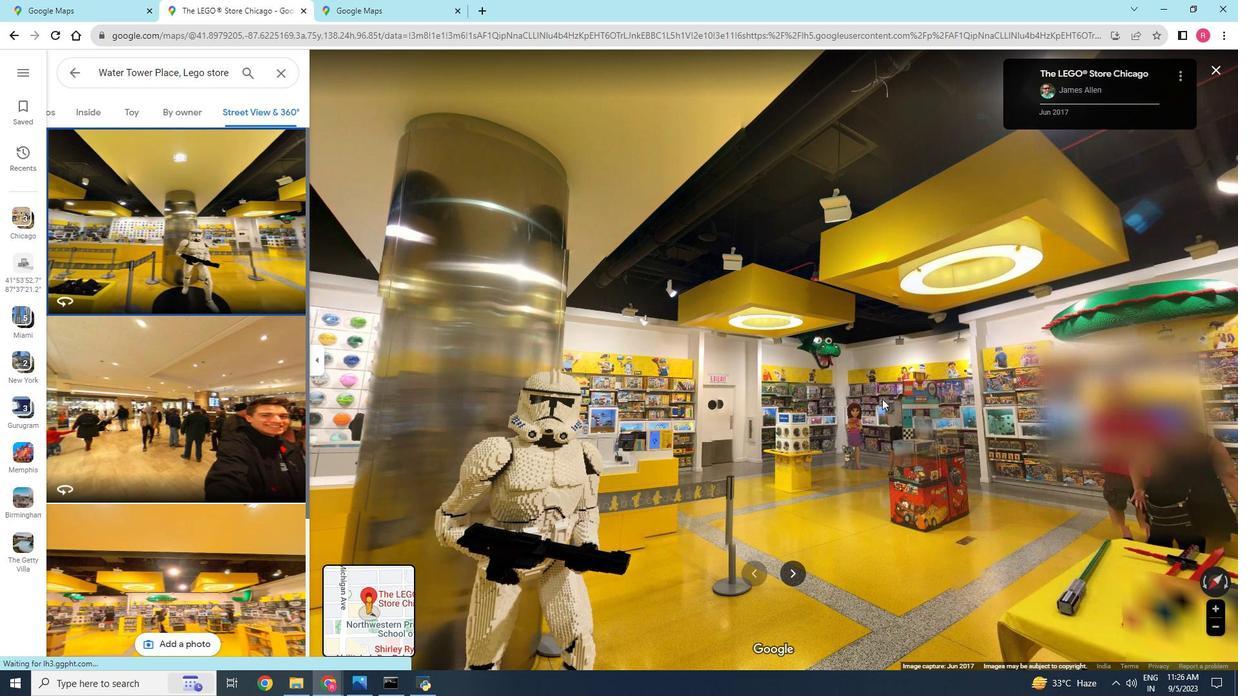 
Action: Mouse pressed left at (922, 399)
Screenshot: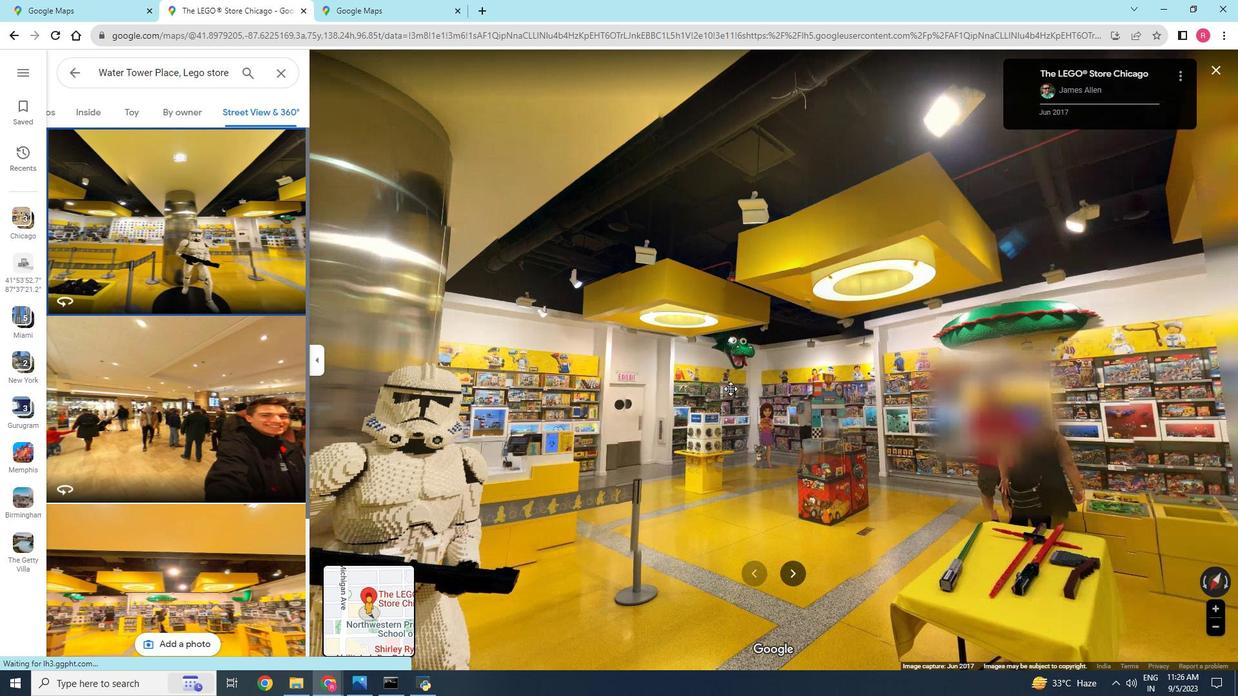 
Action: Mouse moved to (898, 409)
Screenshot: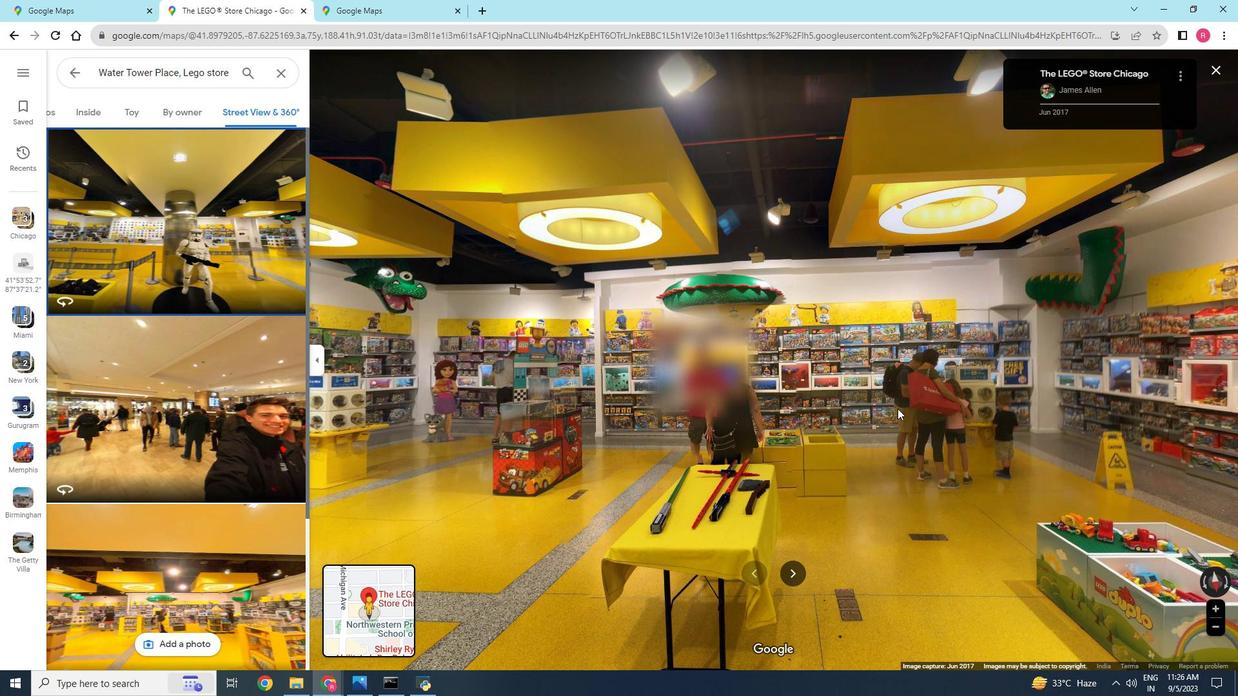 
Action: Mouse pressed left at (898, 409)
Screenshot: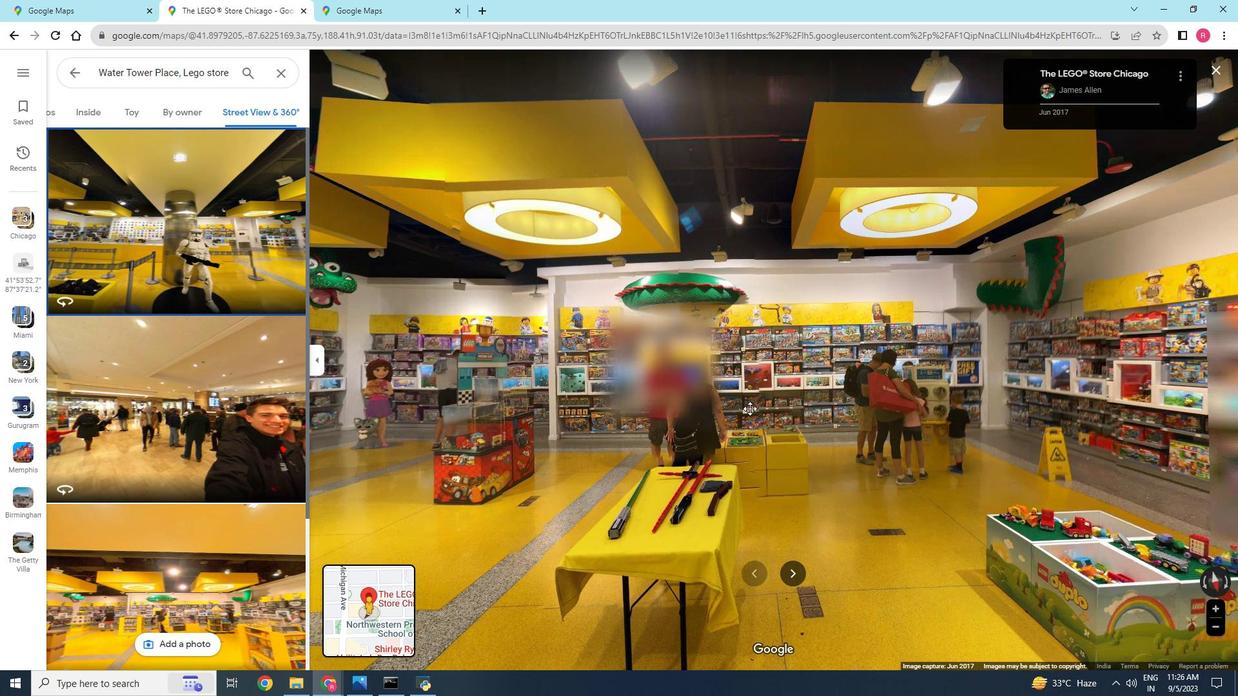 
Action: Mouse moved to (840, 403)
Screenshot: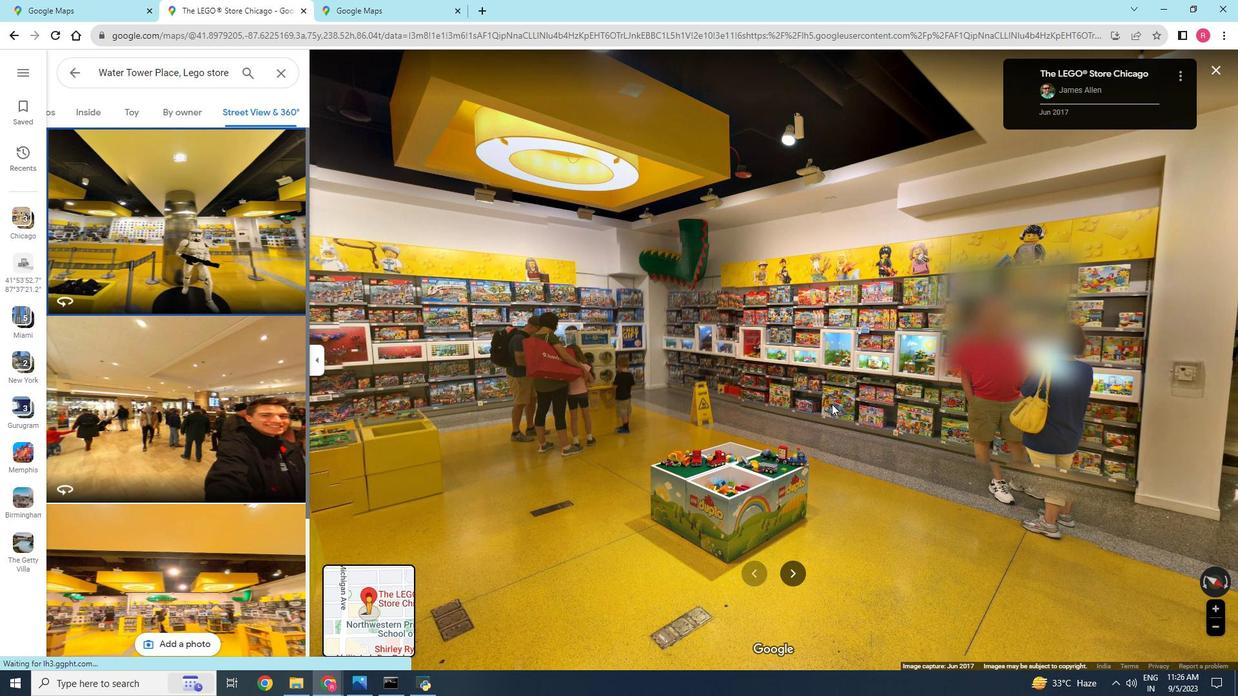 
Action: Mouse pressed left at (840, 403)
Screenshot: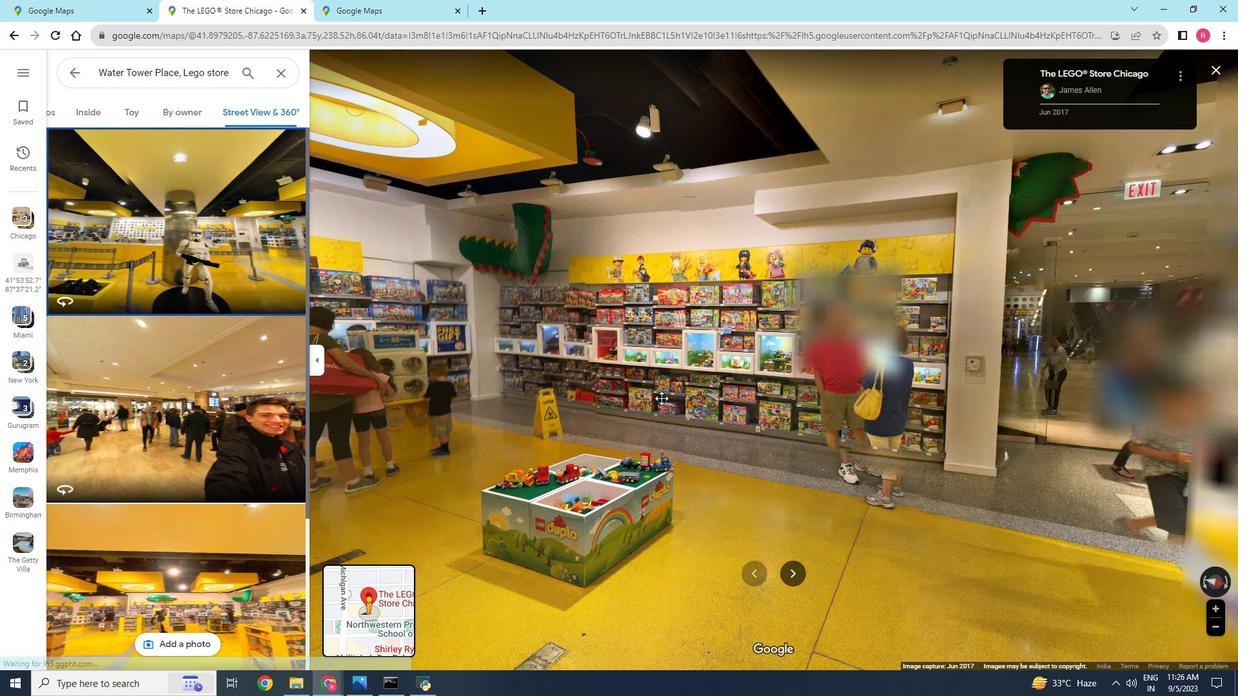 
Action: Mouse moved to (914, 393)
Screenshot: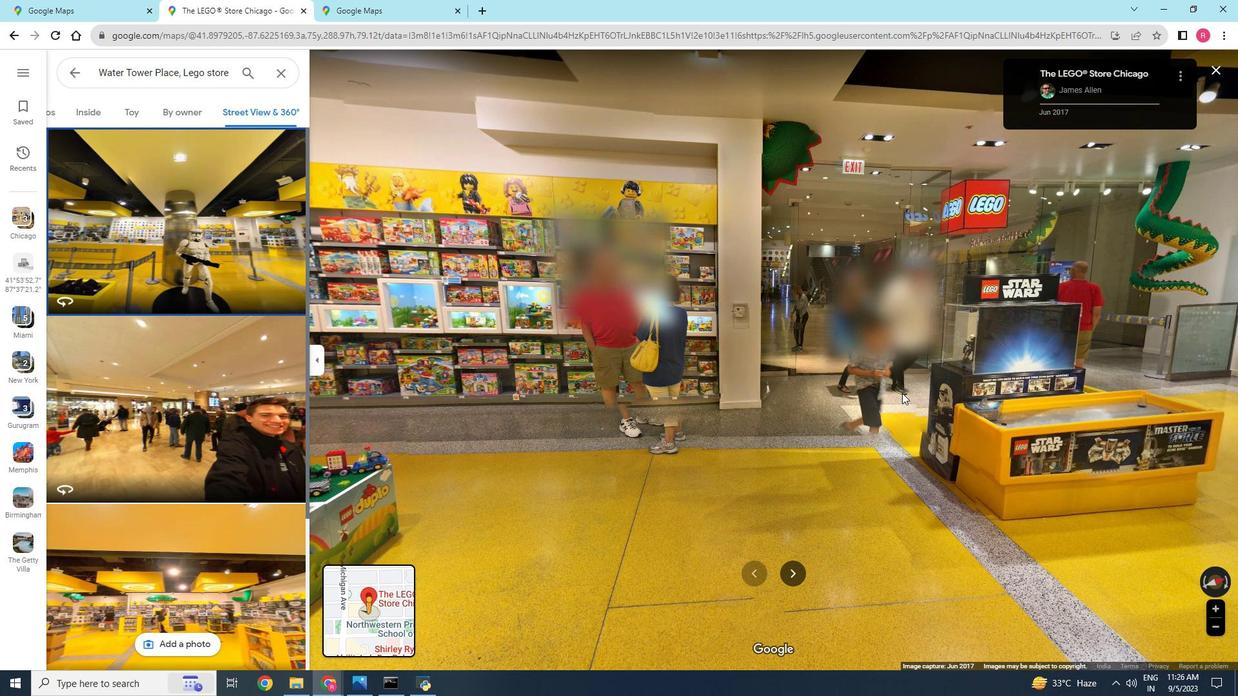 
Action: Mouse pressed left at (914, 393)
Screenshot: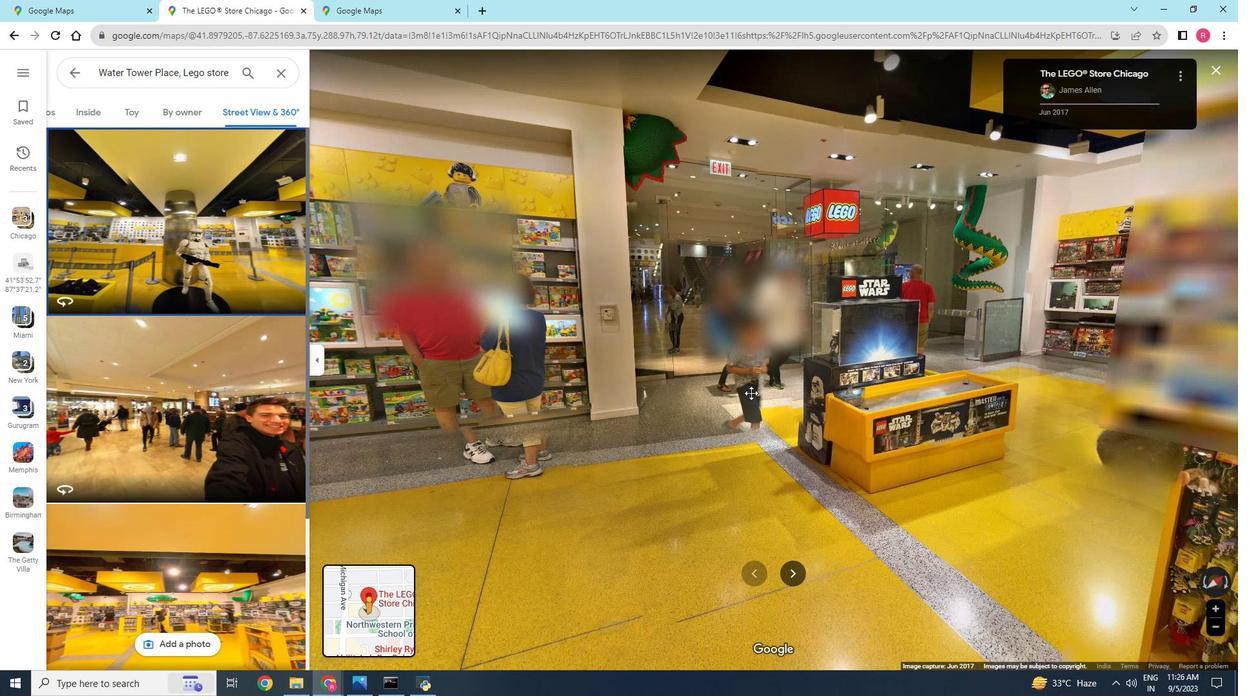 
Action: Mouse moved to (216, 405)
Screenshot: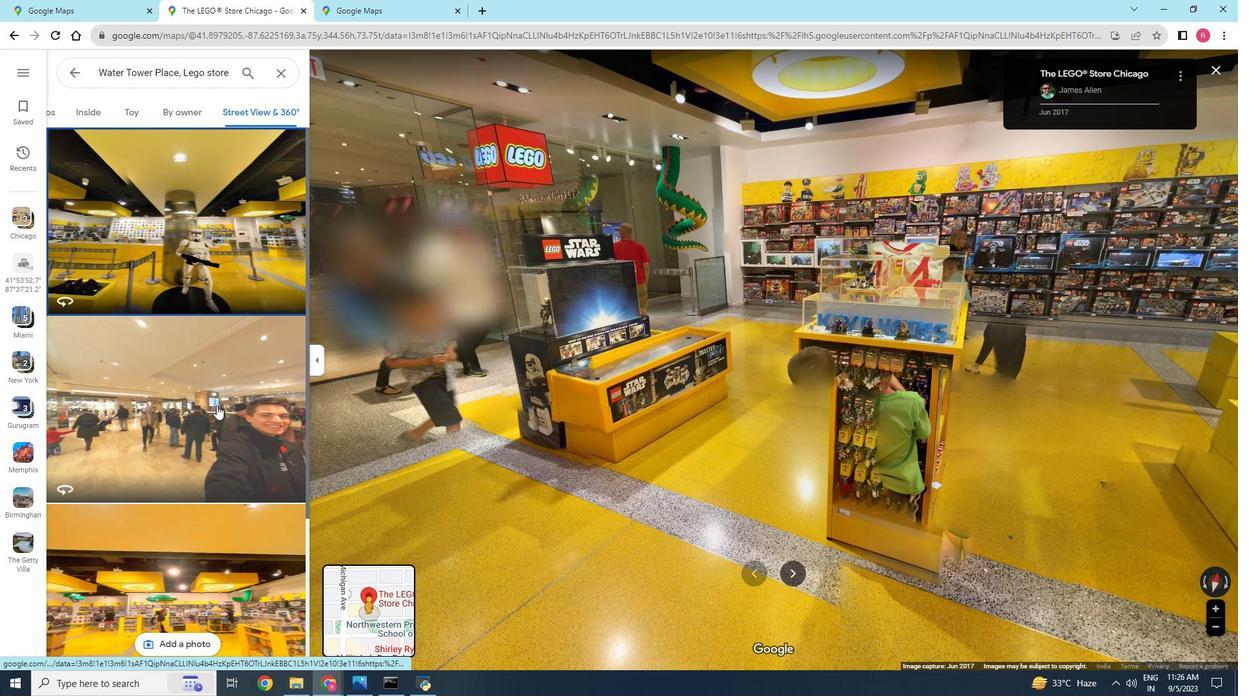 
Action: Mouse pressed left at (216, 405)
Screenshot: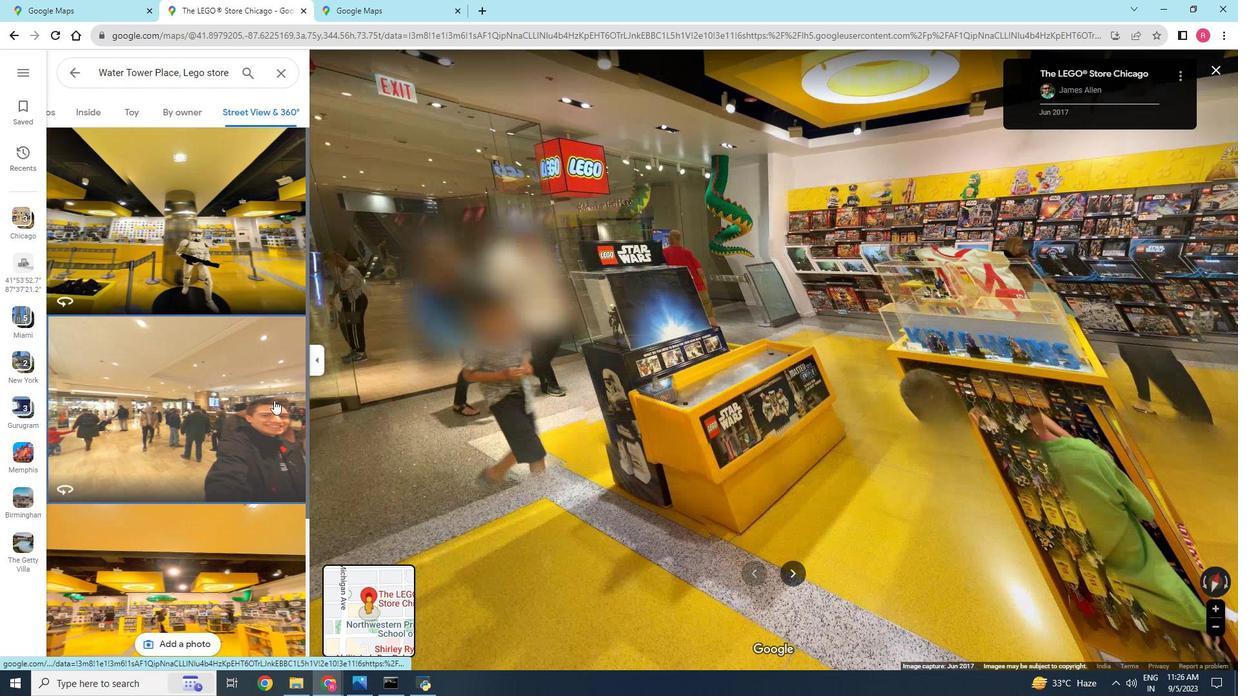 
Action: Mouse moved to (592, 380)
Screenshot: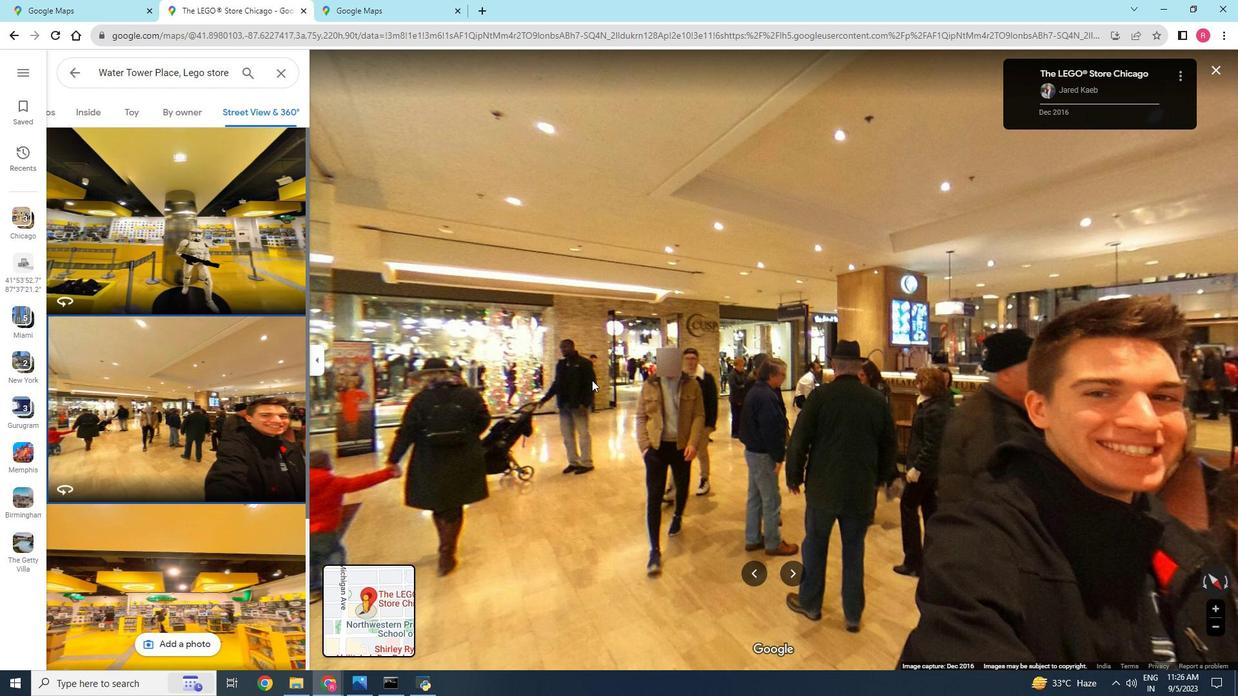 
Action: Mouse pressed left at (592, 380)
Screenshot: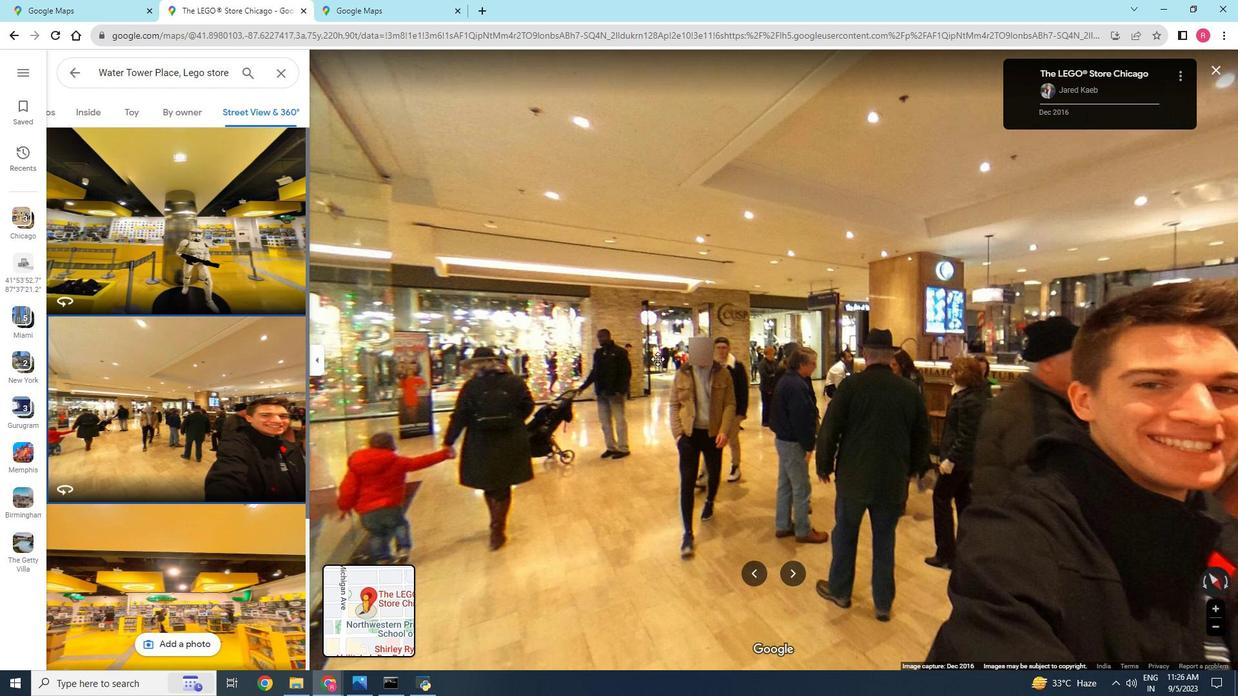 
Action: Mouse moved to (719, 386)
Screenshot: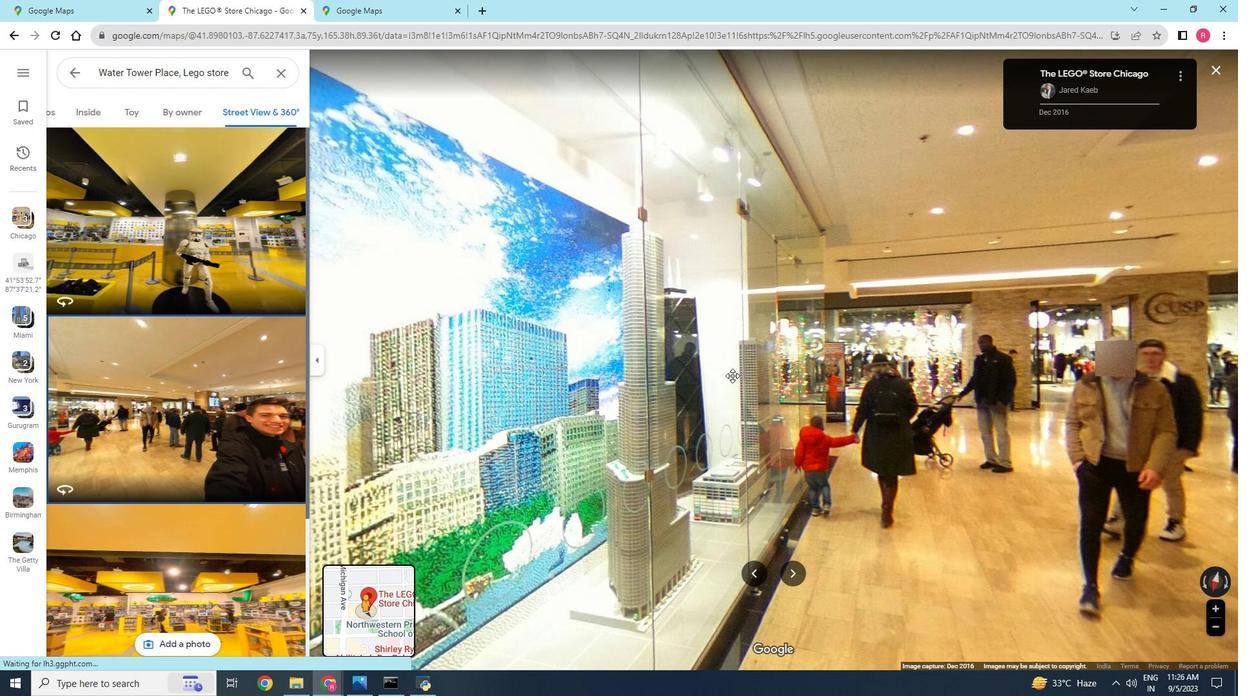 
Action: Mouse pressed left at (719, 386)
Screenshot: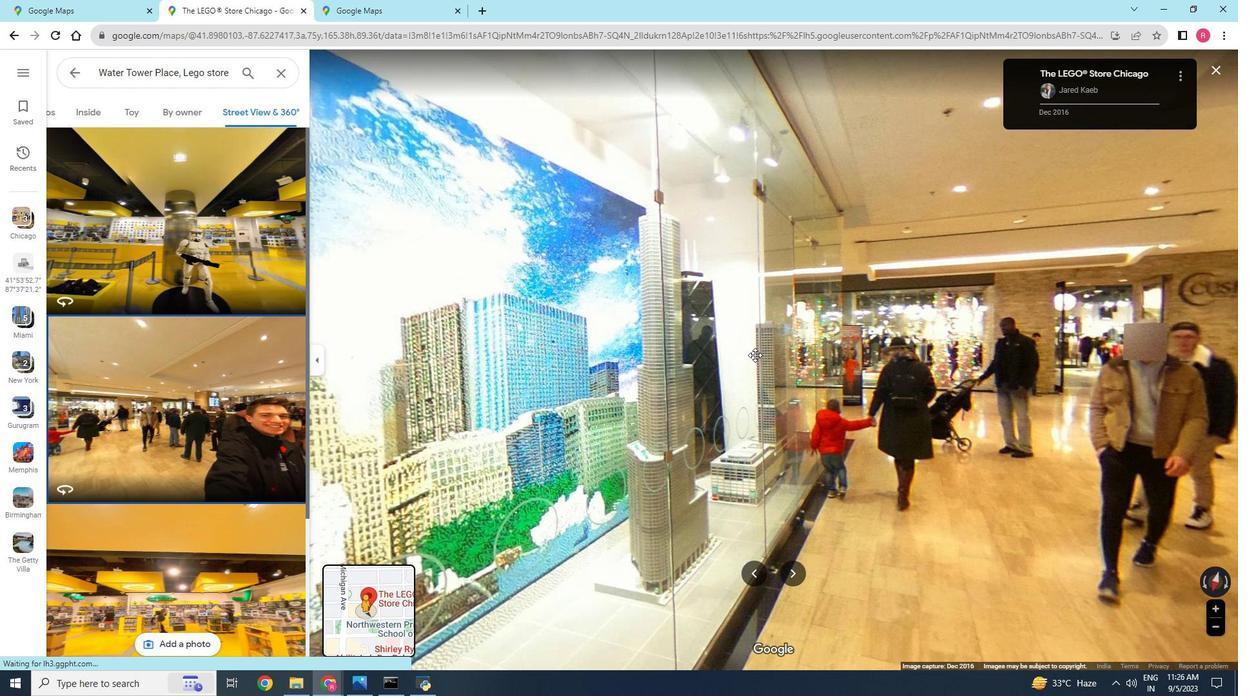 
Action: Mouse moved to (511, 443)
Screenshot: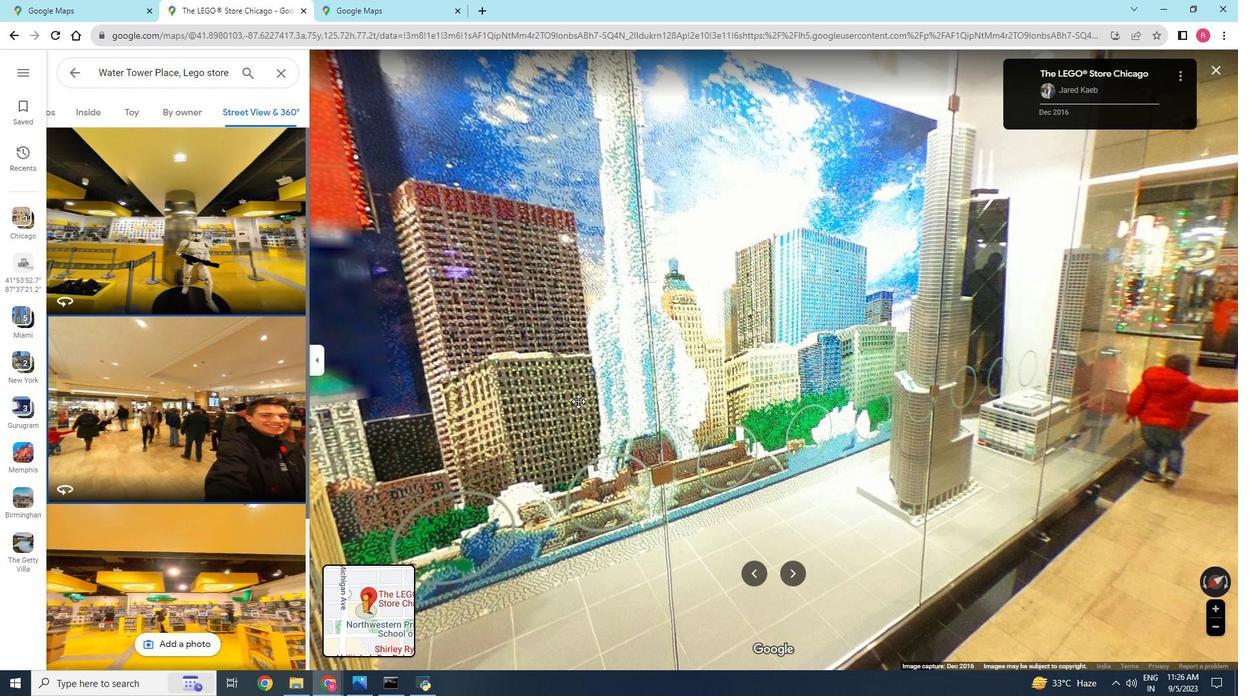 
Action: Mouse pressed left at (511, 443)
Screenshot: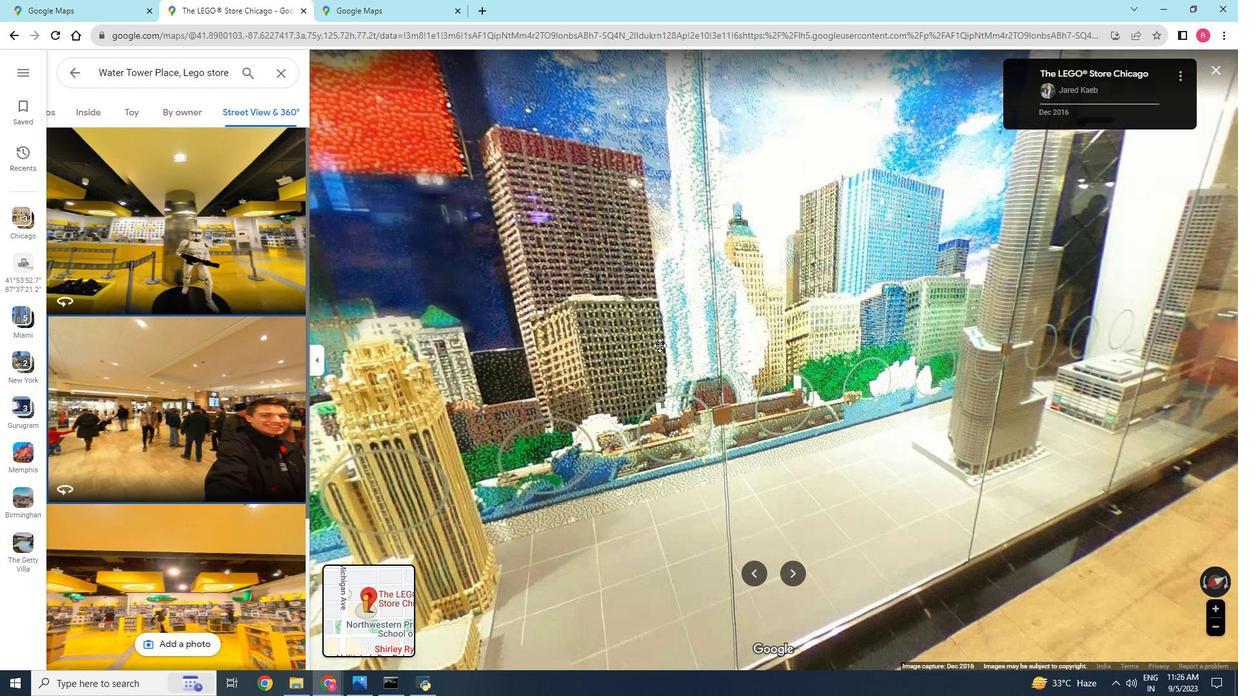 
Action: Mouse moved to (478, 397)
Screenshot: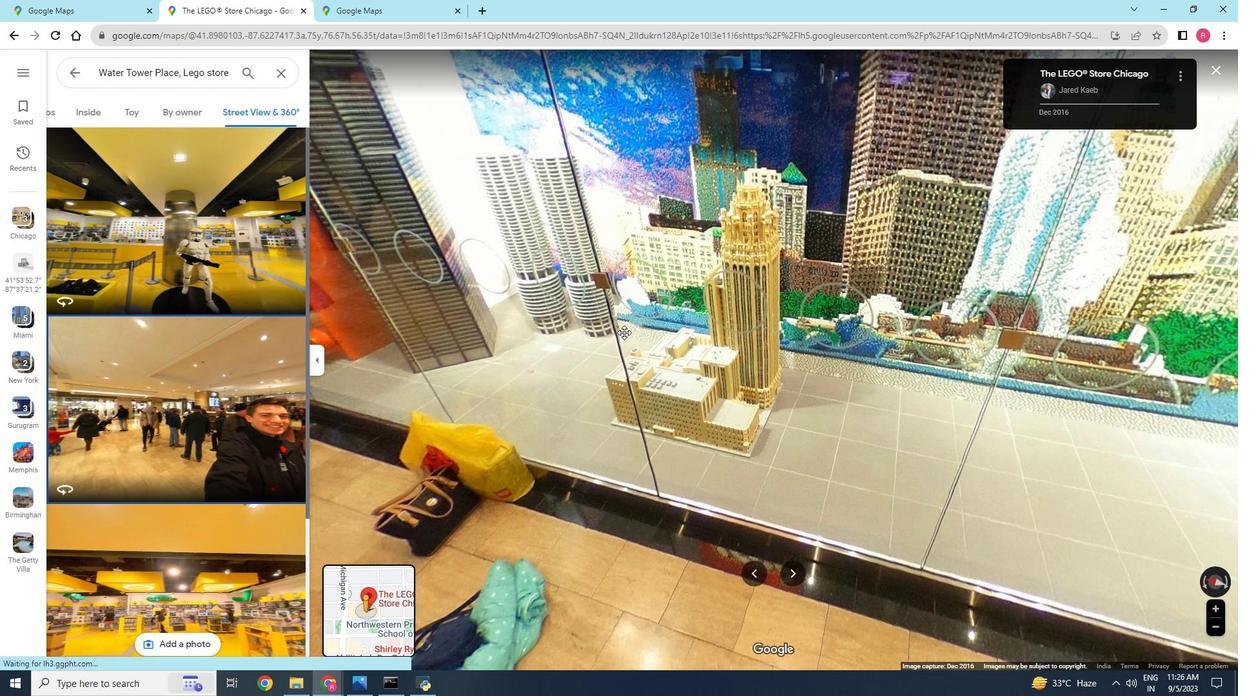 
Action: Mouse pressed left at (478, 397)
Screenshot: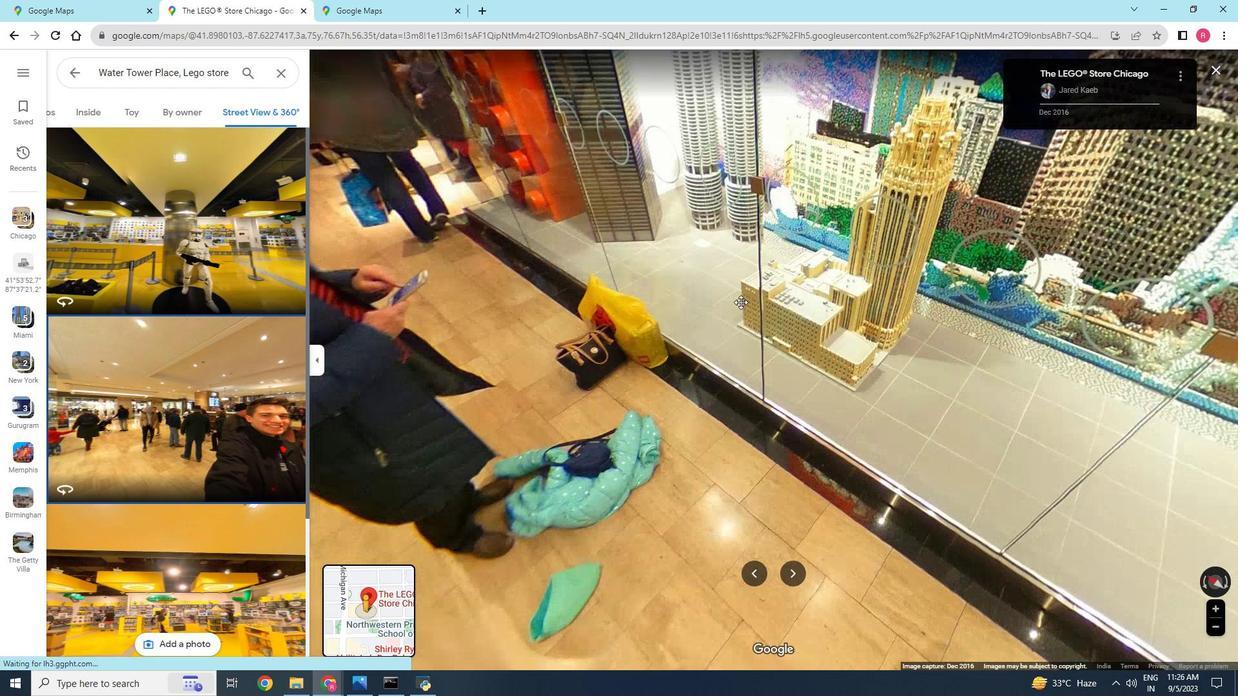 
Action: Mouse moved to (90, 116)
Screenshot: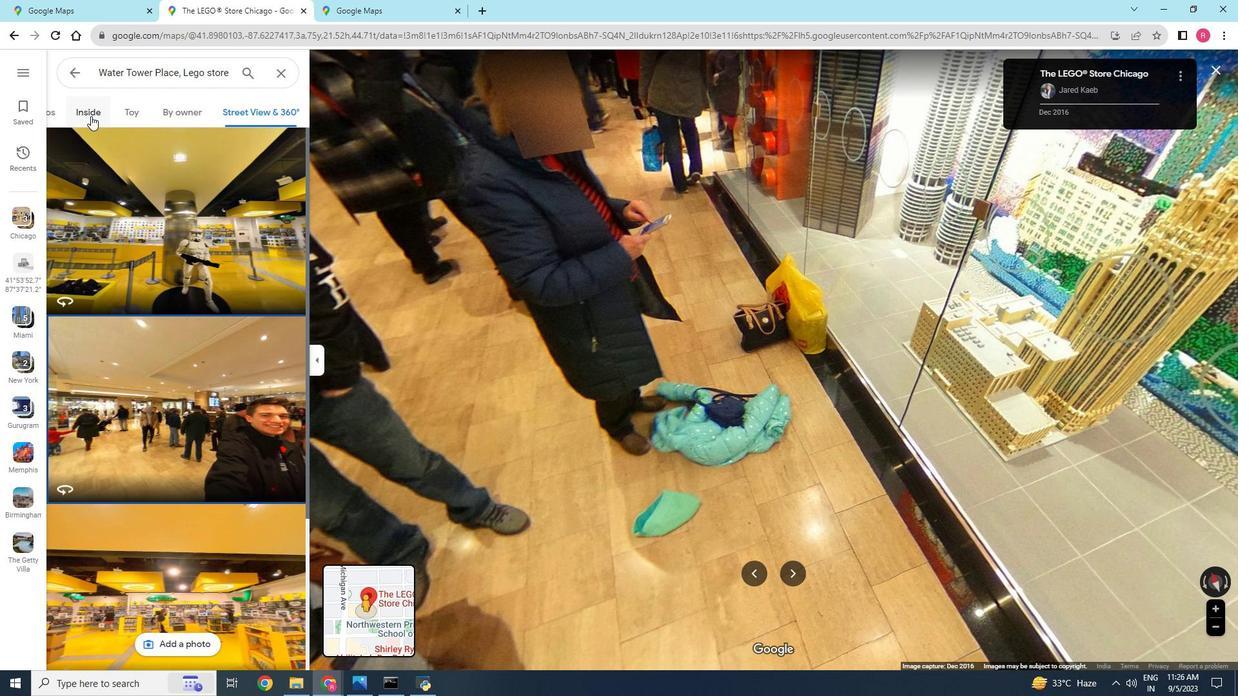 
Action: Mouse pressed left at (90, 116)
Screenshot: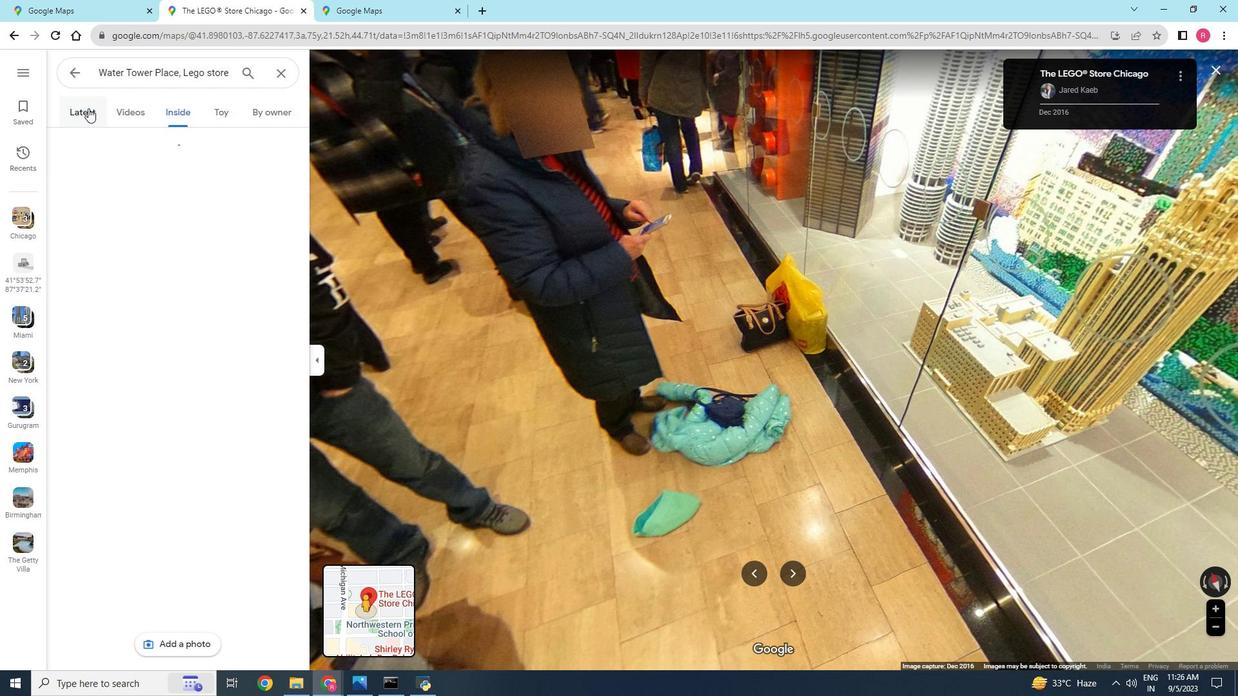 
Action: Mouse moved to (6, 36)
Screenshot: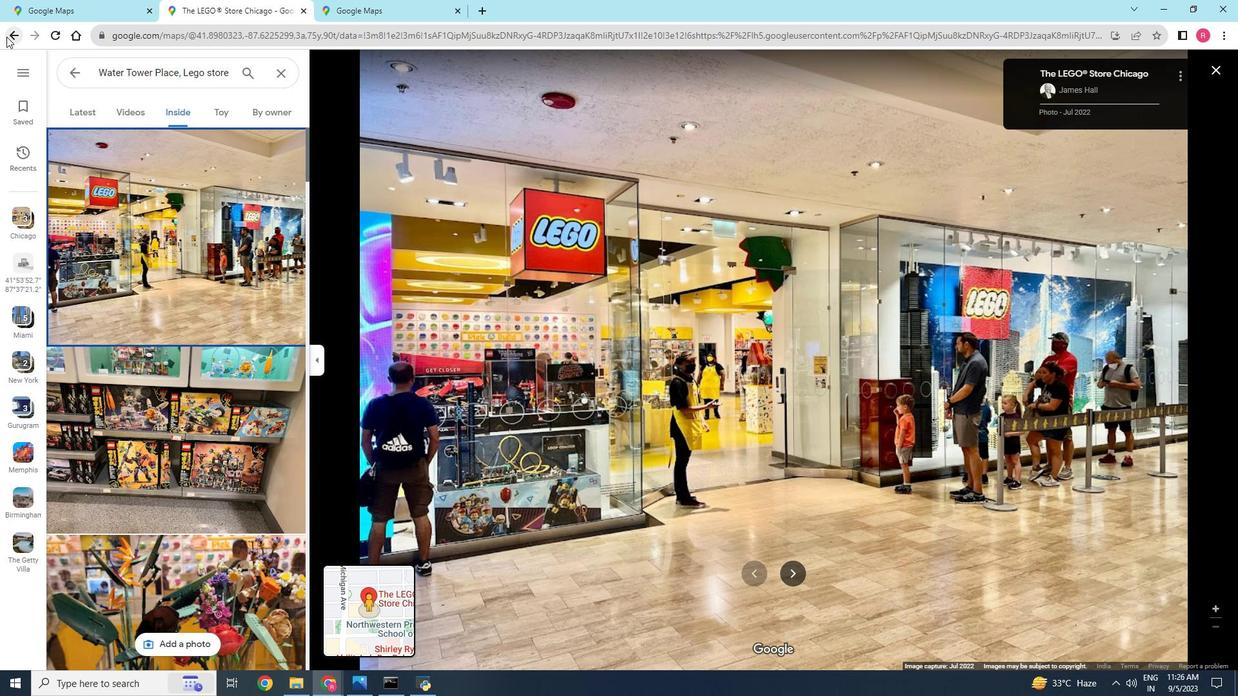 
Action: Mouse pressed left at (6, 36)
Screenshot: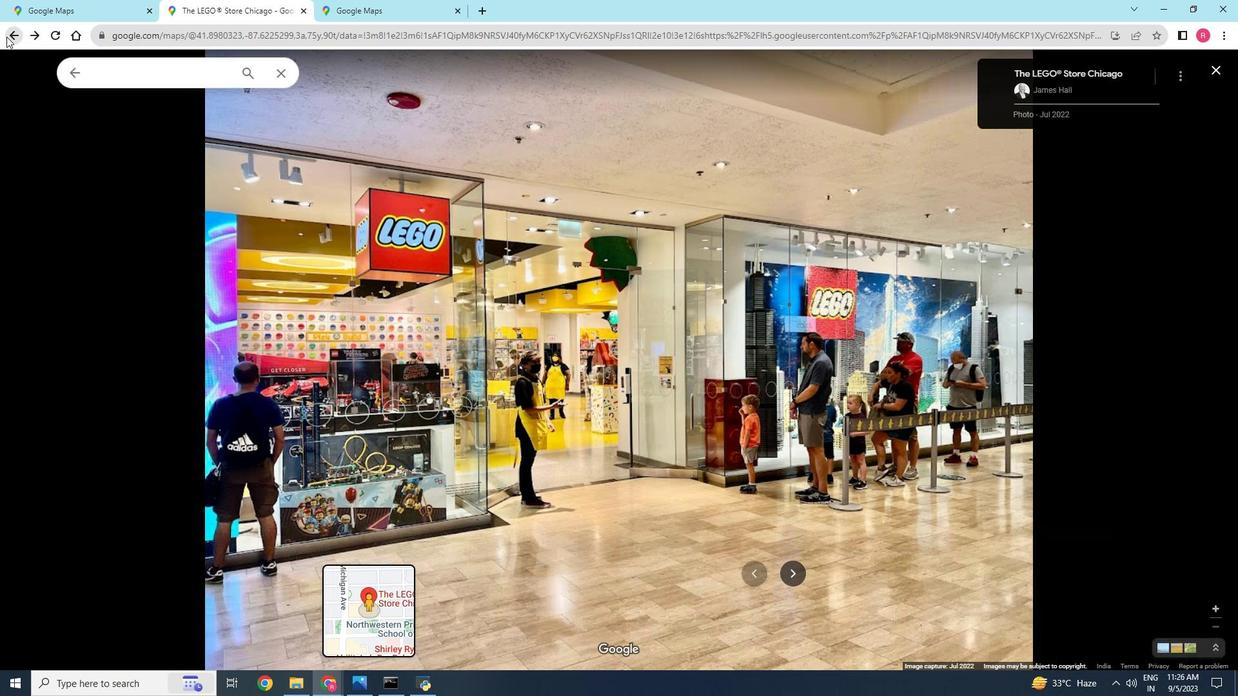 
Action: Mouse pressed left at (6, 36)
Screenshot: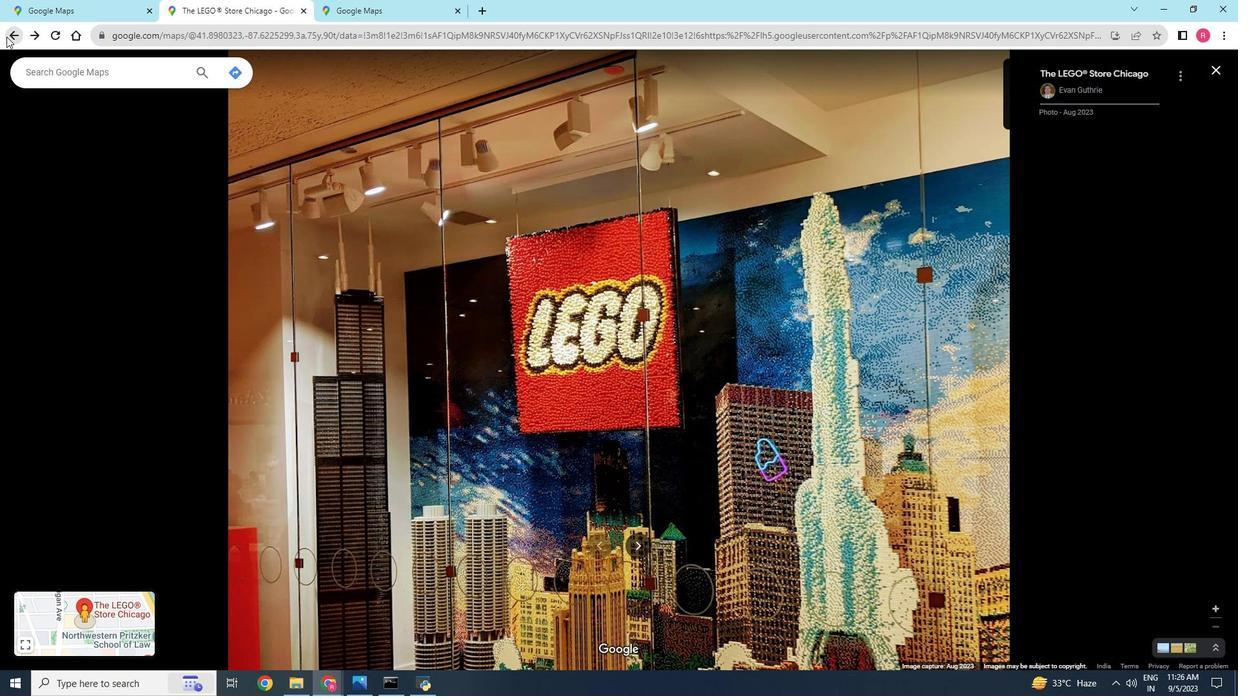 
Action: Mouse moved to (16, 37)
Screenshot: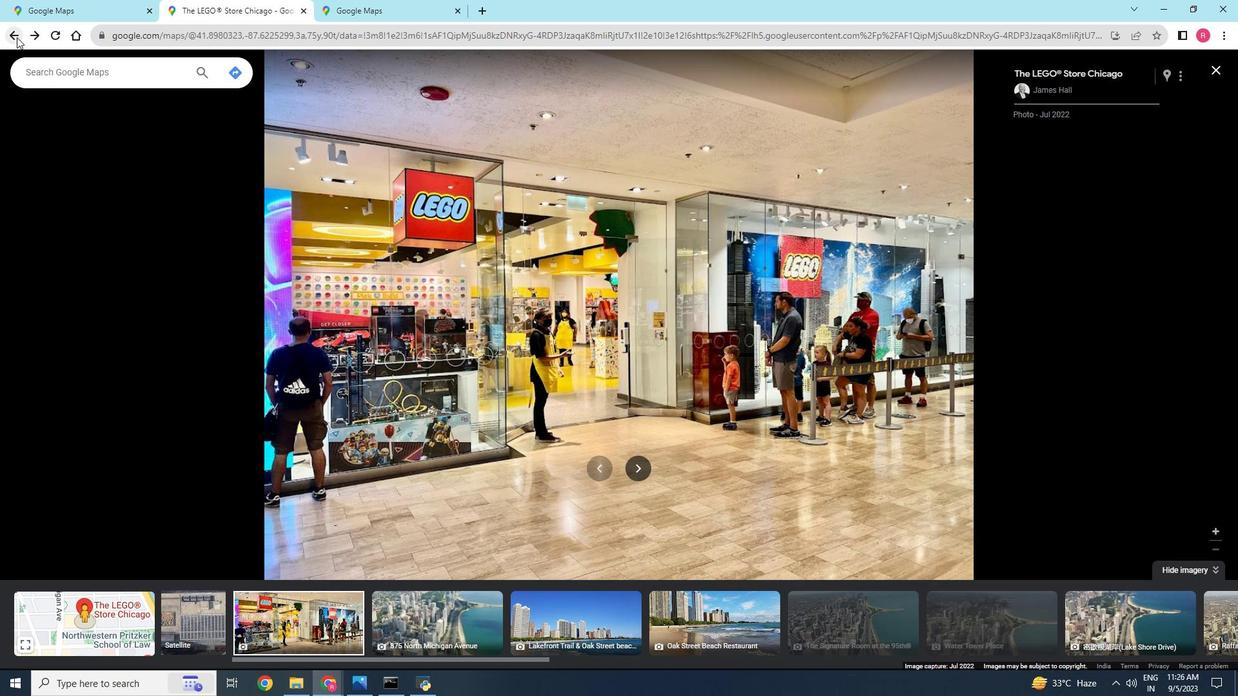 
Action: Mouse pressed left at (16, 37)
Screenshot: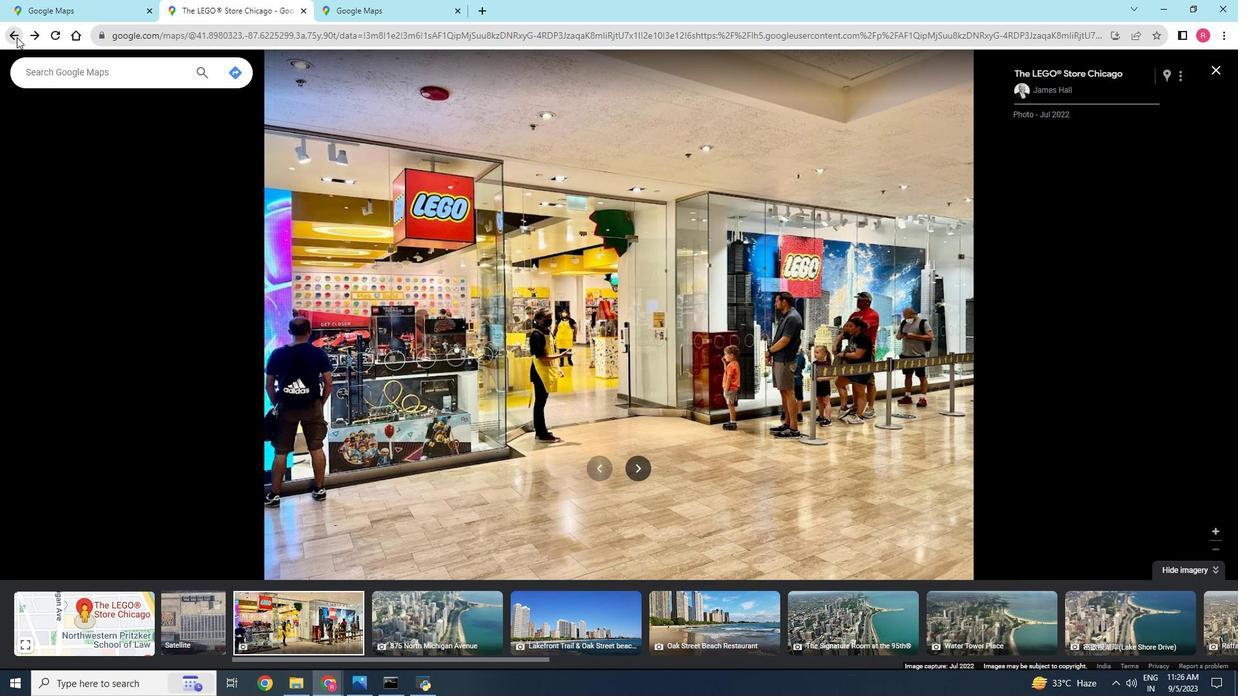 
Action: Mouse moved to (656, 439)
Screenshot: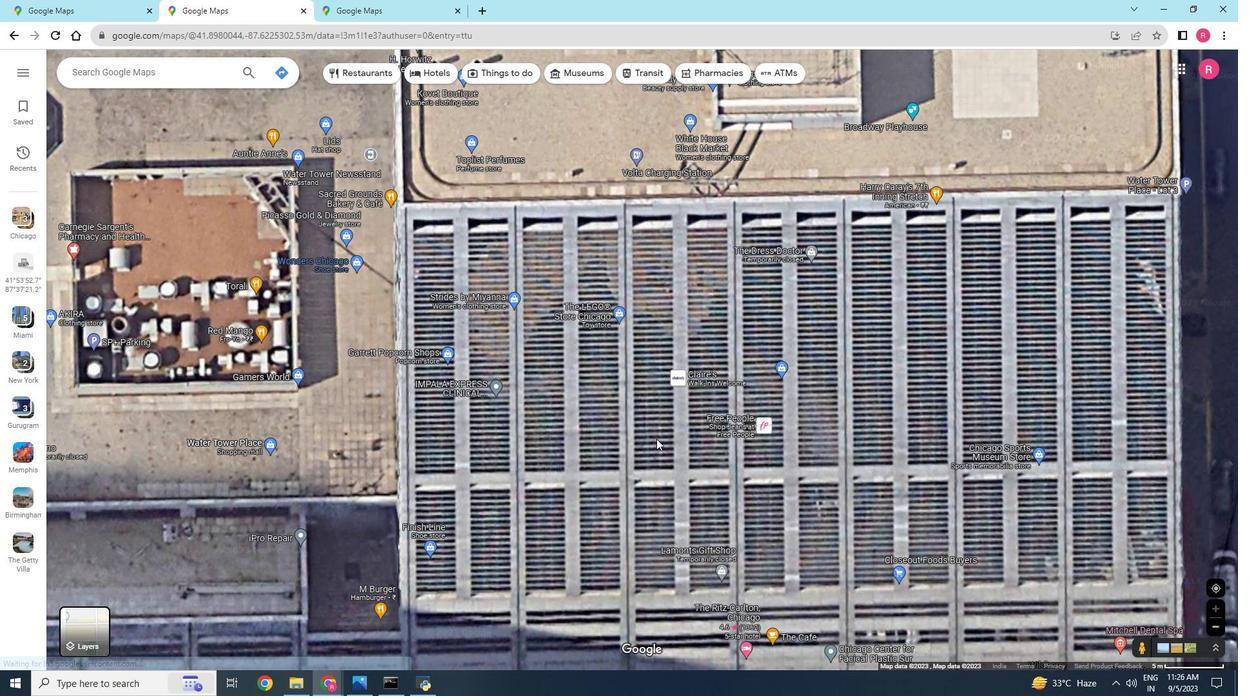 
Action: Mouse scrolled (656, 439) with delta (0, 0)
Screenshot: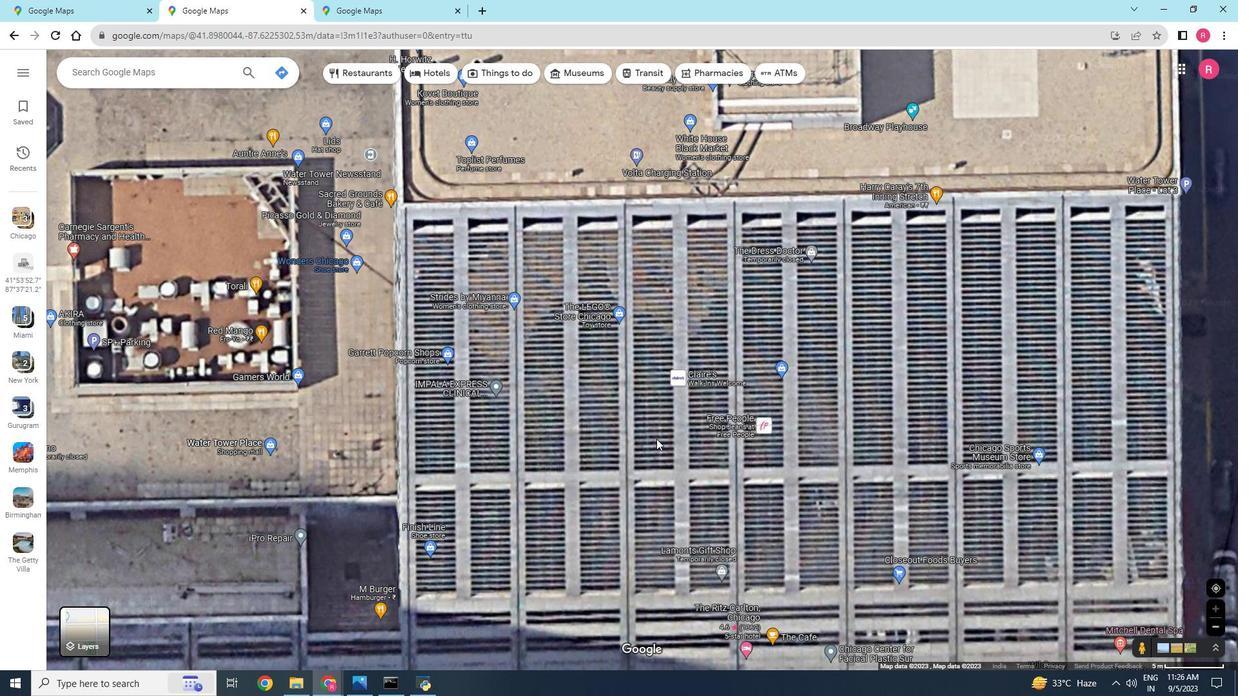 
Action: Mouse scrolled (656, 439) with delta (0, 0)
Screenshot: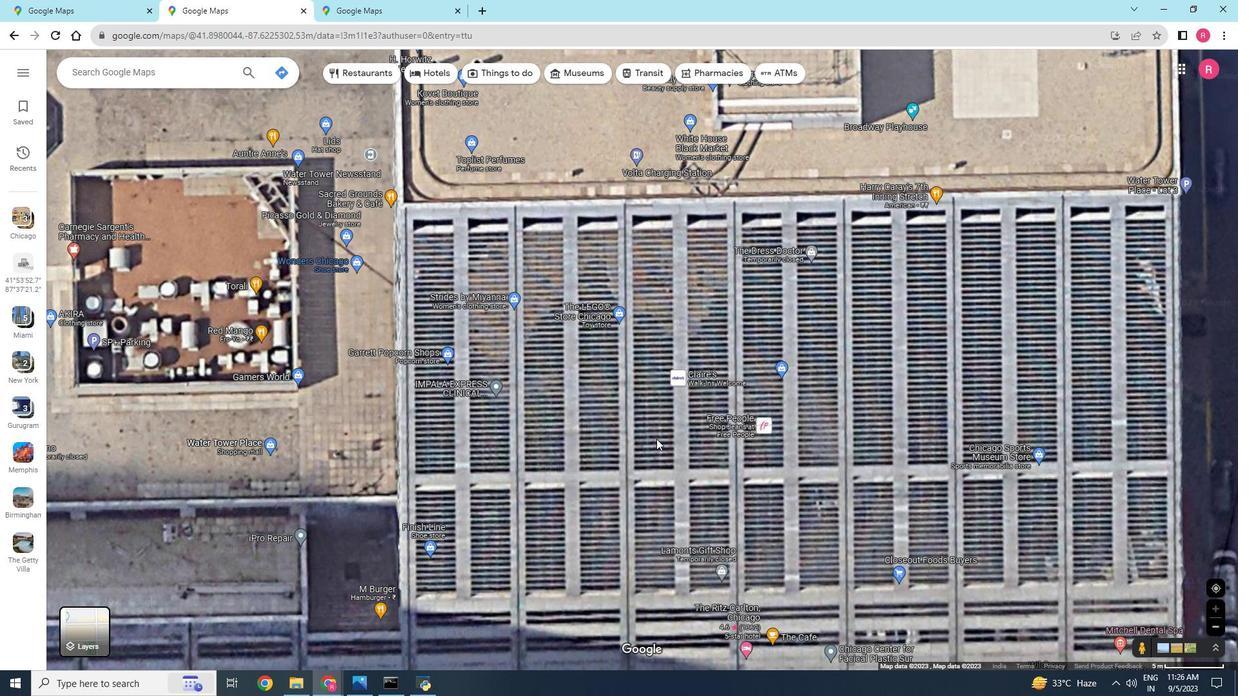 
Action: Mouse scrolled (656, 439) with delta (0, 0)
Screenshot: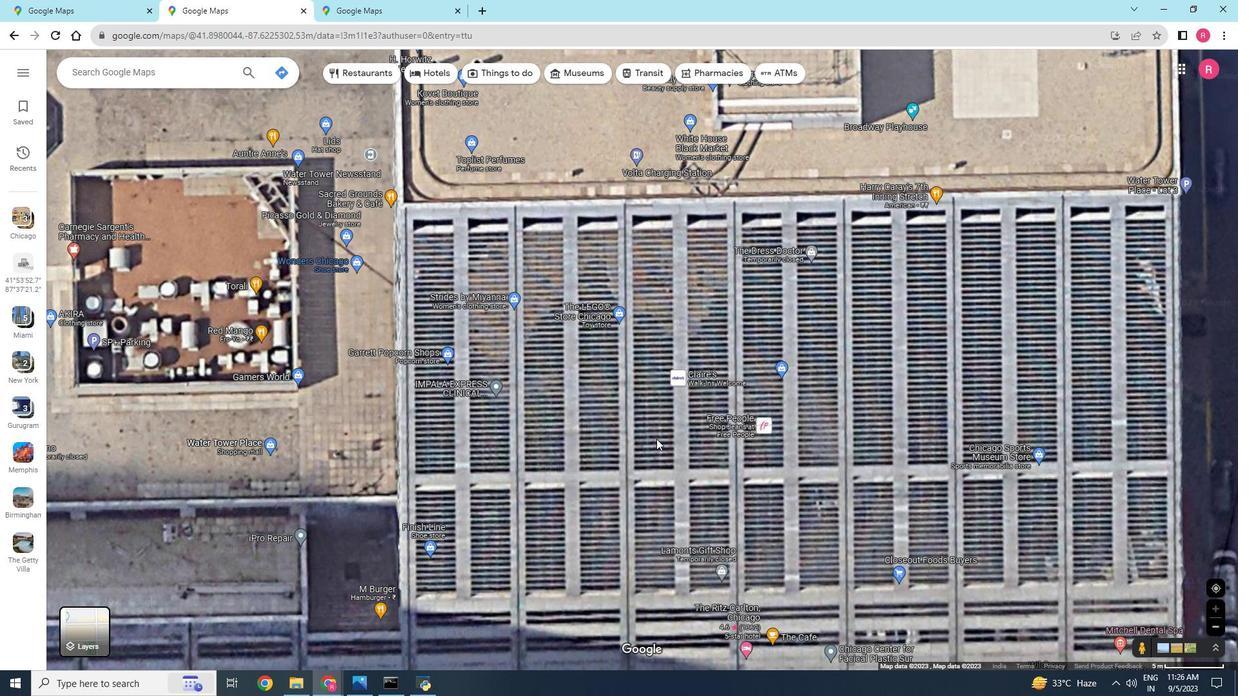 
Action: Mouse scrolled (656, 439) with delta (0, 0)
Screenshot: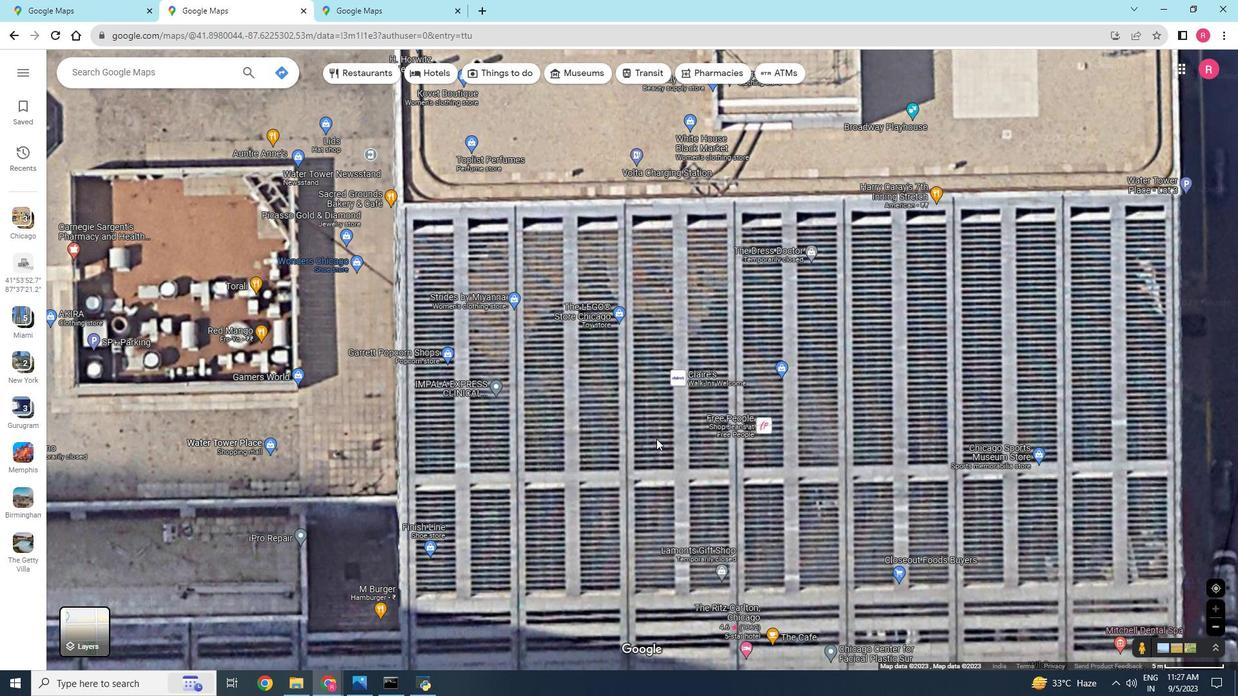 
Action: Mouse scrolled (656, 438) with delta (0, 0)
Screenshot: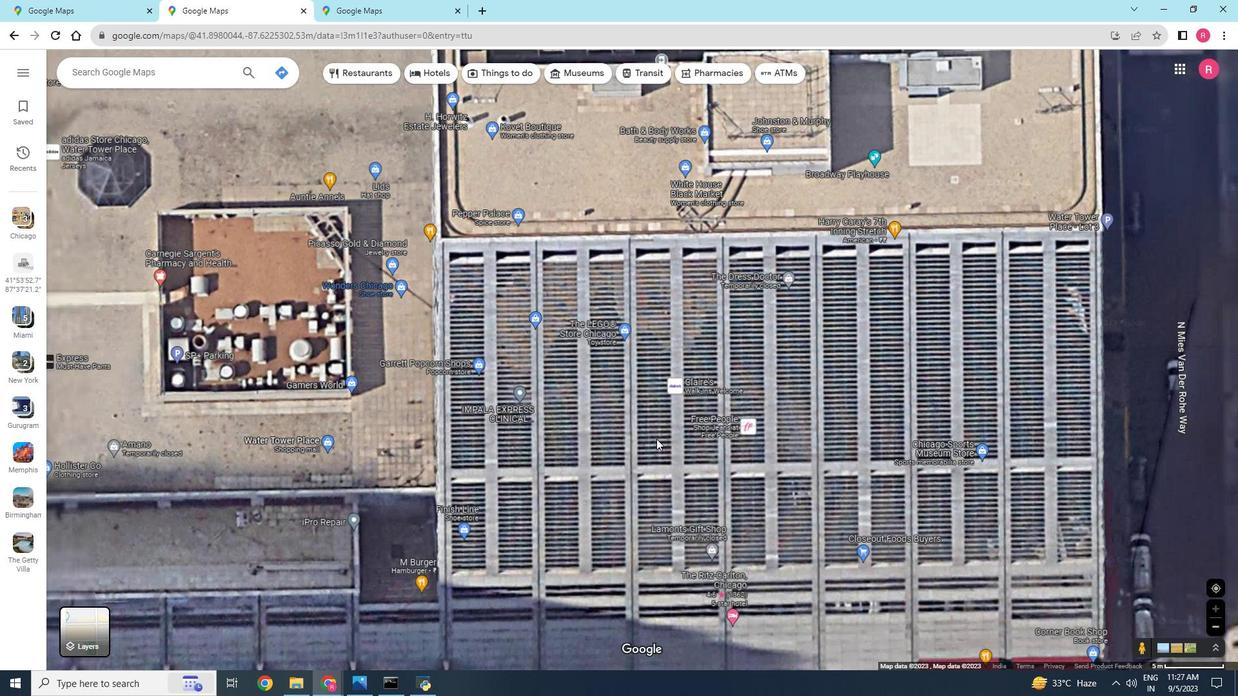 
Action: Mouse moved to (328, 442)
Screenshot: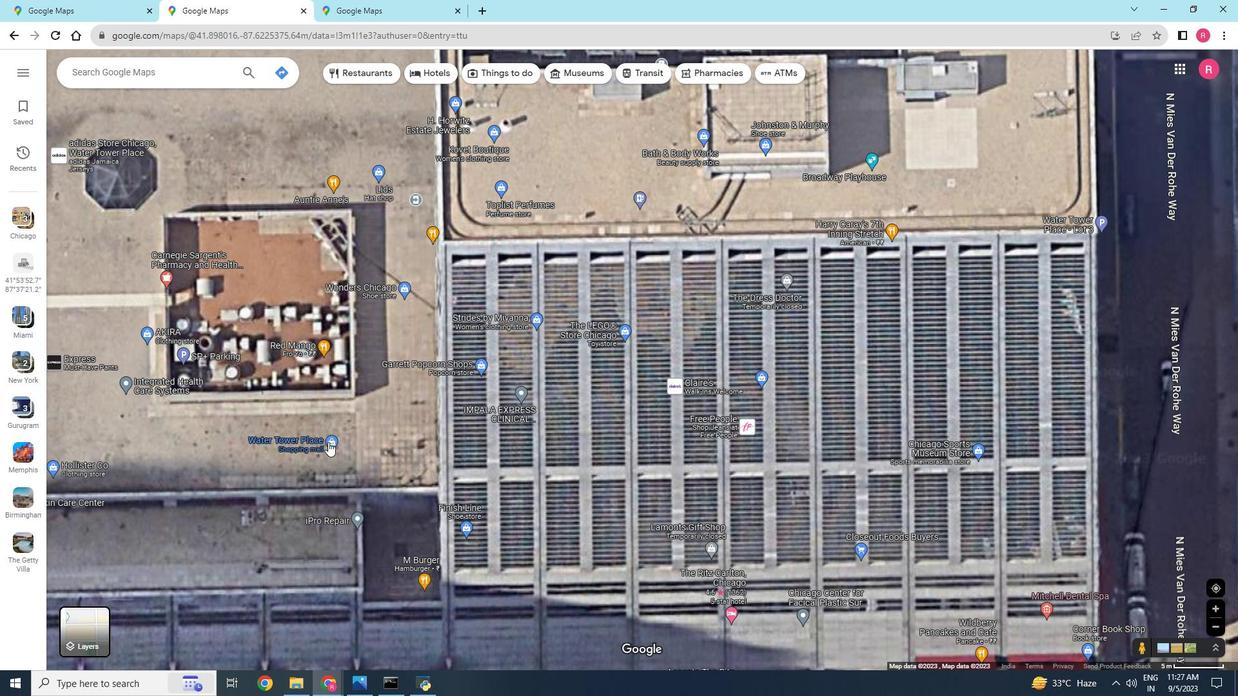 
Action: Mouse pressed left at (328, 442)
Screenshot: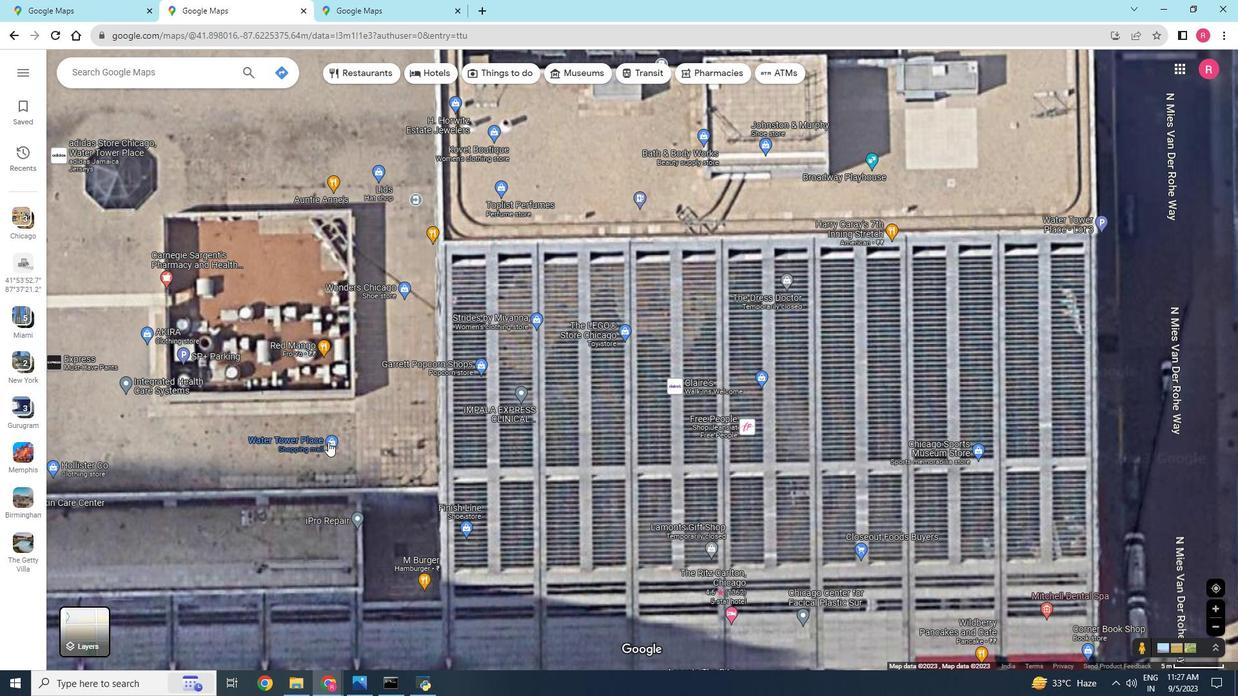 
Action: Mouse moved to (232, 495)
Screenshot: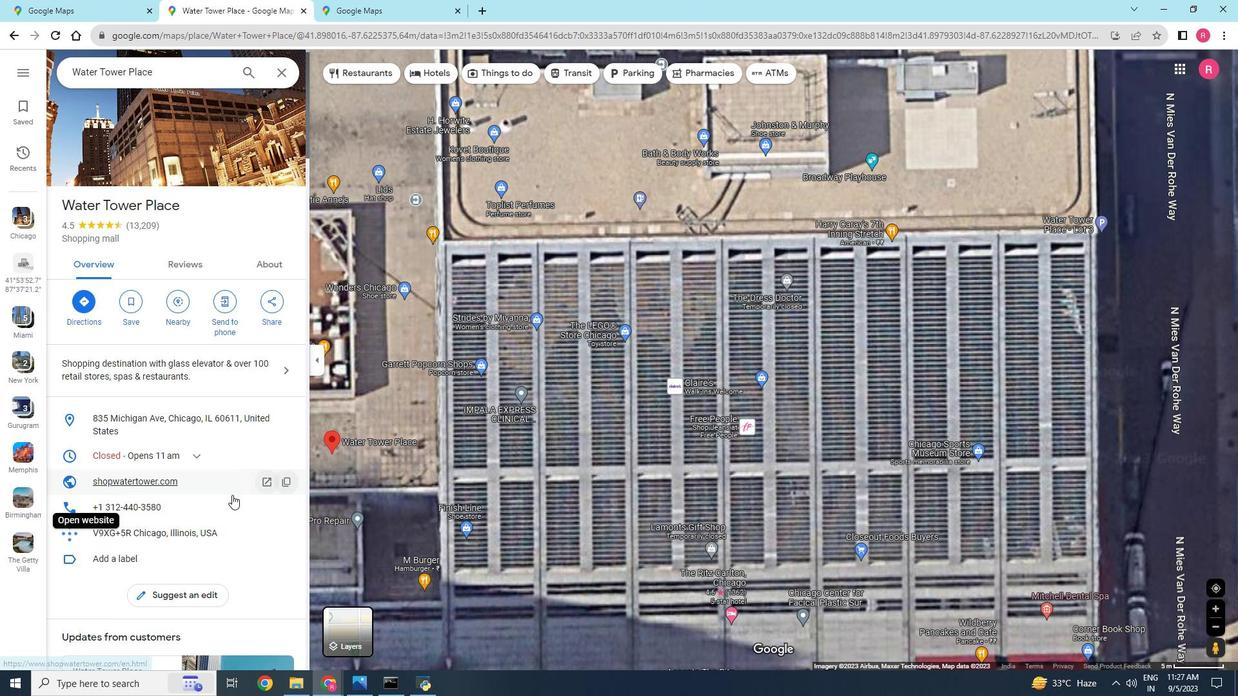 
Action: Mouse scrolled (232, 494) with delta (0, 0)
Screenshot: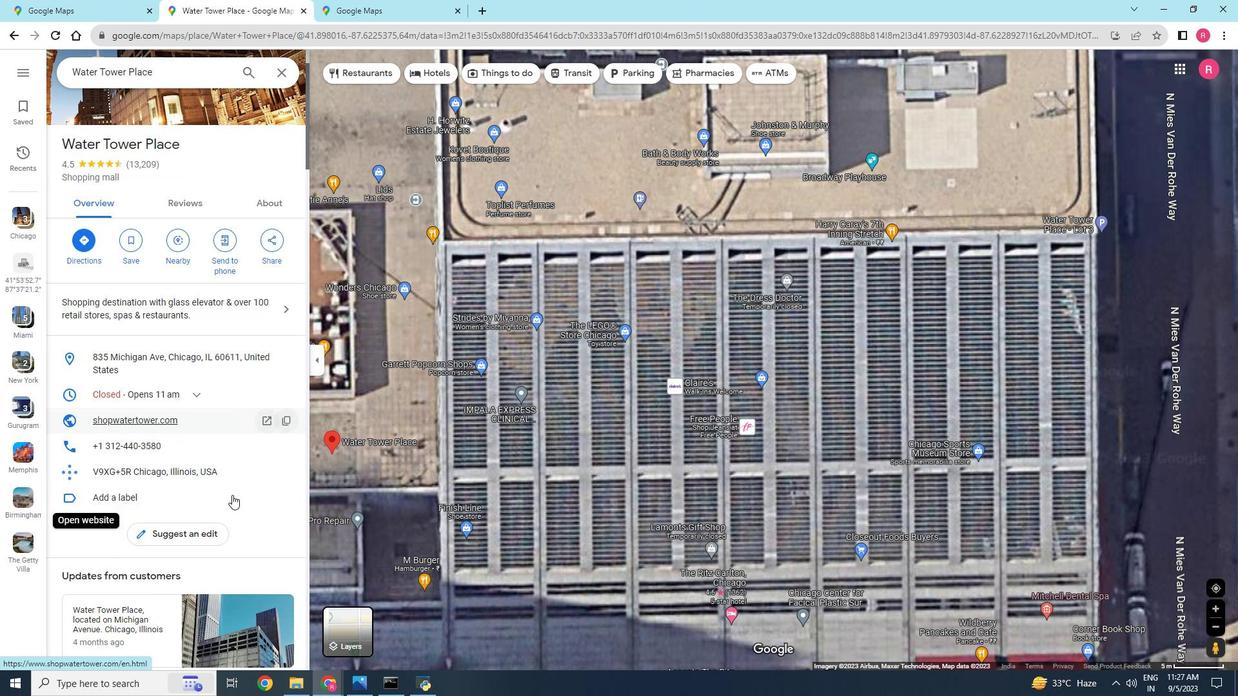 
Action: Mouse scrolled (232, 494) with delta (0, 0)
Screenshot: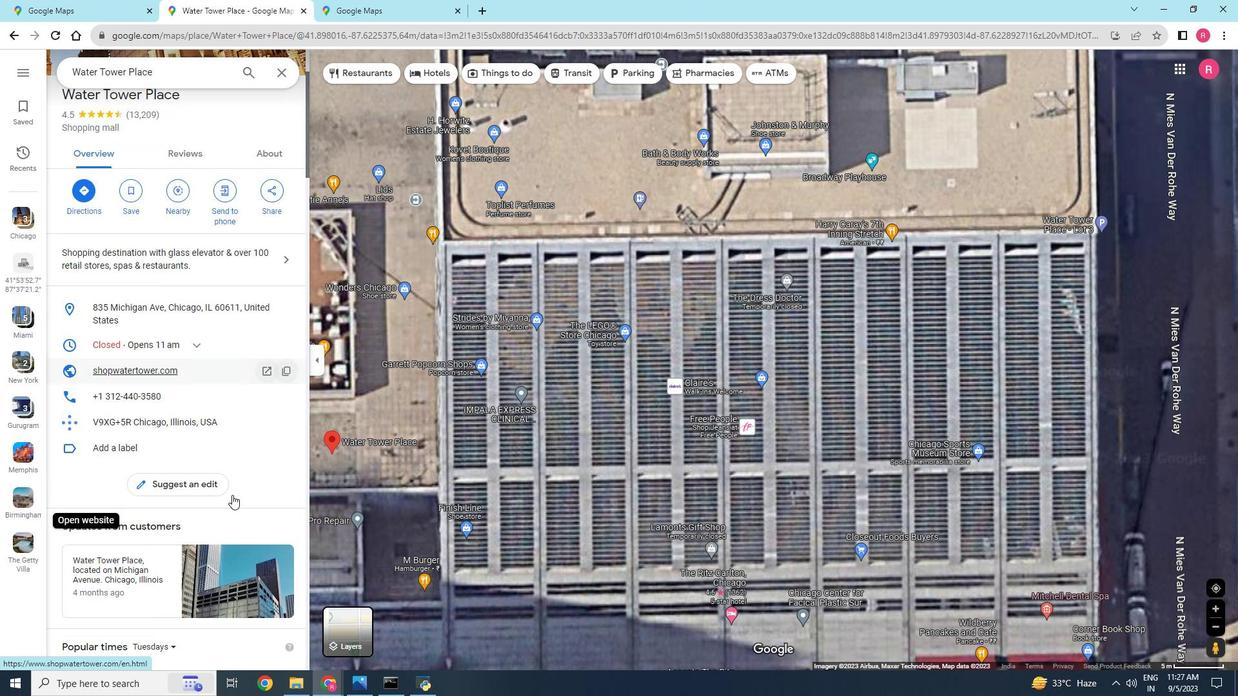 
Action: Mouse scrolled (232, 494) with delta (0, 0)
Screenshot: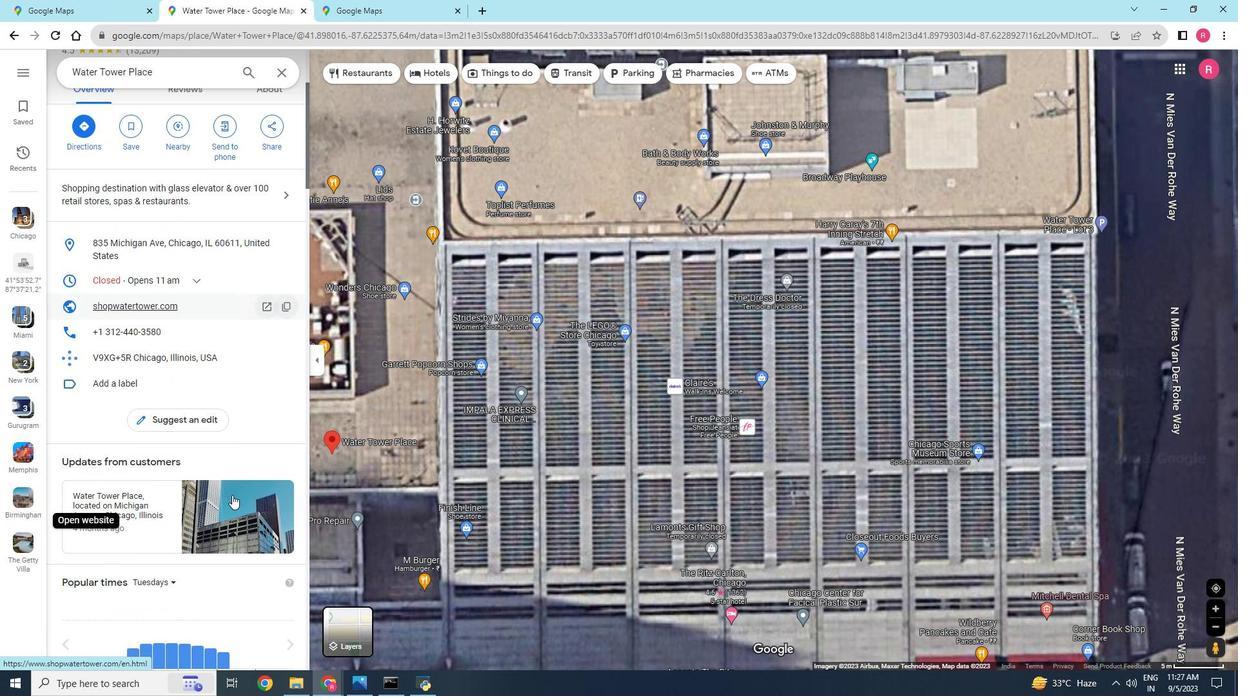 
Action: Mouse scrolled (232, 496) with delta (0, 0)
Screenshot: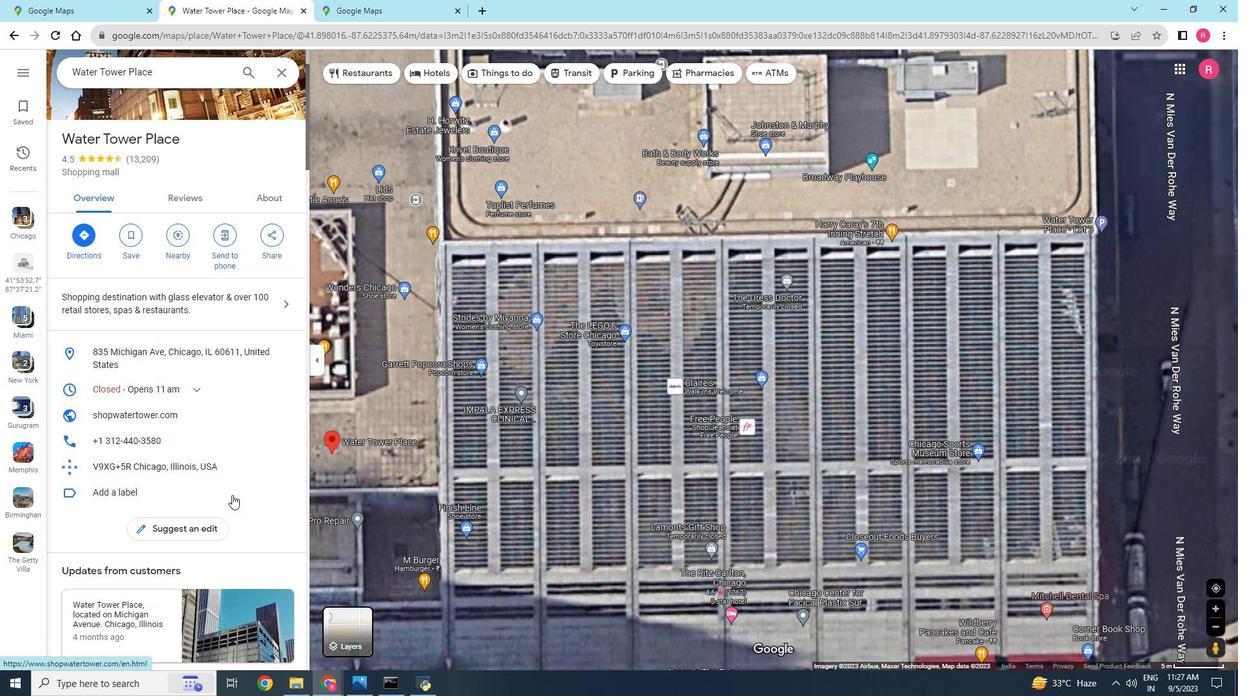 
Action: Mouse scrolled (232, 496) with delta (0, 0)
Screenshot: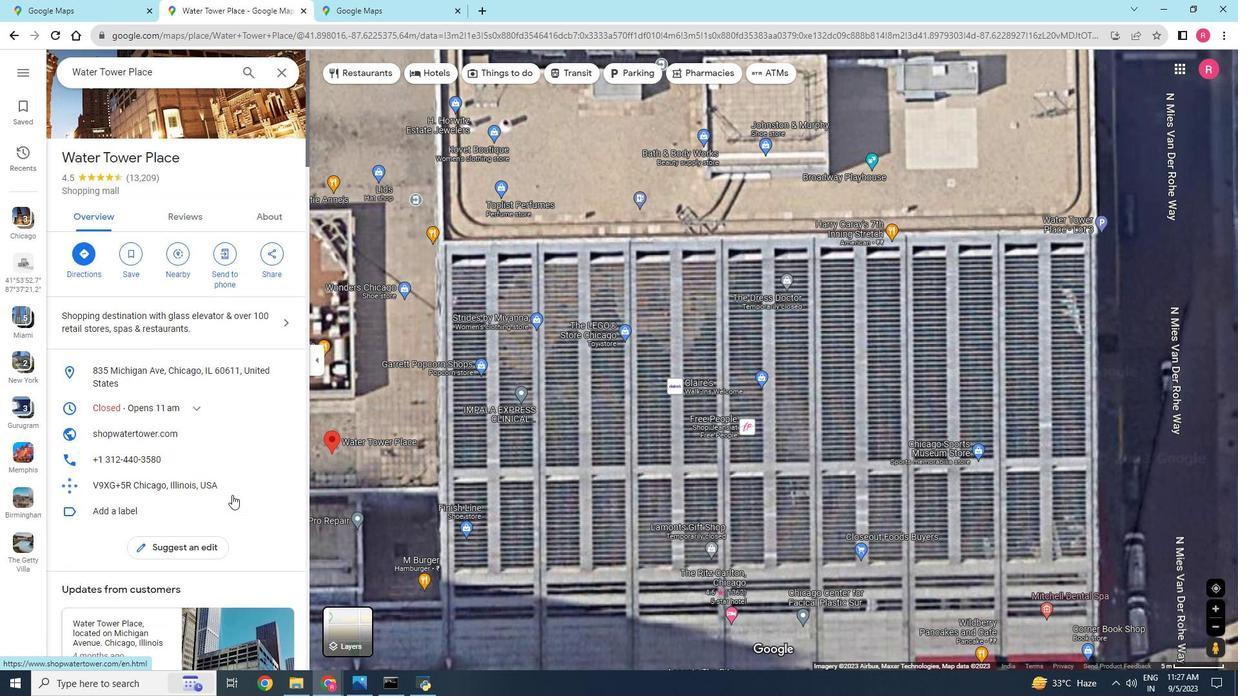 
Action: Mouse scrolled (232, 496) with delta (0, 0)
Screenshot: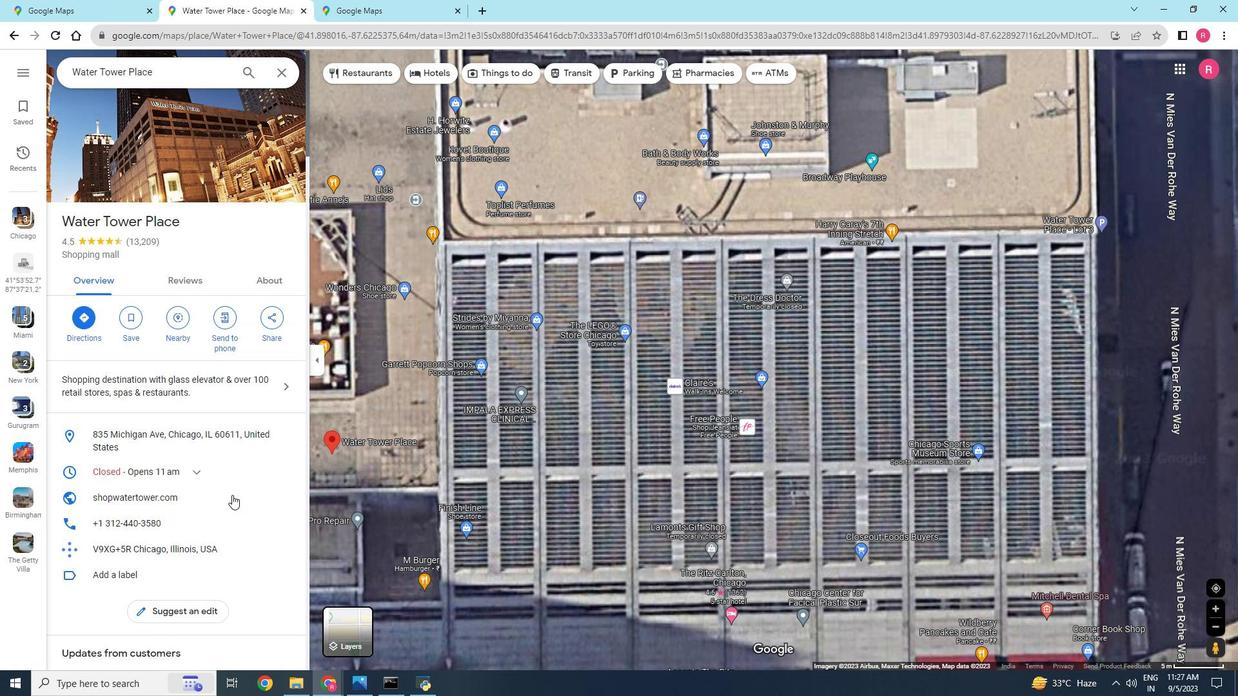 
Action: Mouse moved to (362, 644)
Screenshot: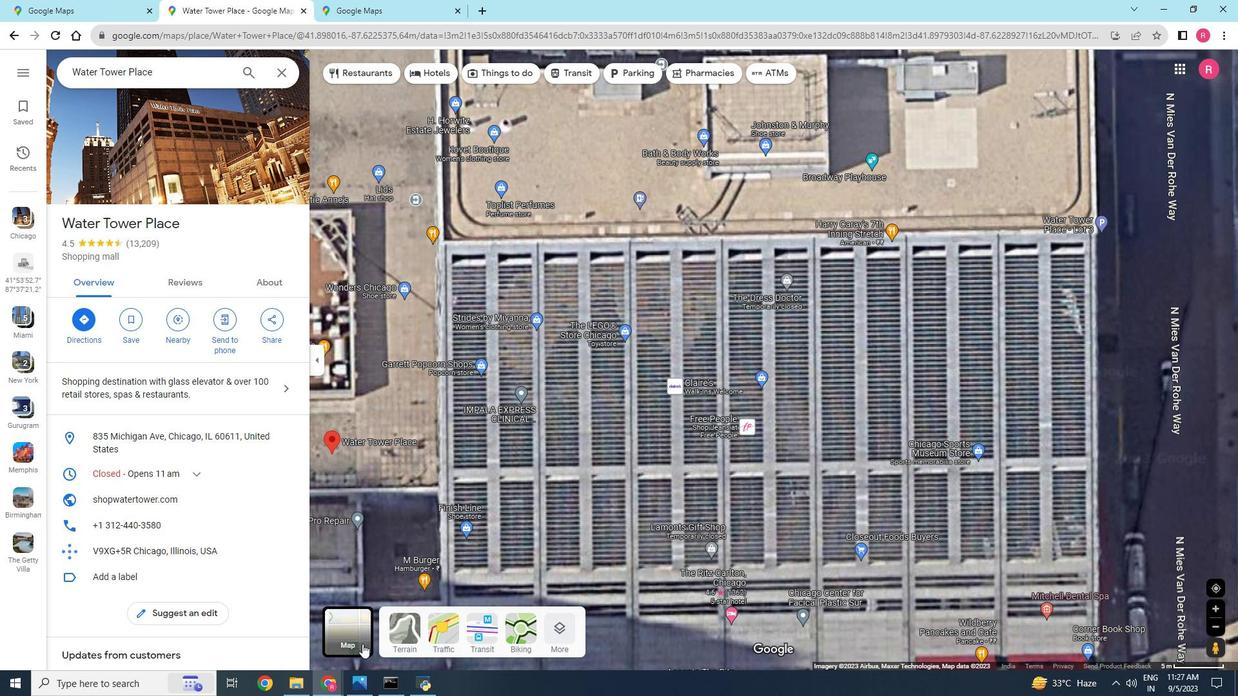 
Action: Mouse pressed left at (362, 644)
Screenshot: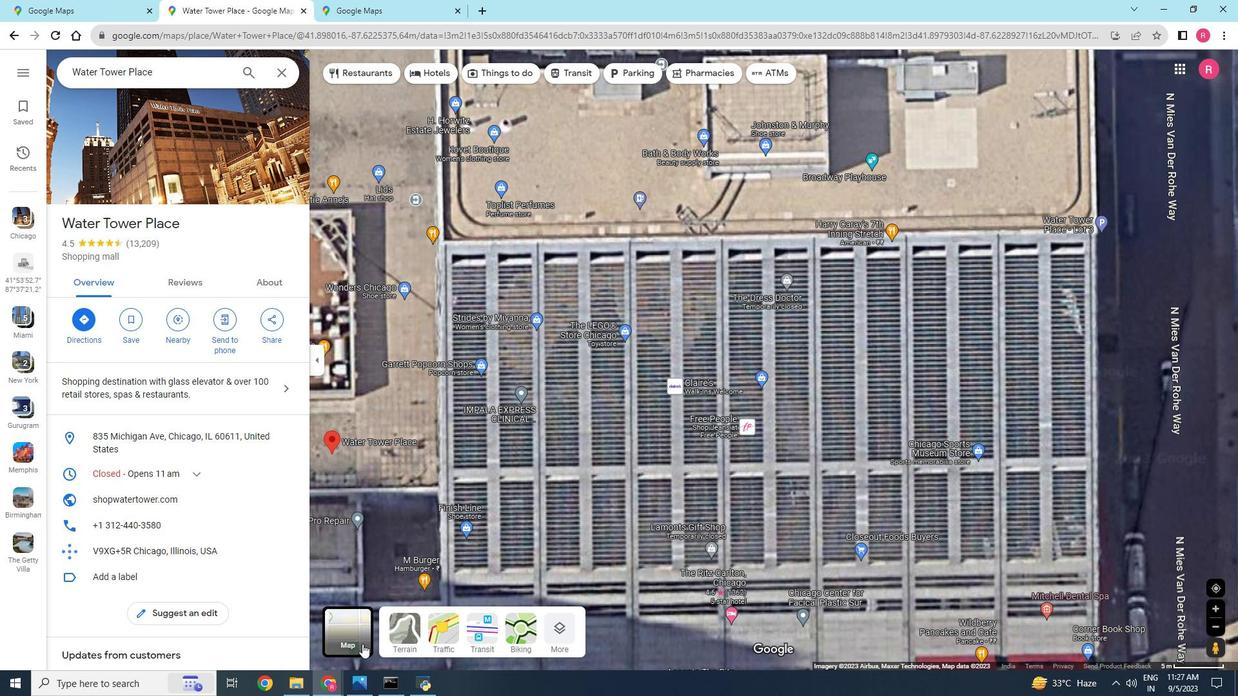 
Action: Mouse moved to (564, 630)
Screenshot: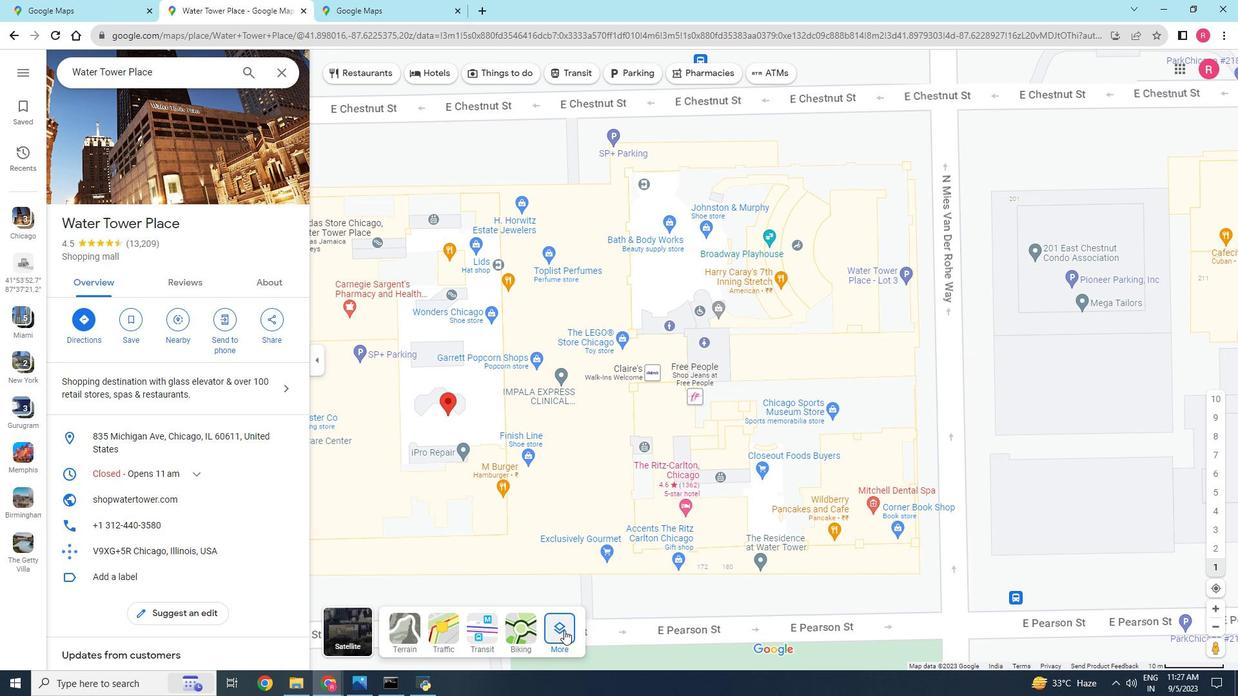 
Action: Mouse pressed left at (564, 630)
Screenshot: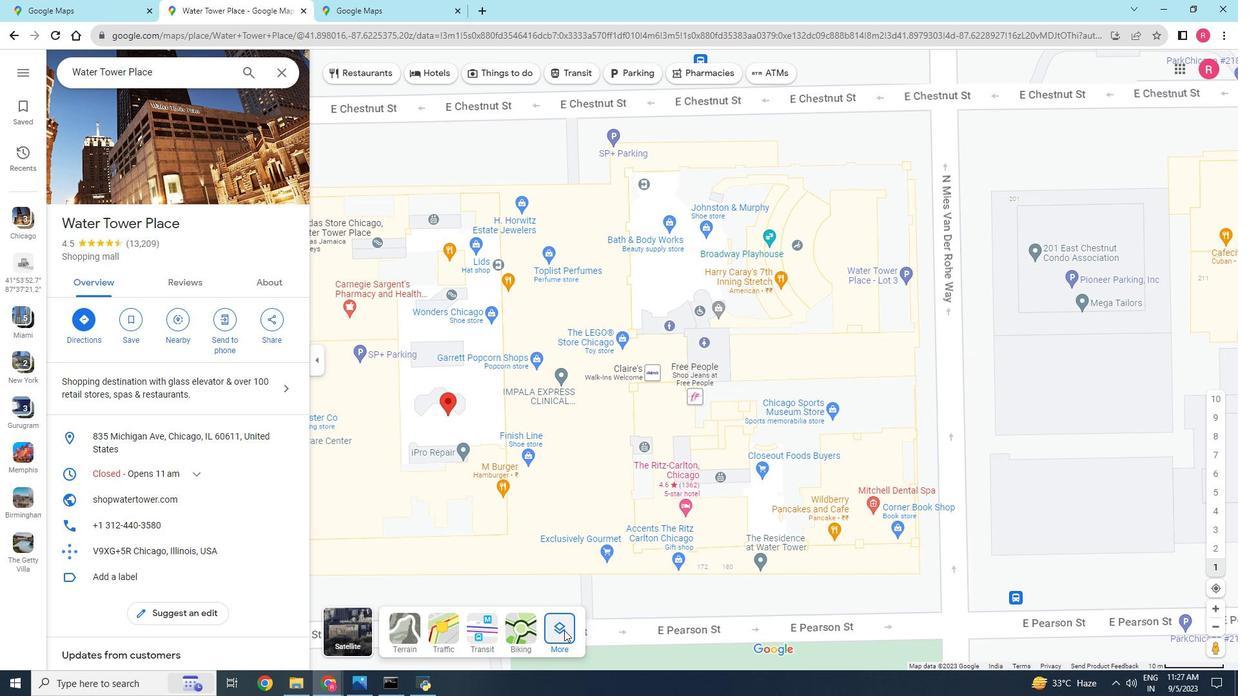 
Action: Mouse moved to (452, 592)
Screenshot: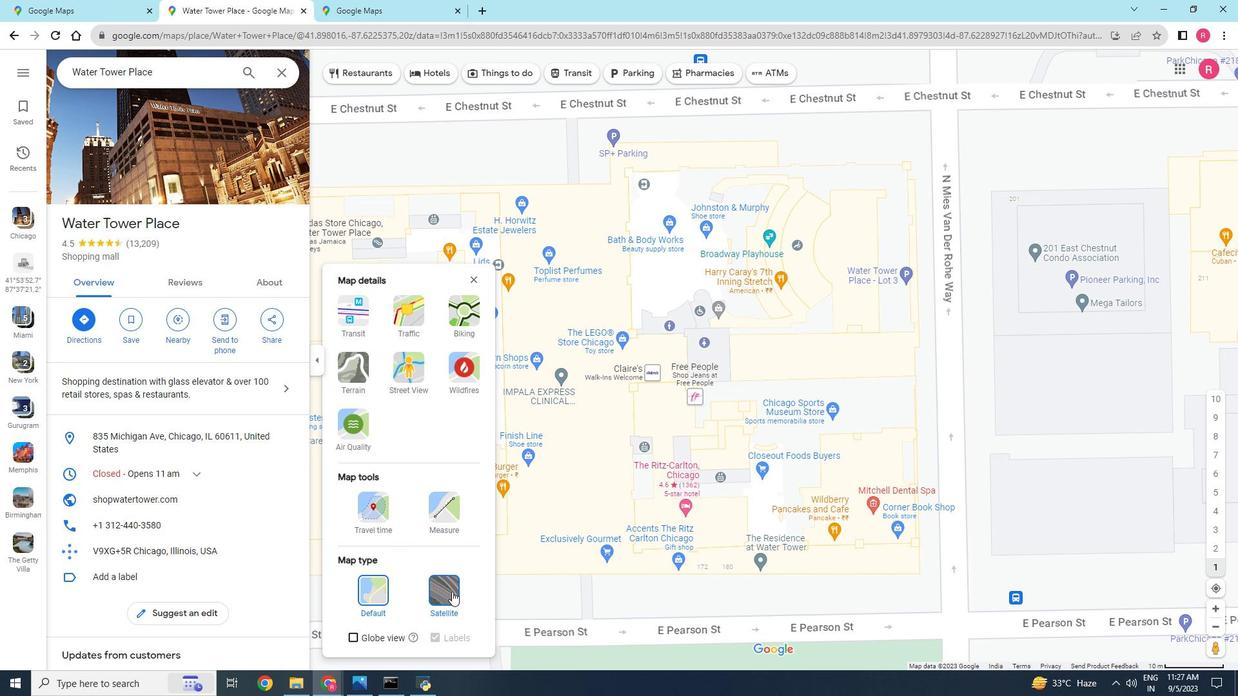 
Action: Mouse pressed left at (452, 592)
Screenshot: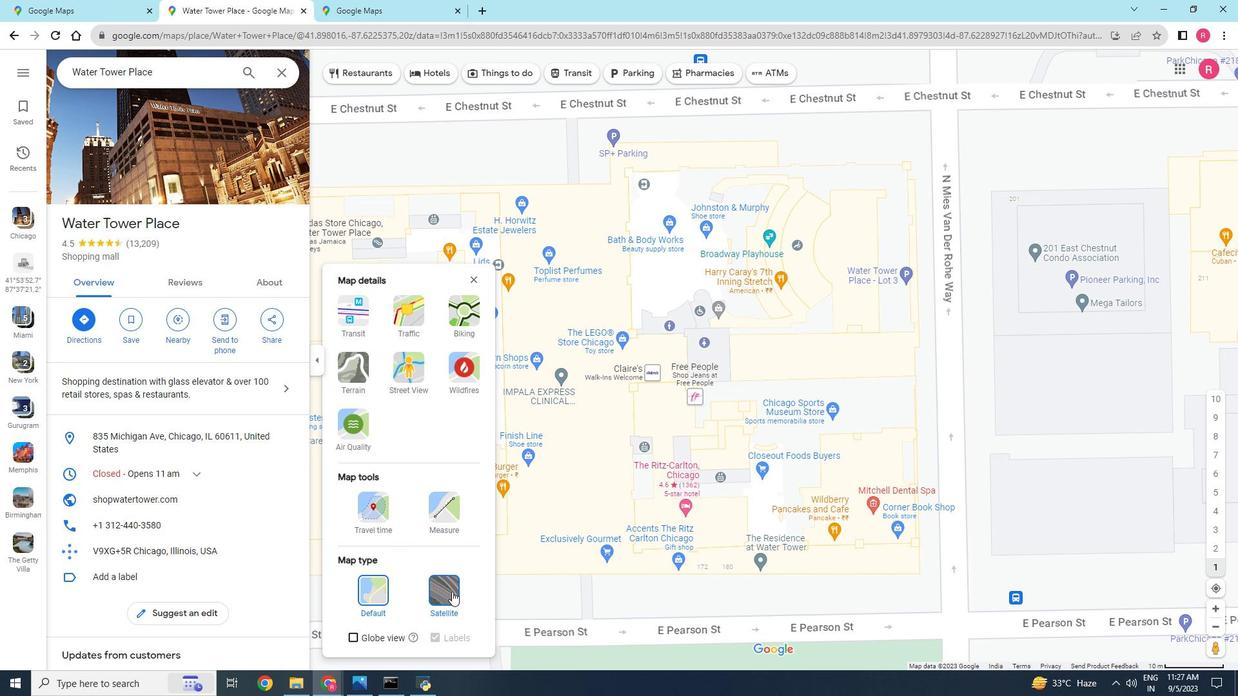 
Action: Mouse moved to (554, 558)
Screenshot: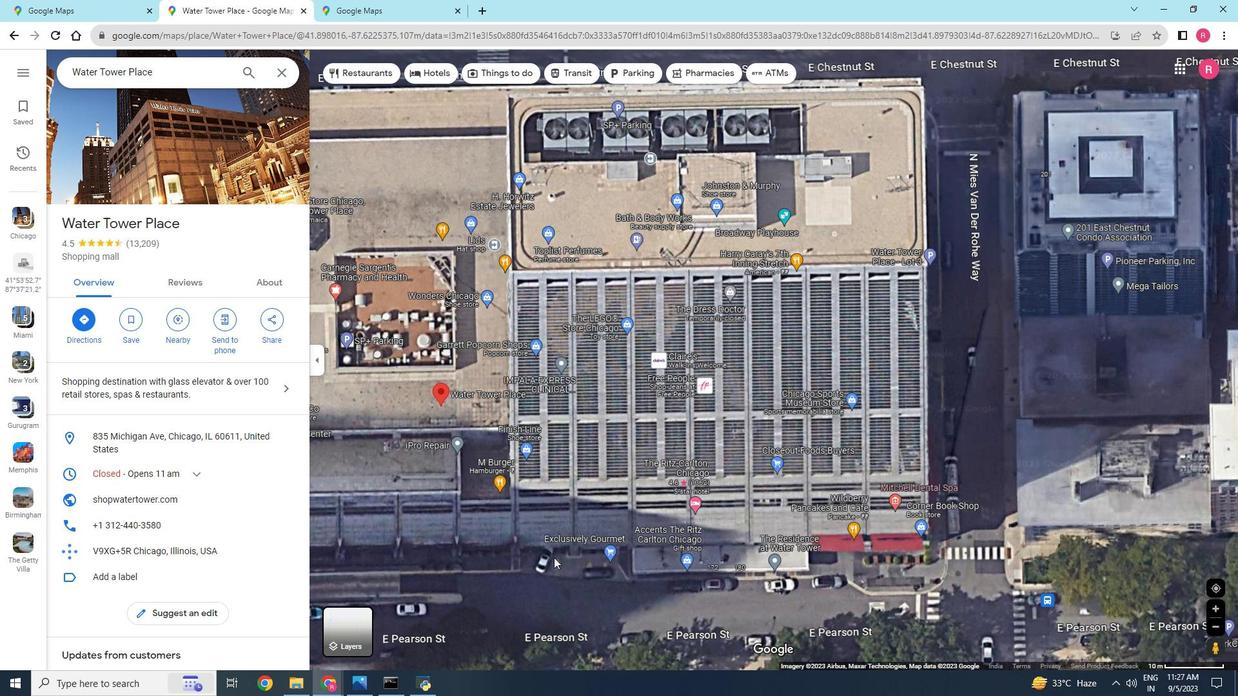 
Action: Mouse scrolled (554, 558) with delta (0, 0)
Screenshot: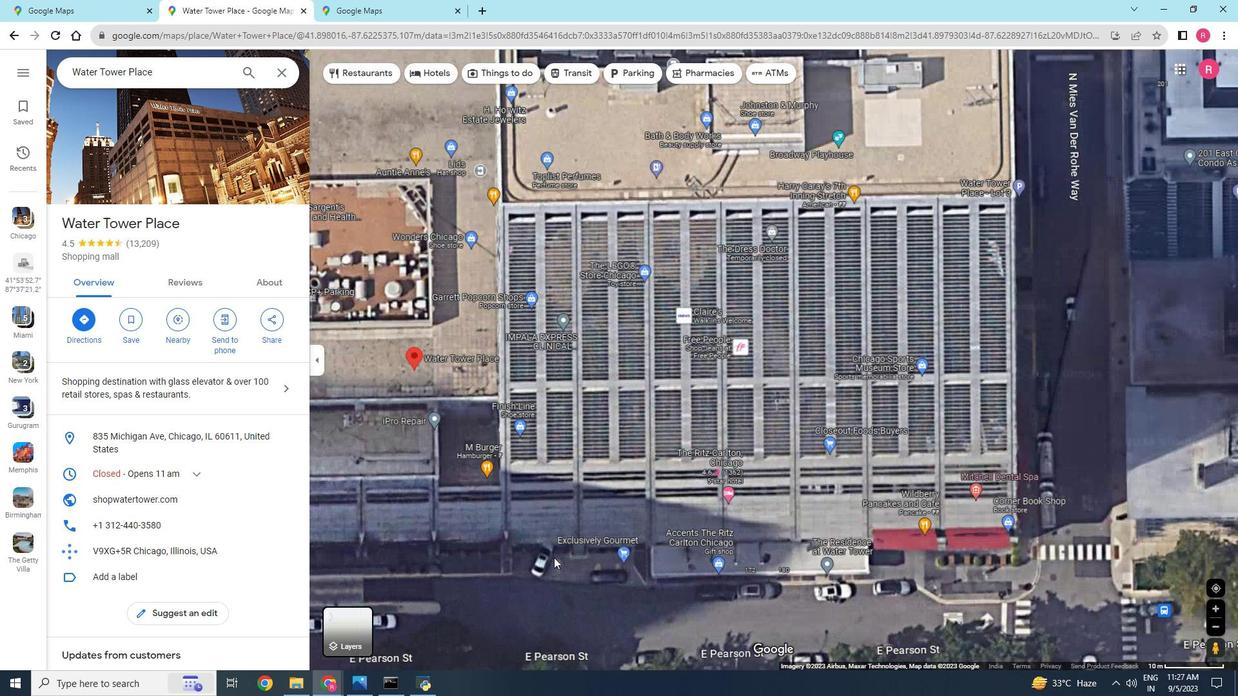 
Action: Mouse scrolled (554, 558) with delta (0, 0)
Screenshot: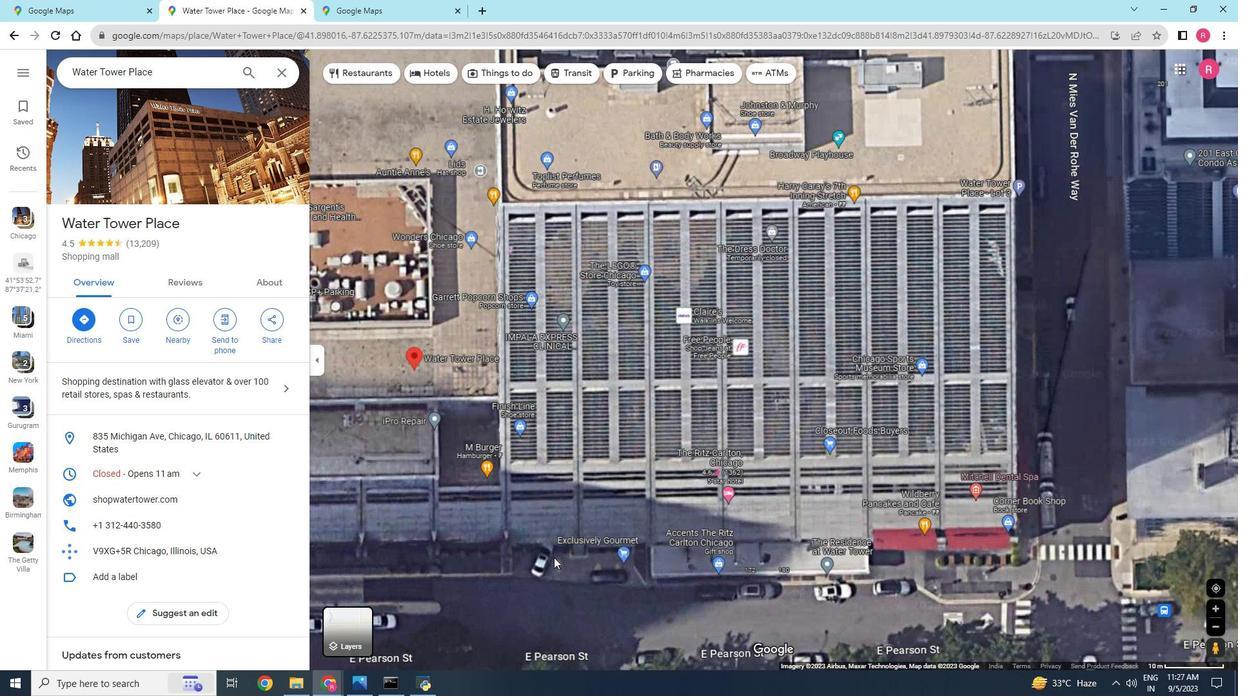 
Action: Mouse scrolled (554, 558) with delta (0, 0)
Screenshot: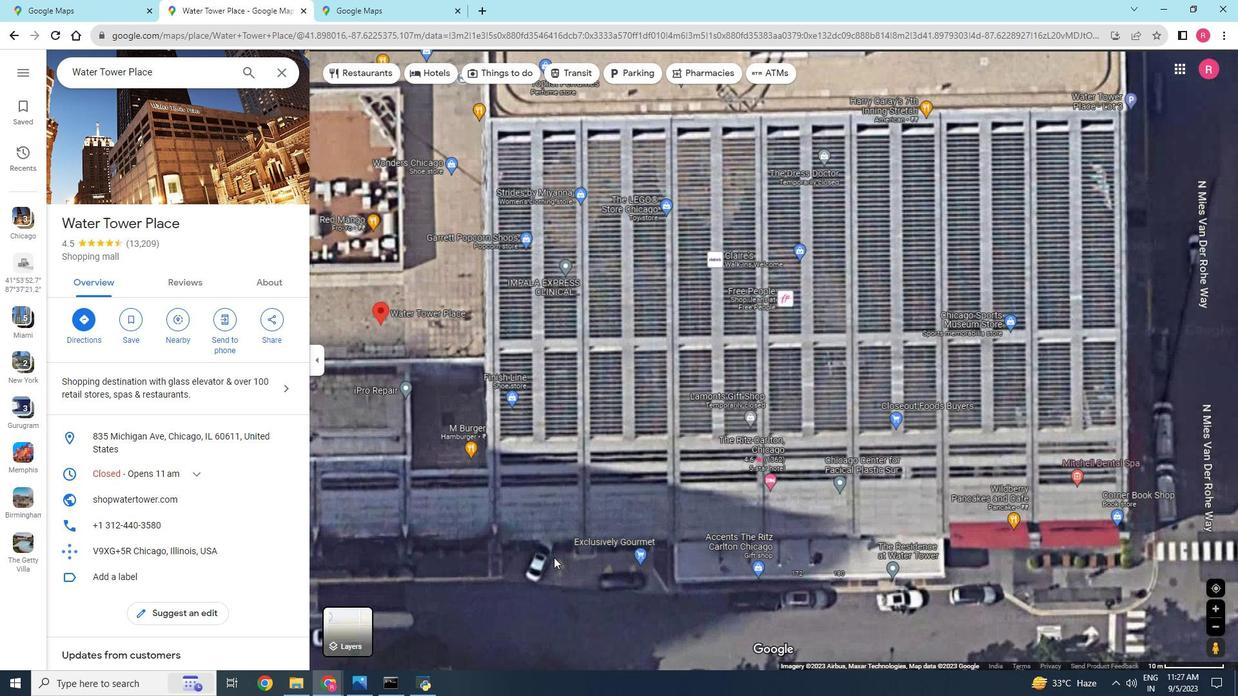 
Action: Mouse scrolled (554, 558) with delta (0, 0)
Screenshot: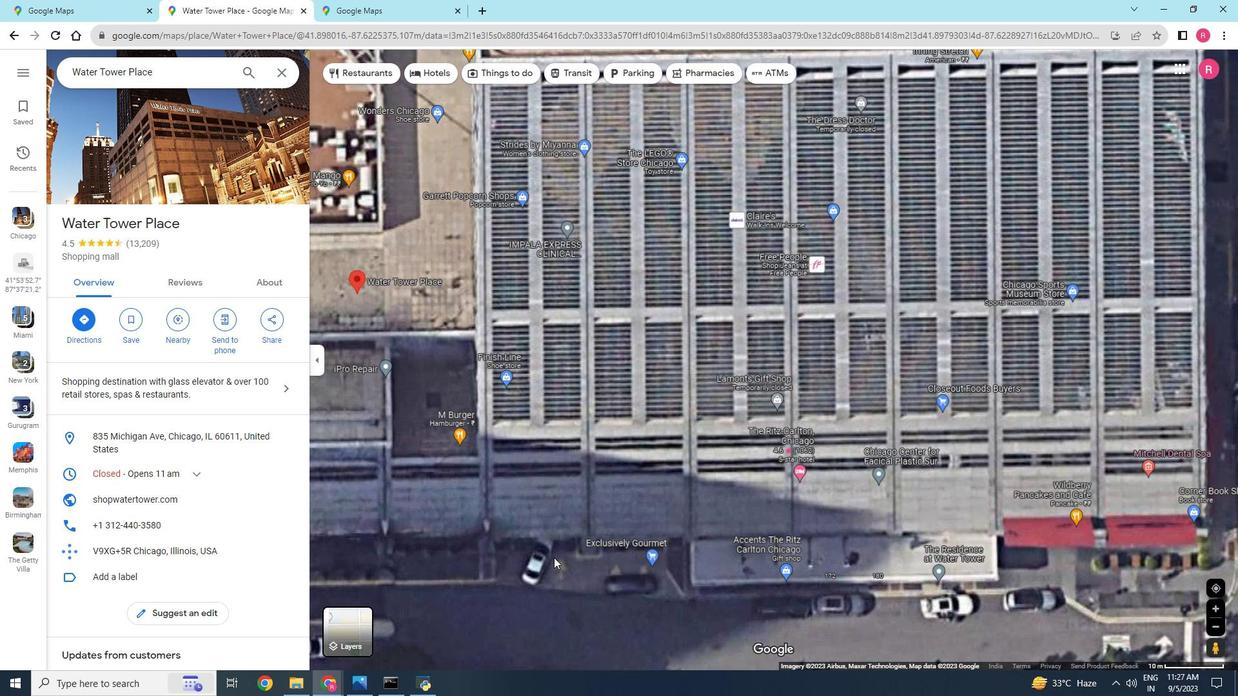 
Action: Mouse scrolled (554, 558) with delta (0, 0)
Screenshot: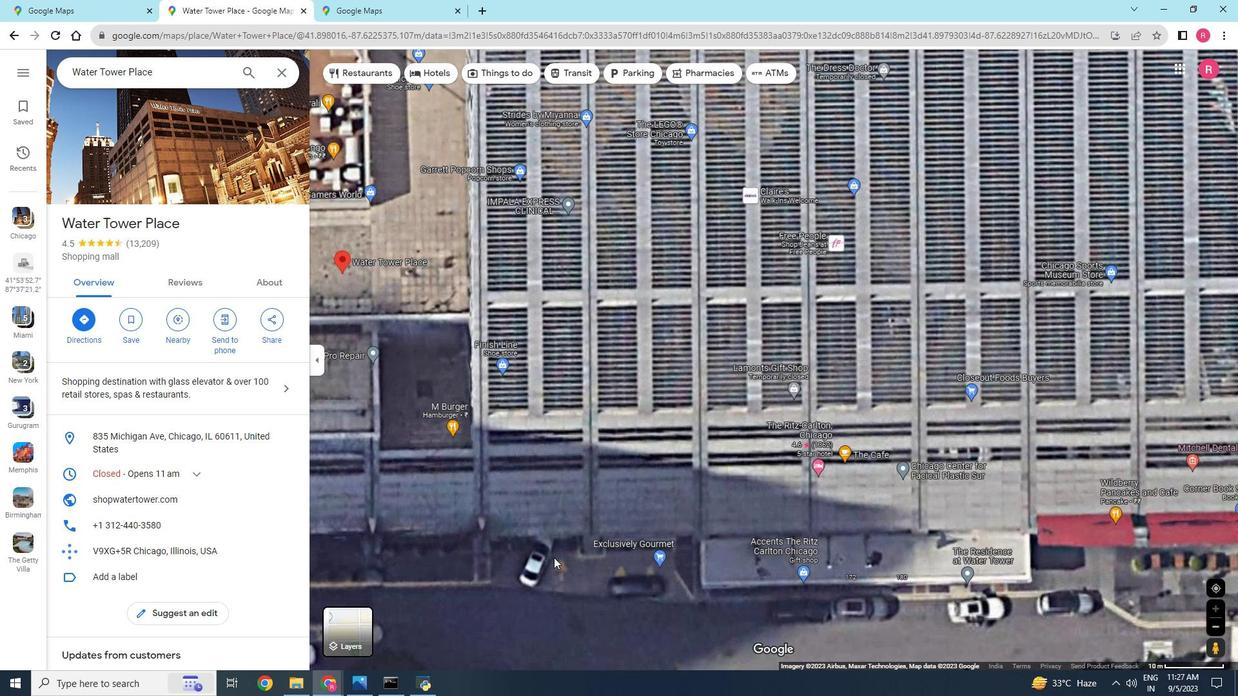 
Action: Mouse moved to (563, 550)
Screenshot: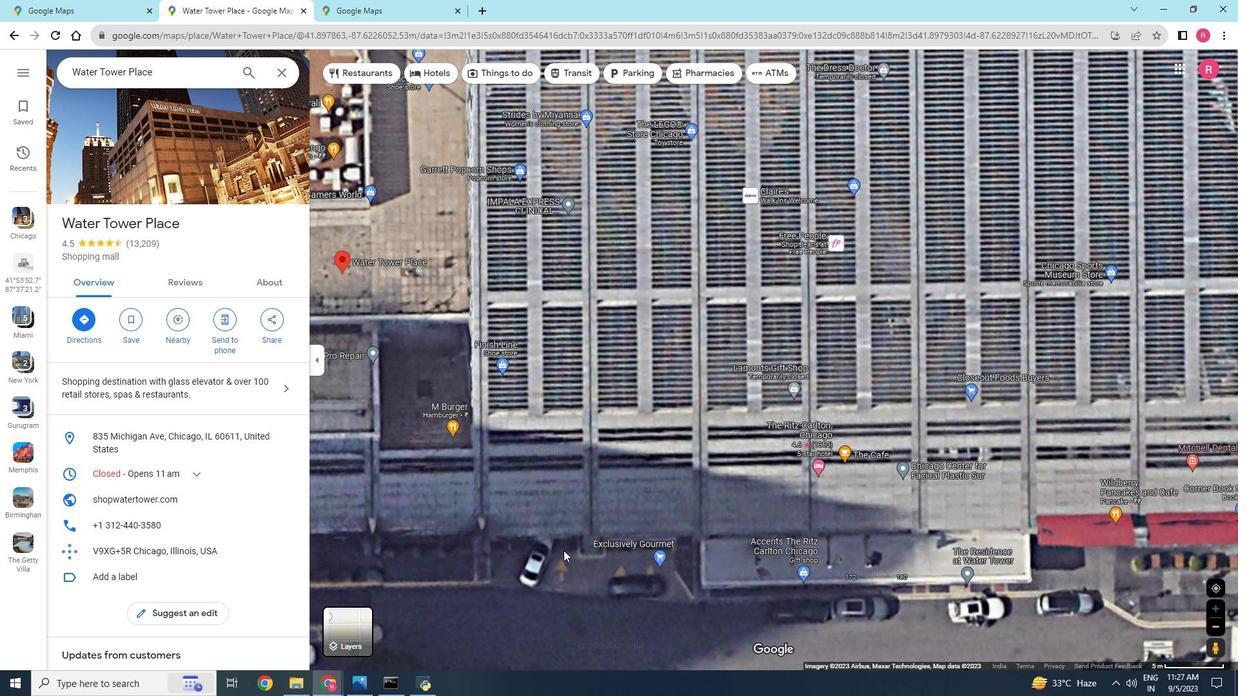 
Action: Mouse scrolled (563, 551) with delta (0, 0)
Screenshot: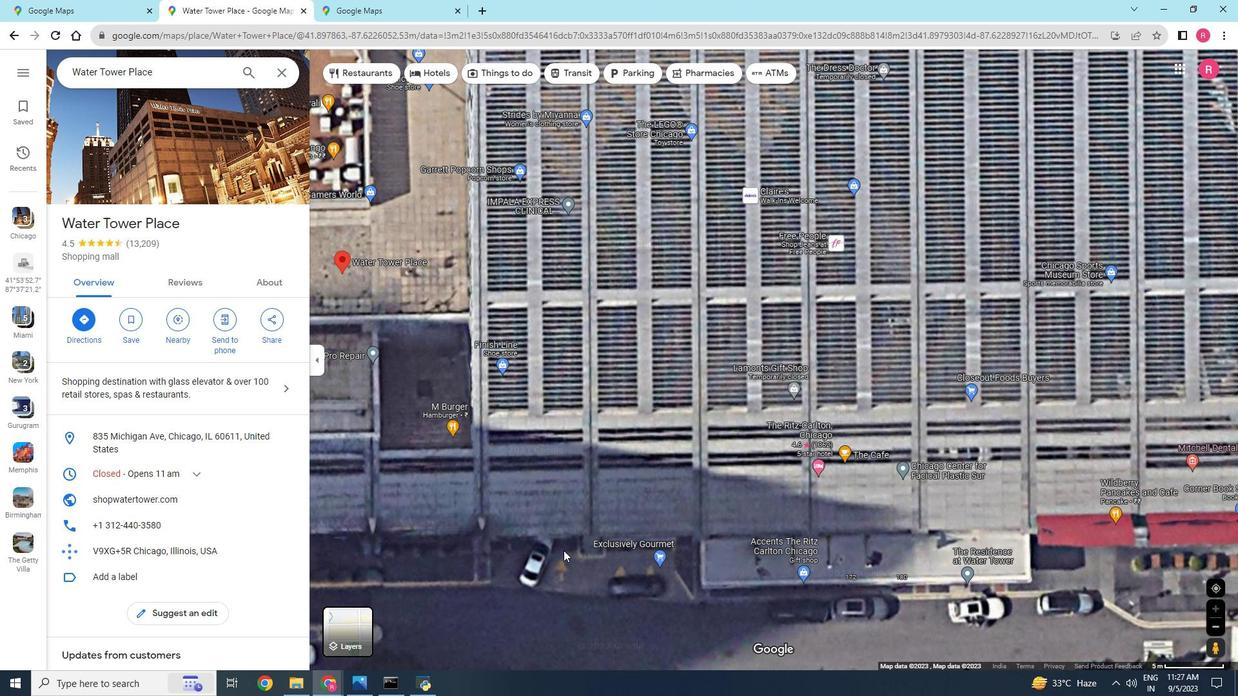 
Action: Mouse scrolled (563, 551) with delta (0, 0)
Screenshot: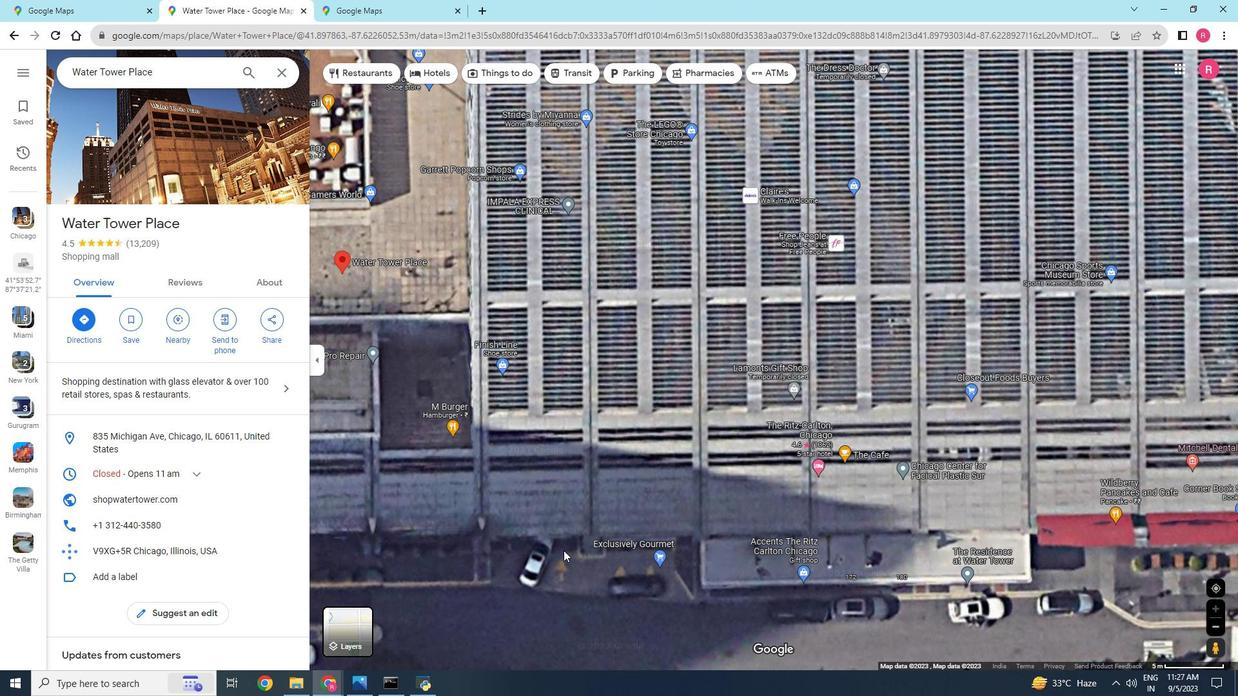 
Action: Mouse scrolled (563, 551) with delta (0, 0)
Screenshot: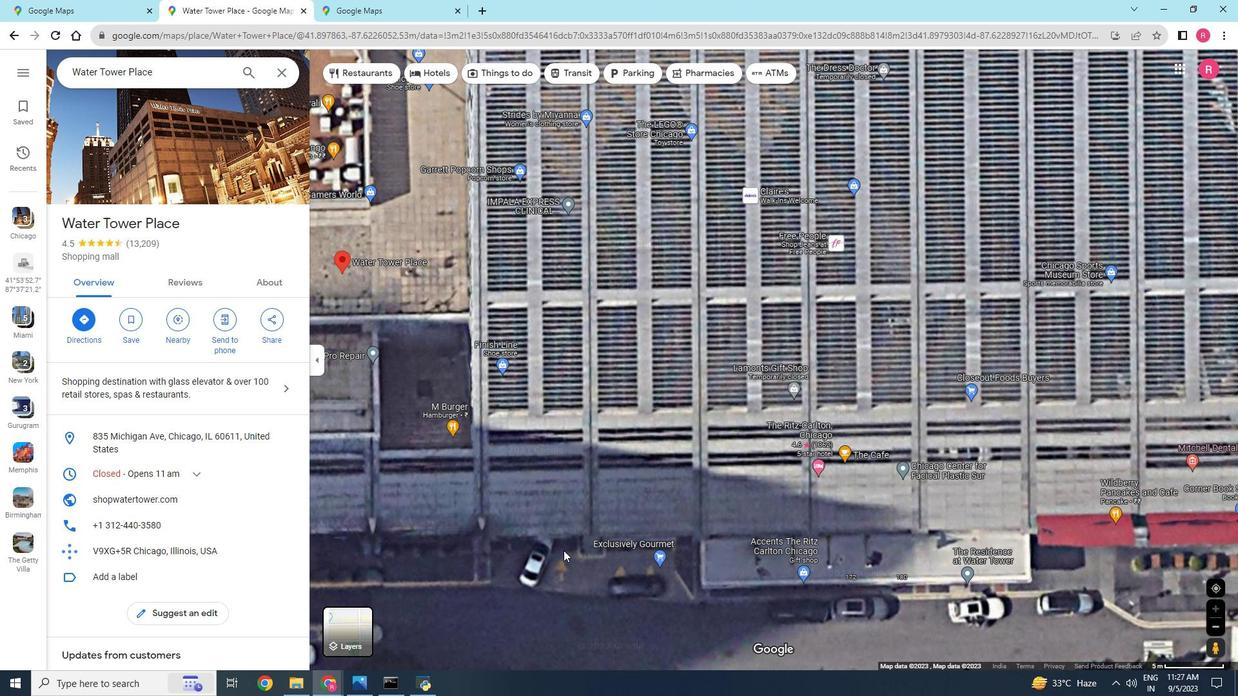 
Action: Mouse scrolled (563, 551) with delta (0, 0)
Screenshot: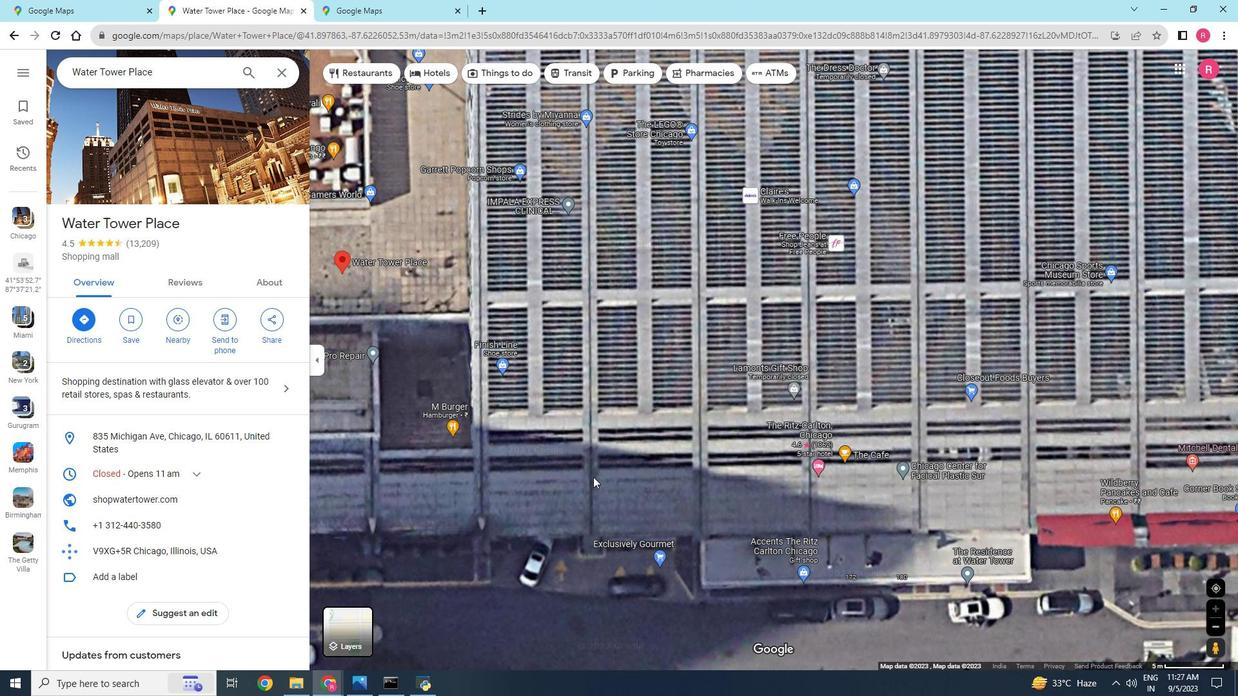 
Action: Mouse moved to (598, 452)
Screenshot: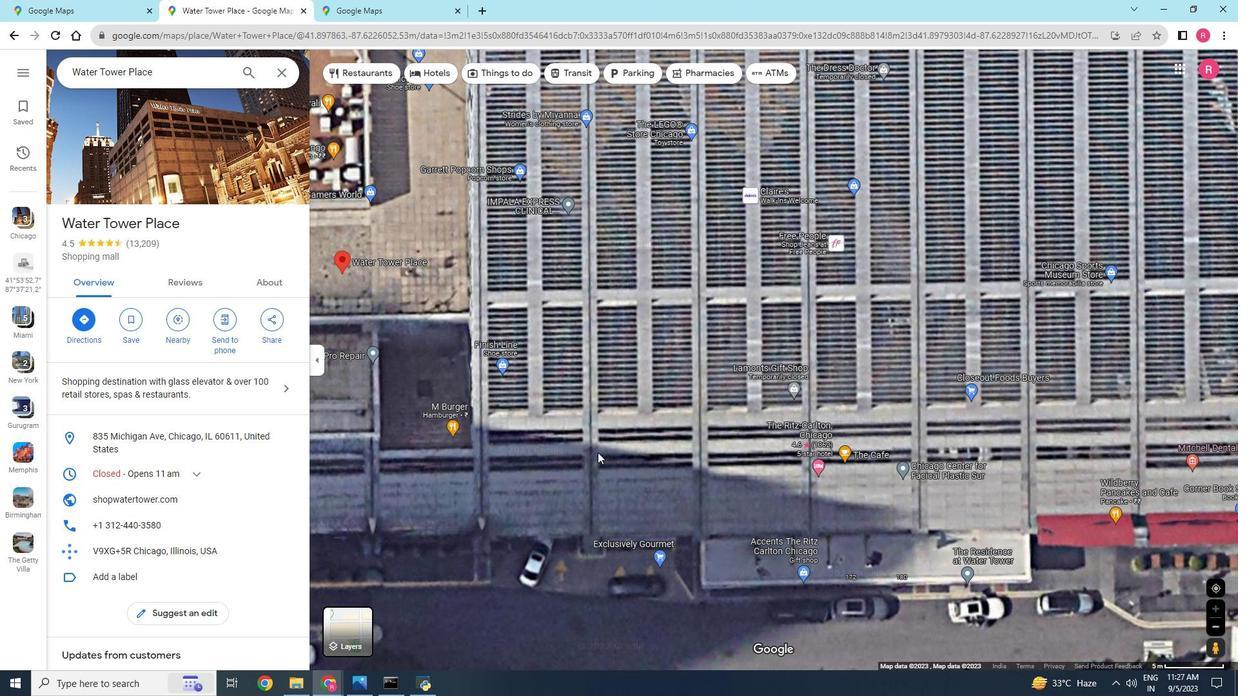 
Action: Mouse scrolled (598, 452) with delta (0, 0)
Screenshot: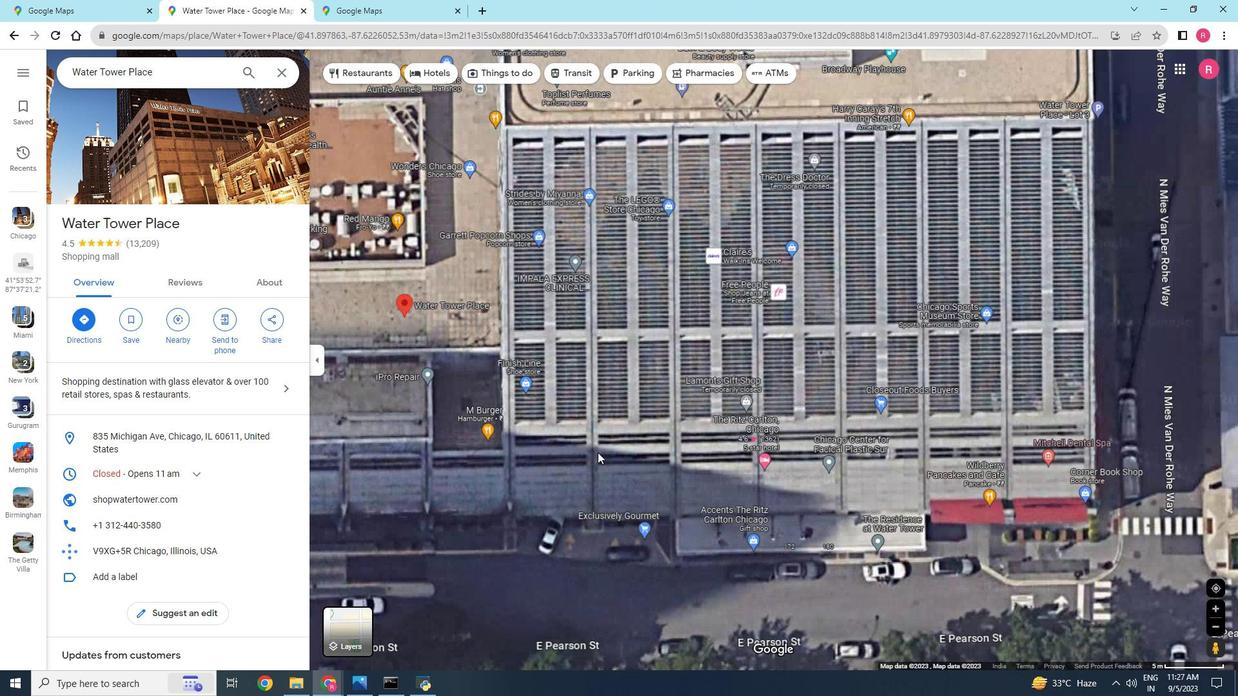 
Action: Mouse scrolled (598, 452) with delta (0, 0)
Screenshot: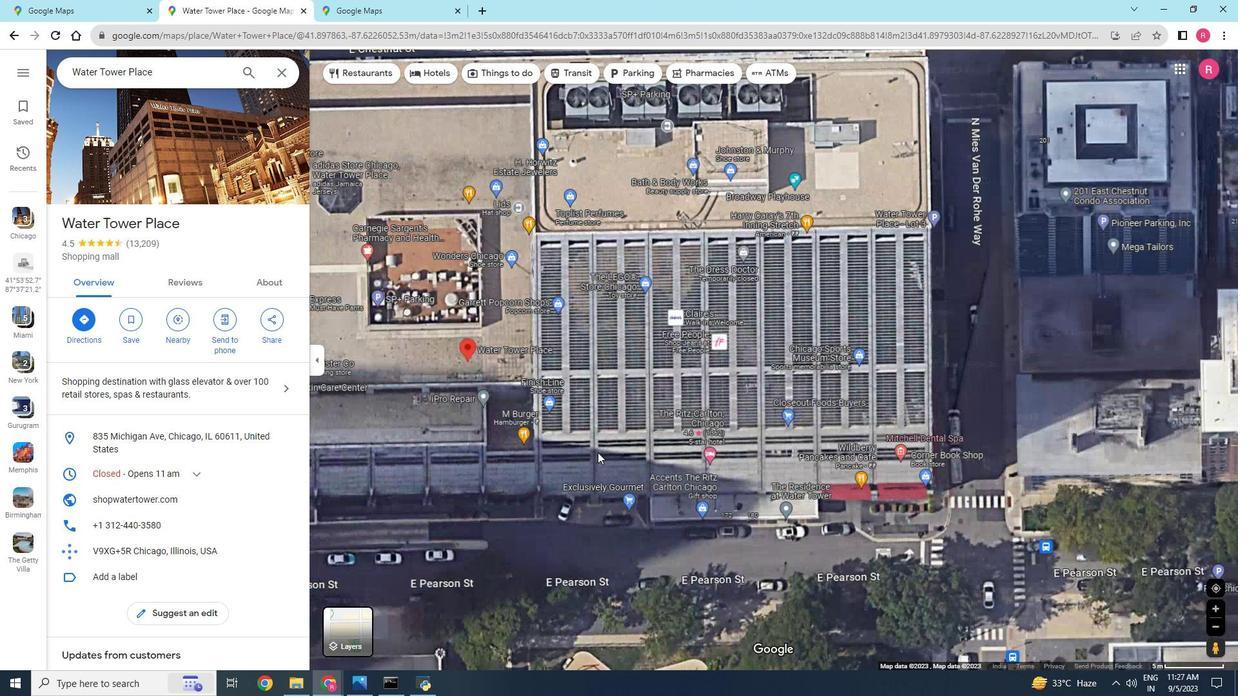 
Action: Mouse scrolled (598, 452) with delta (0, 0)
Screenshot: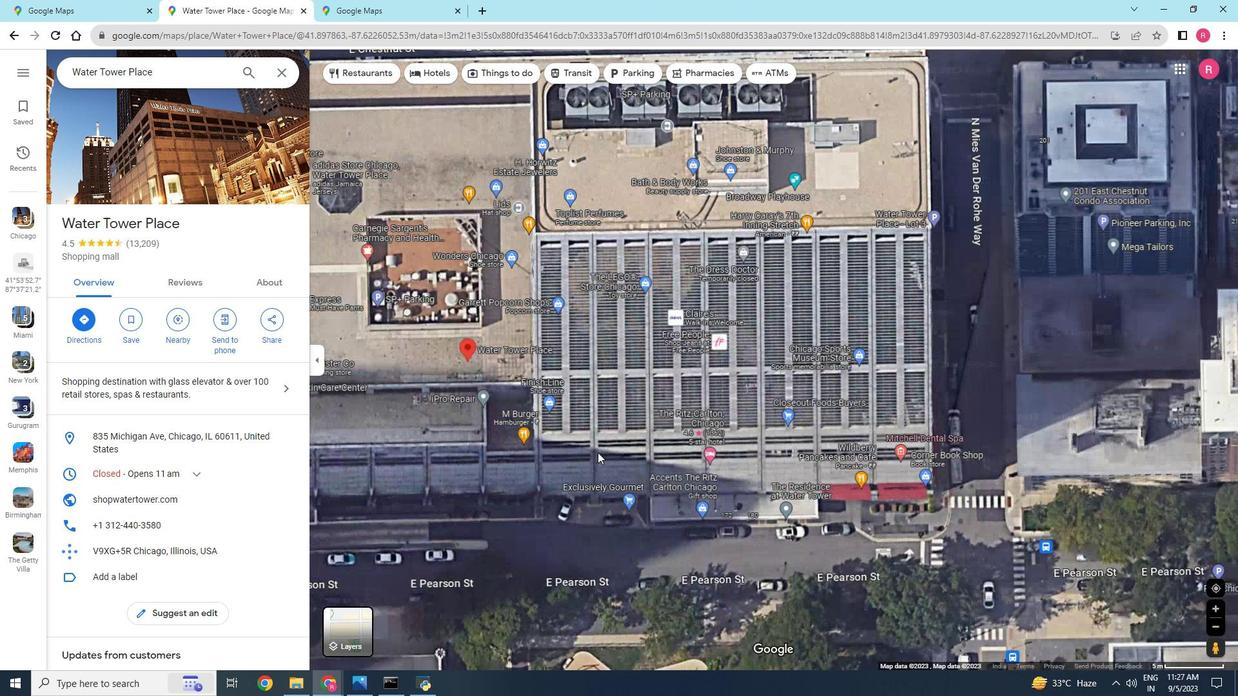 
Action: Mouse scrolled (598, 452) with delta (0, 0)
Screenshot: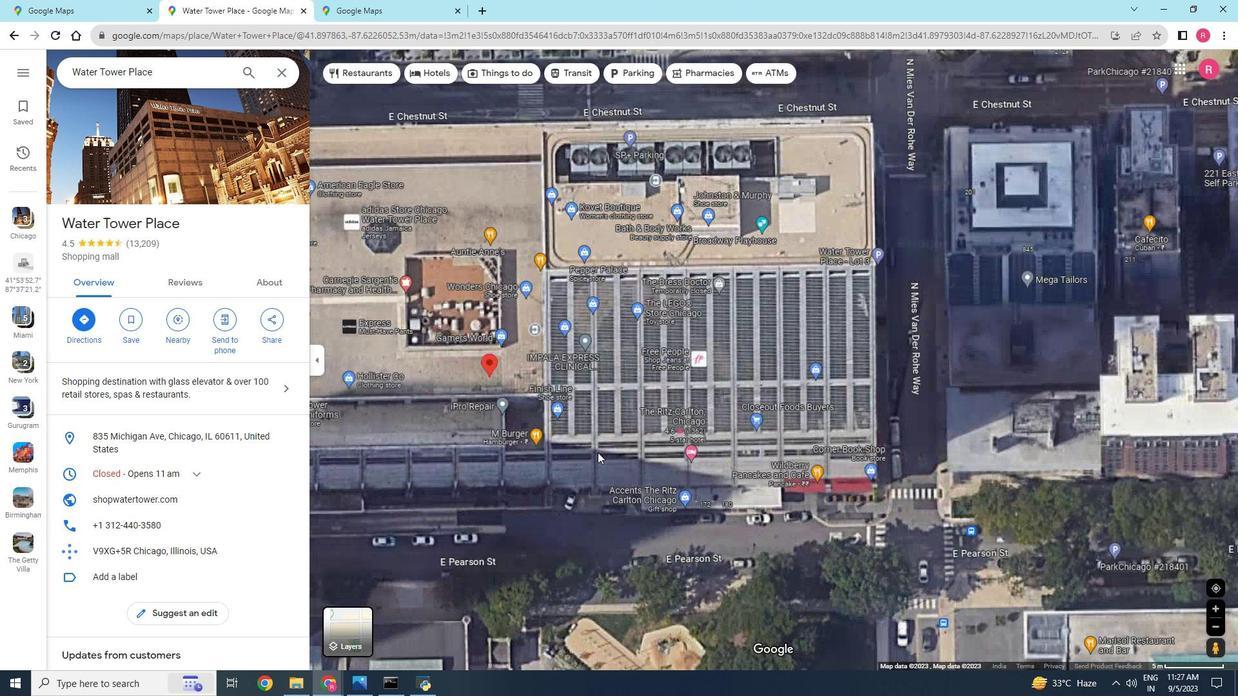 
Action: Mouse scrolled (598, 452) with delta (0, 0)
Screenshot: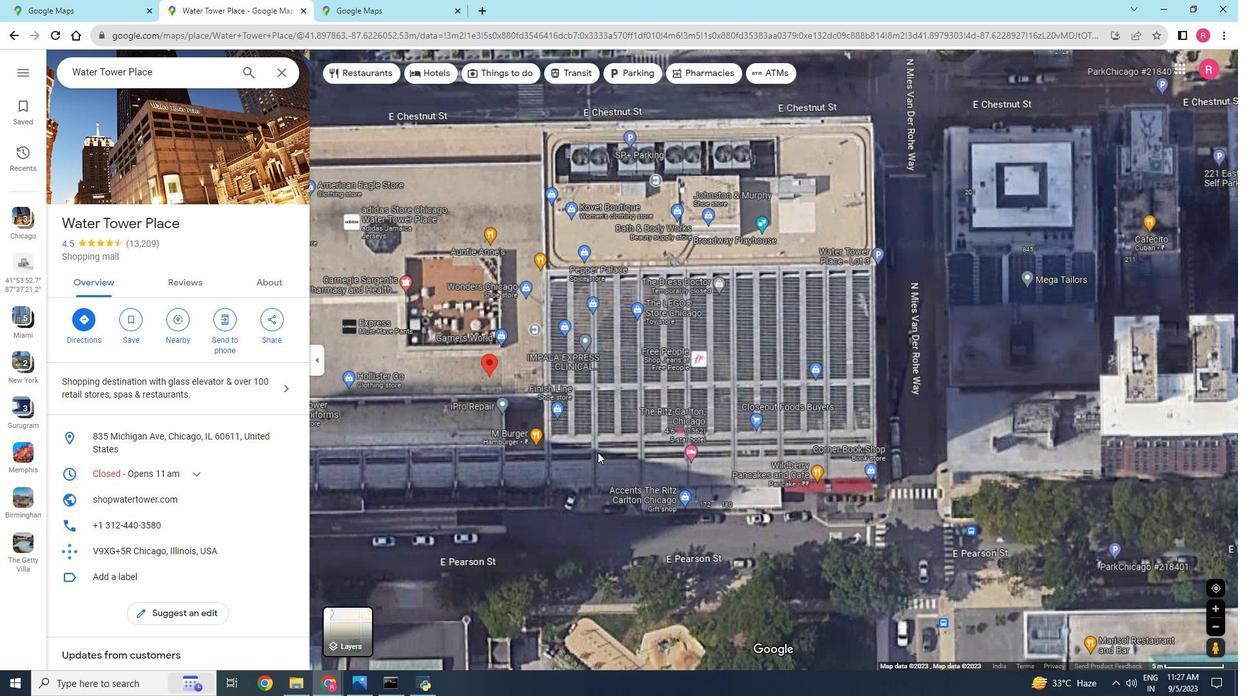 
Action: Mouse scrolled (598, 452) with delta (0, 0)
Screenshot: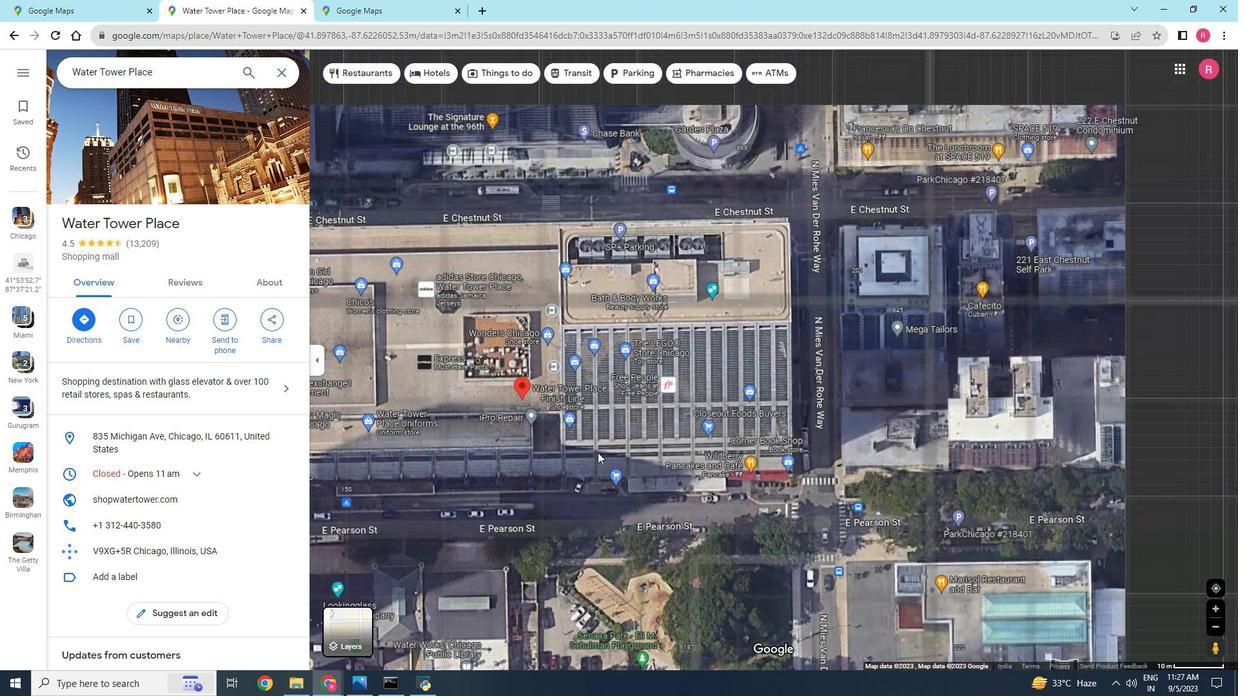 
Action: Mouse scrolled (598, 452) with delta (0, 0)
Screenshot: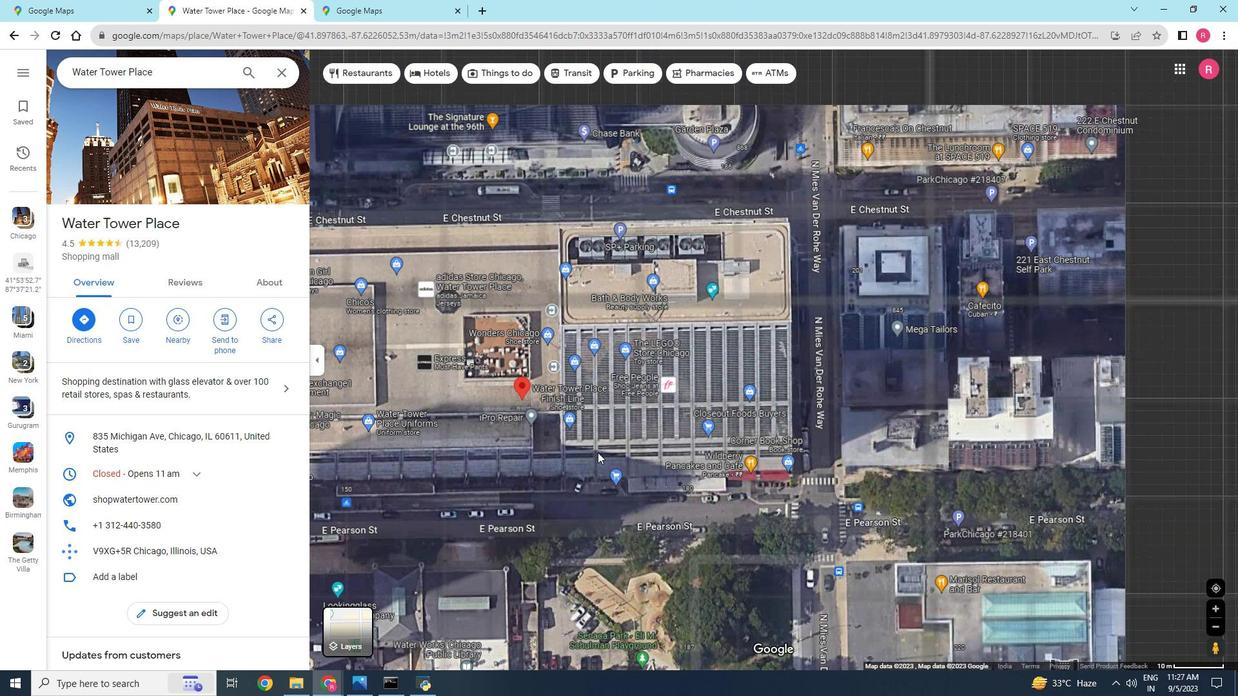 
Action: Mouse scrolled (598, 452) with delta (0, 0)
Screenshot: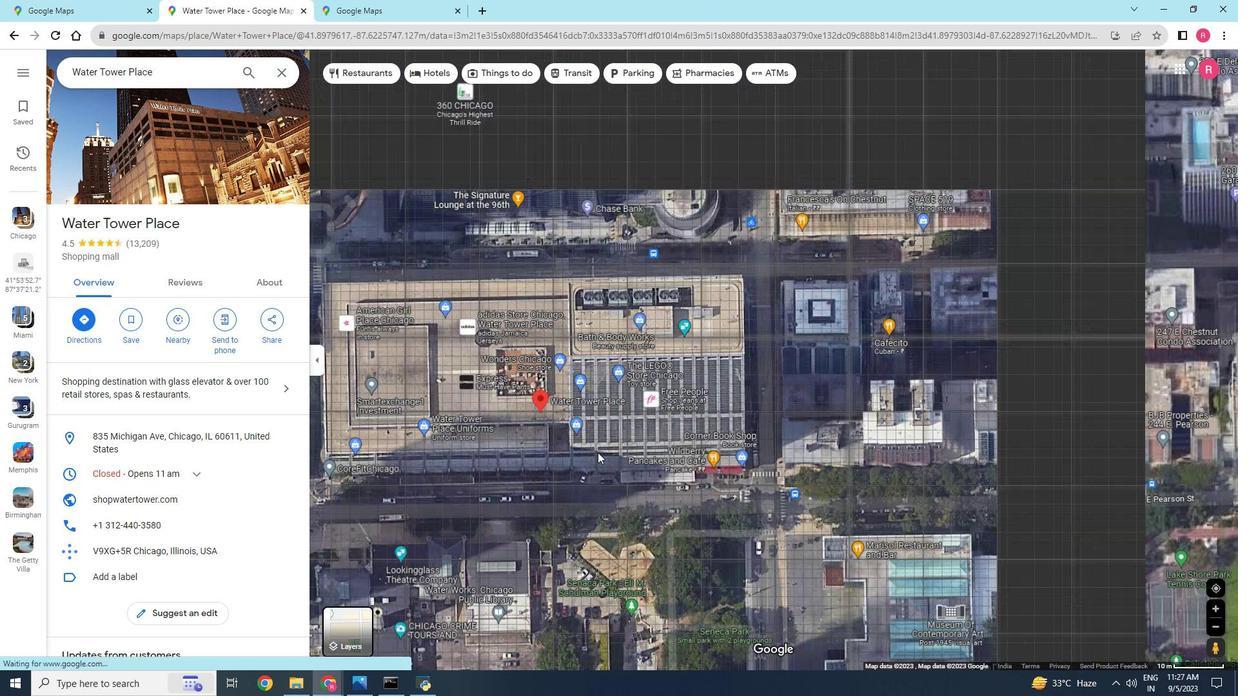 
Action: Mouse scrolled (598, 452) with delta (0, 0)
Screenshot: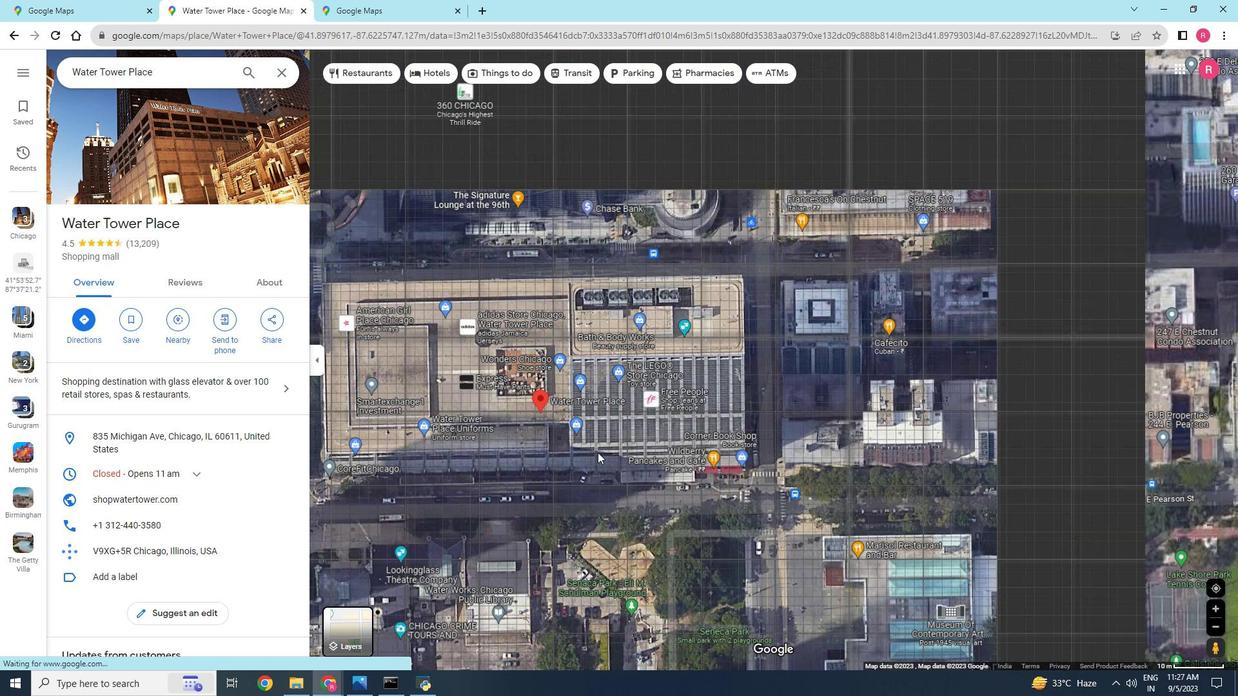 
Action: Mouse scrolled (598, 452) with delta (0, 0)
Screenshot: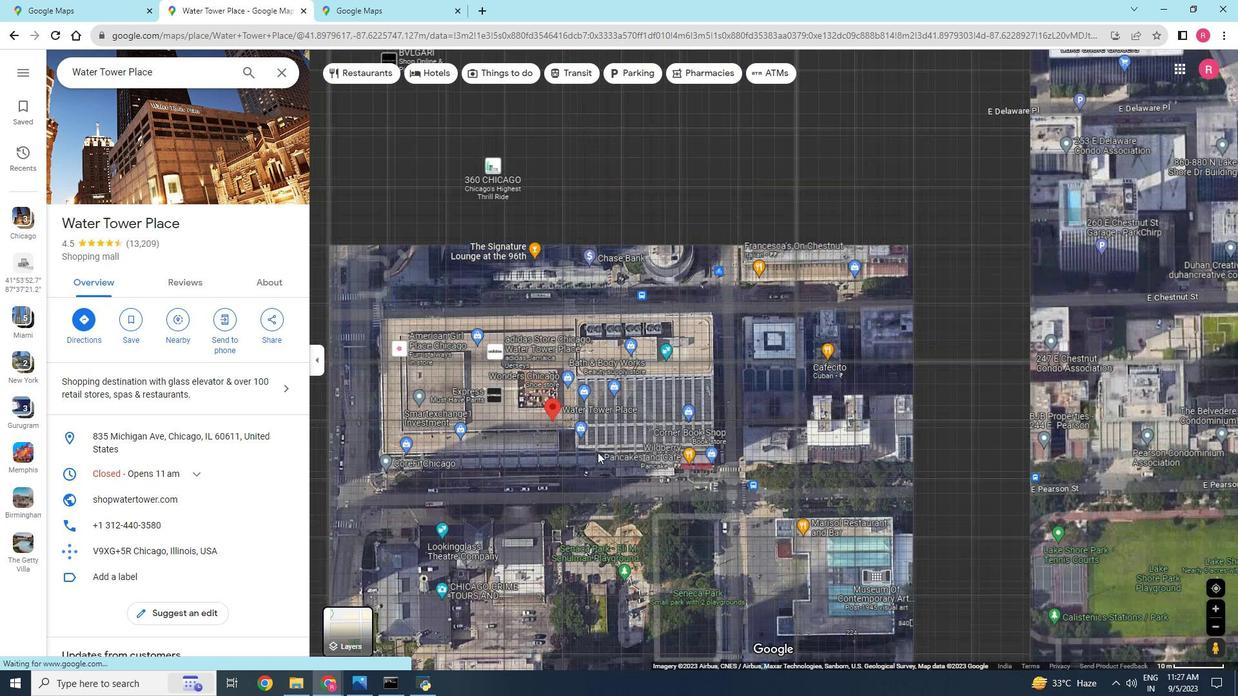 
Action: Mouse scrolled (598, 452) with delta (0, 0)
Screenshot: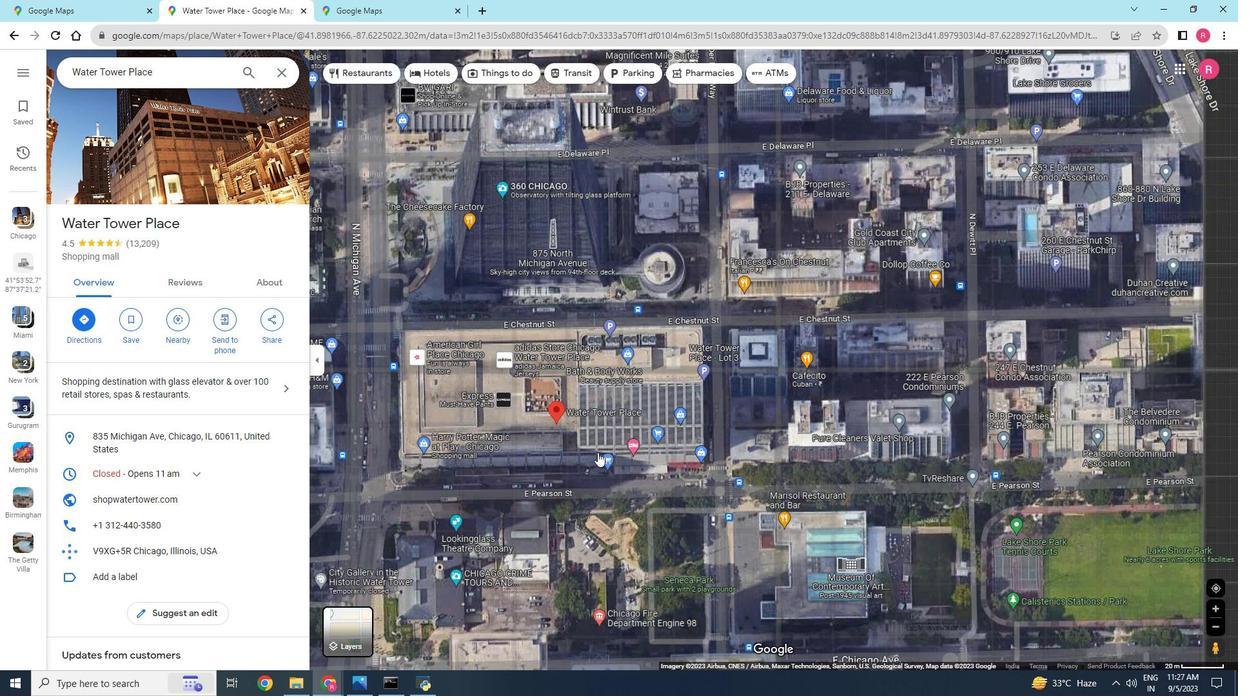 
Action: Mouse scrolled (598, 452) with delta (0, 0)
Screenshot: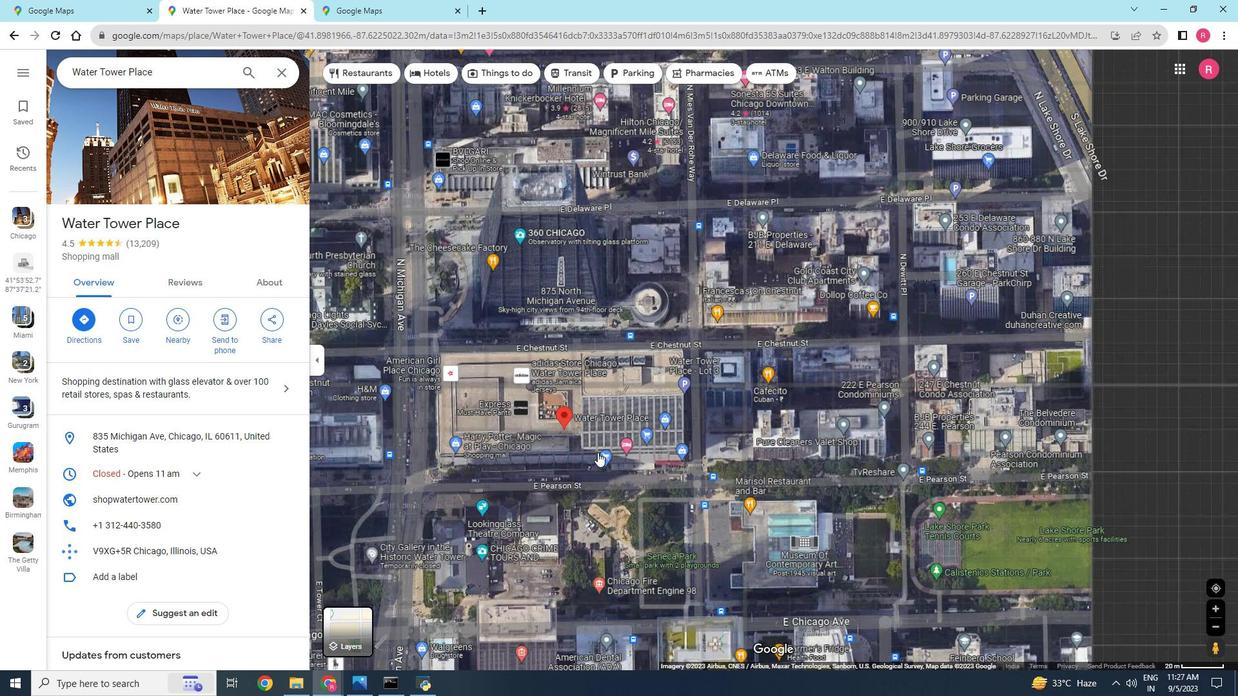 
Action: Mouse scrolled (598, 453) with delta (0, 0)
Screenshot: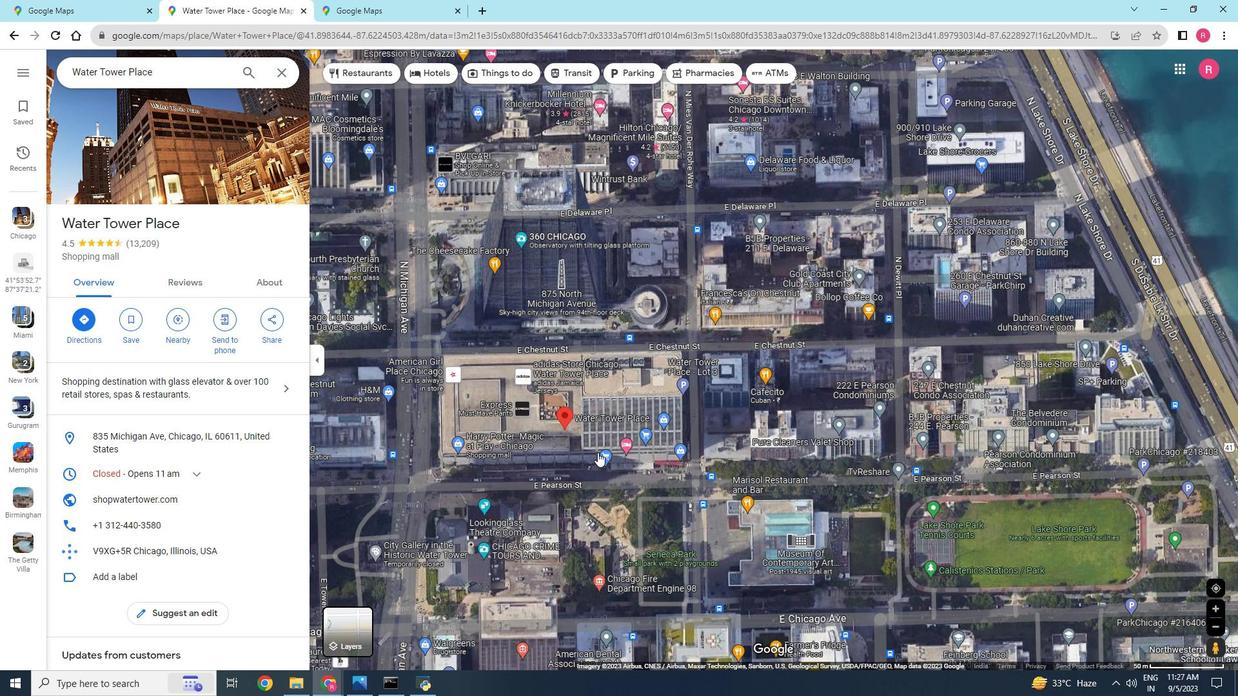 
